 Task: Explore Airbnb accommodation in Point Cook, Australia from 1st December, 2023 to 5th December, 2023 for 1 adult.1  bedroom having 1 bed and 1 bathroom. Property type can be flat. Amenities needed are: wifi, washing machine, kitchen. Look for 3 properties as per requirement.
Action: Mouse moved to (533, 116)
Screenshot: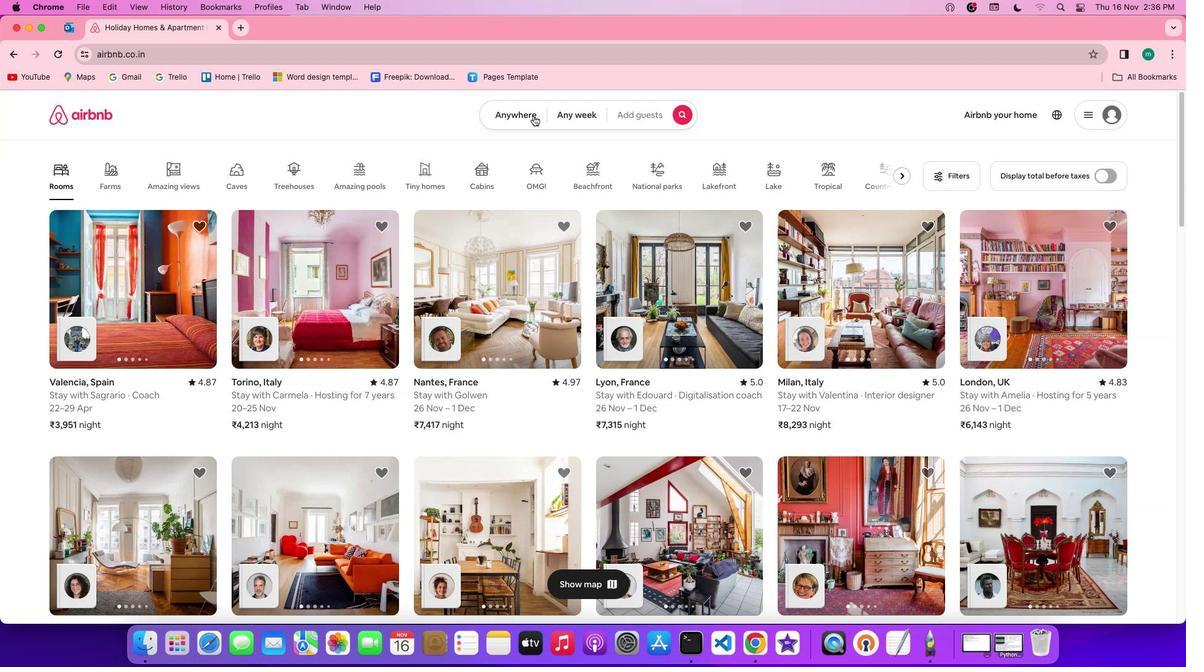 
Action: Mouse pressed left at (533, 116)
Screenshot: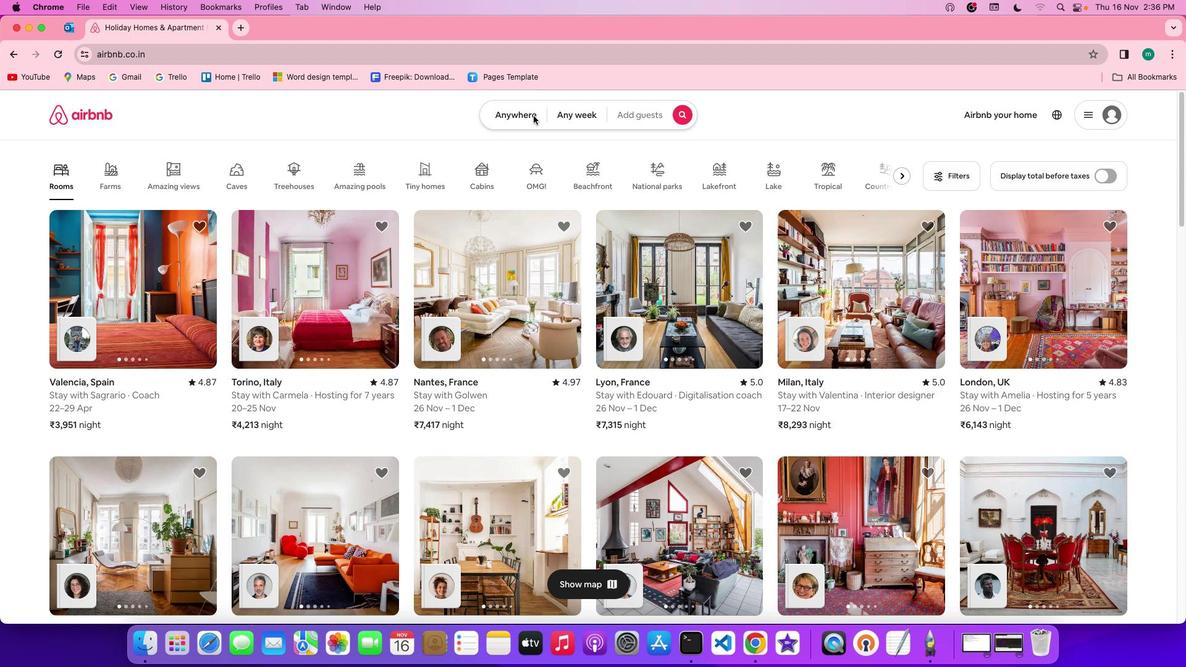
Action: Mouse moved to (407, 164)
Screenshot: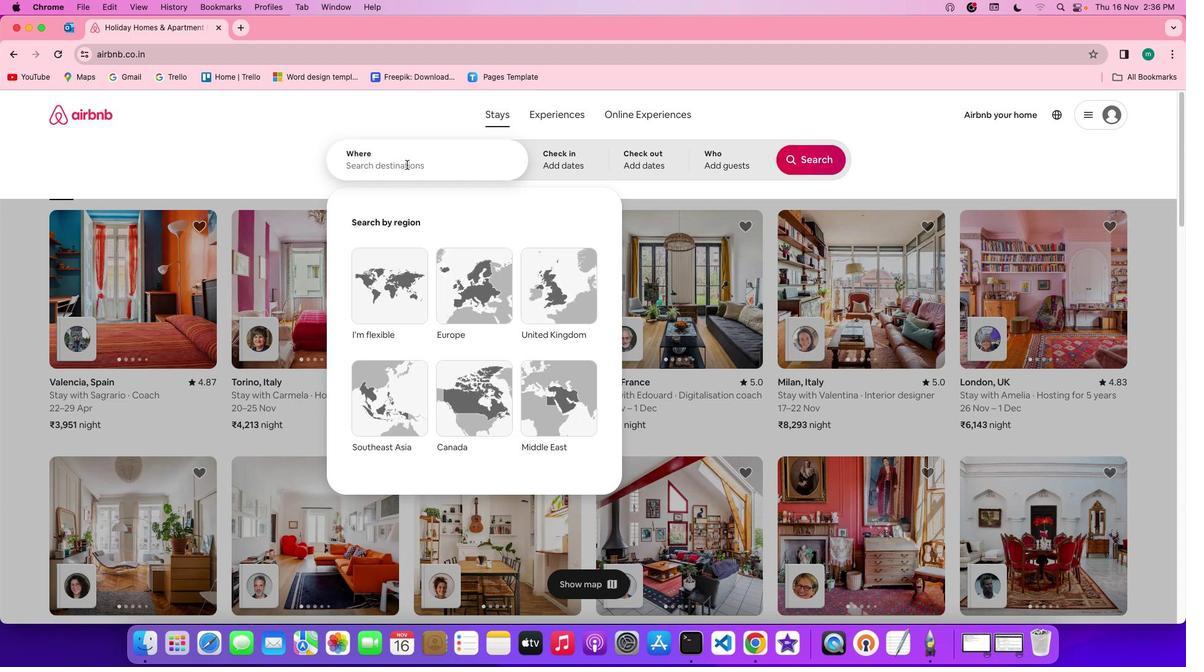 
Action: Mouse pressed left at (407, 164)
Screenshot: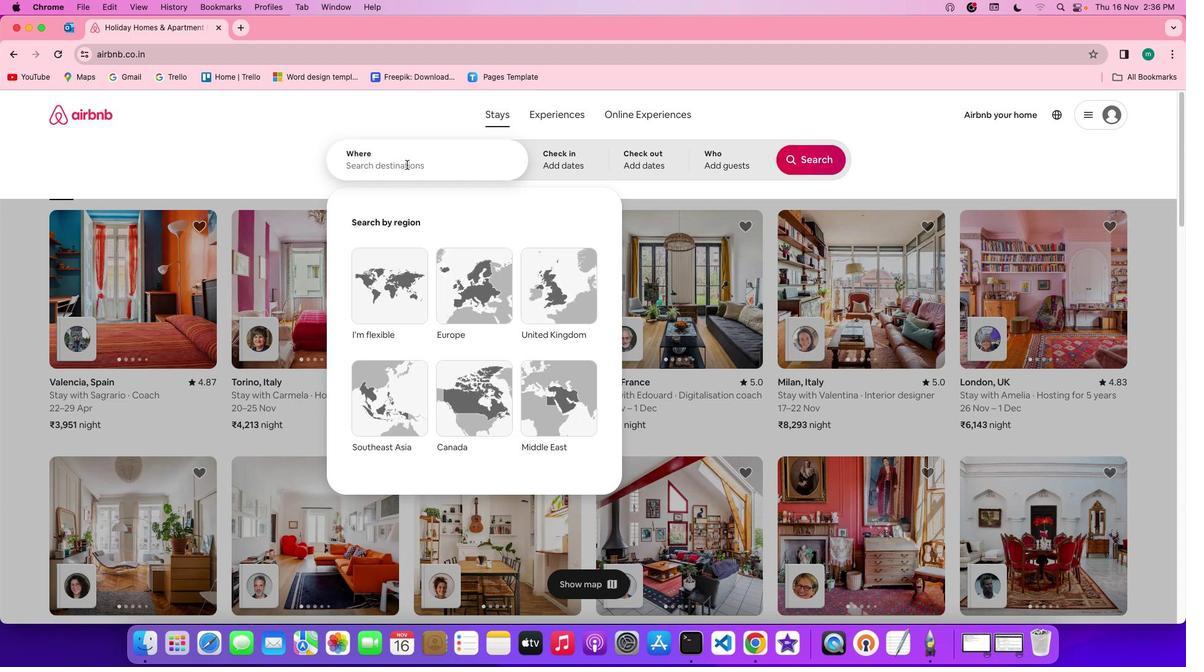 
Action: Key pressed Key.spaceKey.shiftKey.shift'P''o''i''n''t'Key.spaceKey.shift'C''o''o''k'','Key.spaceKey.shift'A''u''s''t''r''a''l''i''a'
Screenshot: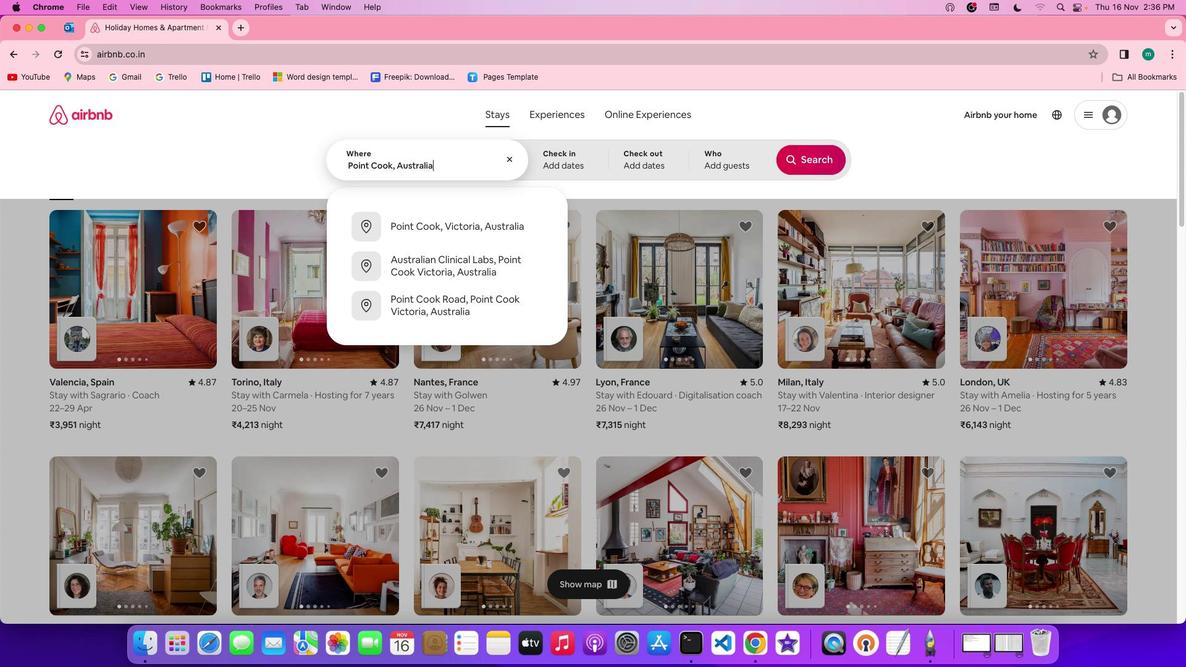 
Action: Mouse moved to (581, 160)
Screenshot: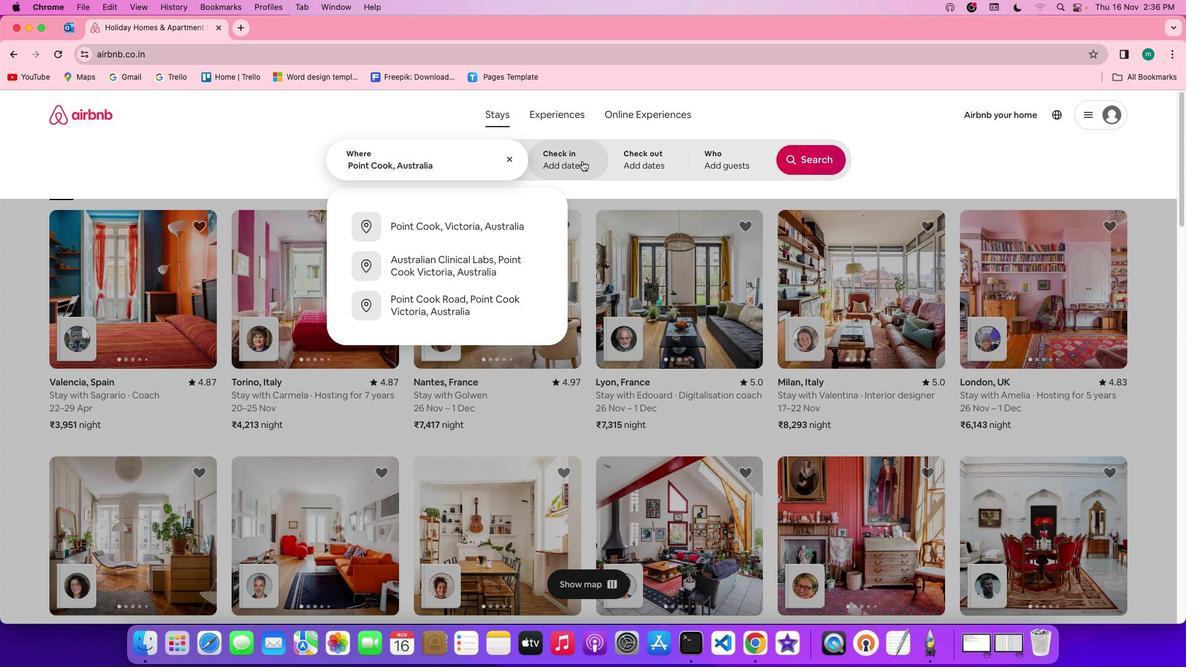 
Action: Mouse pressed left at (581, 160)
Screenshot: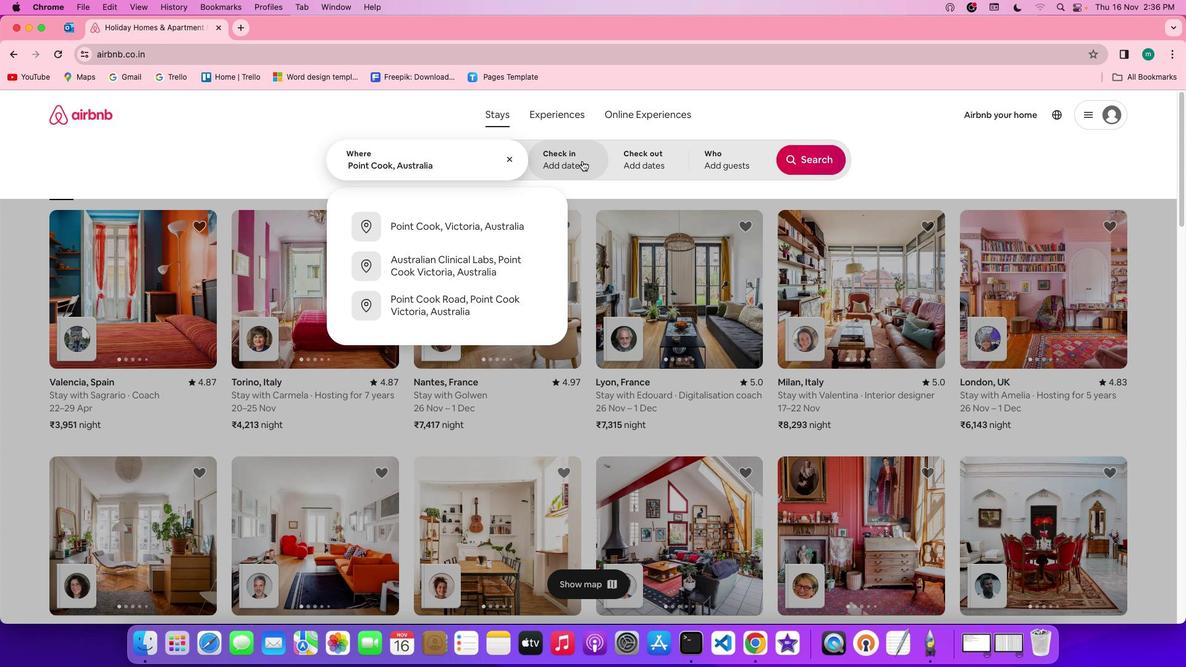 
Action: Mouse moved to (773, 306)
Screenshot: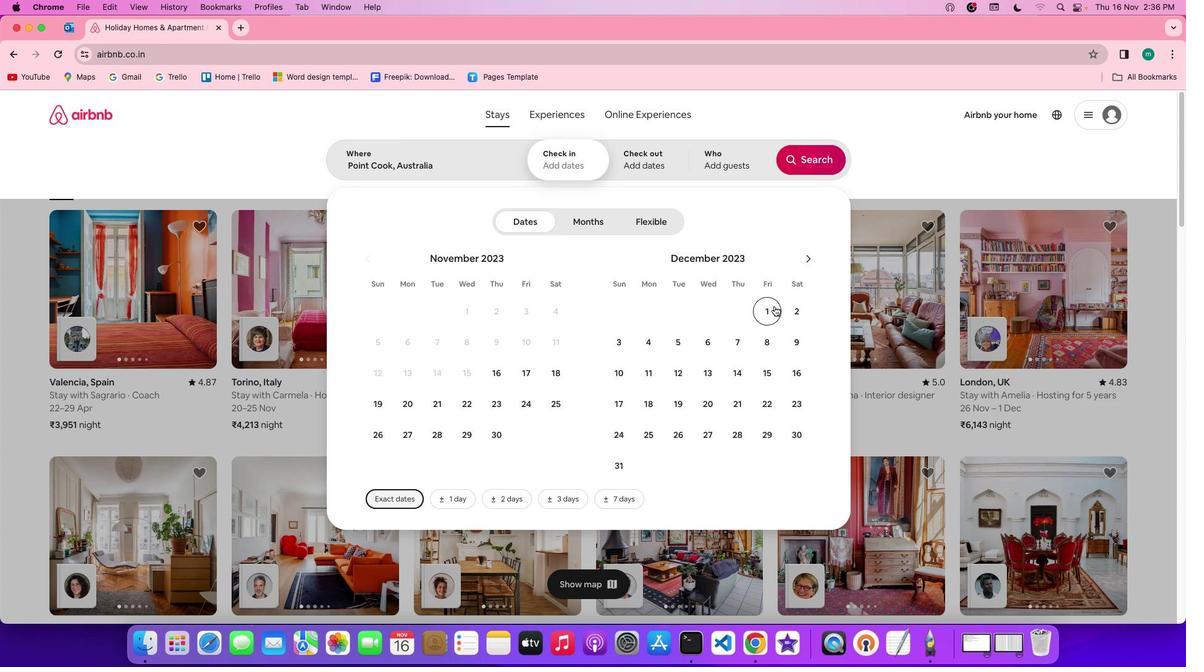 
Action: Mouse pressed left at (773, 306)
Screenshot: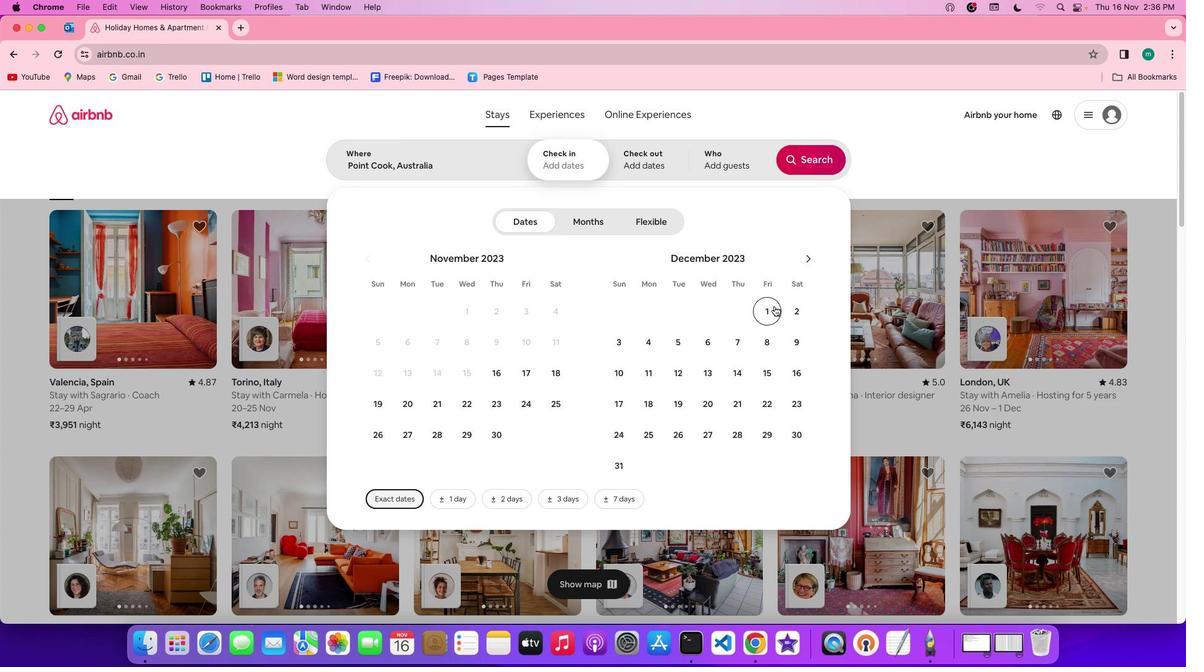 
Action: Mouse moved to (682, 345)
Screenshot: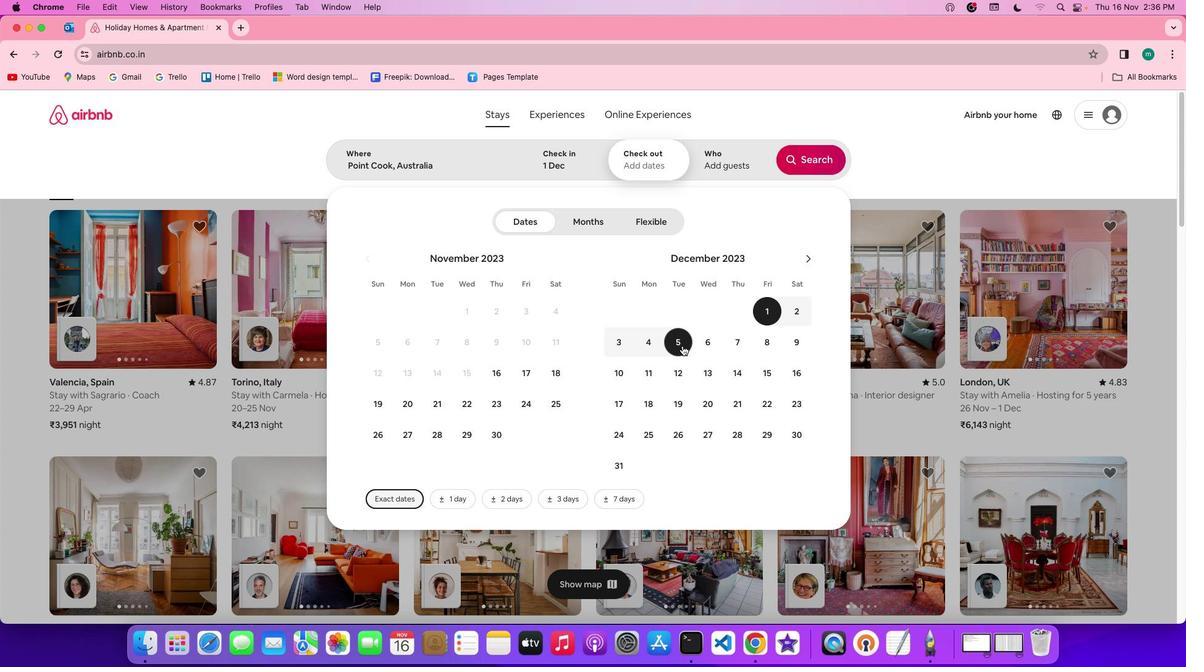 
Action: Mouse pressed left at (682, 345)
Screenshot: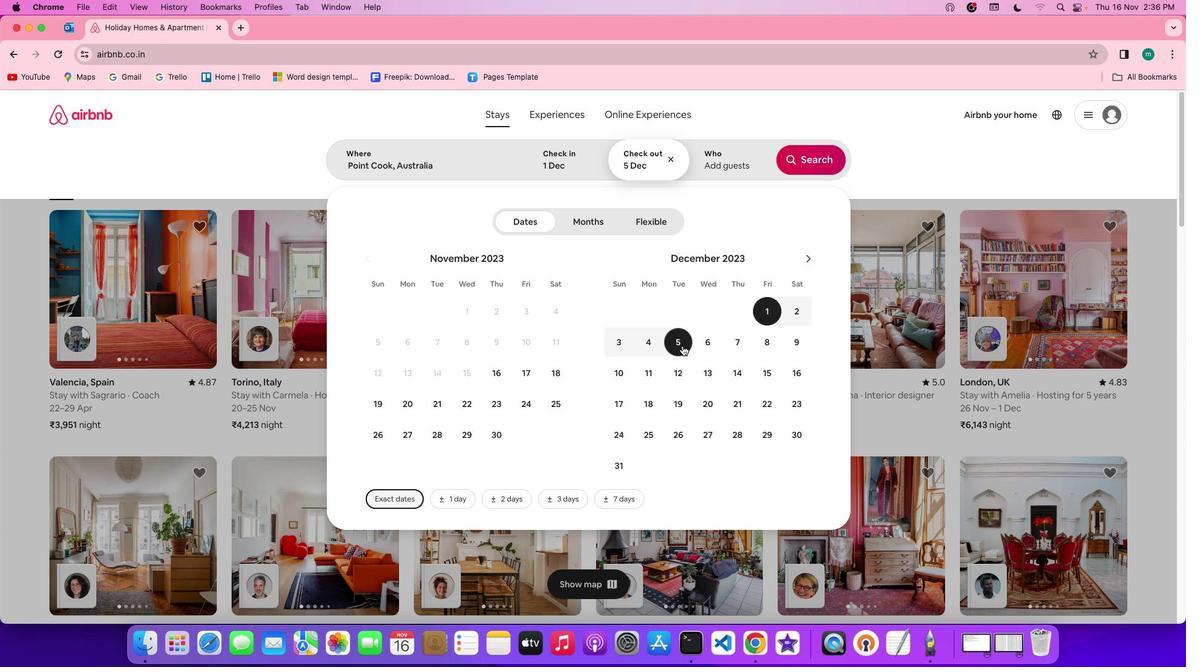 
Action: Mouse moved to (702, 156)
Screenshot: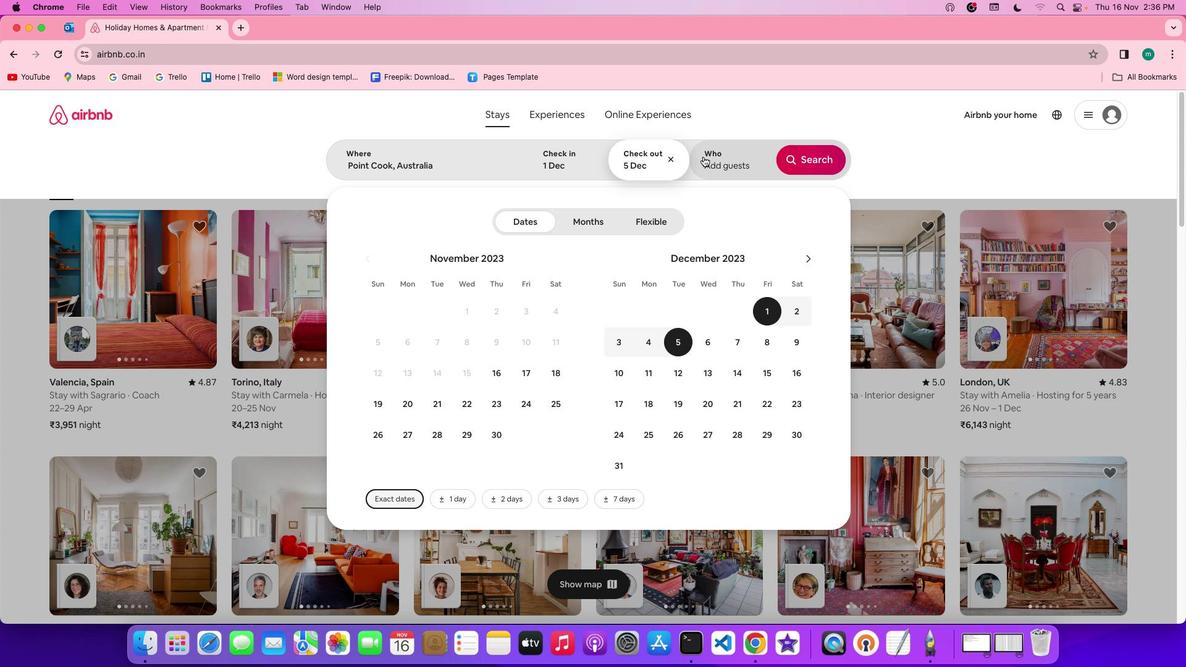 
Action: Mouse pressed left at (702, 156)
Screenshot: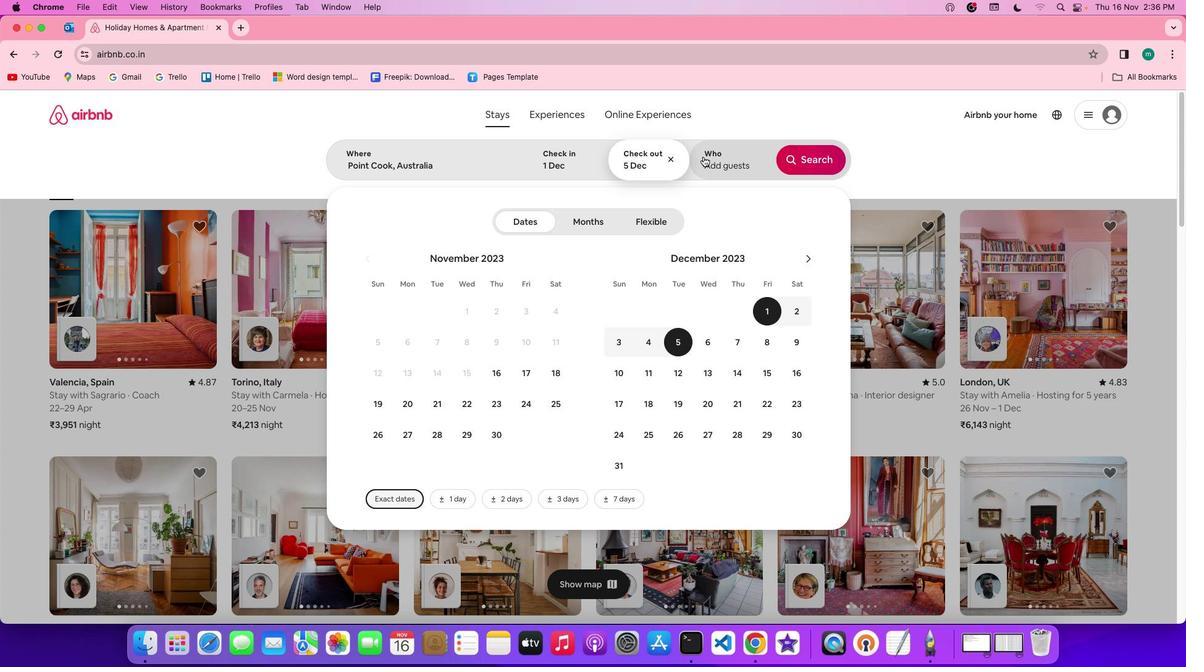 
Action: Mouse moved to (818, 228)
Screenshot: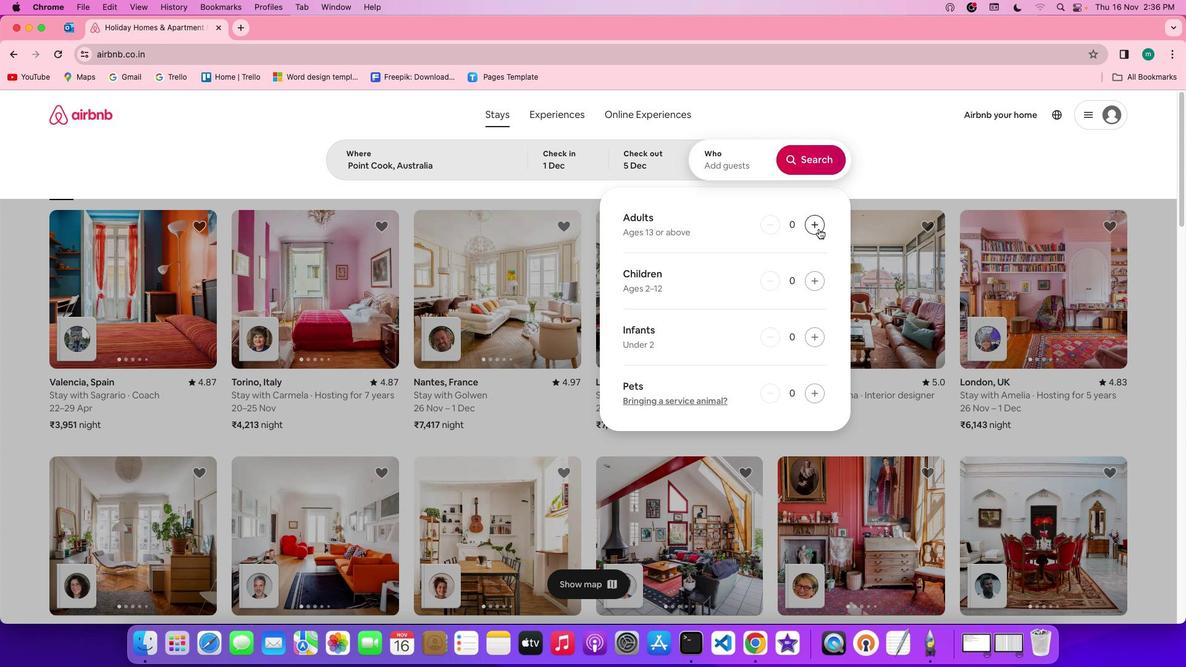 
Action: Mouse pressed left at (818, 228)
Screenshot: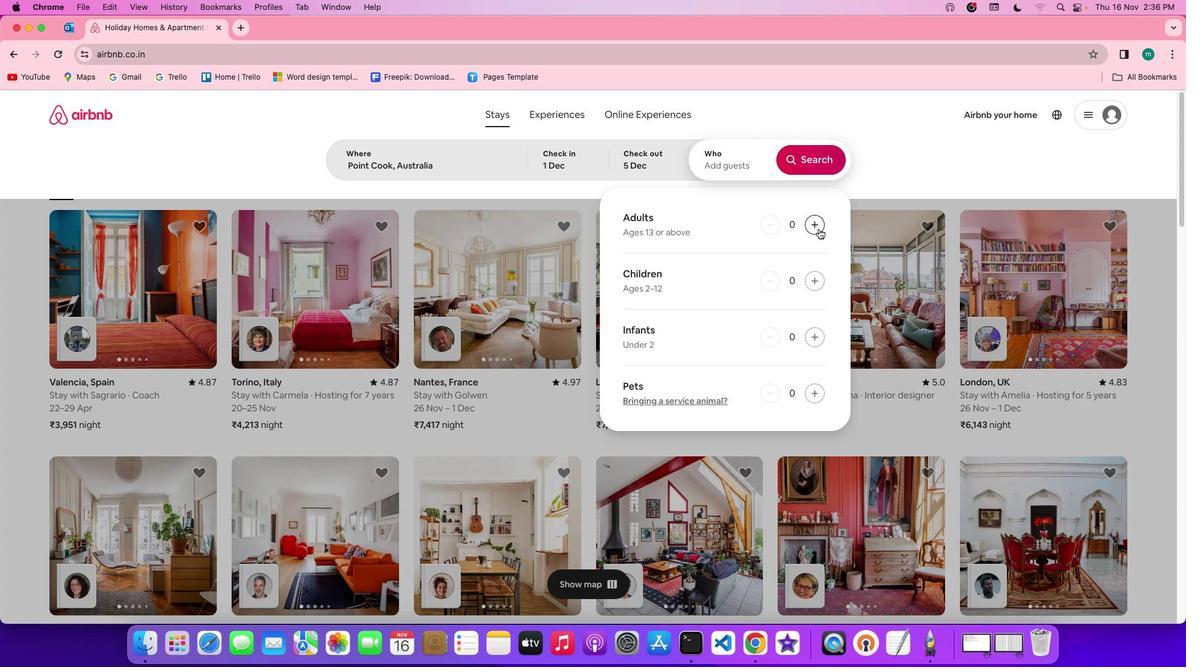 
Action: Mouse moved to (796, 162)
Screenshot: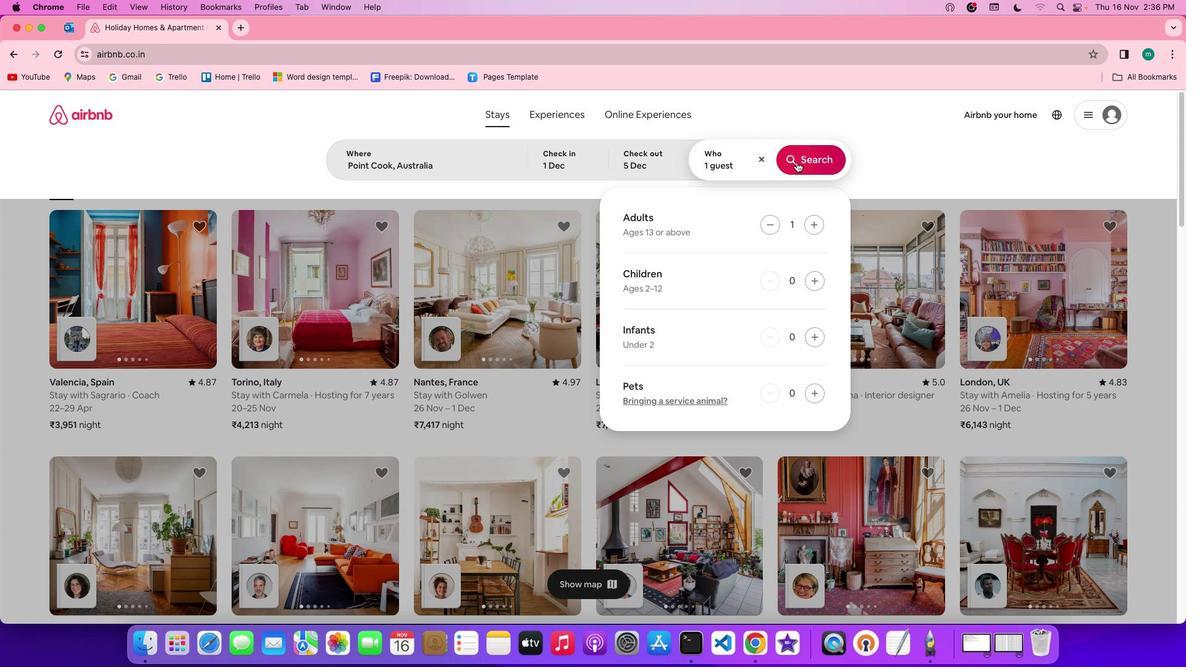 
Action: Mouse pressed left at (796, 162)
Screenshot: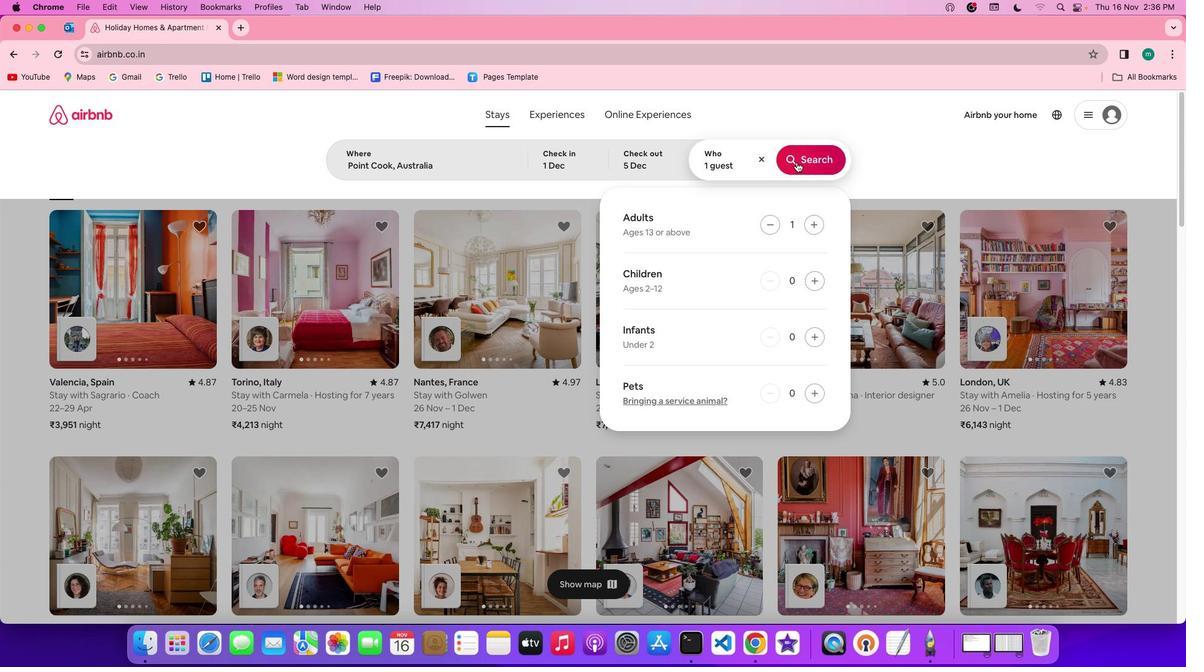 
Action: Mouse moved to (975, 163)
Screenshot: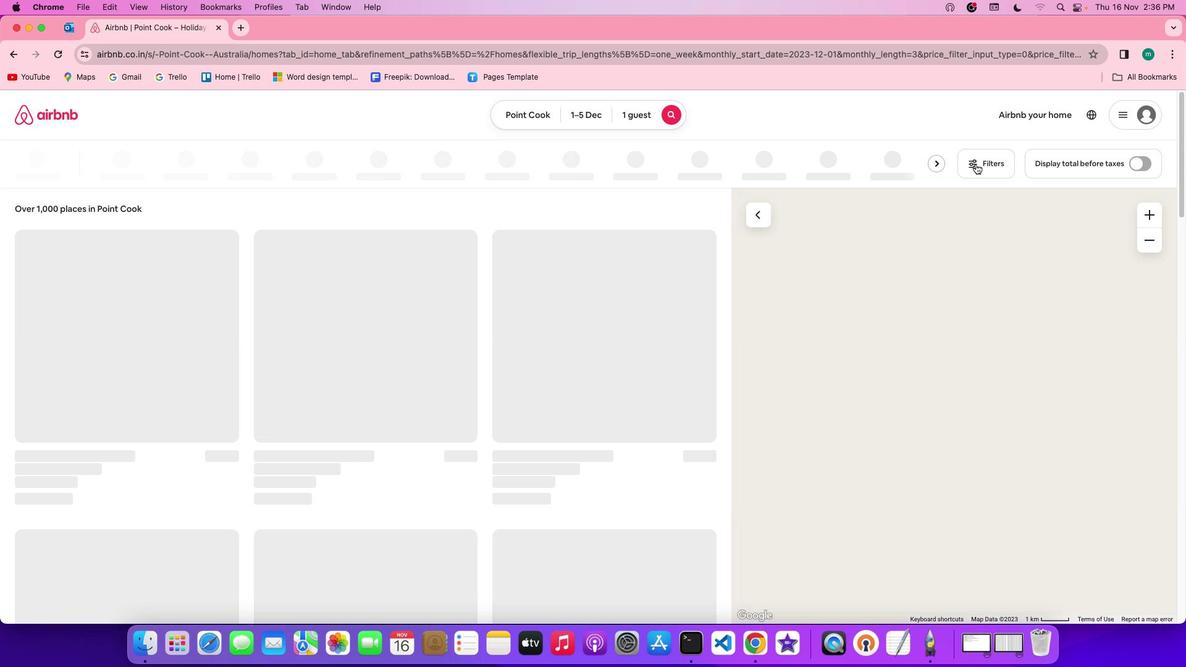 
Action: Mouse pressed left at (975, 163)
Screenshot: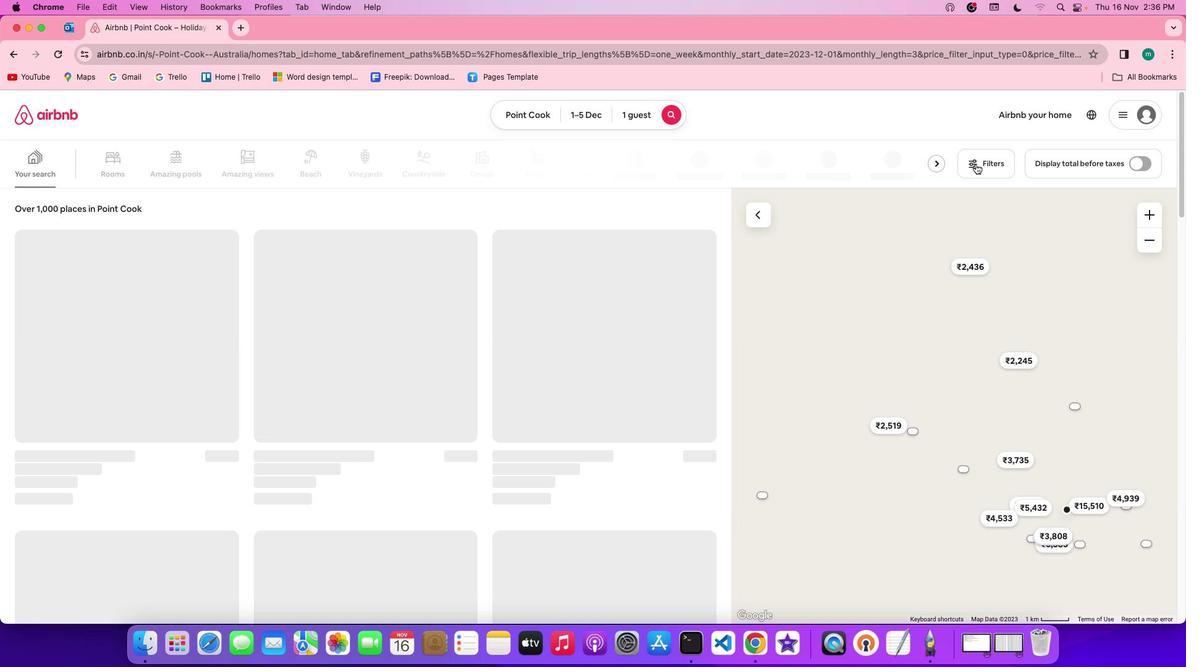 
Action: Mouse moved to (522, 372)
Screenshot: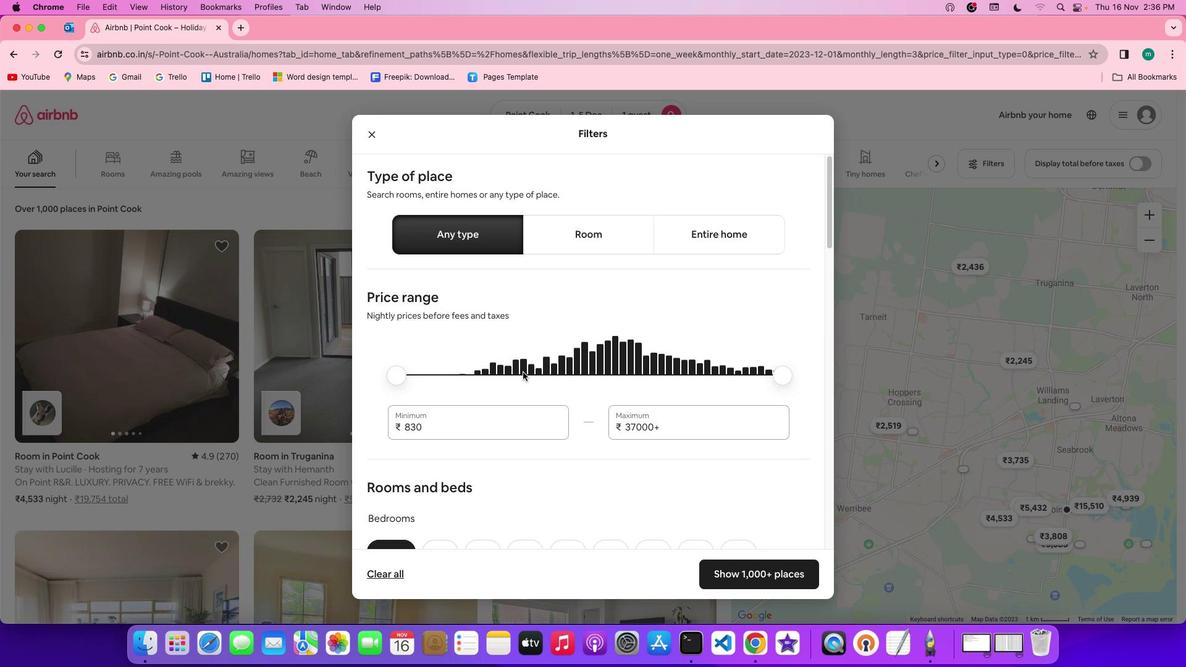 
Action: Mouse scrolled (522, 372) with delta (0, 0)
Screenshot: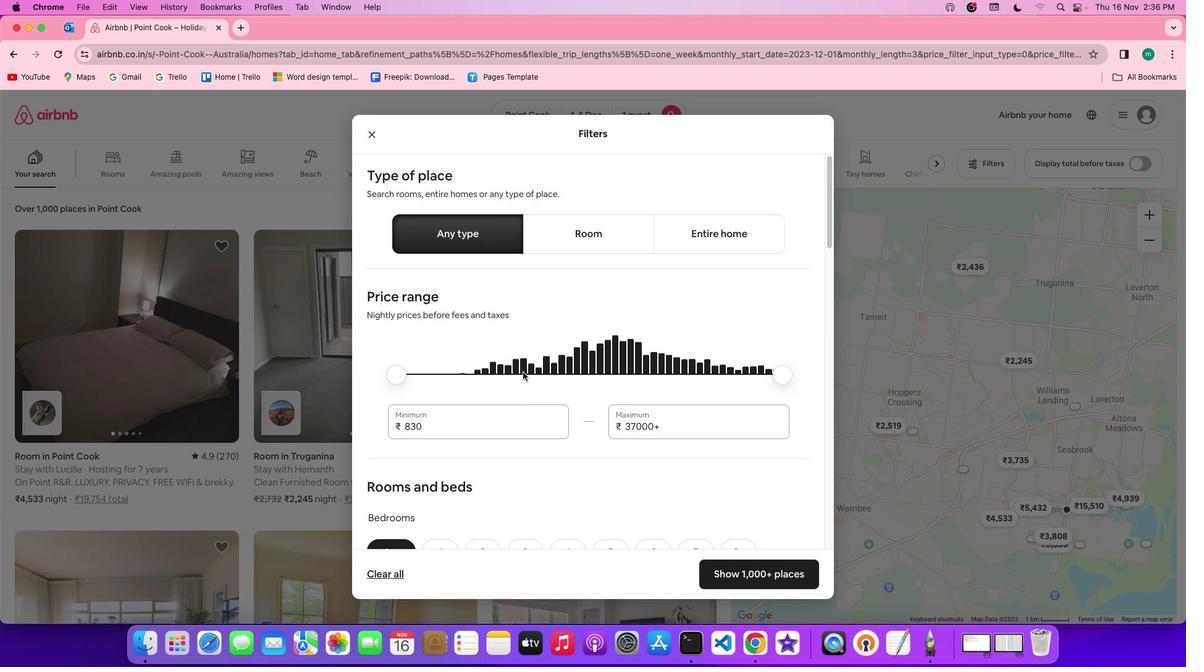 
Action: Mouse scrolled (522, 372) with delta (0, 0)
Screenshot: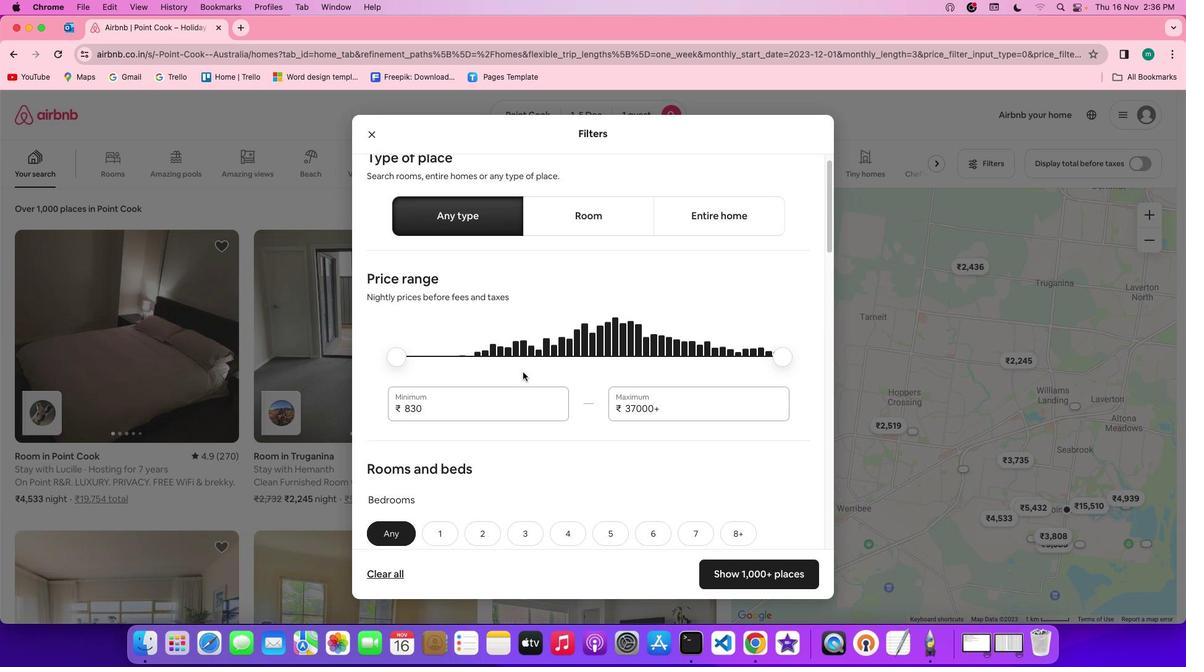 
Action: Mouse scrolled (522, 372) with delta (0, -1)
Screenshot: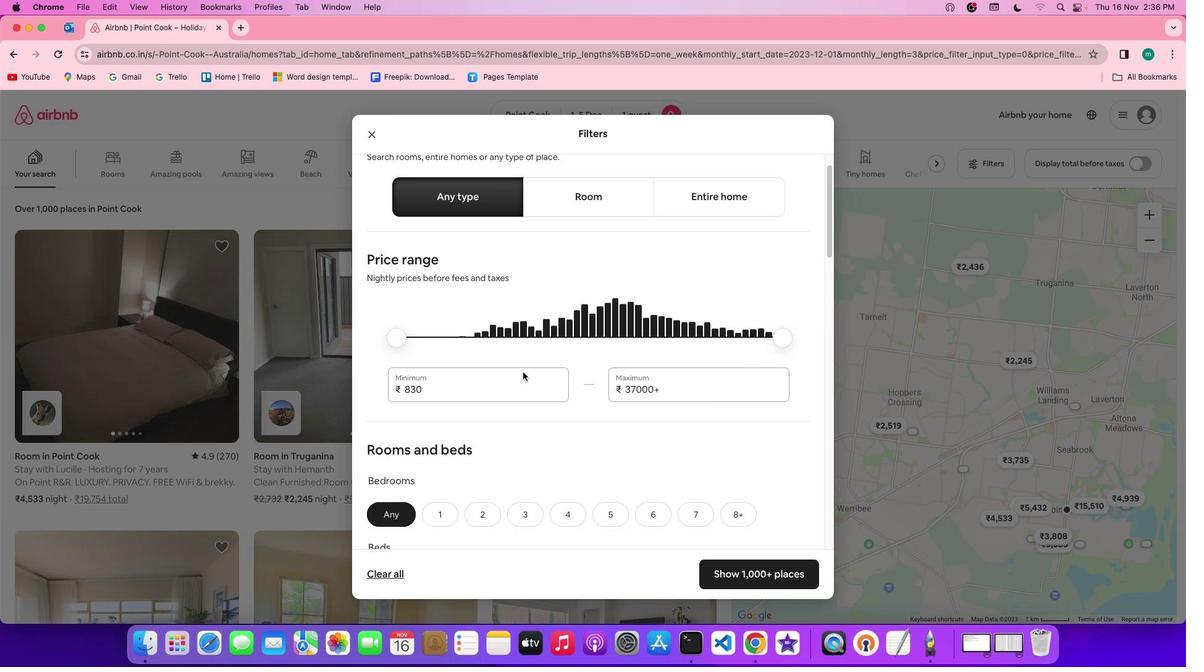 
Action: Mouse scrolled (522, 372) with delta (0, -1)
Screenshot: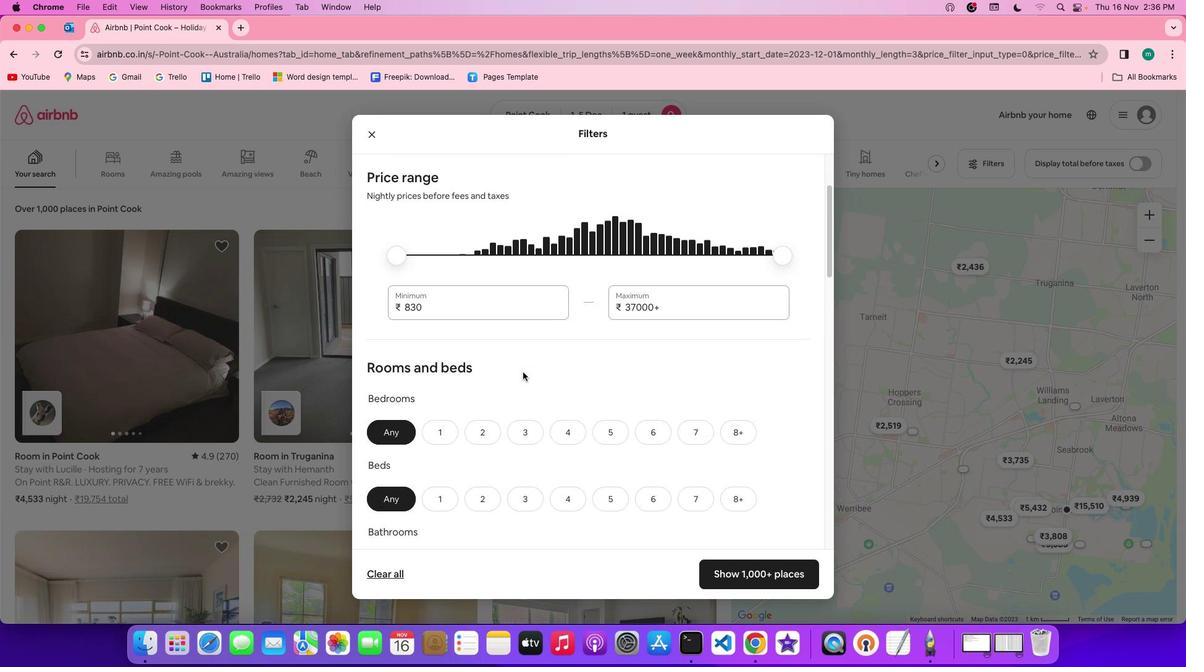 
Action: Mouse scrolled (522, 372) with delta (0, 0)
Screenshot: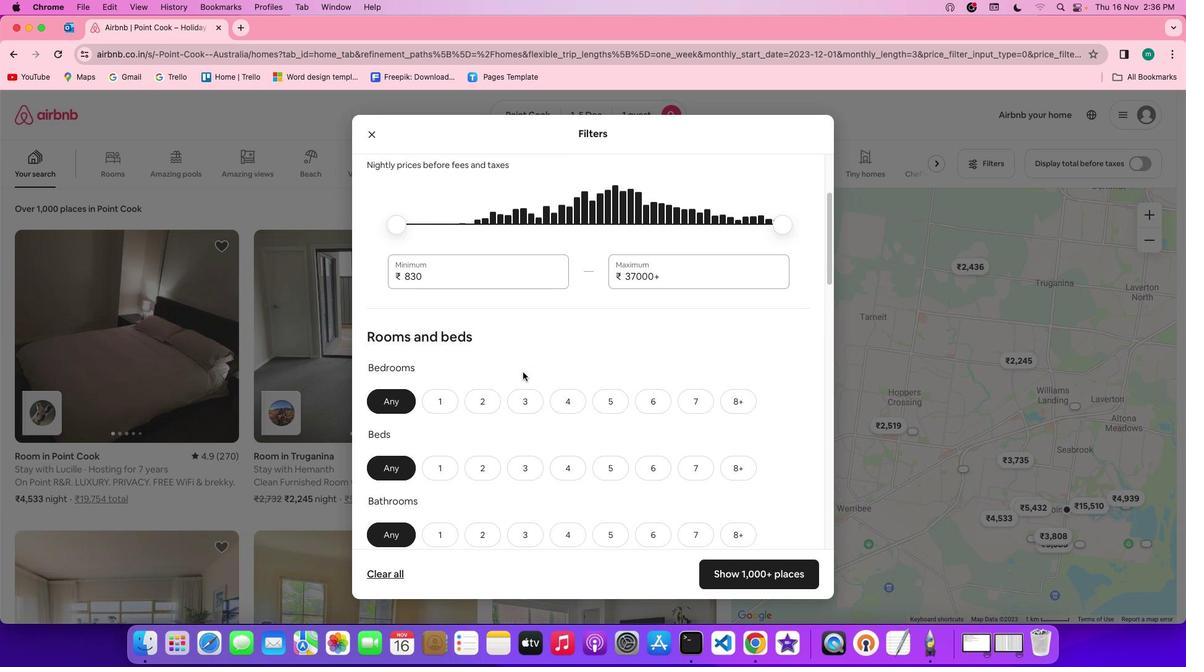 
Action: Mouse scrolled (522, 372) with delta (0, 0)
Screenshot: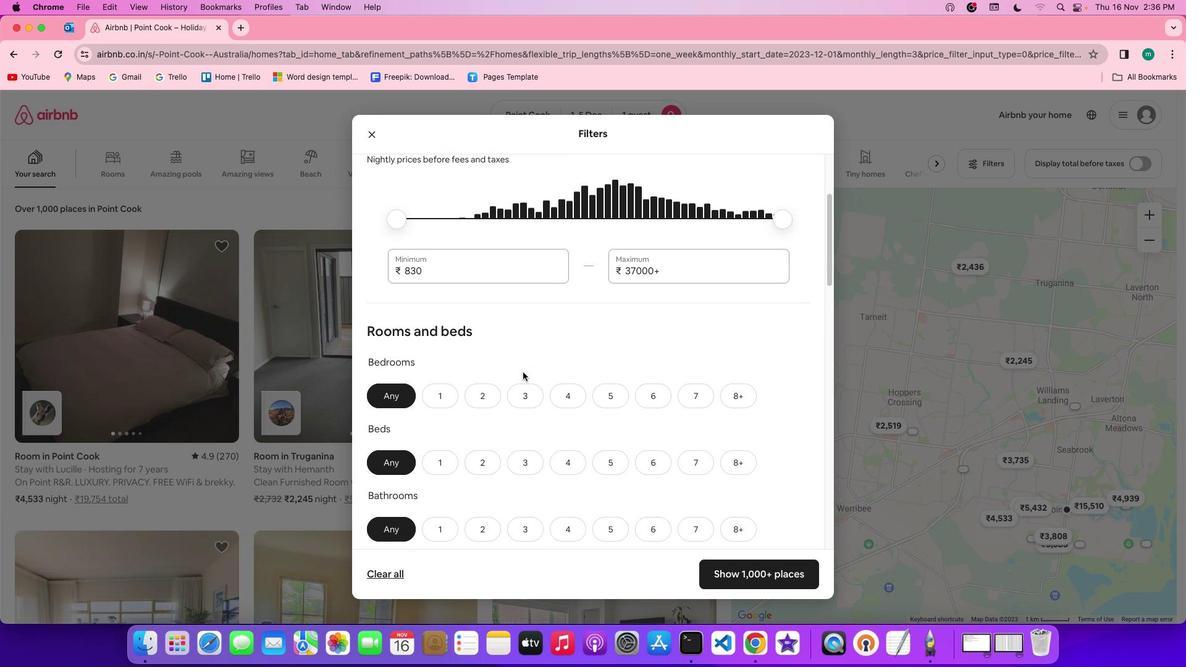 
Action: Mouse scrolled (522, 372) with delta (0, -1)
Screenshot: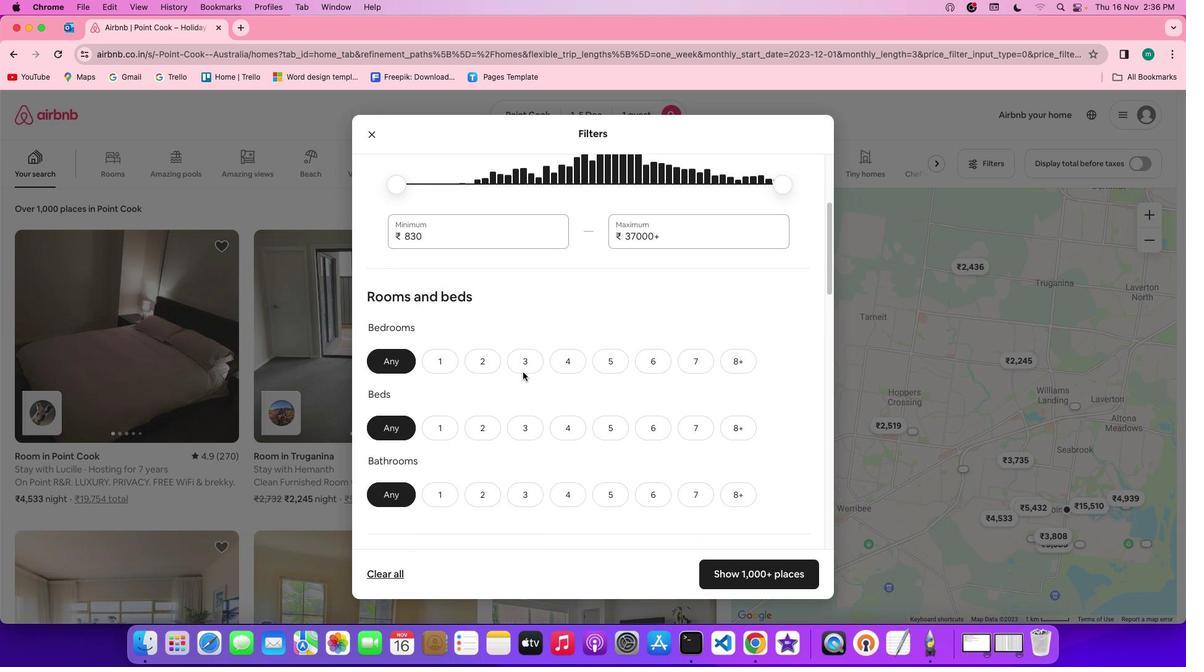
Action: Mouse scrolled (522, 372) with delta (0, 0)
Screenshot: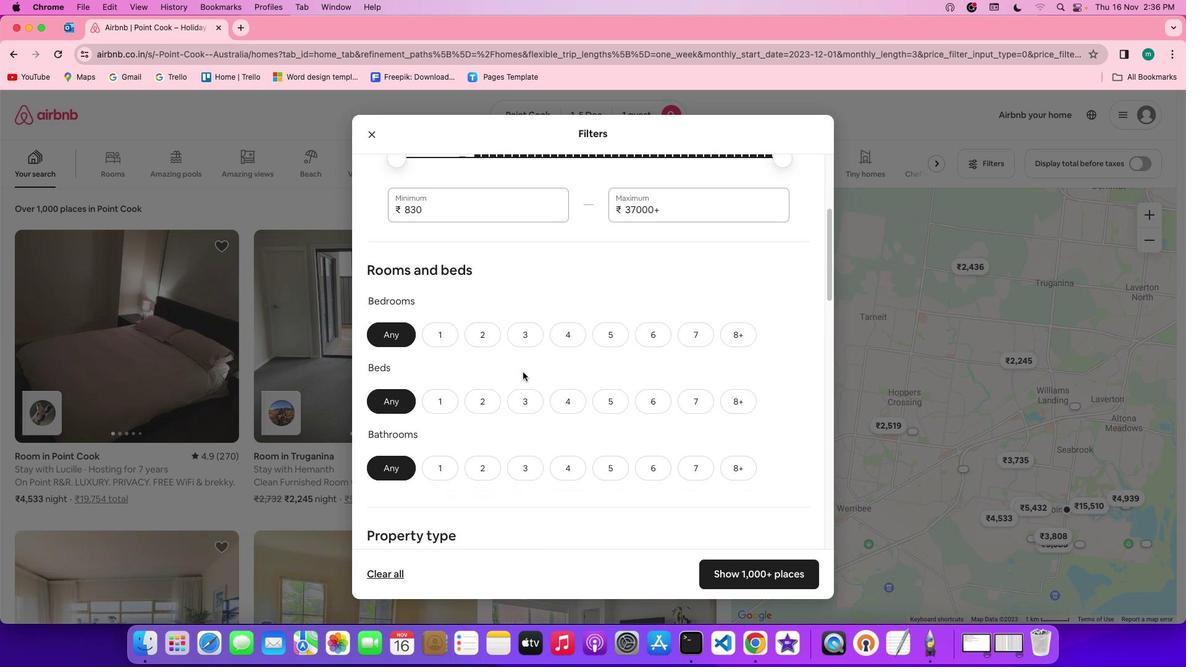 
Action: Mouse moved to (450, 339)
Screenshot: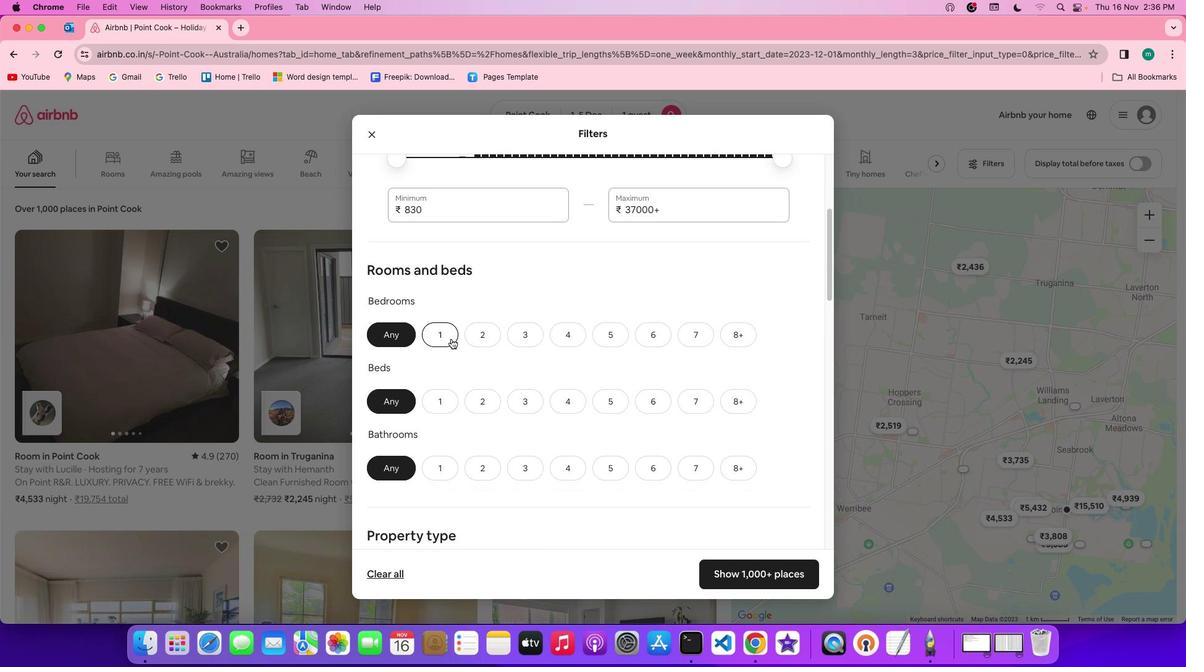 
Action: Mouse pressed left at (450, 339)
Screenshot: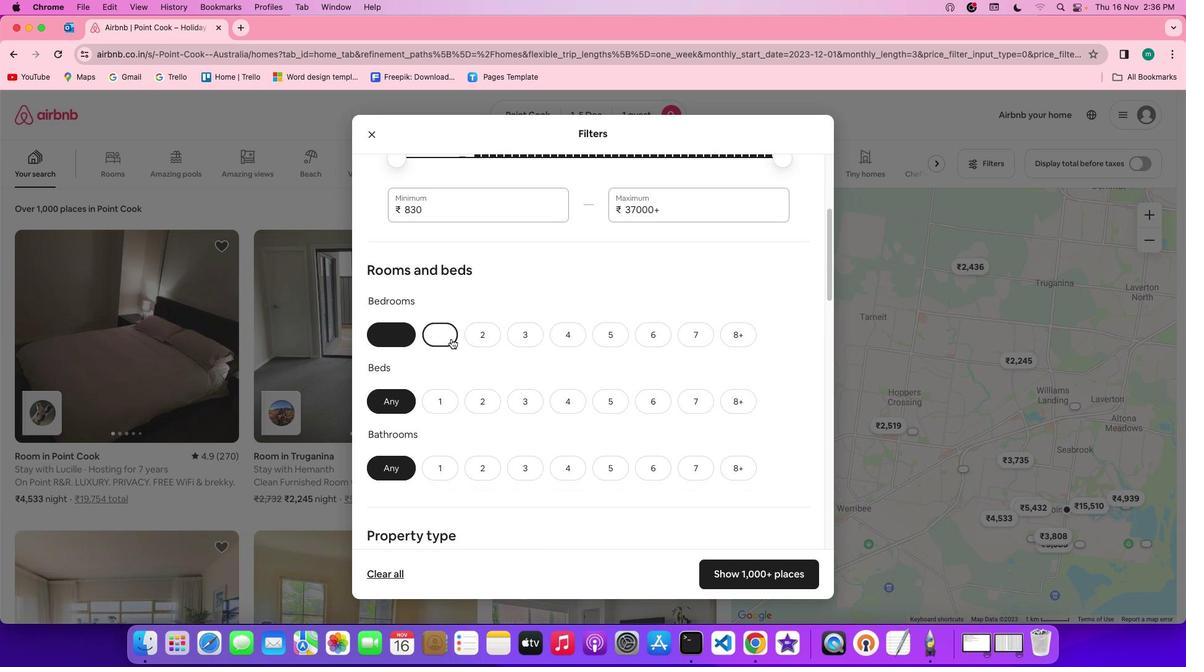 
Action: Mouse moved to (443, 404)
Screenshot: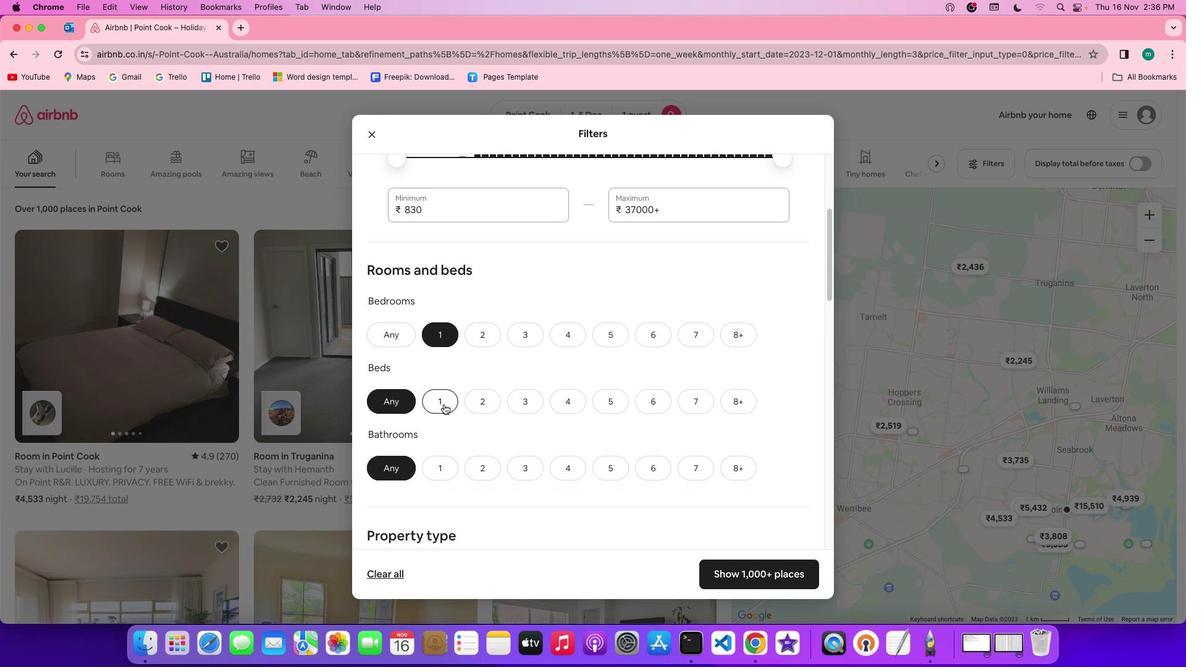 
Action: Mouse pressed left at (443, 404)
Screenshot: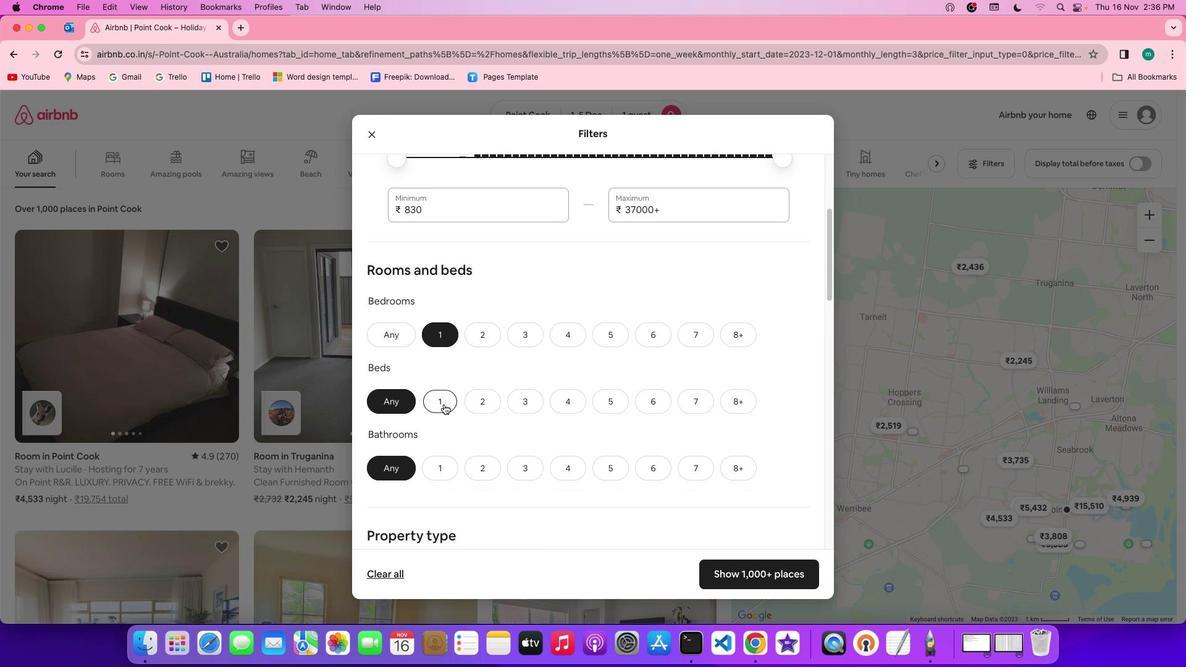 
Action: Mouse moved to (441, 473)
Screenshot: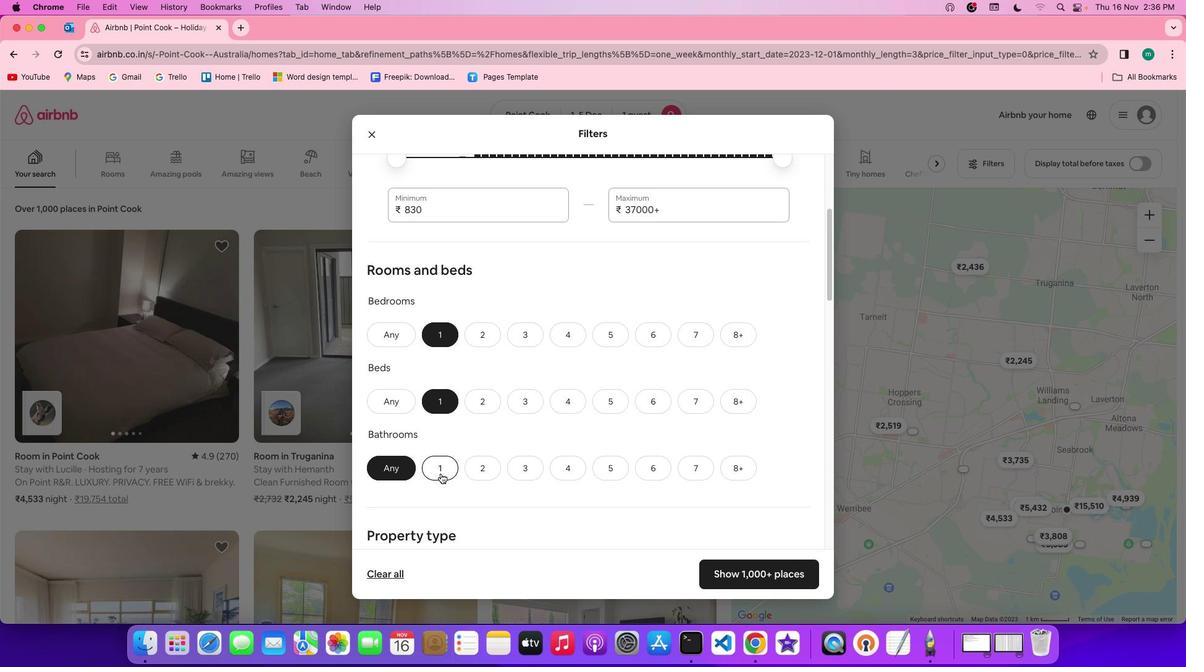 
Action: Mouse pressed left at (441, 473)
Screenshot: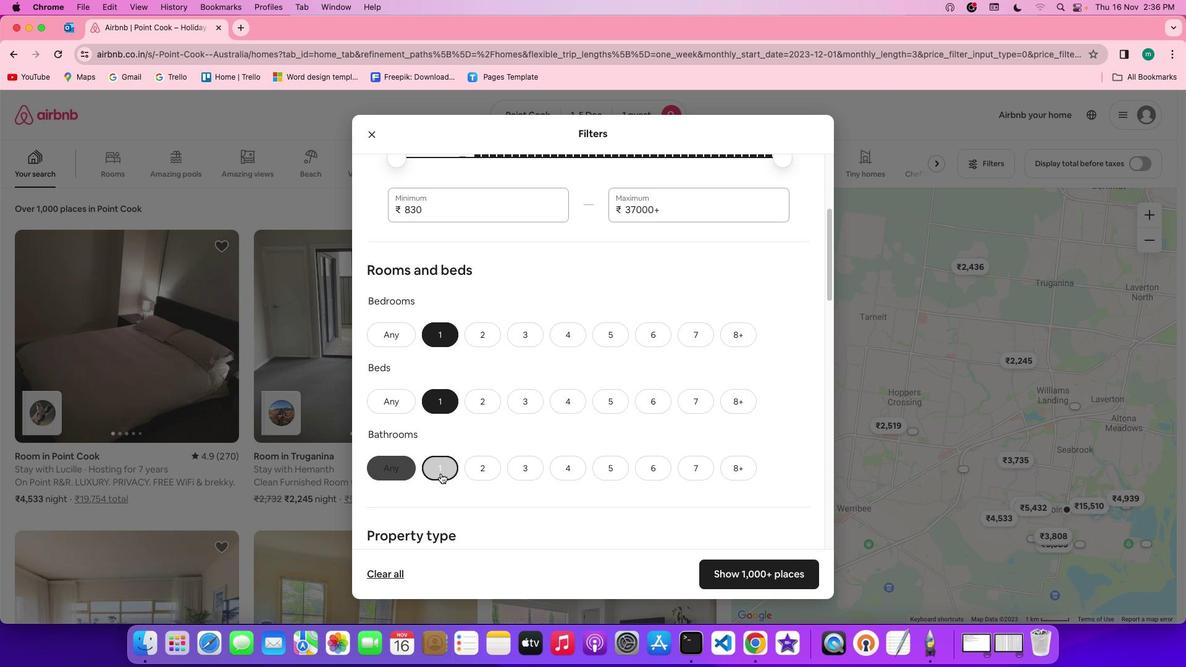 
Action: Mouse moved to (634, 441)
Screenshot: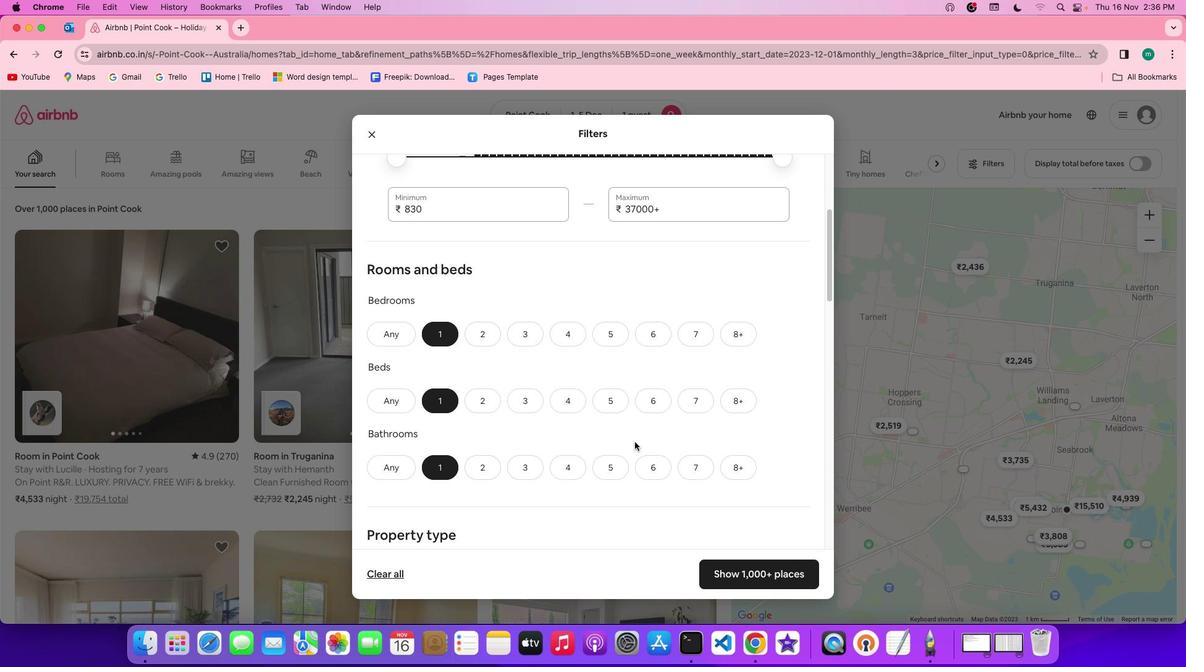 
Action: Mouse scrolled (634, 441) with delta (0, 0)
Screenshot: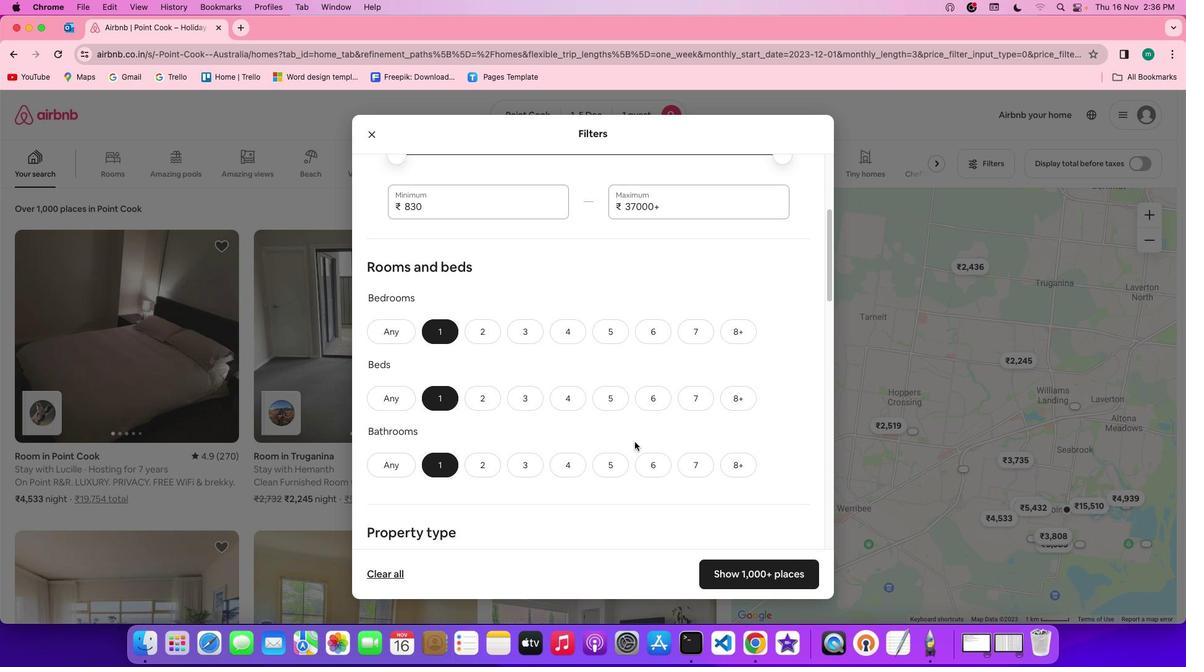 
Action: Mouse moved to (634, 441)
Screenshot: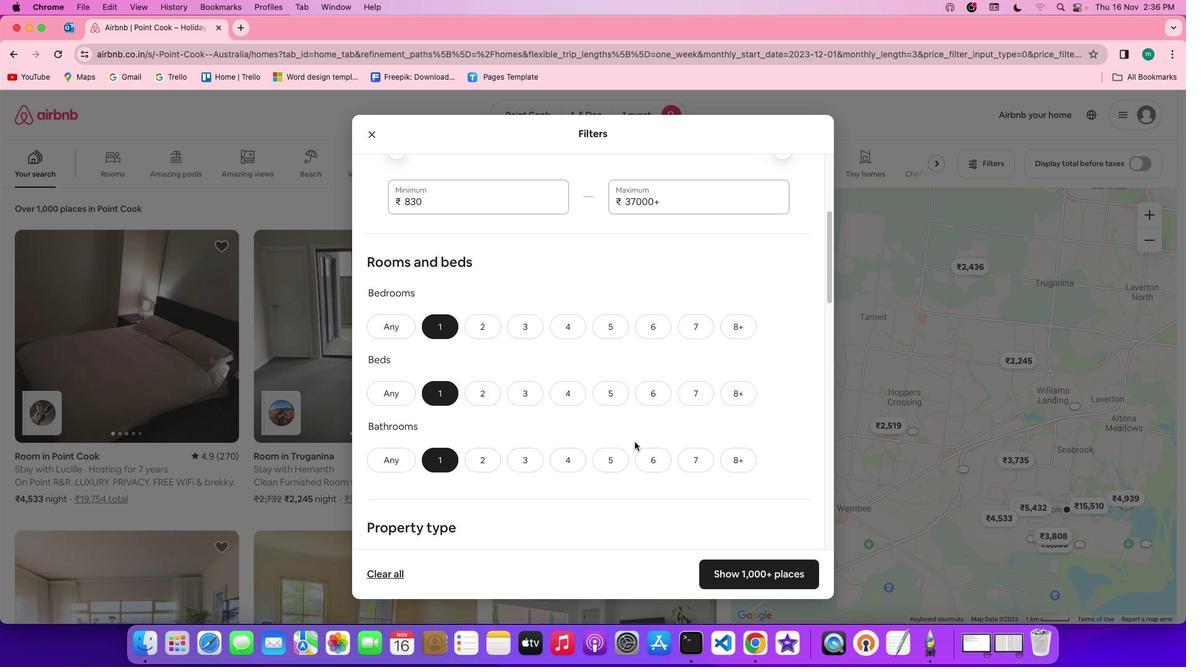
Action: Mouse scrolled (634, 441) with delta (0, 0)
Screenshot: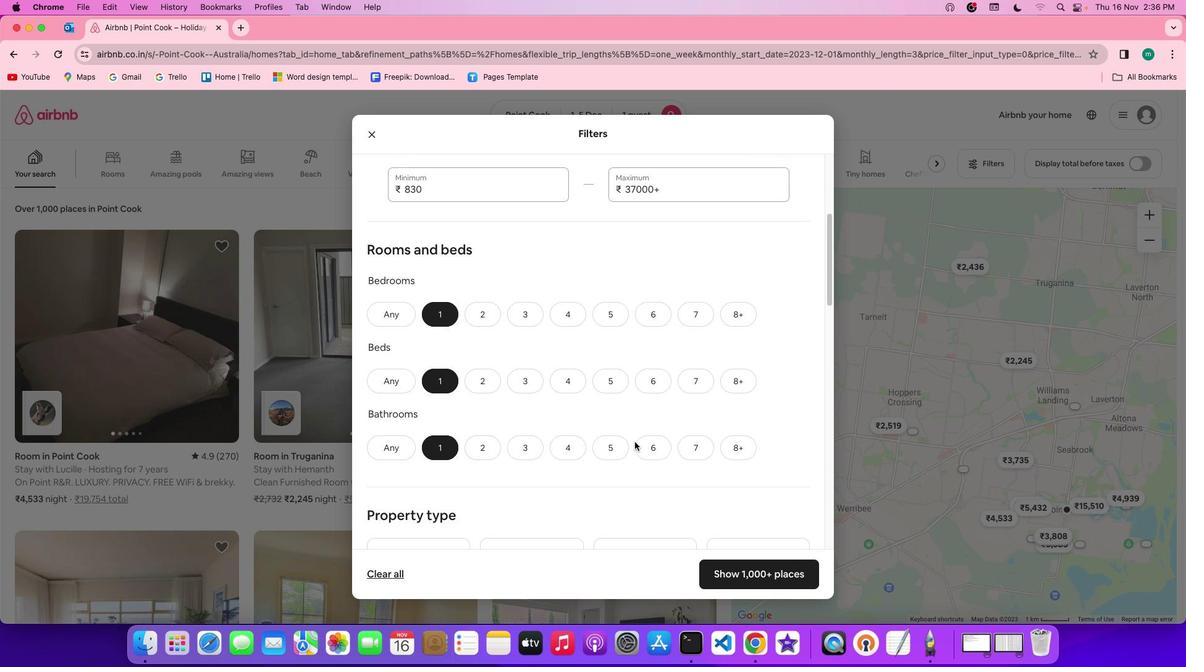 
Action: Mouse scrolled (634, 441) with delta (0, -1)
Screenshot: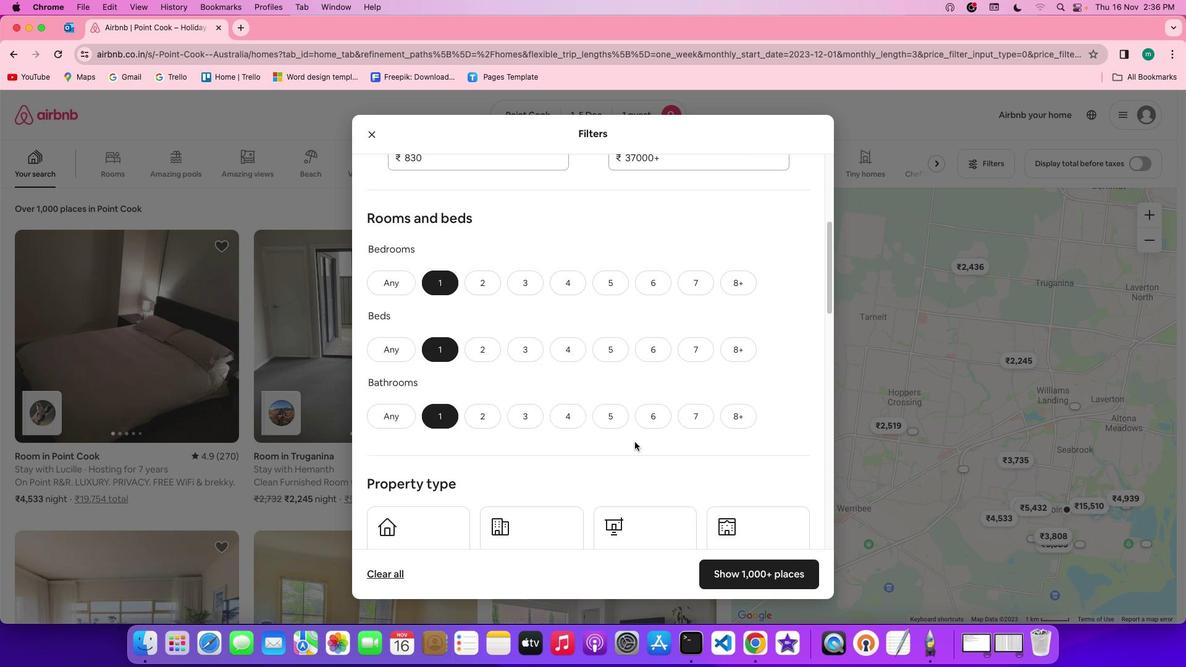 
Action: Mouse scrolled (634, 441) with delta (0, -1)
Screenshot: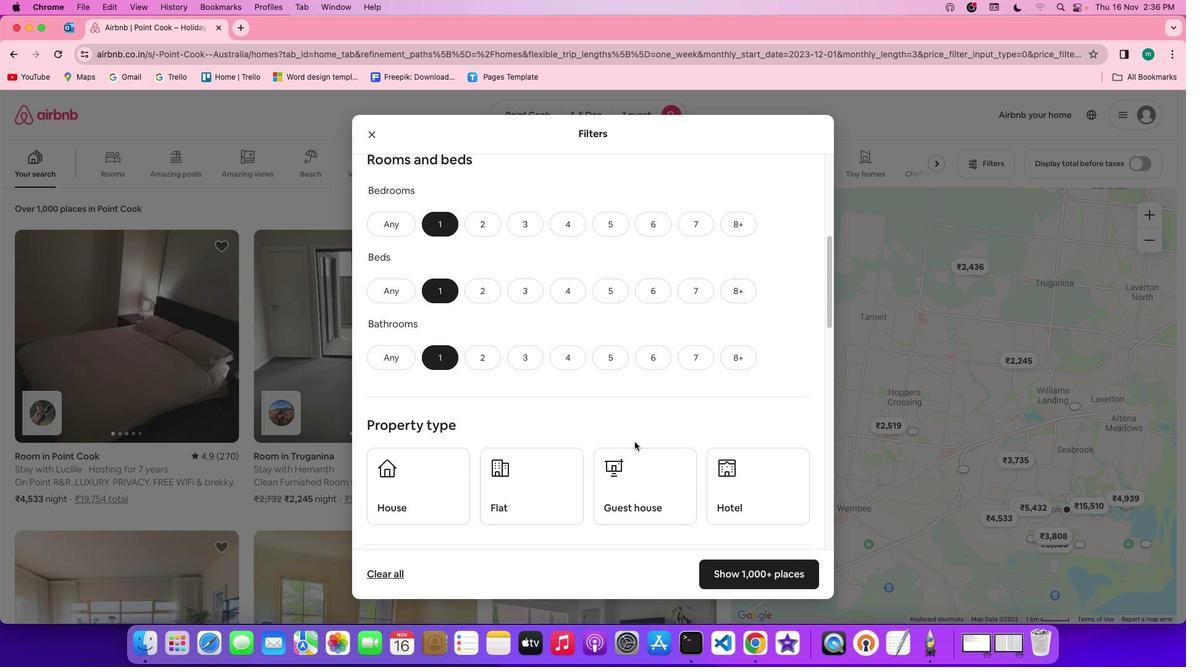 
Action: Mouse scrolled (634, 441) with delta (0, 0)
Screenshot: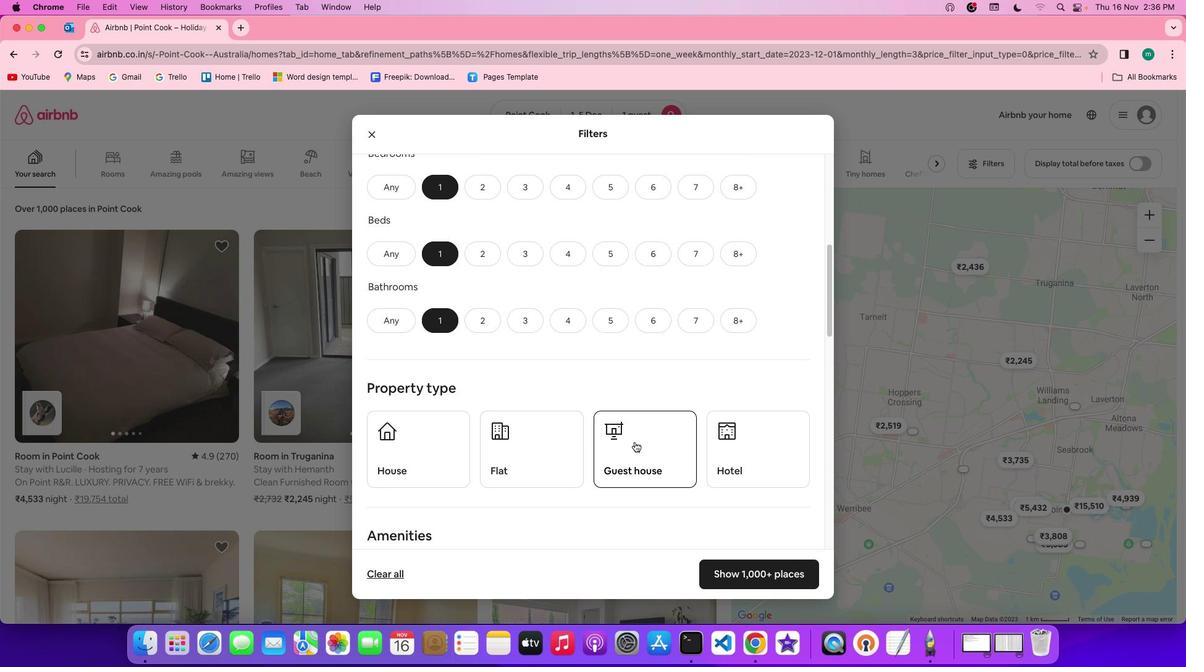 
Action: Mouse scrolled (634, 441) with delta (0, 0)
Screenshot: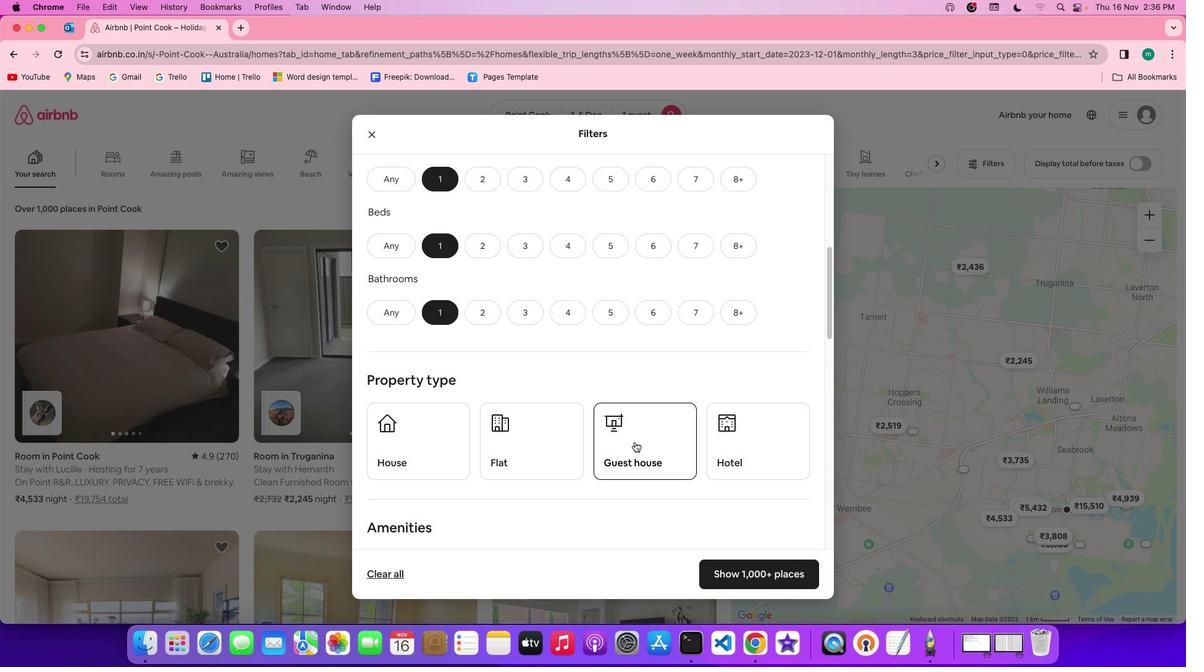 
Action: Mouse scrolled (634, 441) with delta (0, 0)
Screenshot: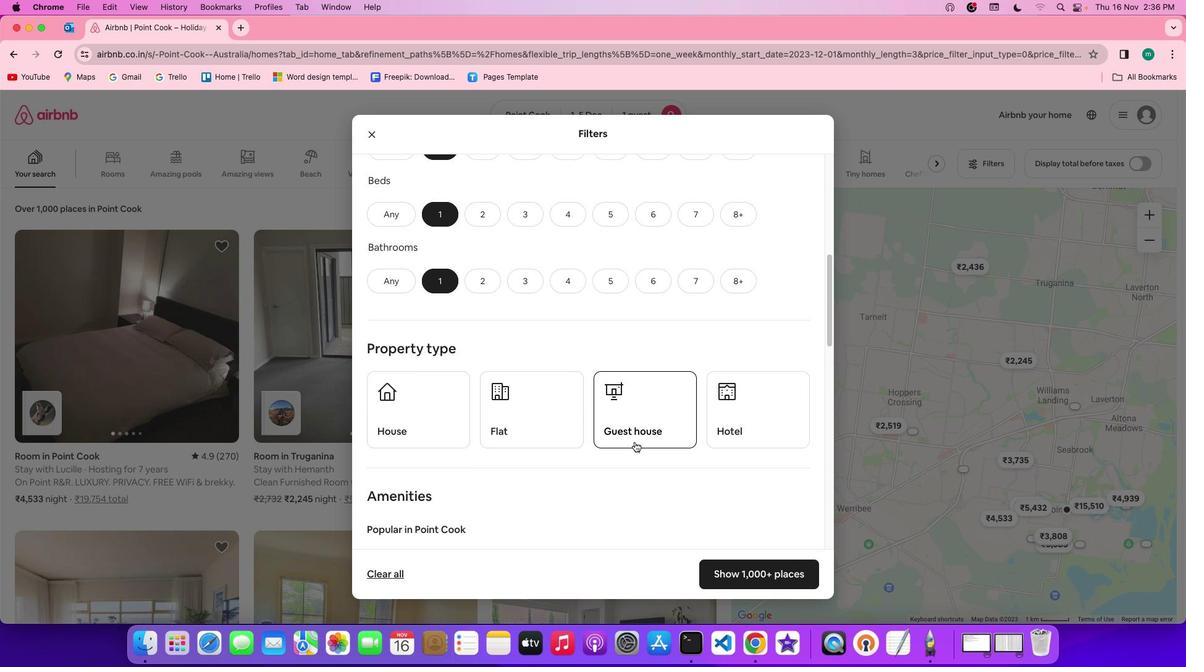 
Action: Mouse scrolled (634, 441) with delta (0, 0)
Screenshot: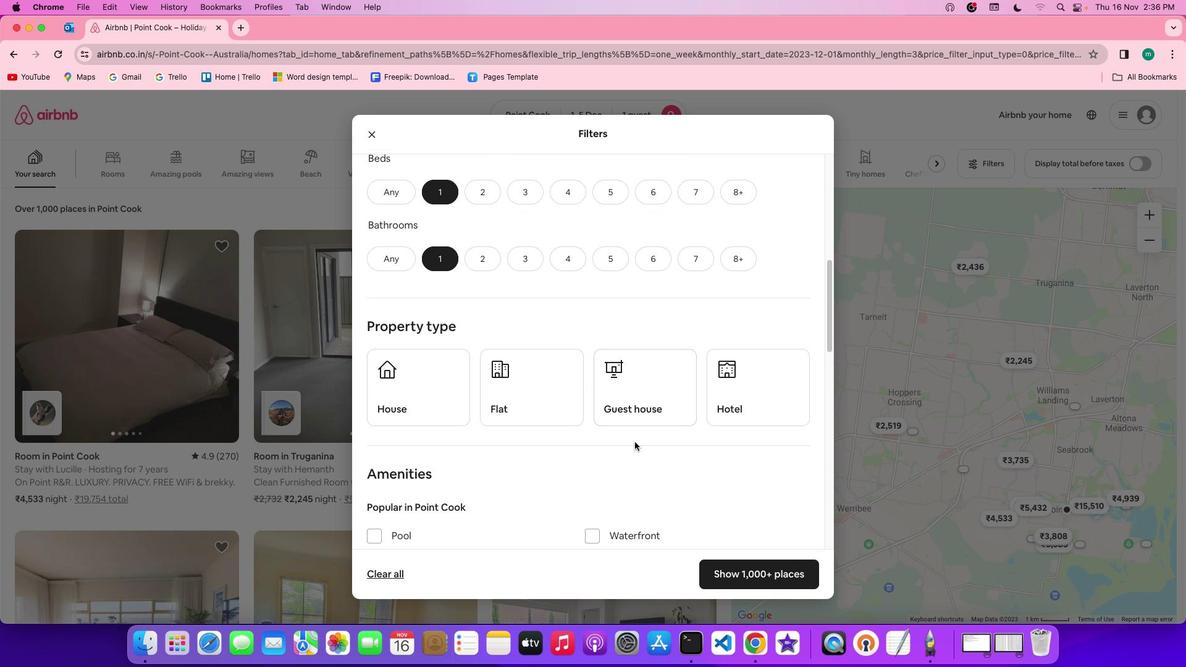 
Action: Mouse scrolled (634, 441) with delta (0, 0)
Screenshot: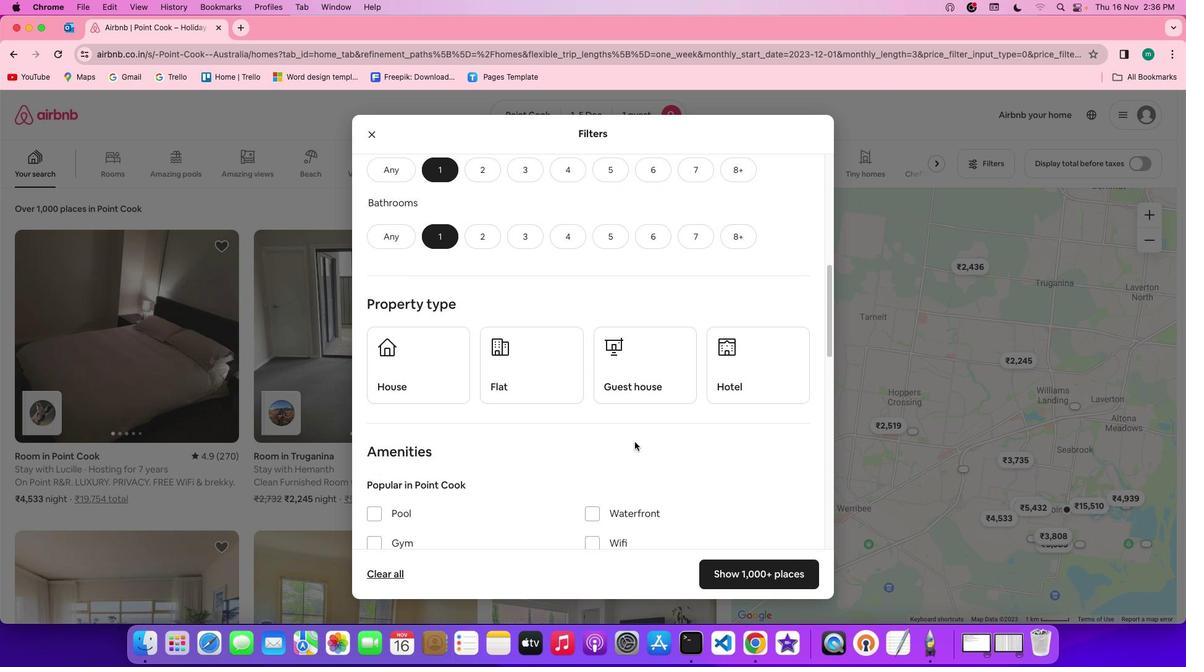 
Action: Mouse scrolled (634, 441) with delta (0, -1)
Screenshot: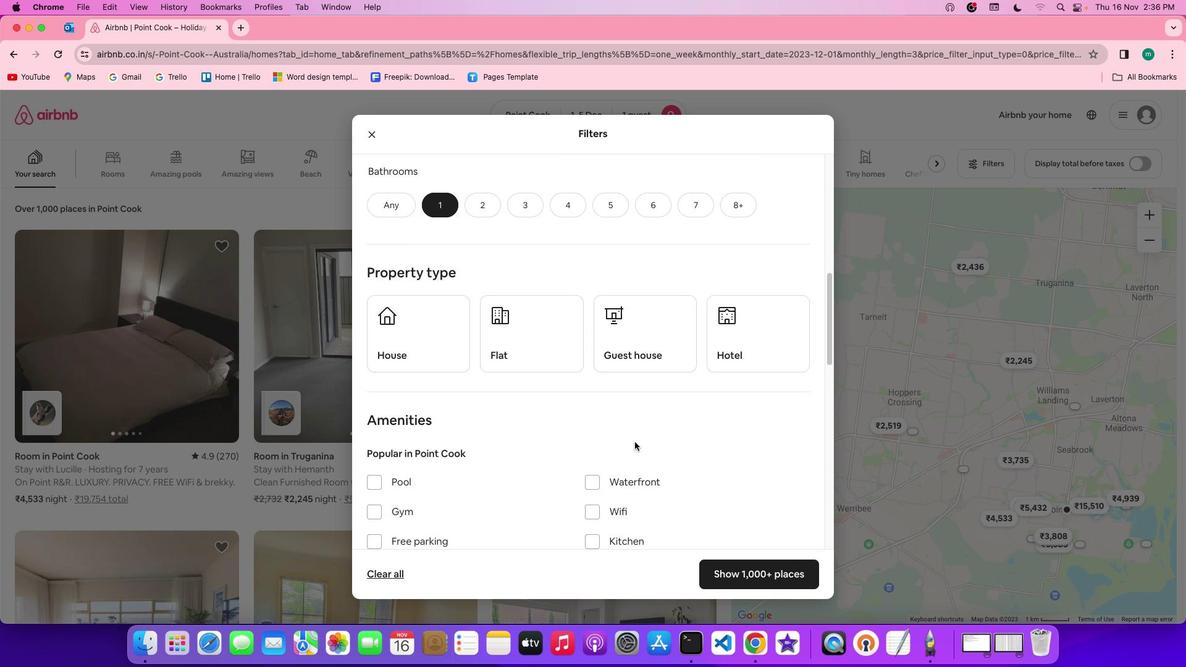 
Action: Mouse scrolled (634, 441) with delta (0, 0)
Screenshot: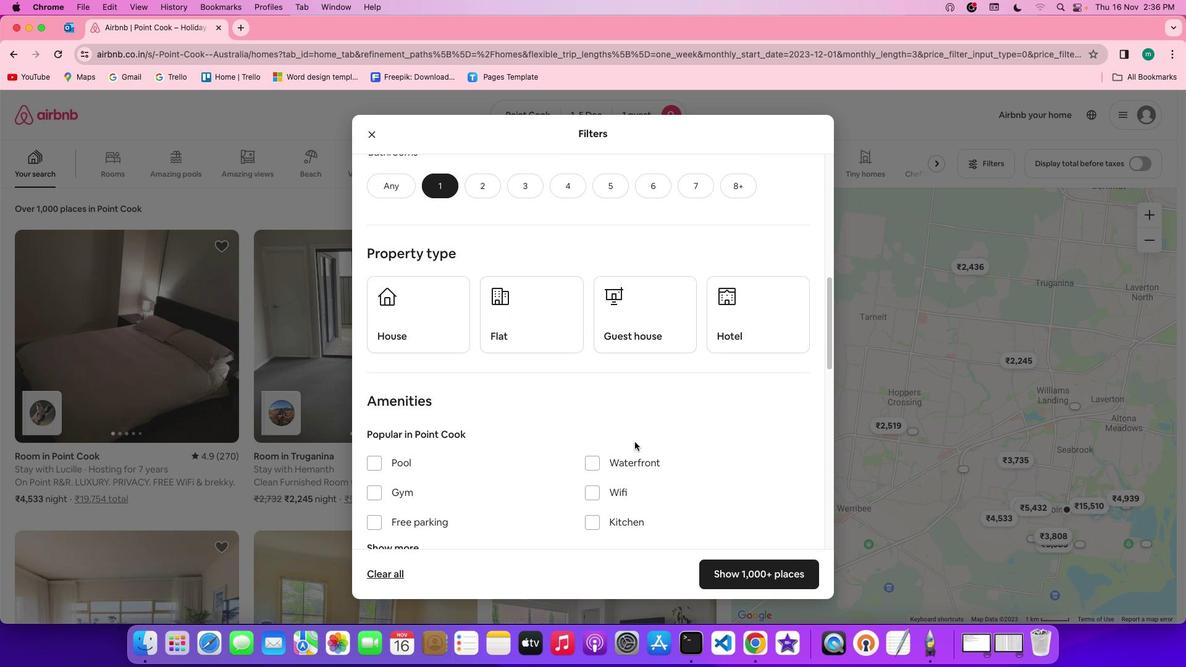 
Action: Mouse scrolled (634, 441) with delta (0, 0)
Screenshot: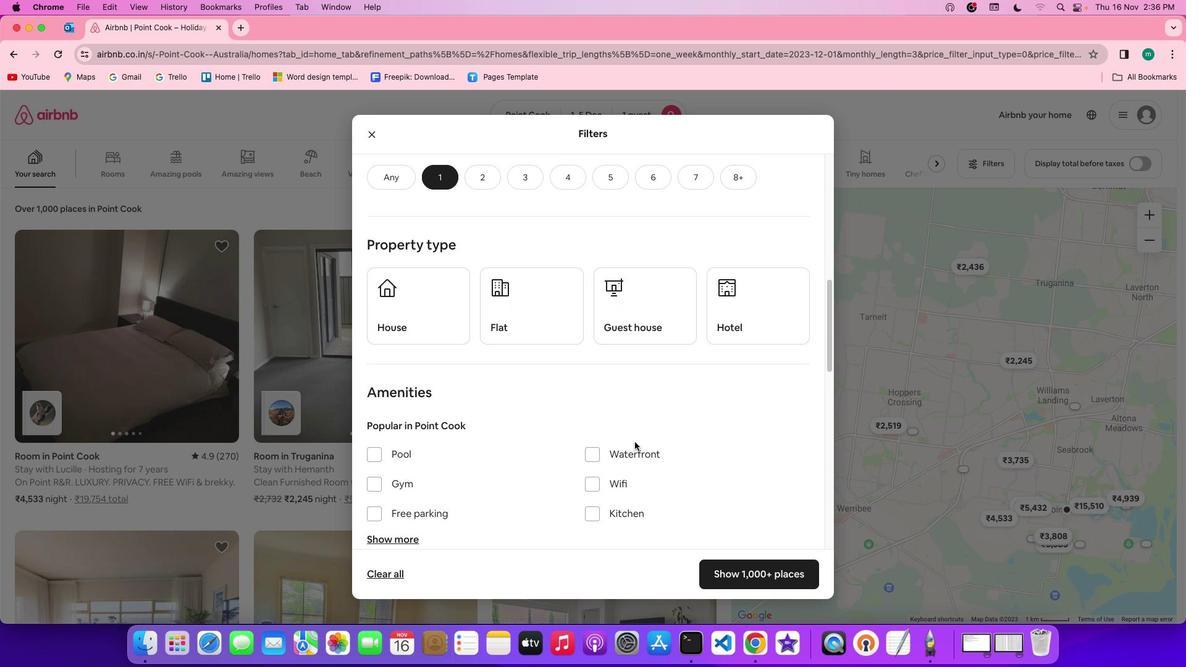
Action: Mouse scrolled (634, 441) with delta (0, 0)
Screenshot: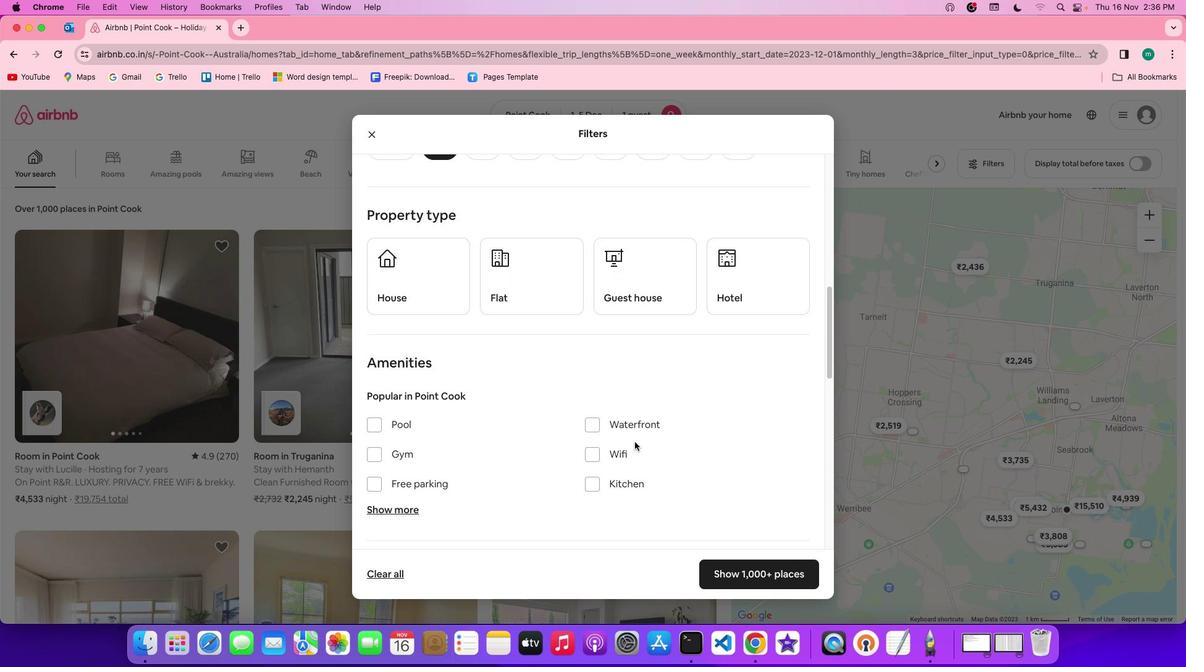 
Action: Mouse moved to (539, 278)
Screenshot: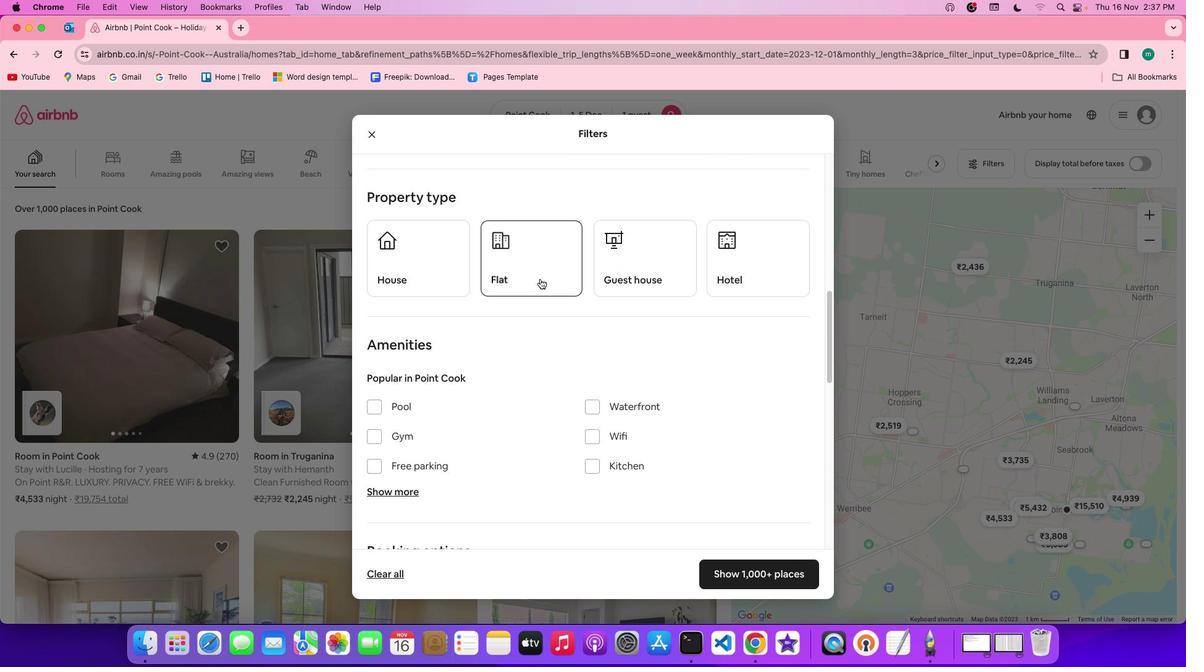 
Action: Mouse pressed left at (539, 278)
Screenshot: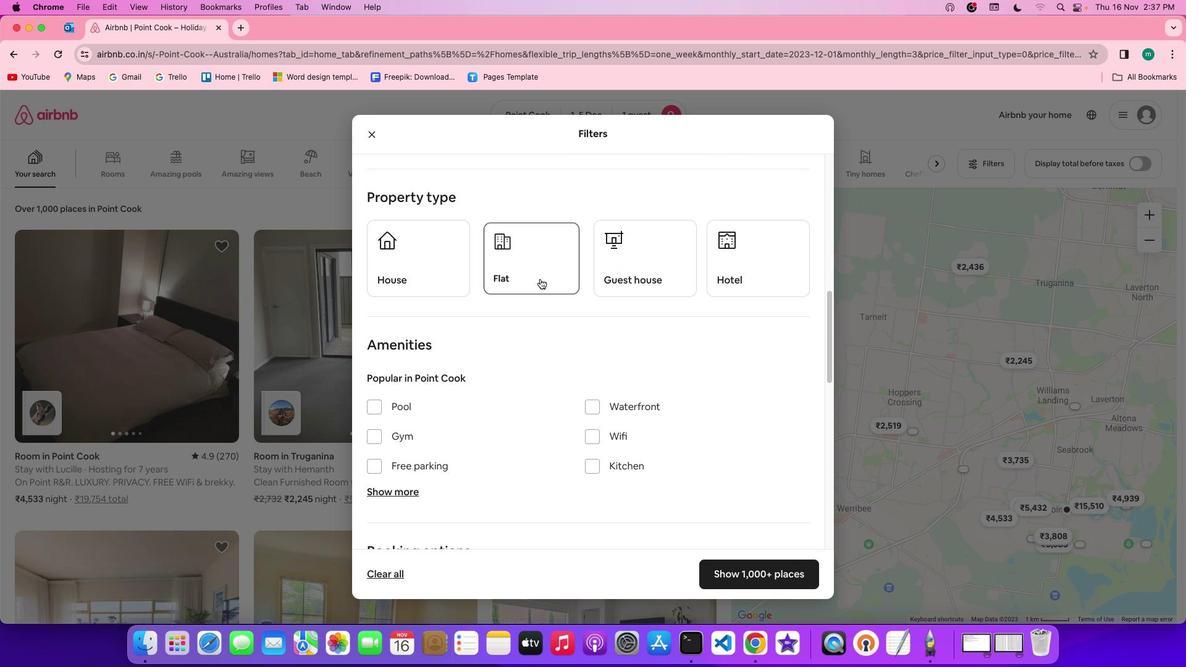 
Action: Mouse moved to (659, 400)
Screenshot: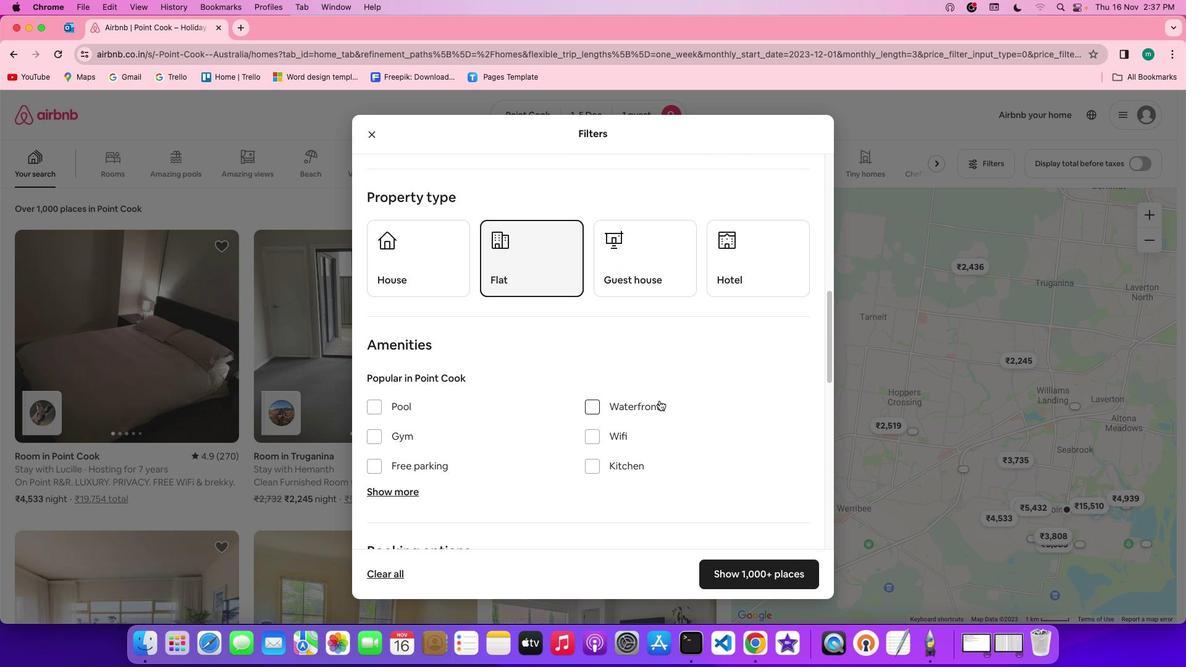 
Action: Mouse scrolled (659, 400) with delta (0, 0)
Screenshot: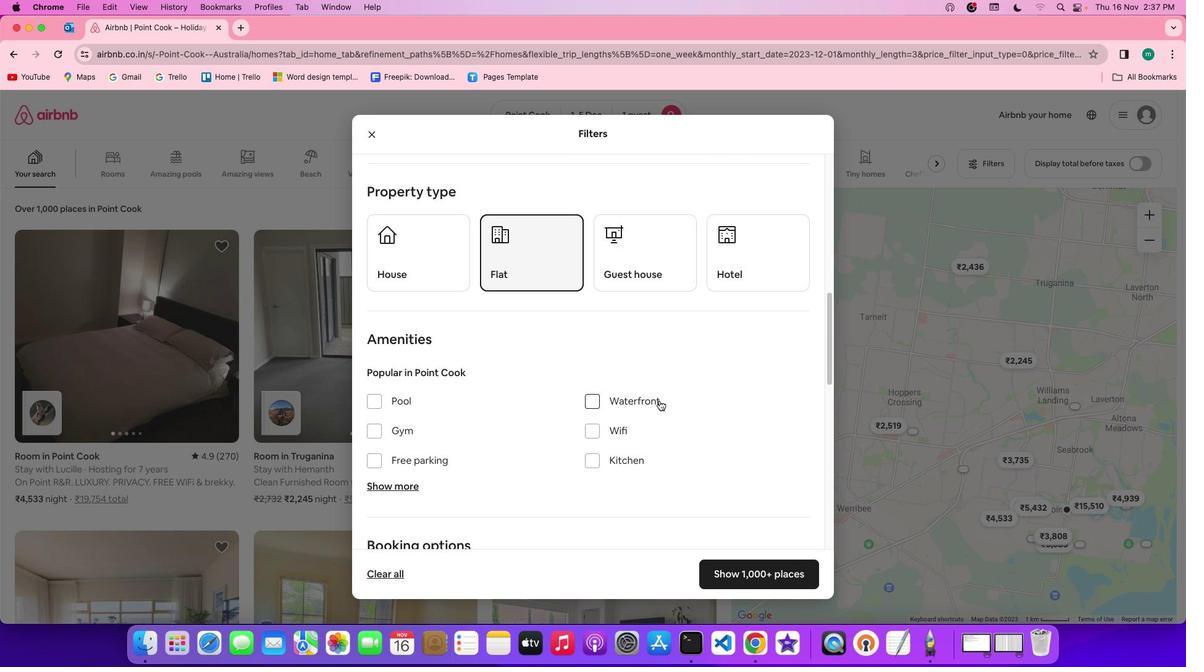 
Action: Mouse scrolled (659, 400) with delta (0, 0)
Screenshot: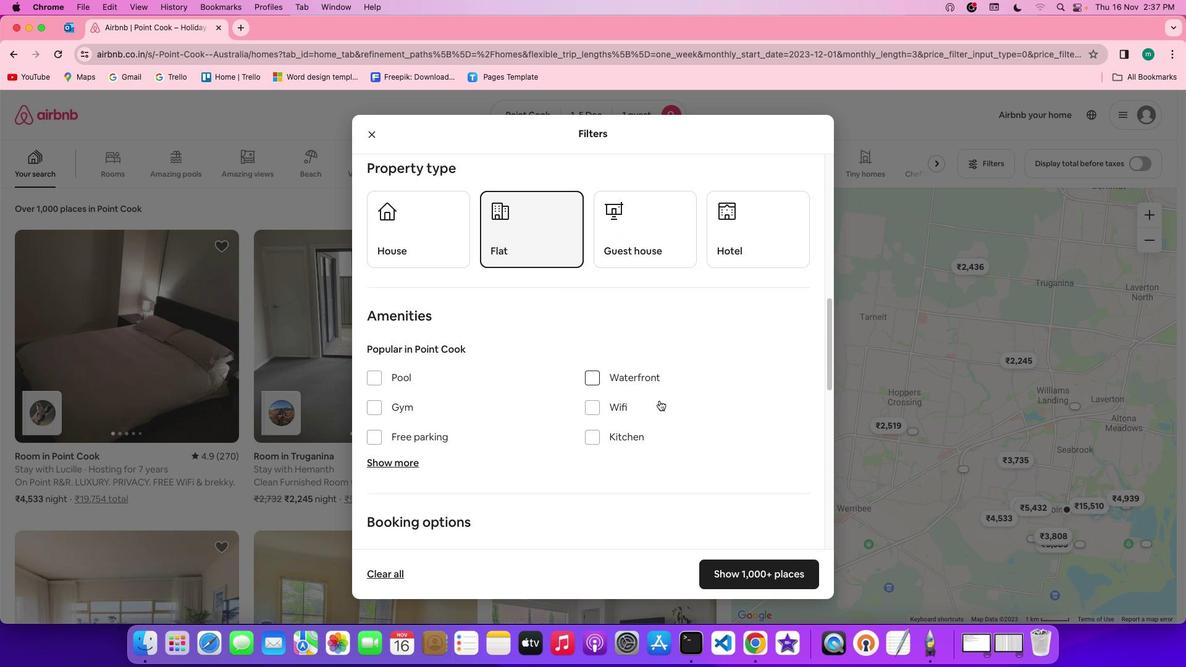 
Action: Mouse scrolled (659, 400) with delta (0, -1)
Screenshot: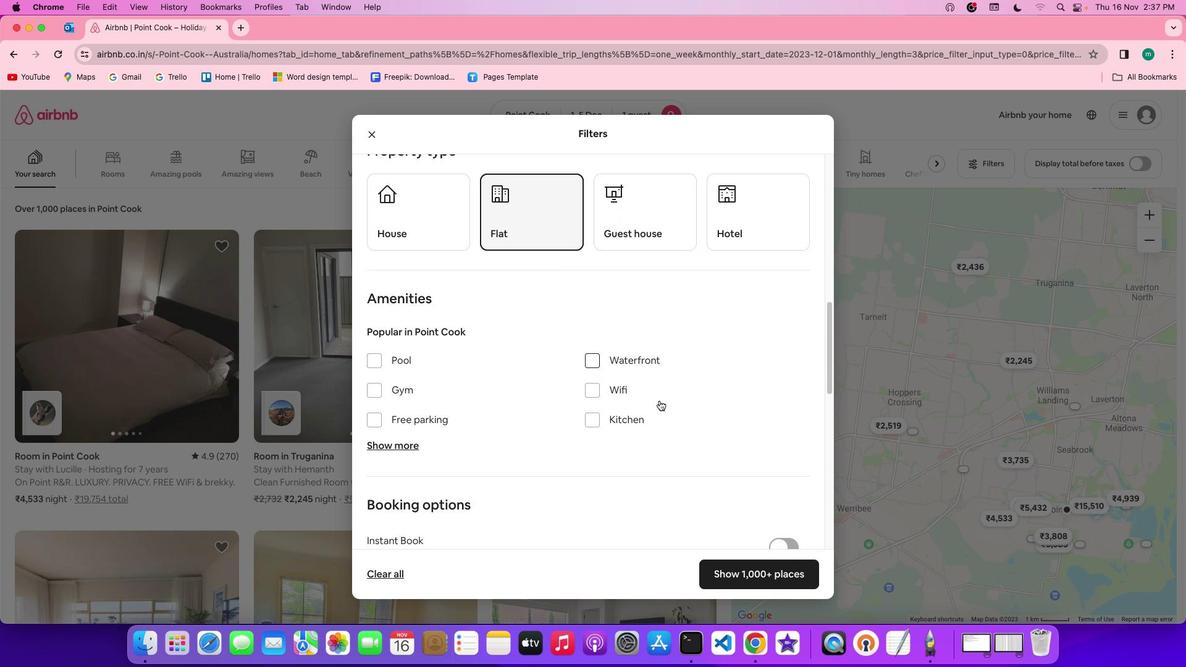 
Action: Mouse scrolled (659, 400) with delta (0, 0)
Screenshot: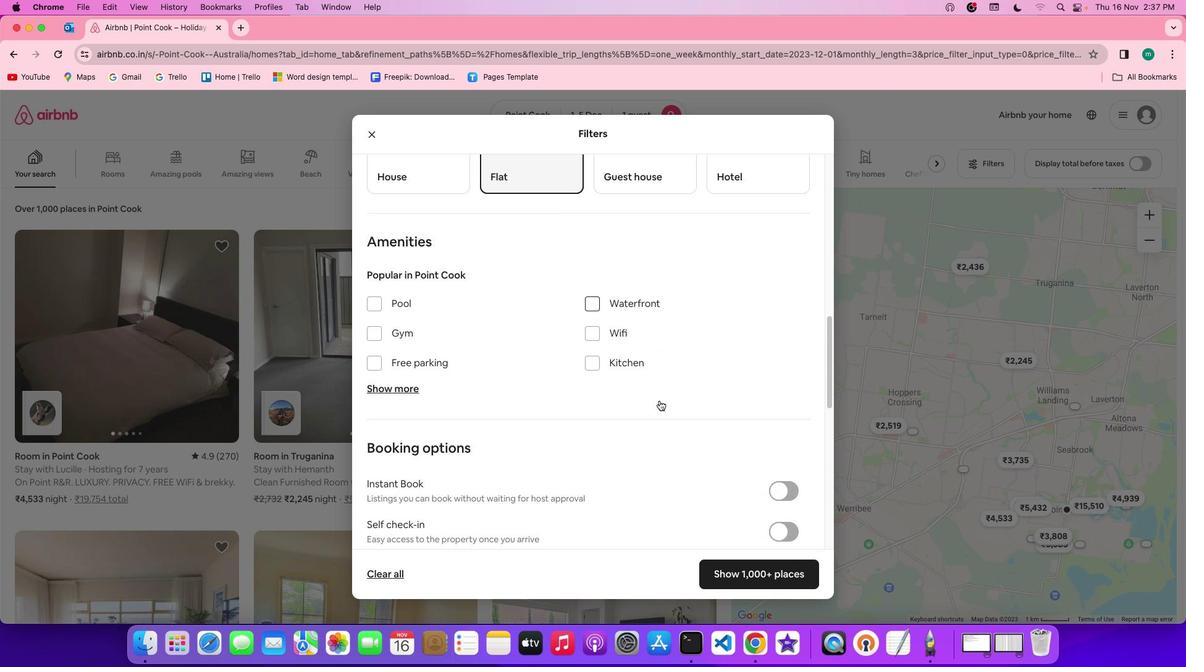 
Action: Mouse moved to (659, 399)
Screenshot: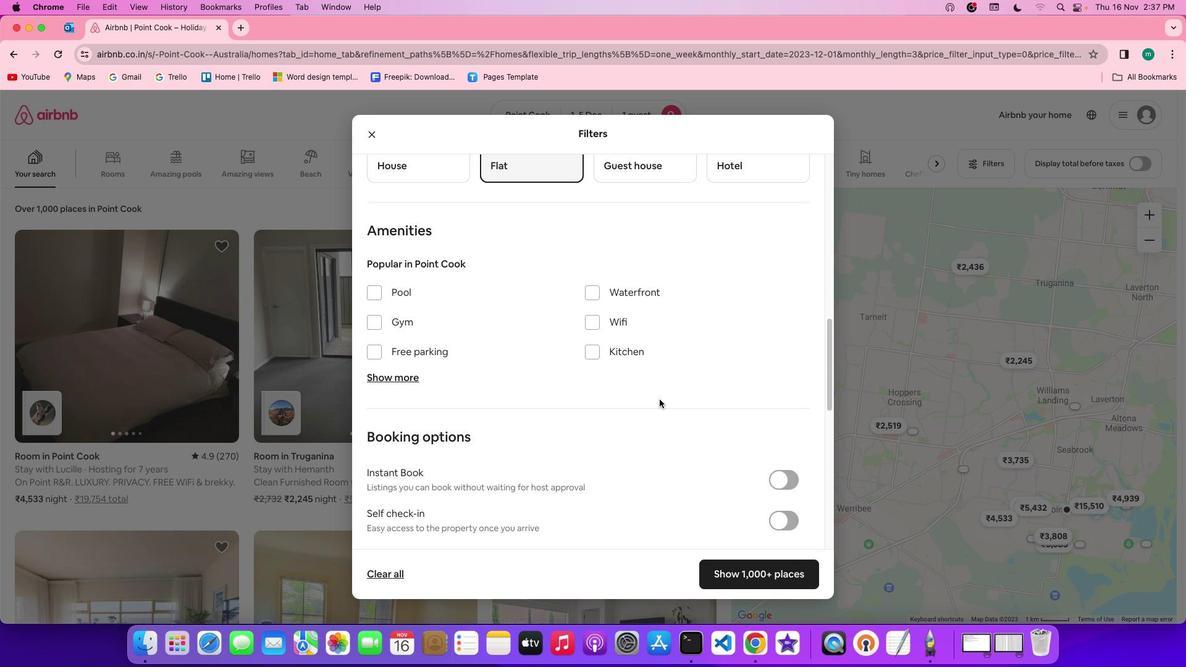 
Action: Mouse scrolled (659, 399) with delta (0, 0)
Screenshot: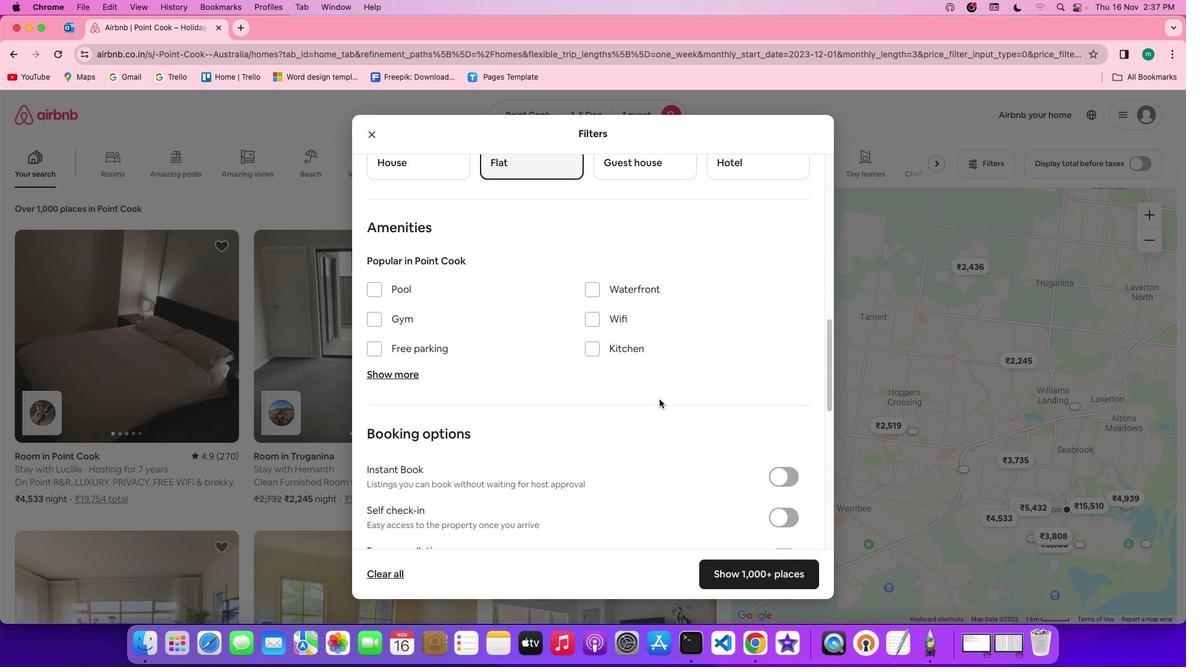 
Action: Mouse scrolled (659, 399) with delta (0, 0)
Screenshot: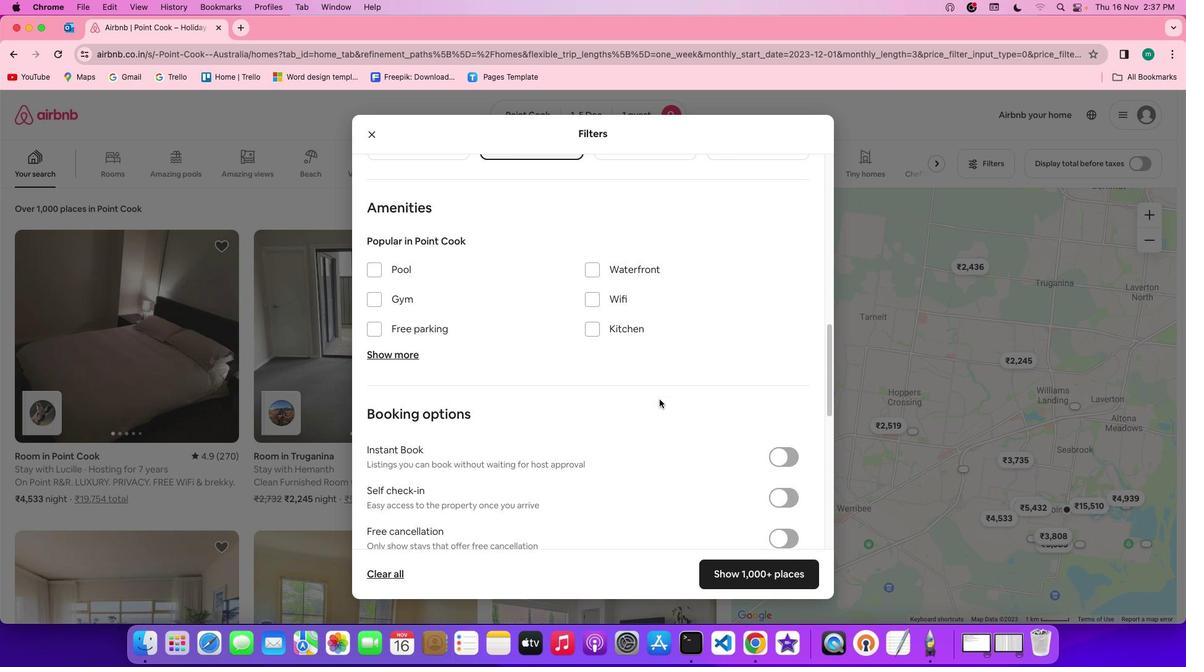
Action: Mouse scrolled (659, 399) with delta (0, 0)
Screenshot: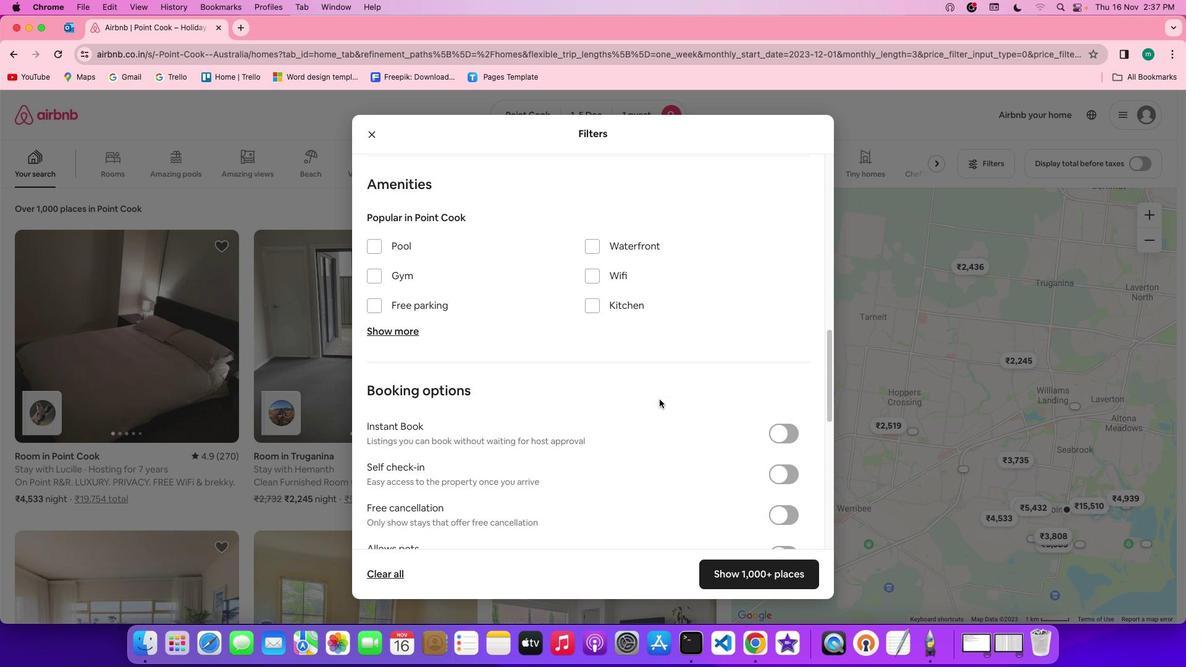 
Action: Mouse scrolled (659, 399) with delta (0, 0)
Screenshot: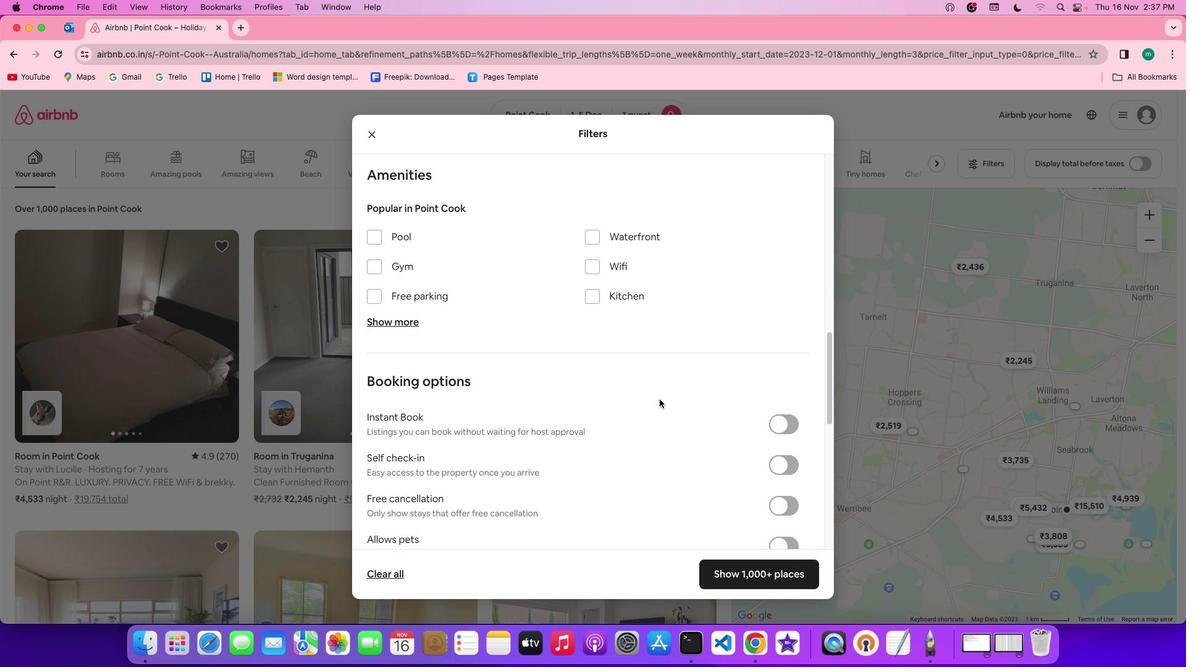 
Action: Mouse moved to (617, 369)
Screenshot: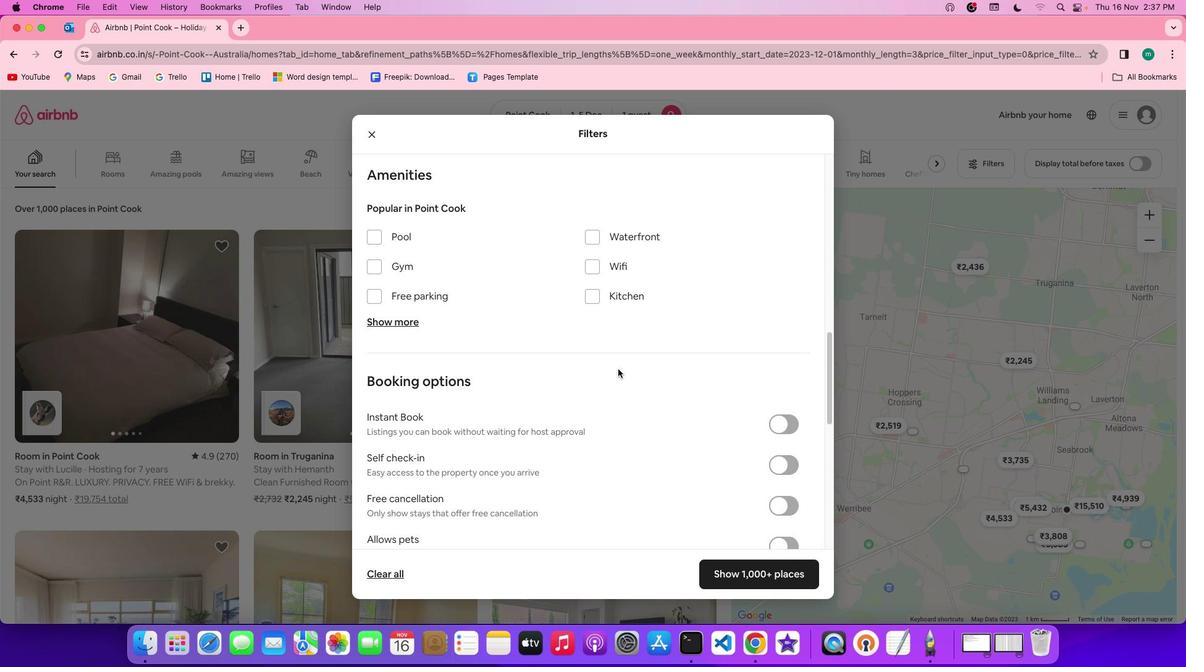 
Action: Mouse scrolled (617, 369) with delta (0, 0)
Screenshot: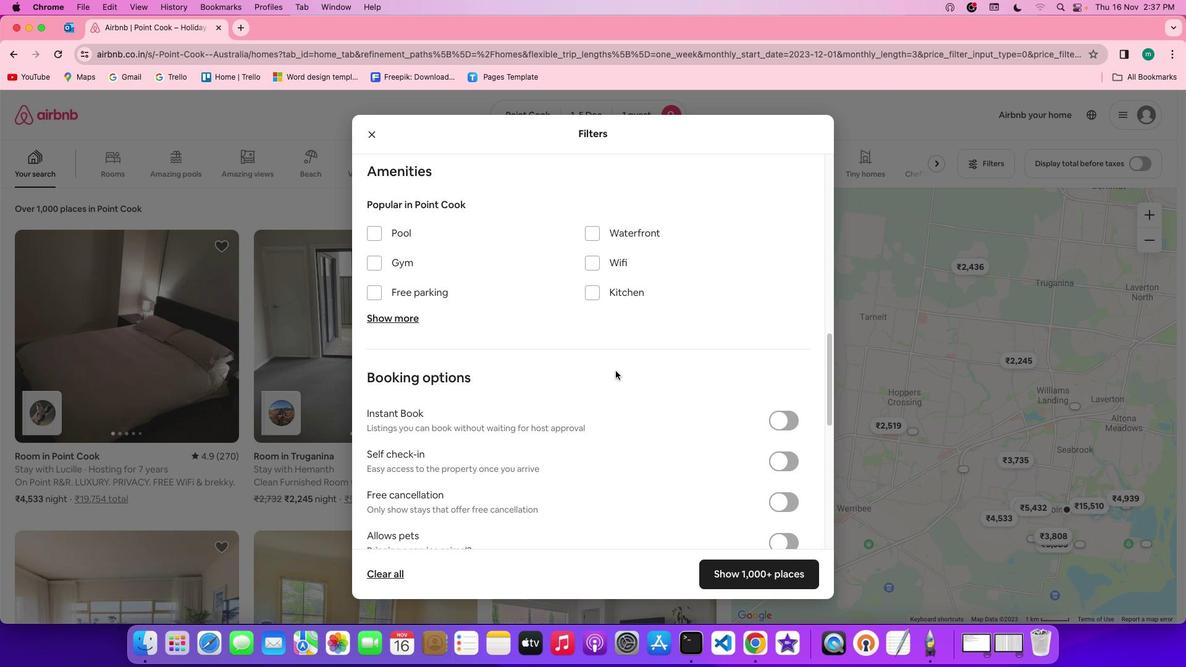 
Action: Mouse moved to (615, 370)
Screenshot: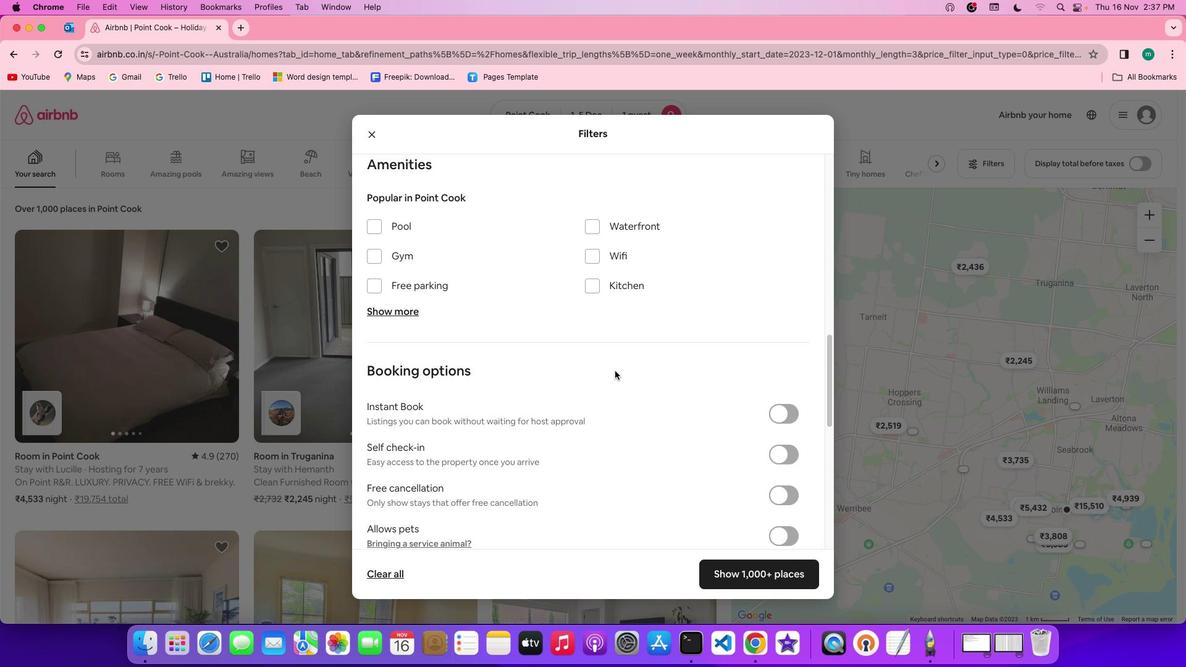 
Action: Mouse scrolled (615, 370) with delta (0, 0)
Screenshot: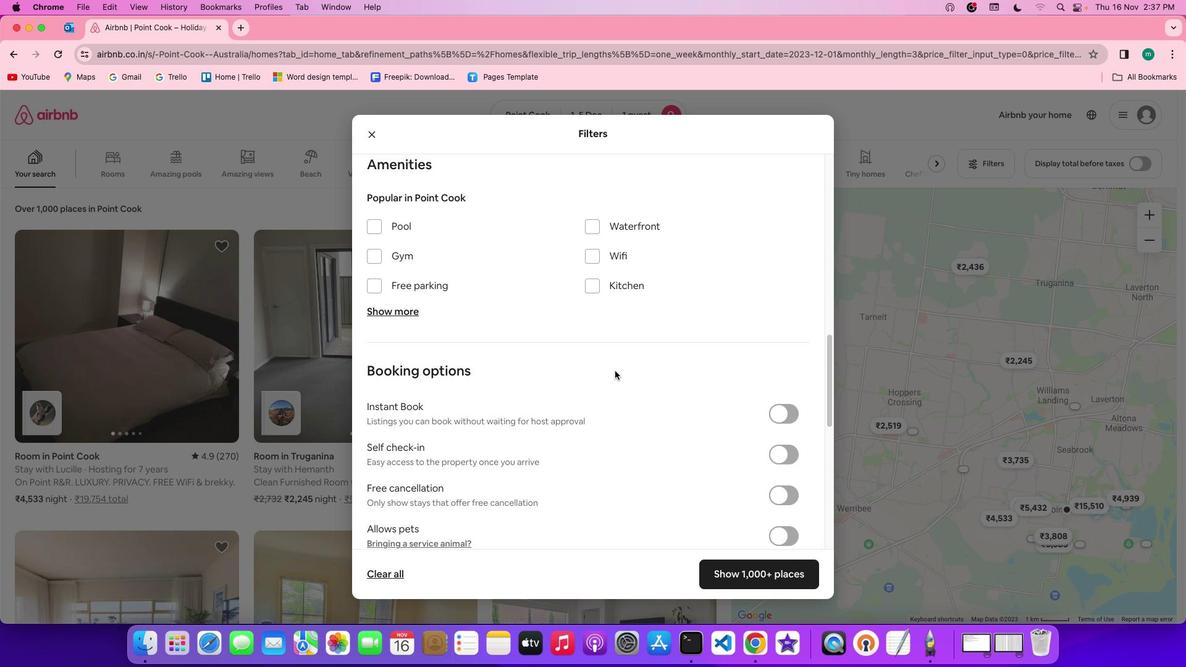 
Action: Mouse moved to (615, 371)
Screenshot: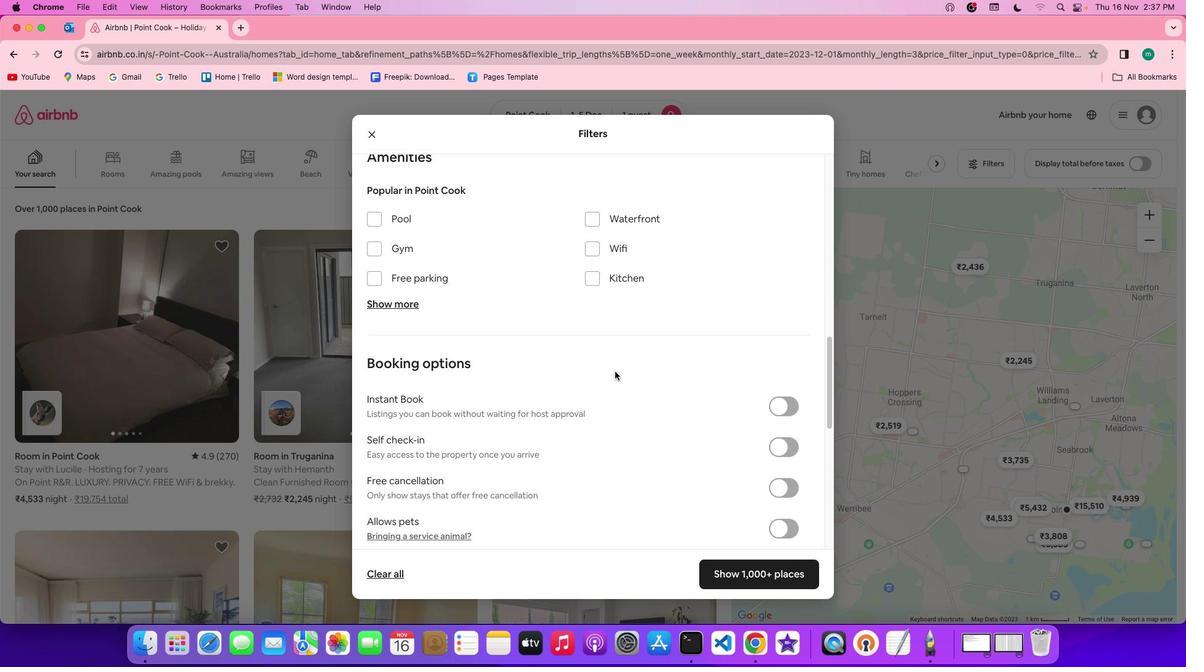 
Action: Mouse scrolled (615, 371) with delta (0, 0)
Screenshot: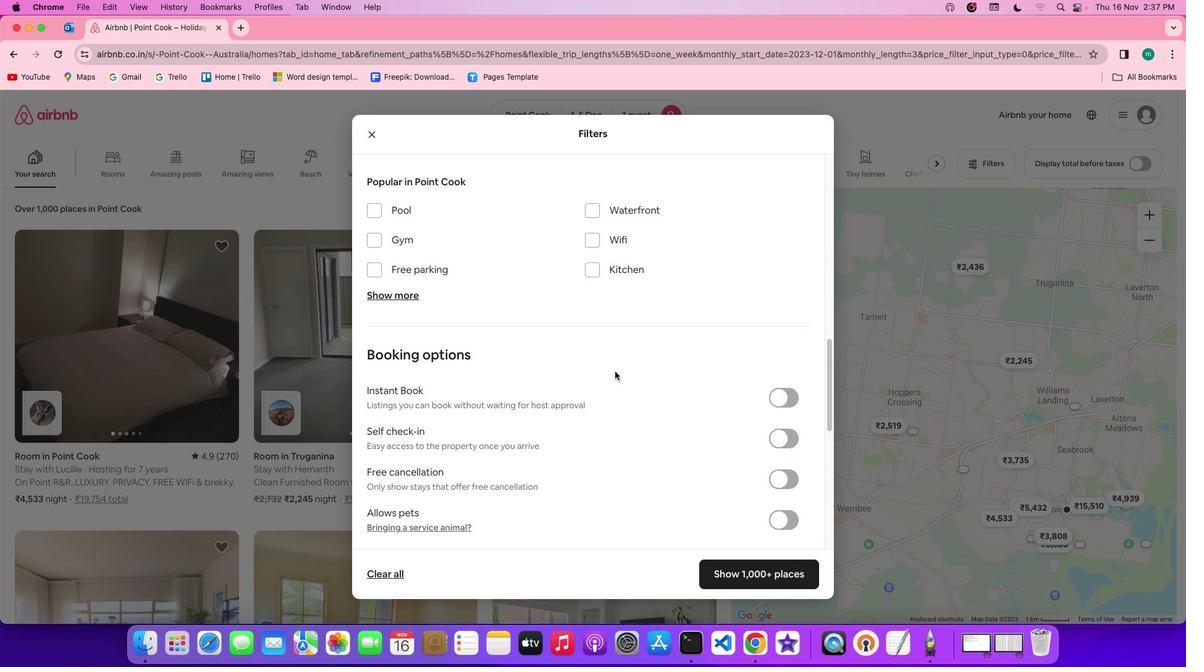 
Action: Mouse moved to (407, 292)
Screenshot: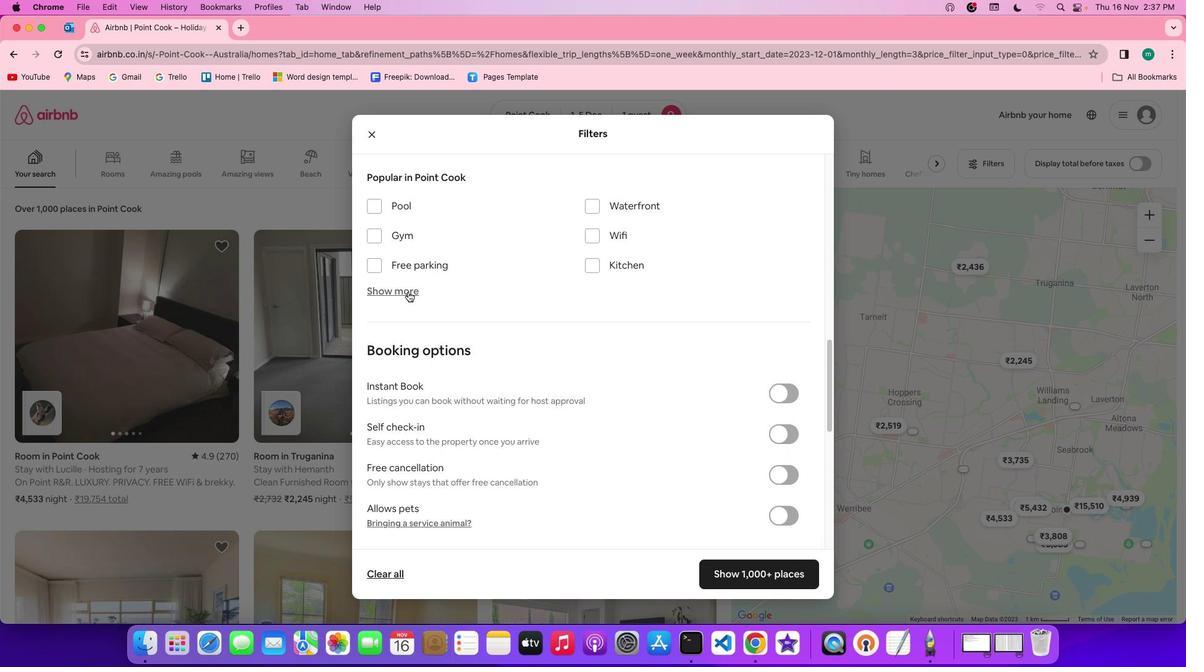 
Action: Mouse pressed left at (407, 292)
Screenshot: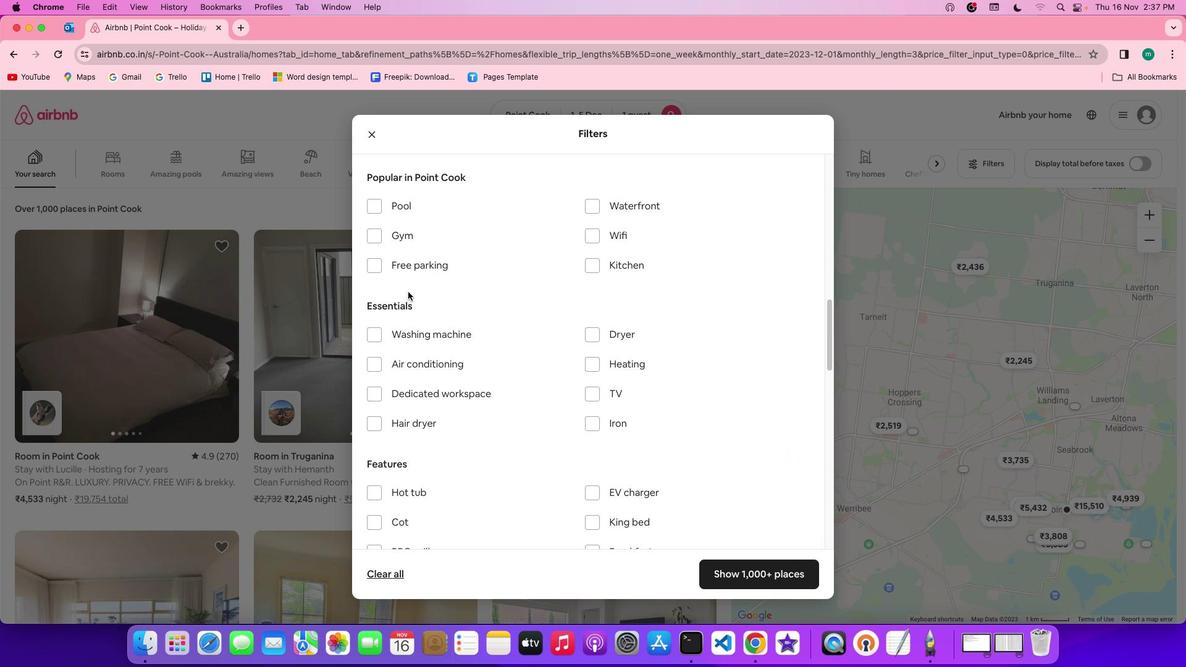 
Action: Mouse moved to (596, 238)
Screenshot: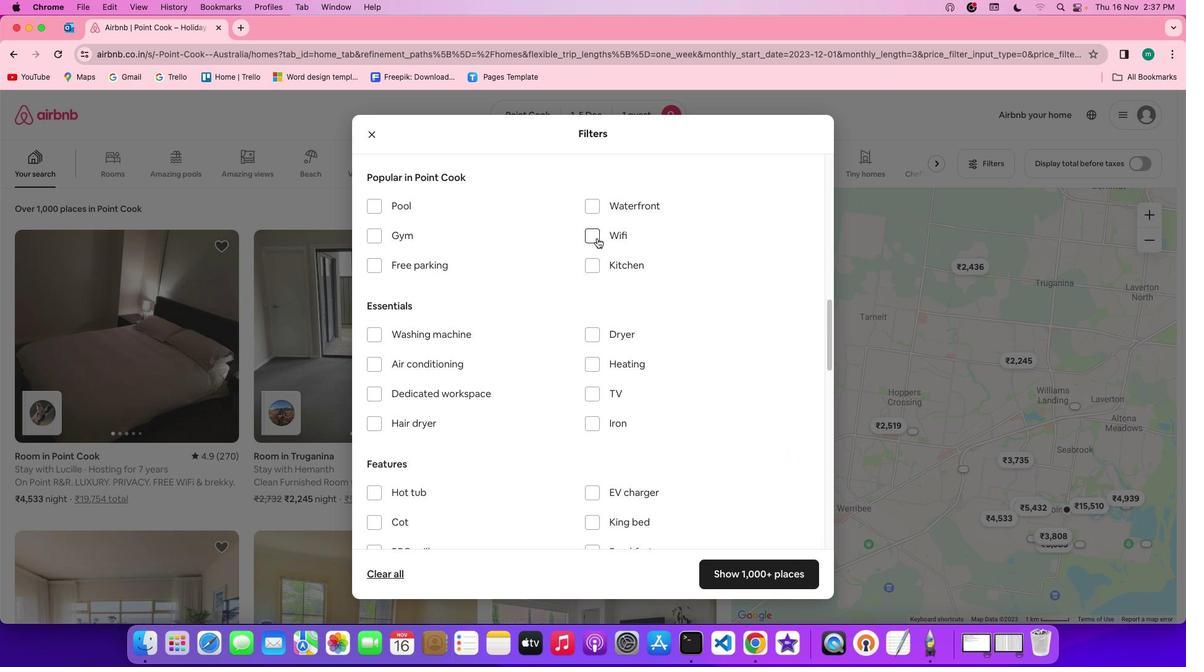 
Action: Mouse pressed left at (596, 238)
Screenshot: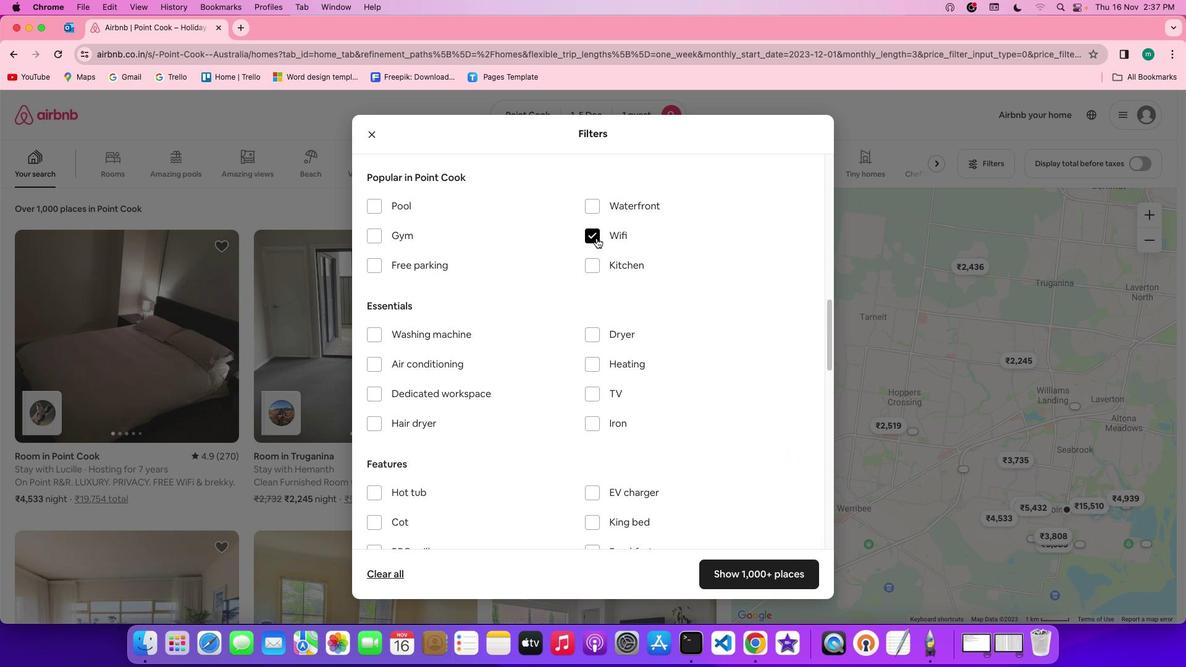 
Action: Mouse moved to (622, 371)
Screenshot: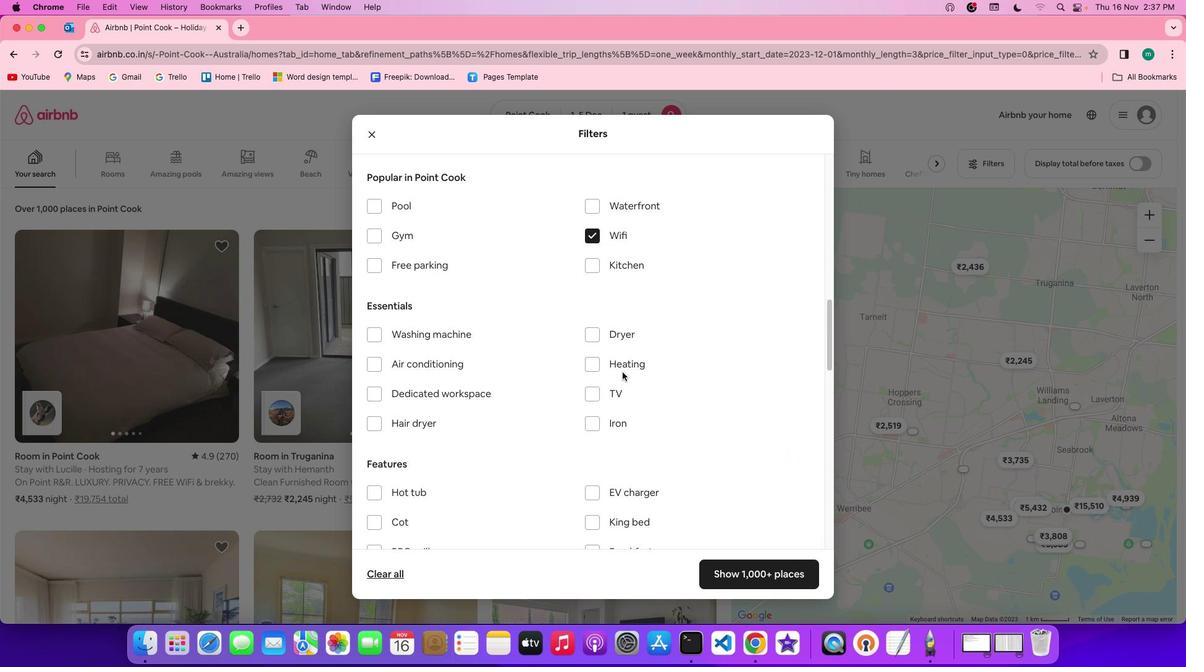 
Action: Mouse scrolled (622, 371) with delta (0, 0)
Screenshot: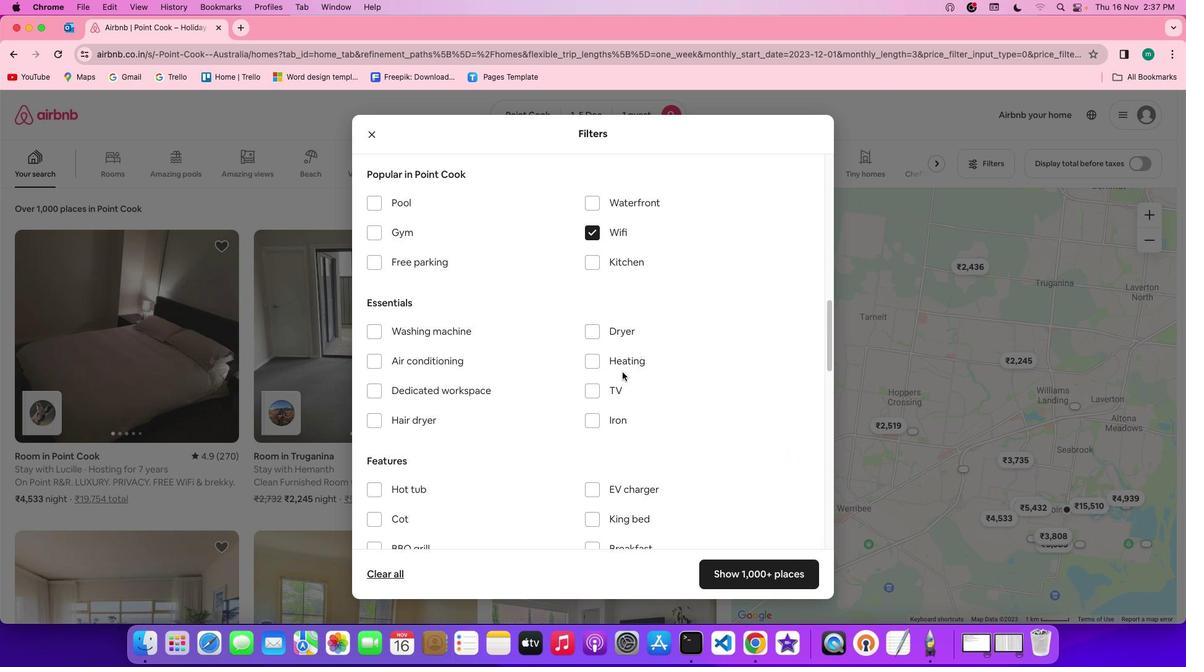 
Action: Mouse scrolled (622, 371) with delta (0, 0)
Screenshot: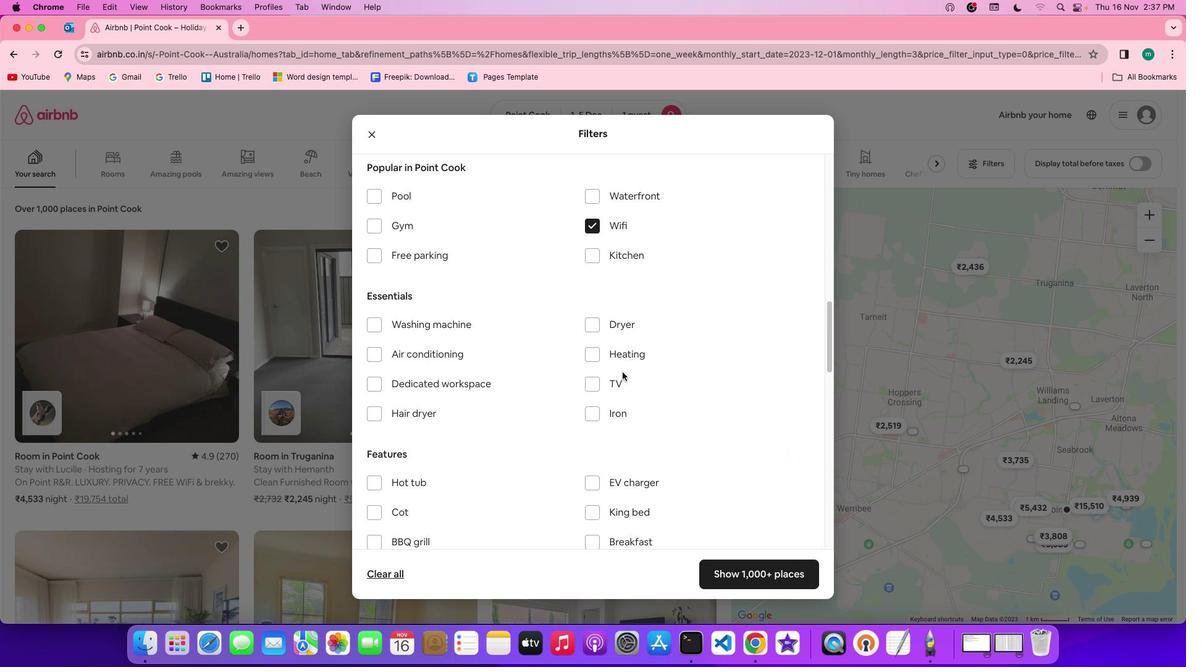 
Action: Mouse scrolled (622, 371) with delta (0, 0)
Screenshot: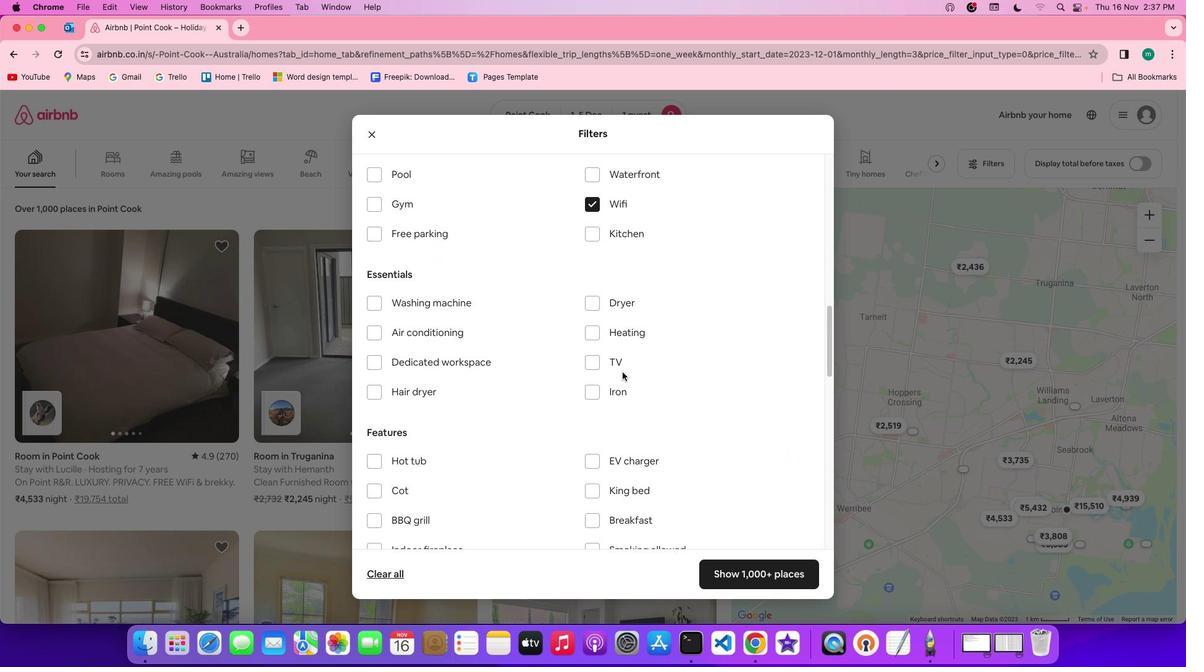 
Action: Mouse moved to (622, 372)
Screenshot: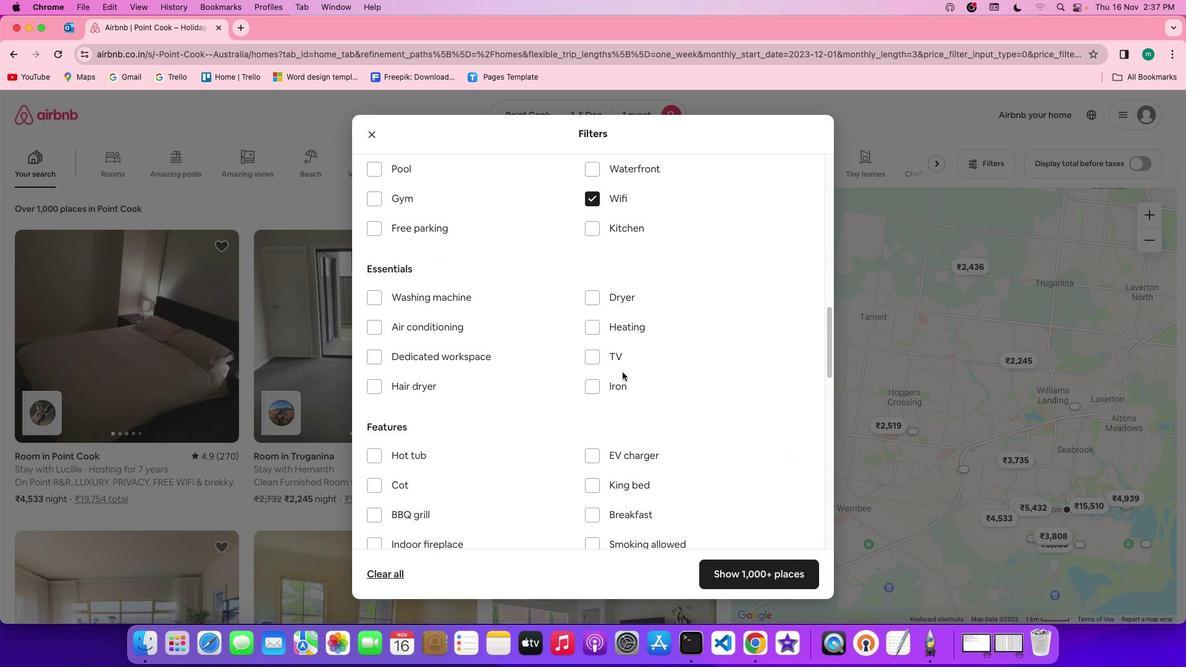 
Action: Mouse scrolled (622, 372) with delta (0, 0)
Screenshot: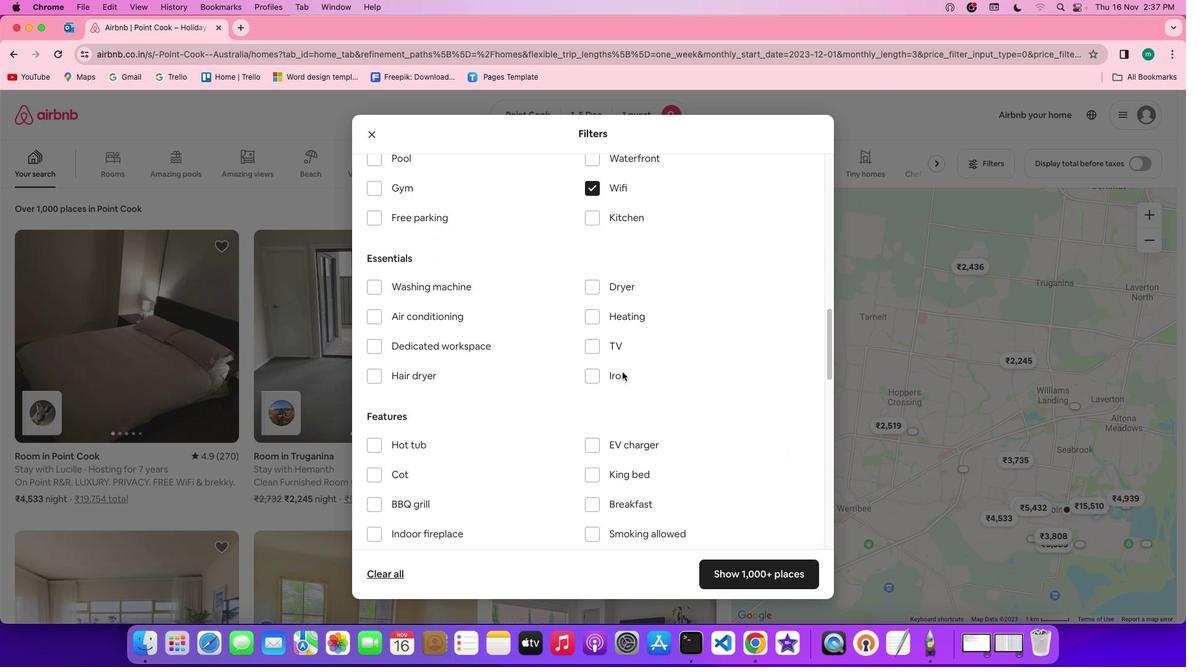 
Action: Mouse scrolled (622, 372) with delta (0, 0)
Screenshot: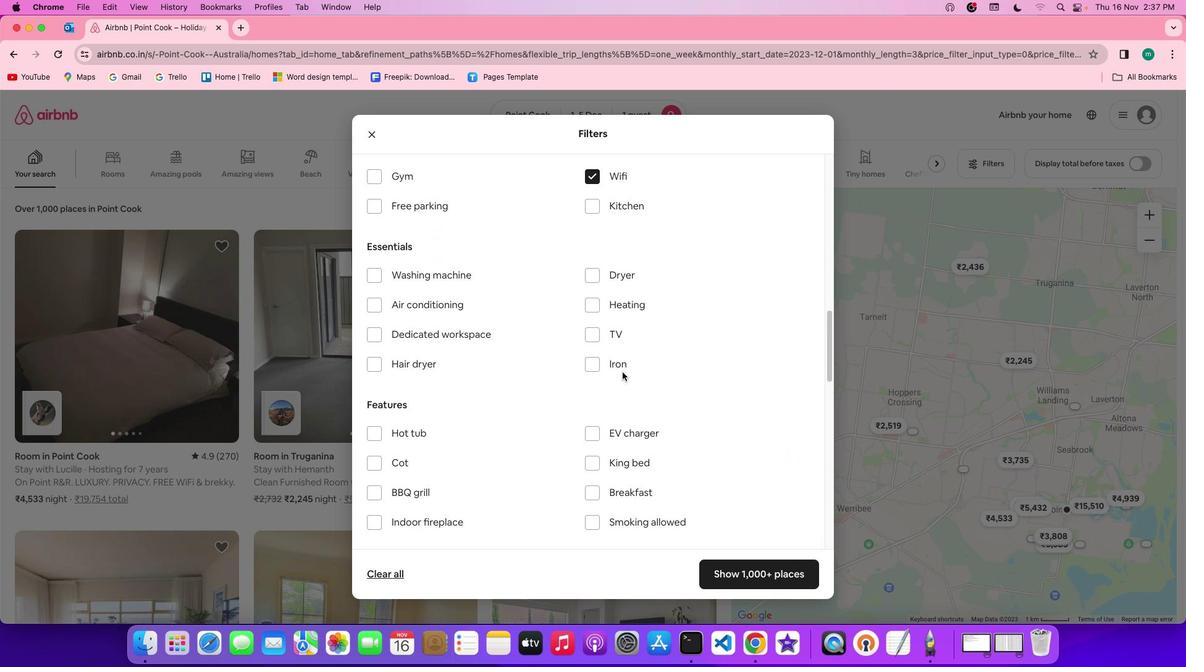 
Action: Mouse scrolled (622, 372) with delta (0, -1)
Screenshot: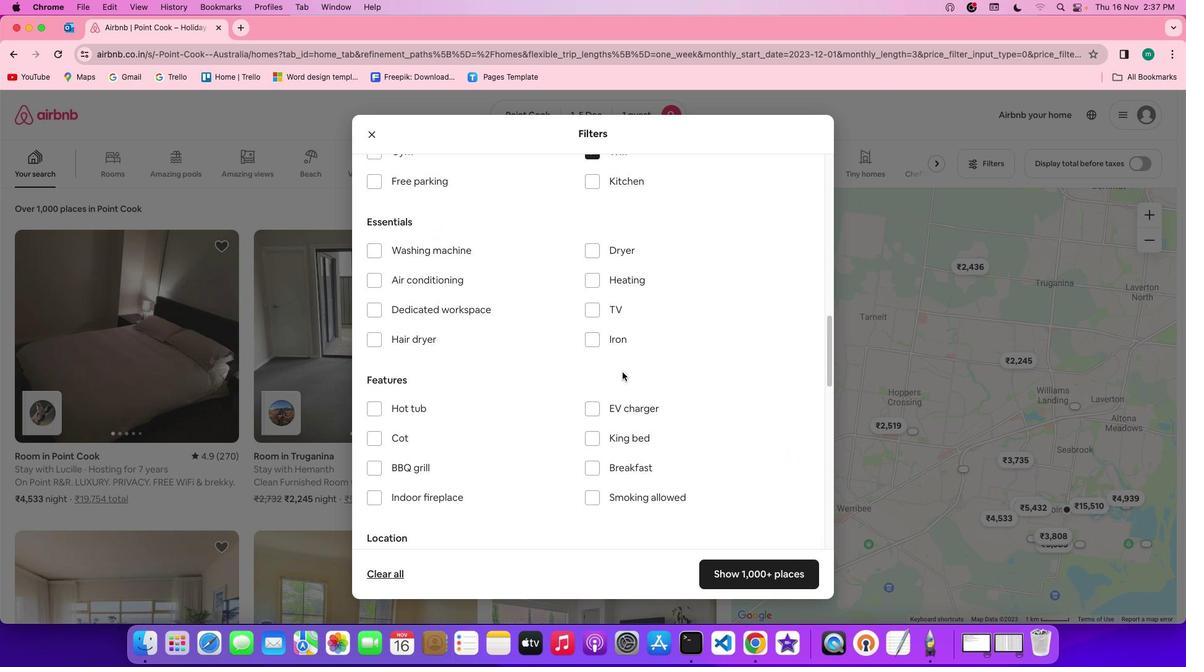 
Action: Mouse moved to (431, 223)
Screenshot: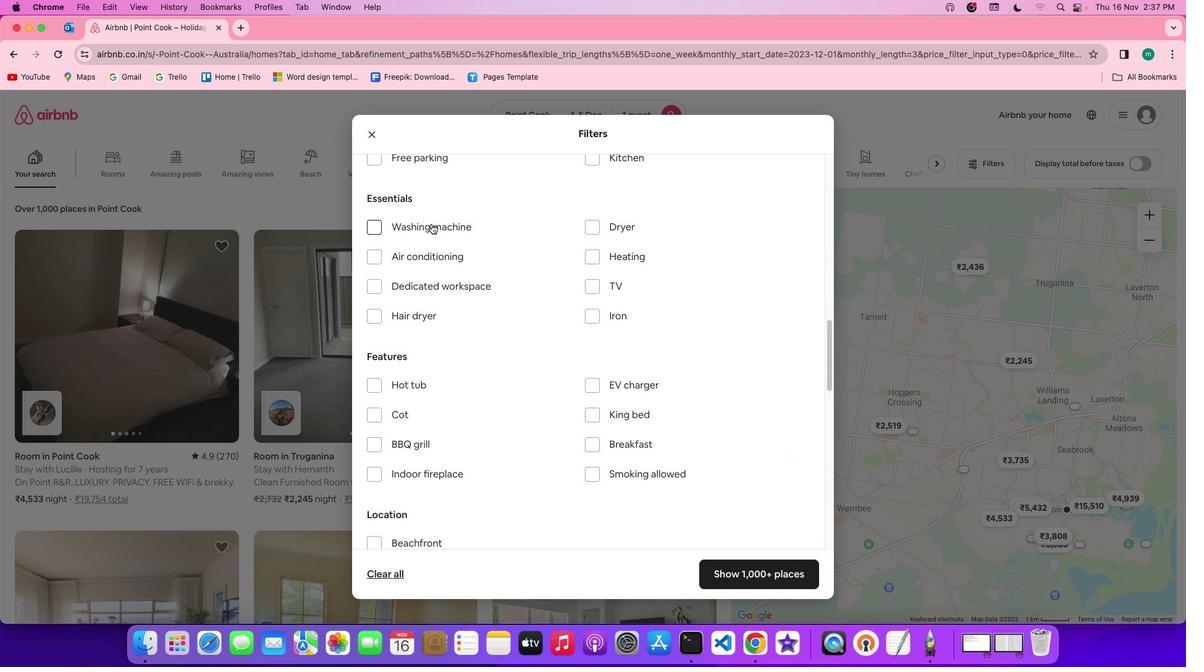 
Action: Mouse pressed left at (431, 223)
Screenshot: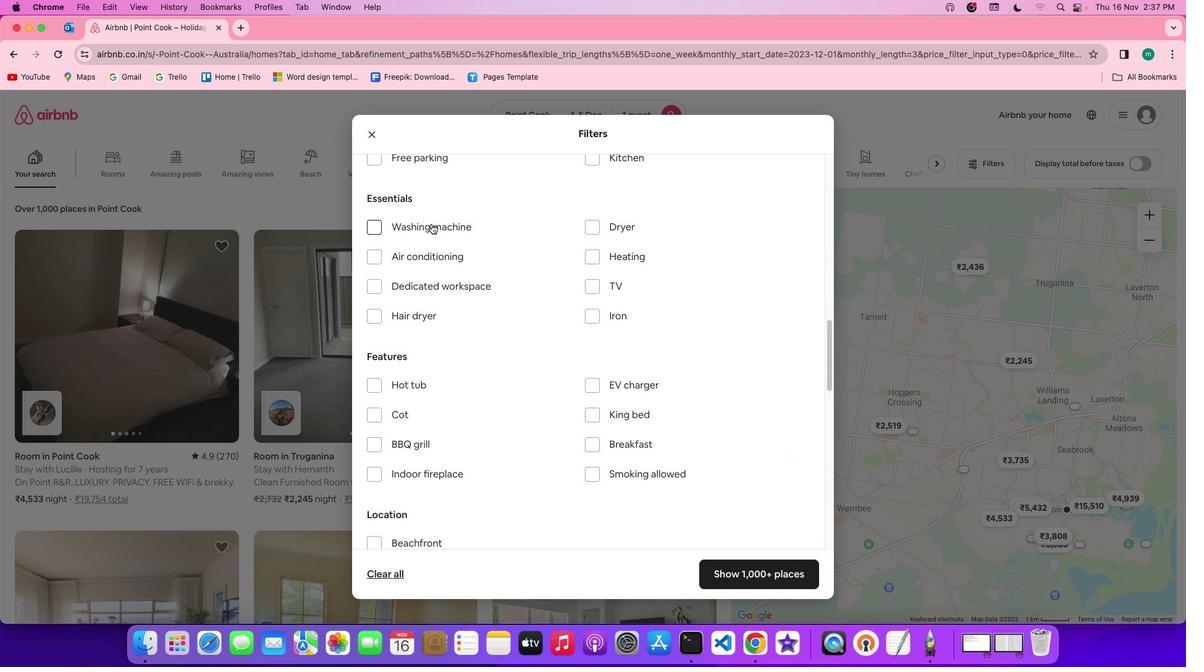 
Action: Mouse moved to (549, 337)
Screenshot: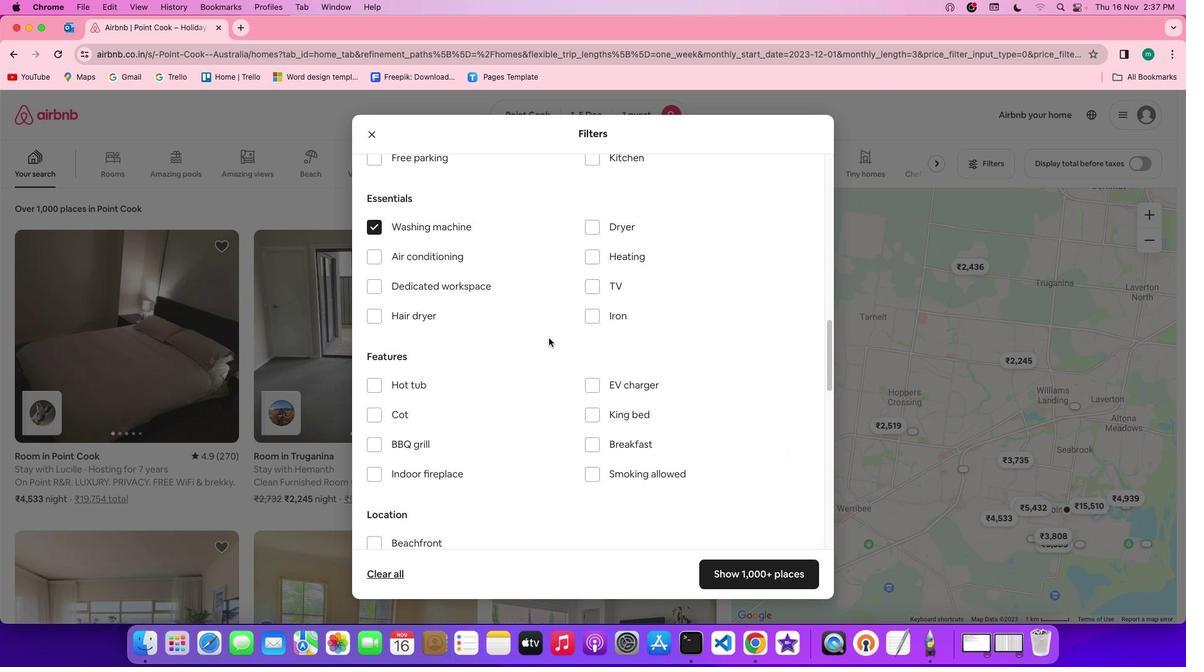 
Action: Mouse scrolled (549, 337) with delta (0, 0)
Screenshot: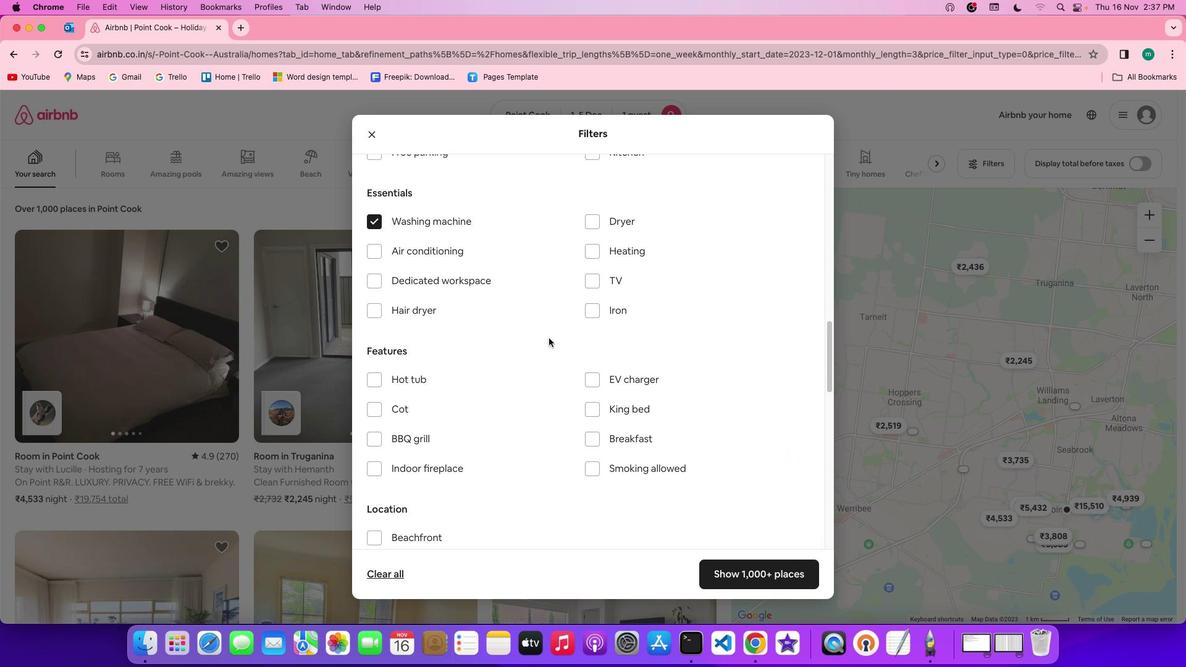 
Action: Mouse scrolled (549, 337) with delta (0, 0)
Screenshot: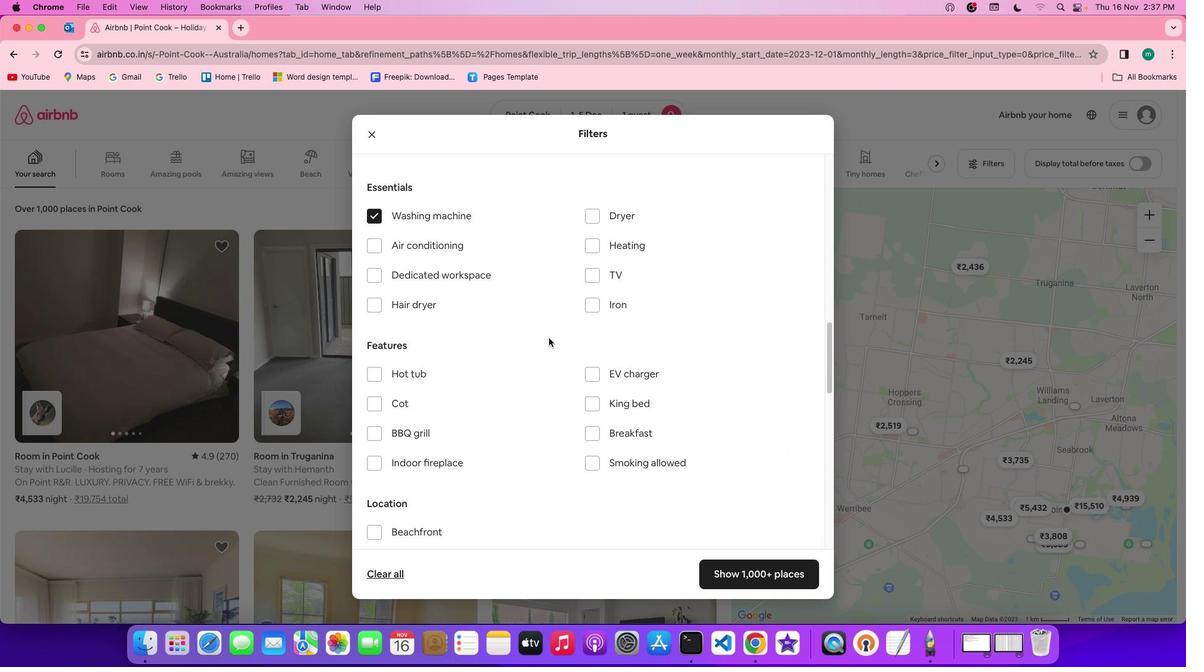 
Action: Mouse scrolled (549, 337) with delta (0, 0)
Screenshot: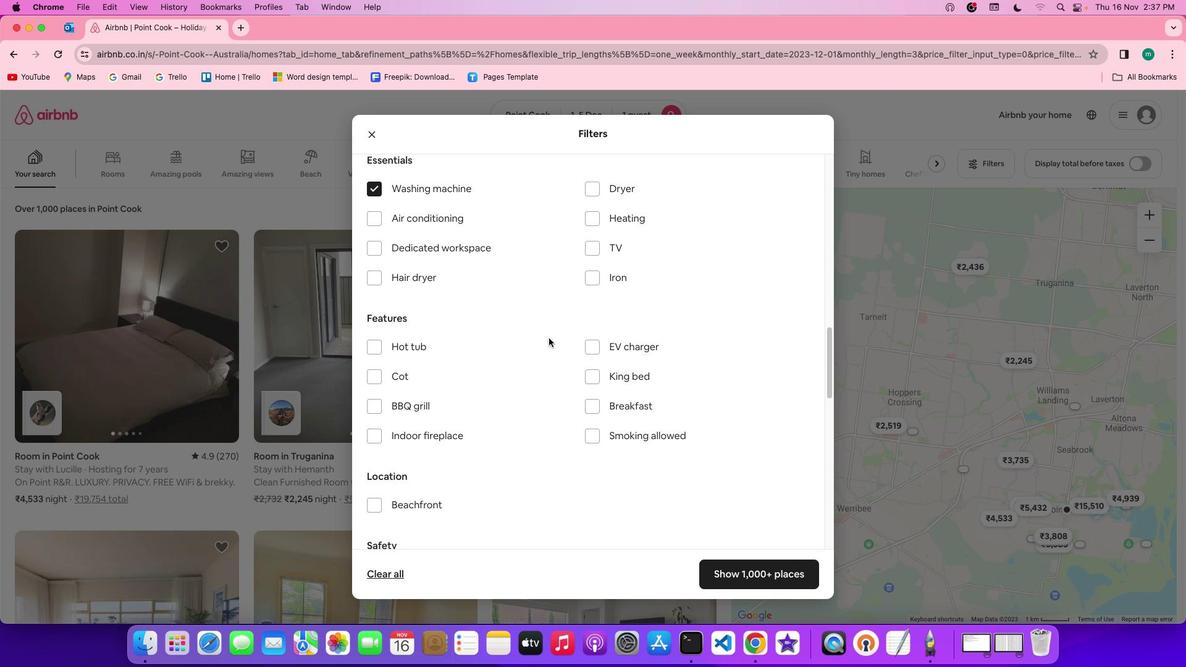 
Action: Mouse scrolled (549, 337) with delta (0, 0)
Screenshot: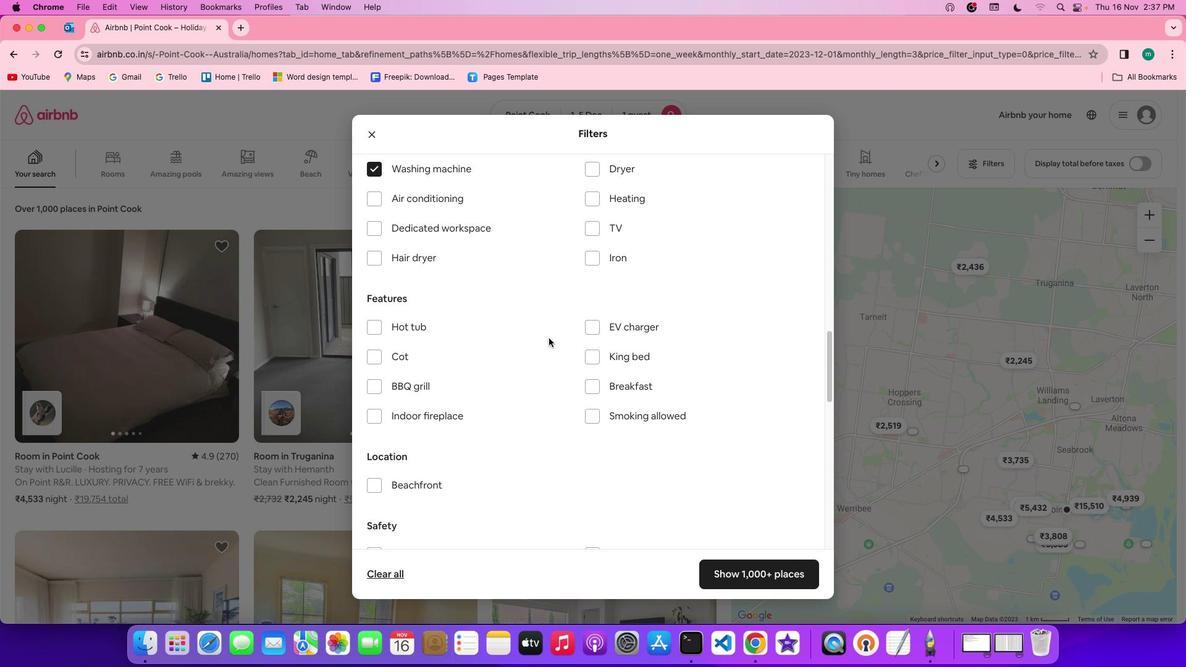 
Action: Mouse scrolled (549, 337) with delta (0, 0)
Screenshot: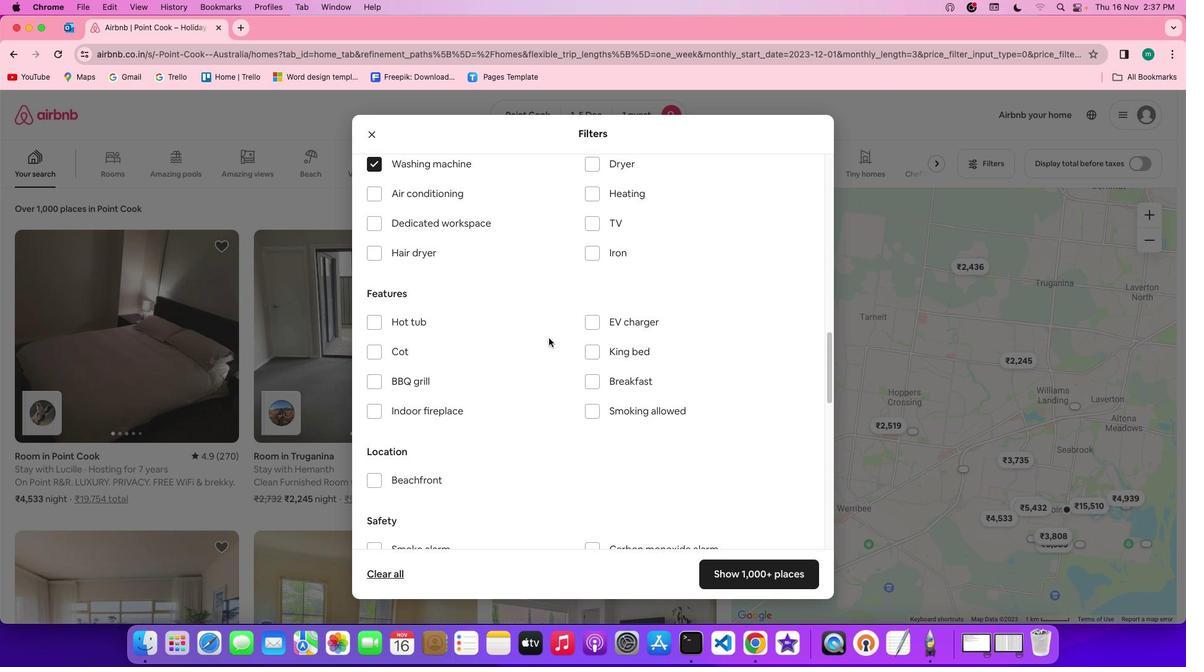 
Action: Mouse scrolled (549, 337) with delta (0, 0)
Screenshot: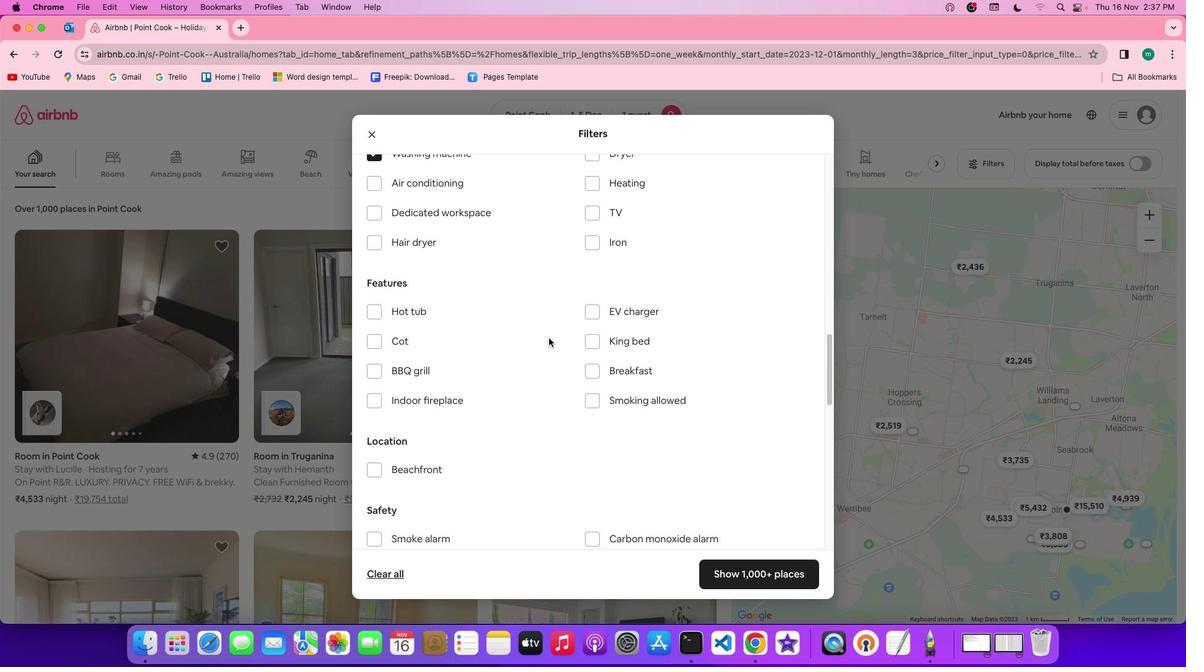 
Action: Mouse scrolled (549, 337) with delta (0, 0)
Screenshot: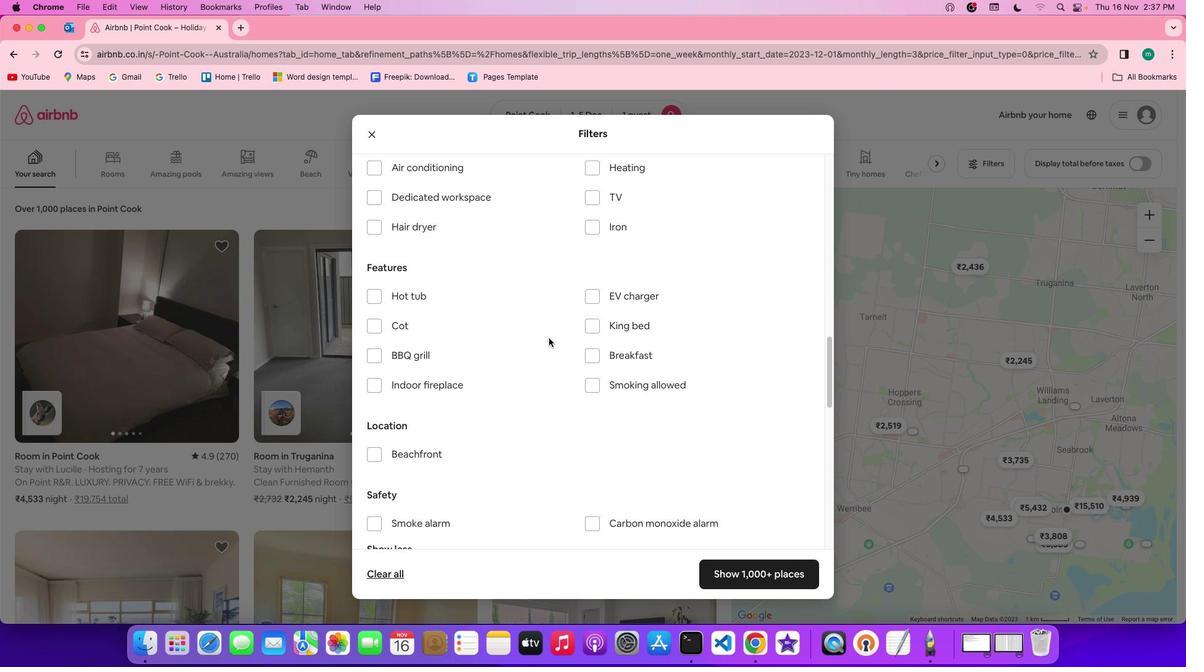 
Action: Mouse moved to (571, 302)
Screenshot: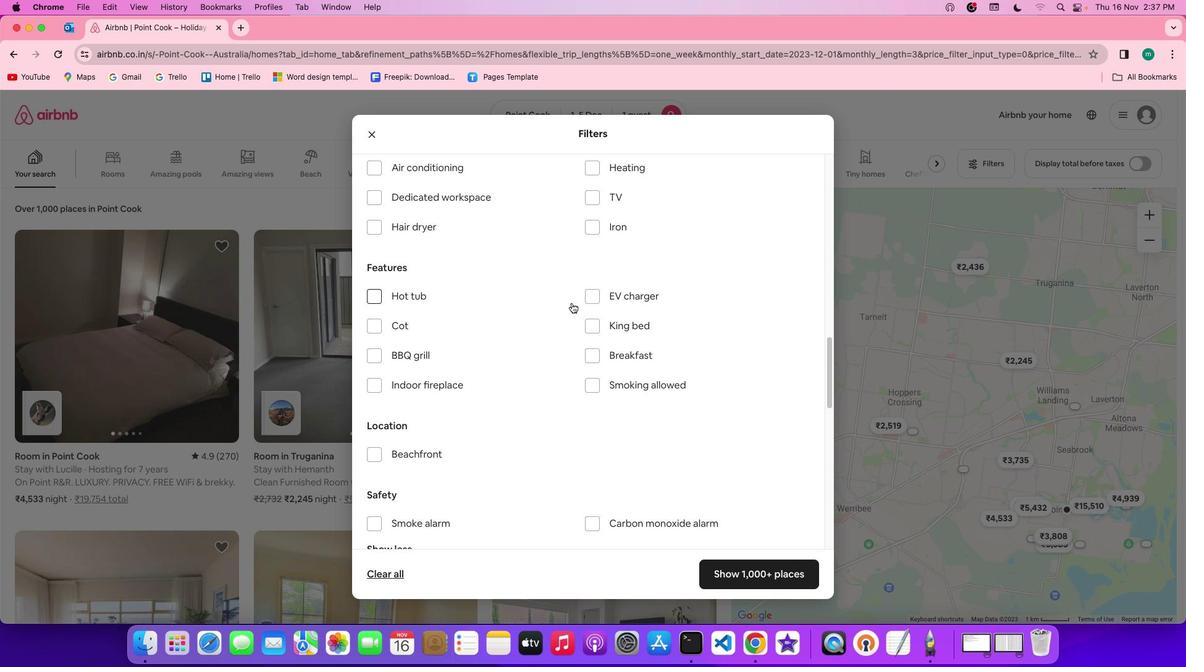 
Action: Mouse scrolled (571, 302) with delta (0, 0)
Screenshot: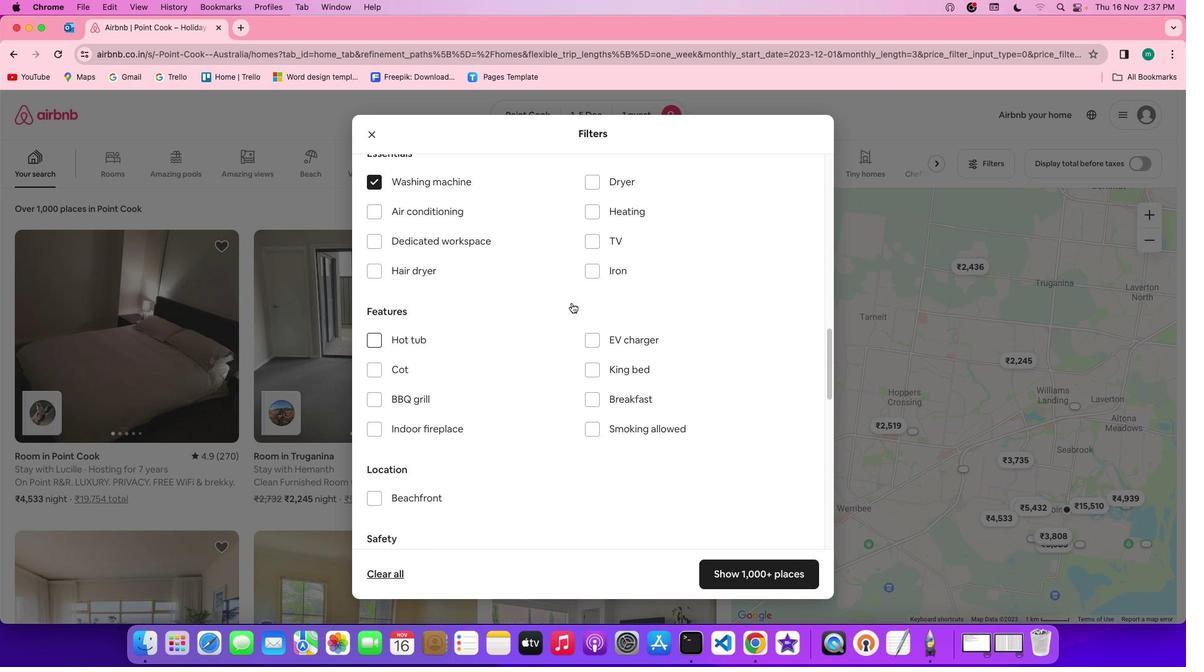 
Action: Mouse scrolled (571, 302) with delta (0, 0)
Screenshot: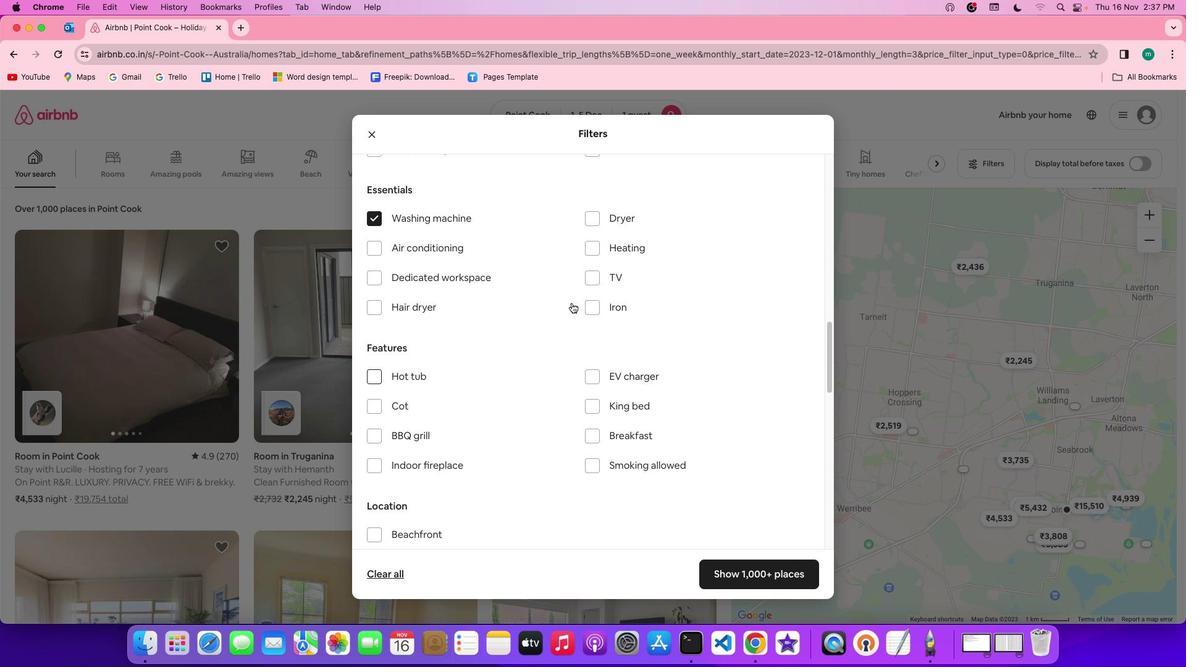
Action: Mouse scrolled (571, 302) with delta (0, 1)
Screenshot: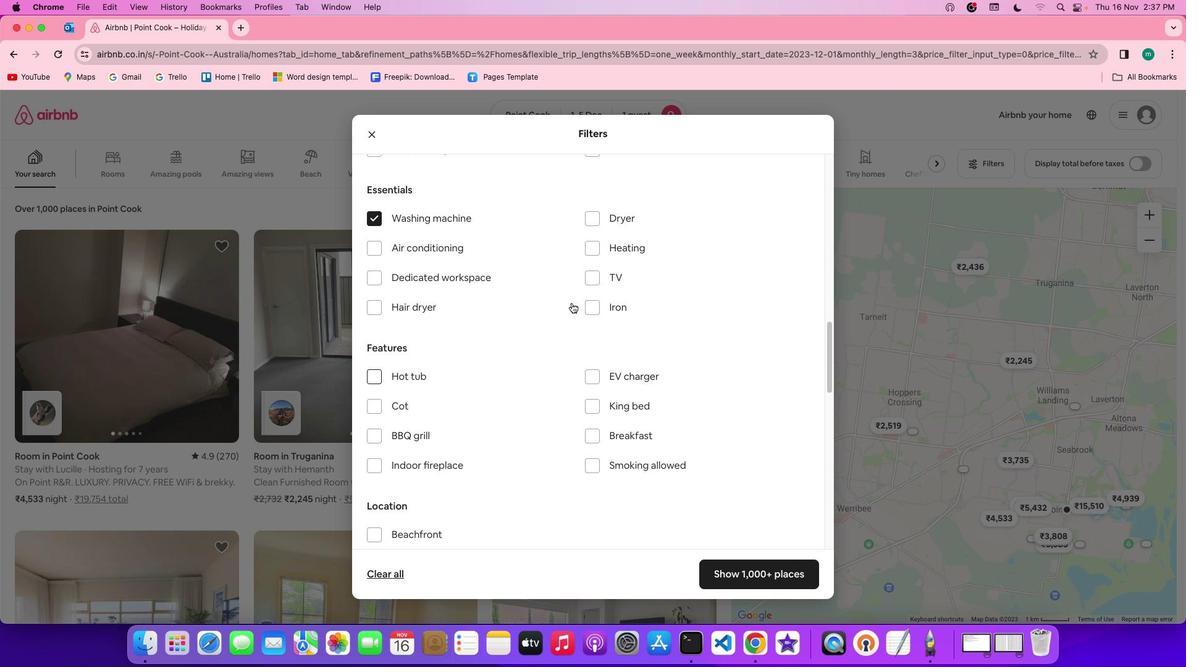 
Action: Mouse scrolled (571, 302) with delta (0, 0)
Screenshot: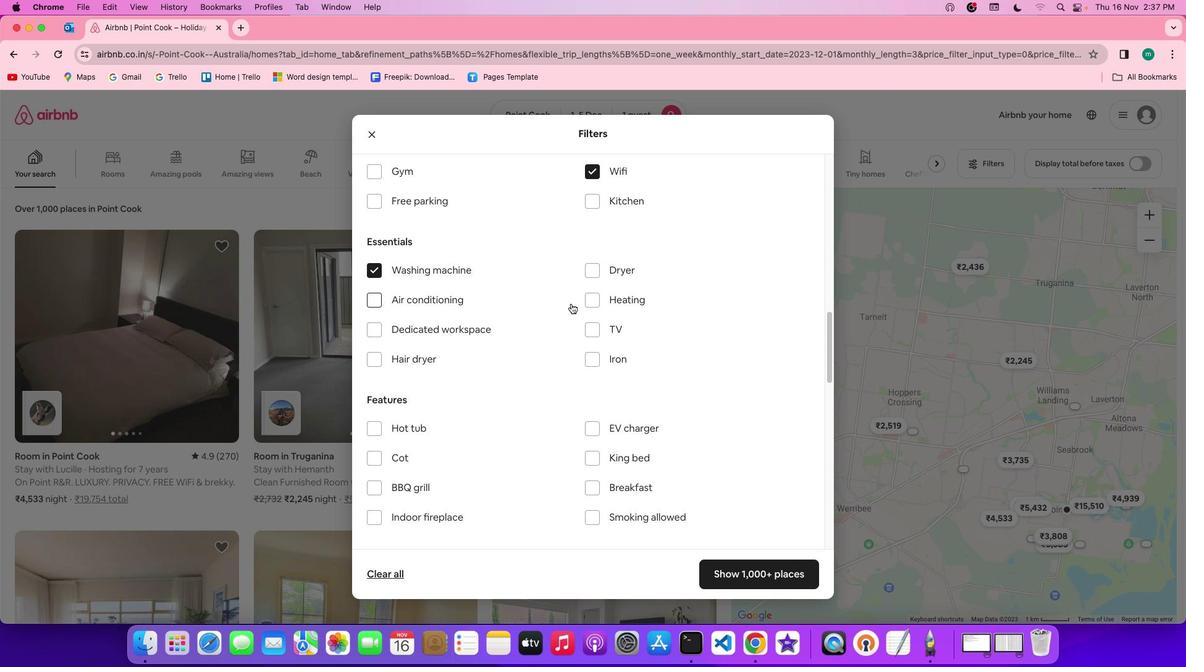 
Action: Mouse scrolled (571, 302) with delta (0, 0)
Screenshot: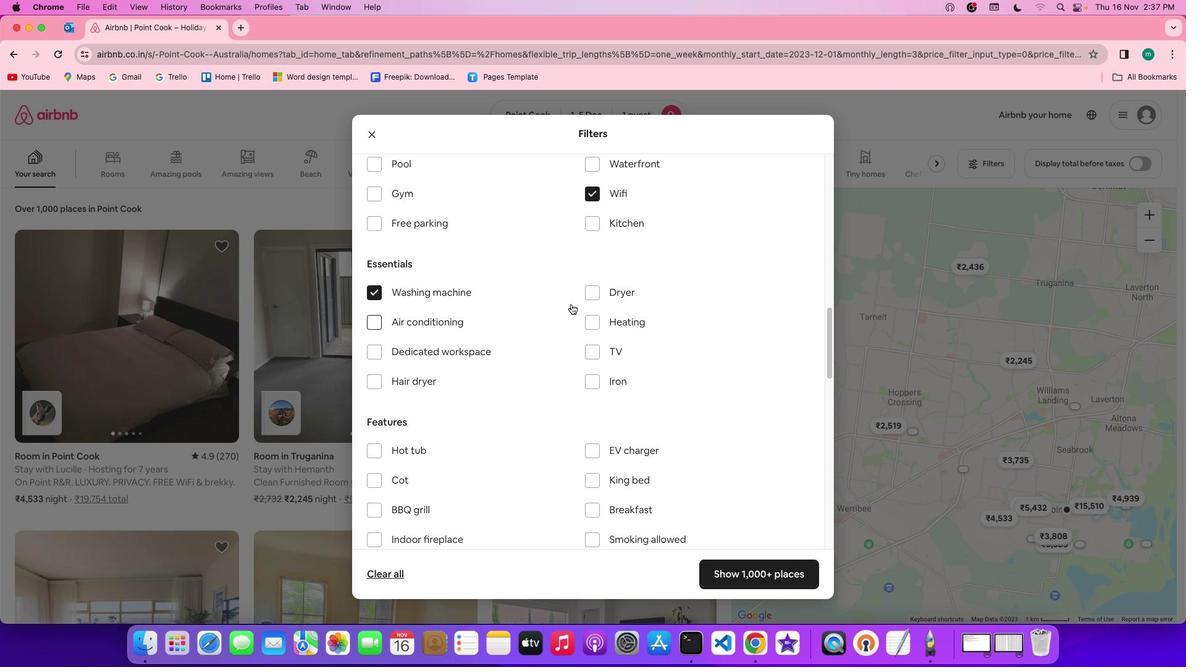 
Action: Mouse scrolled (571, 302) with delta (0, 1)
Screenshot: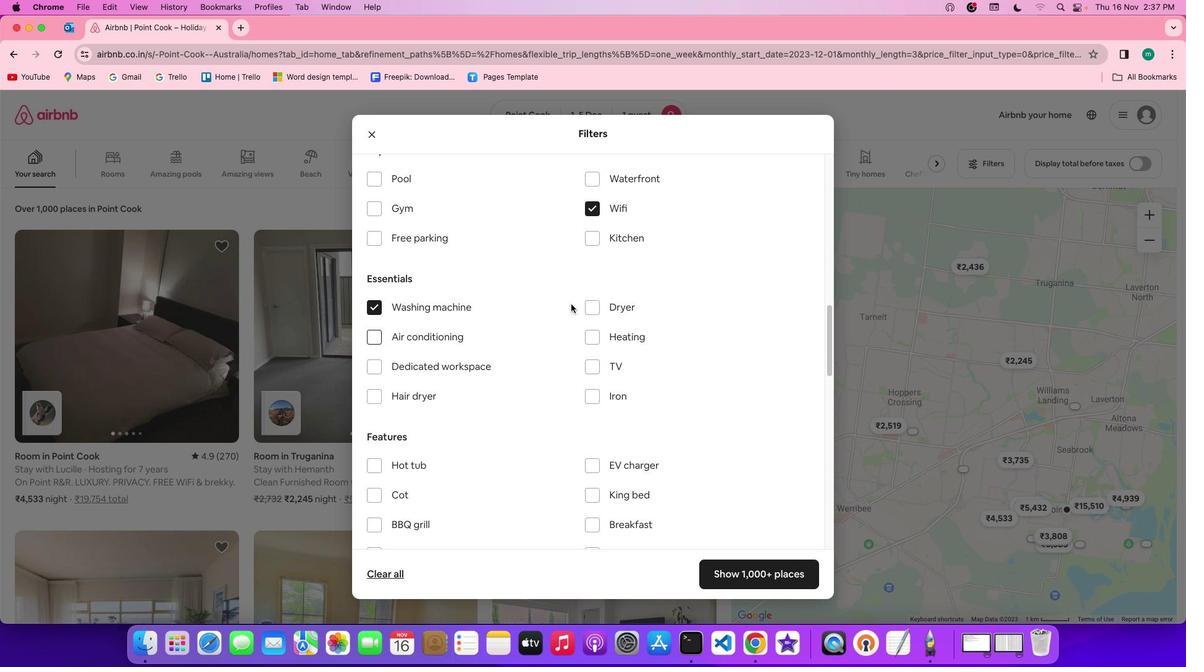 
Action: Mouse moved to (646, 352)
Screenshot: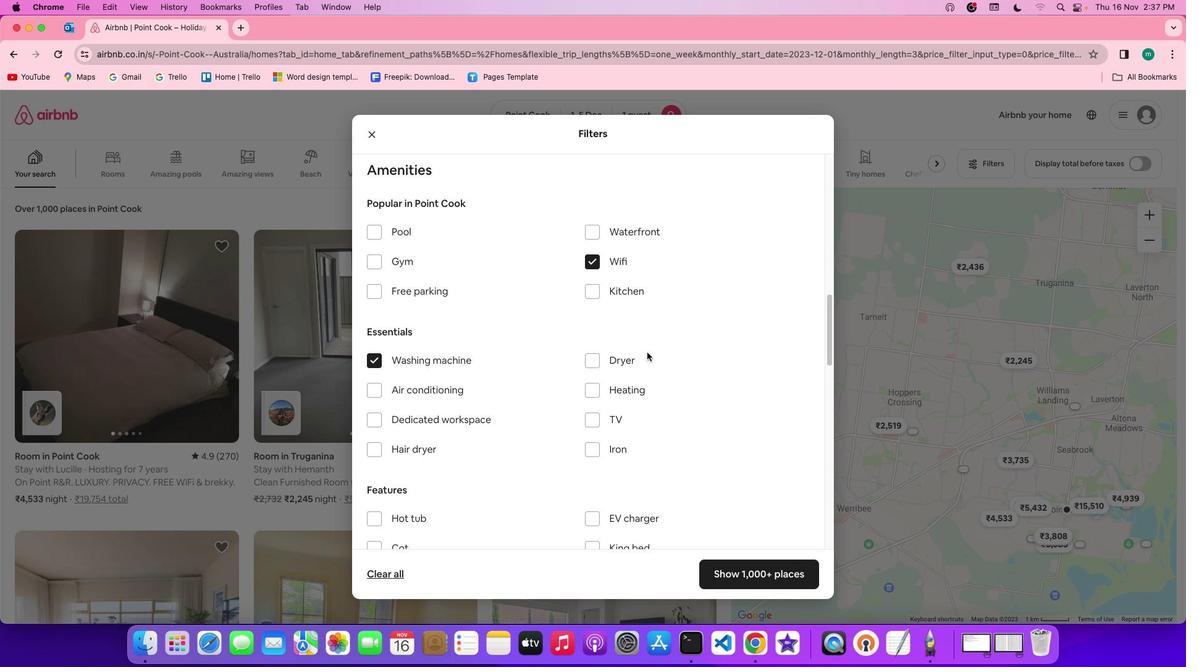 
Action: Mouse scrolled (646, 352) with delta (0, 0)
Screenshot: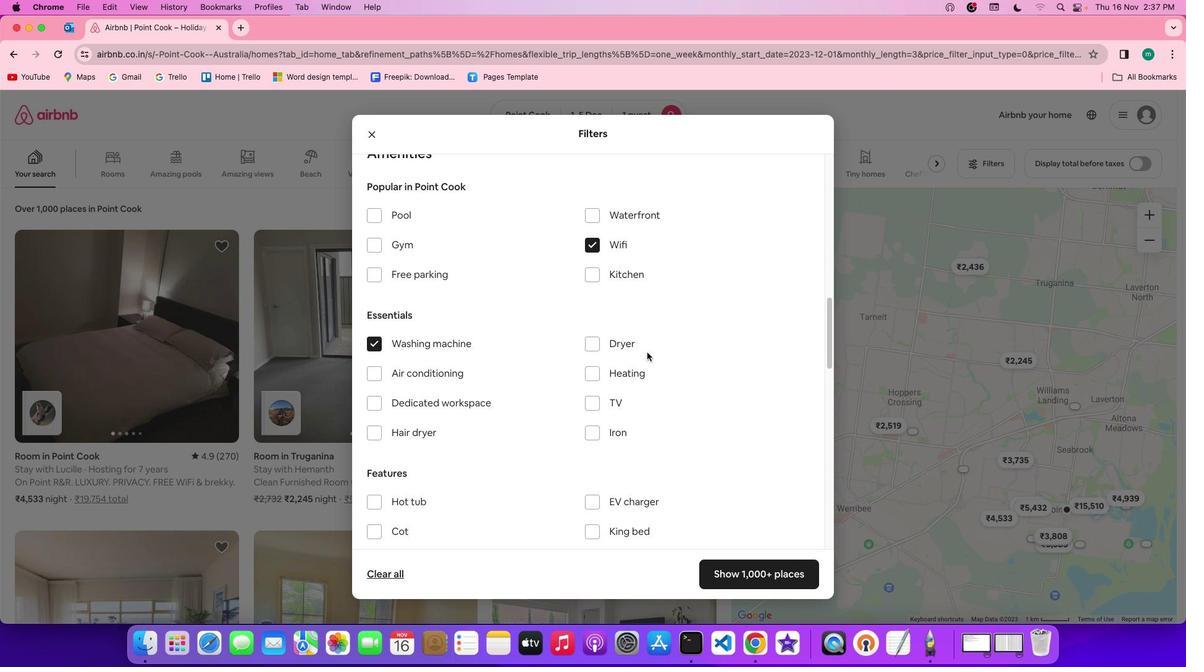 
Action: Mouse scrolled (646, 352) with delta (0, 0)
Screenshot: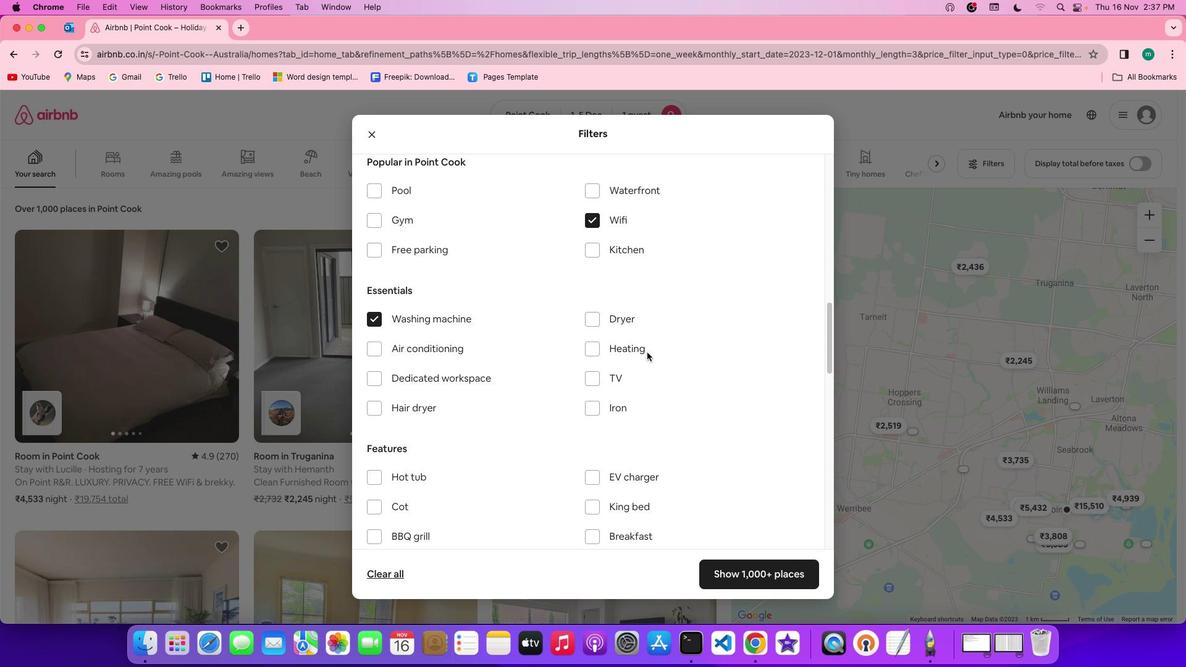 
Action: Mouse scrolled (646, 352) with delta (0, -1)
Screenshot: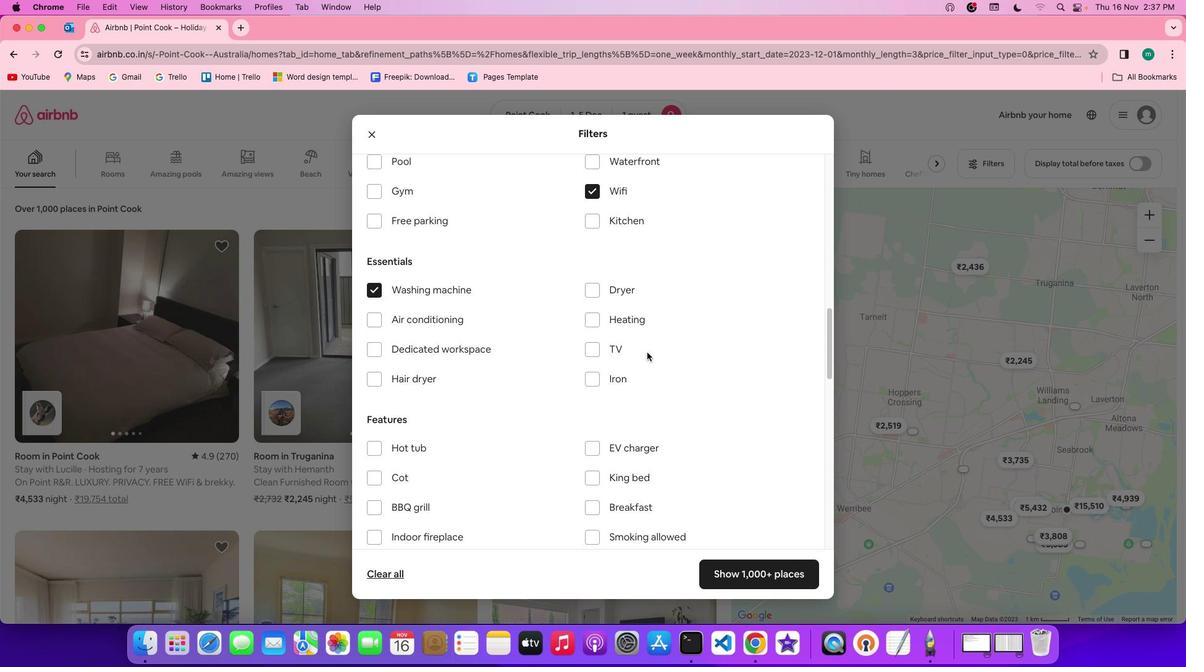 
Action: Mouse scrolled (646, 352) with delta (0, 0)
Screenshot: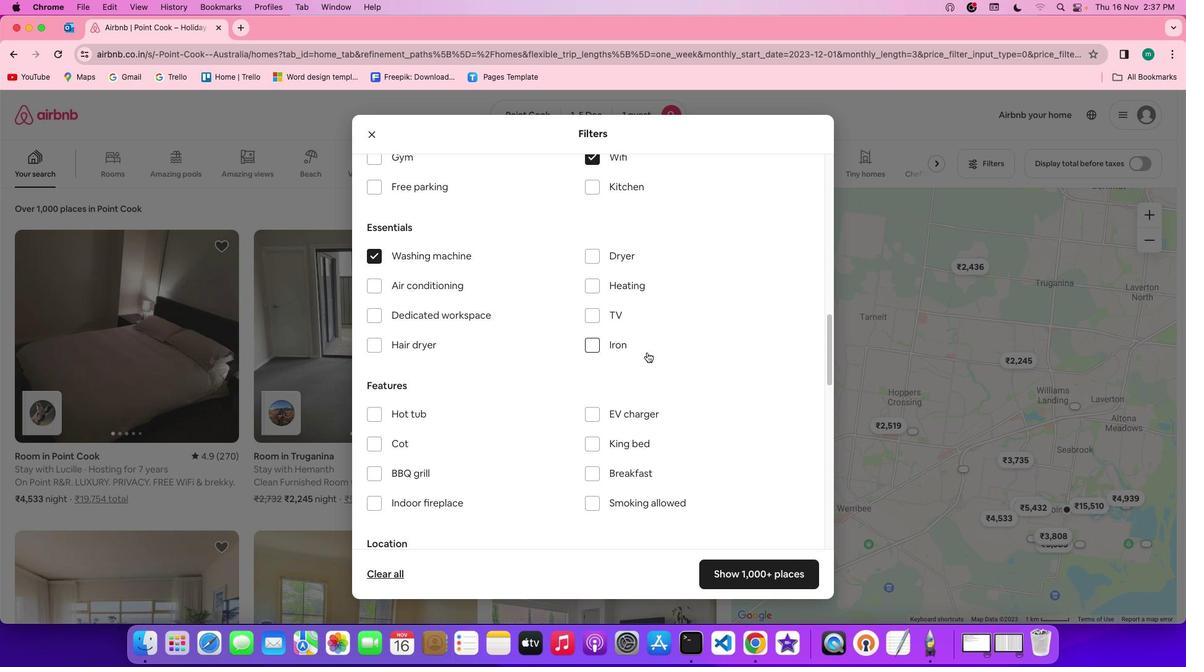 
Action: Mouse moved to (646, 352)
Screenshot: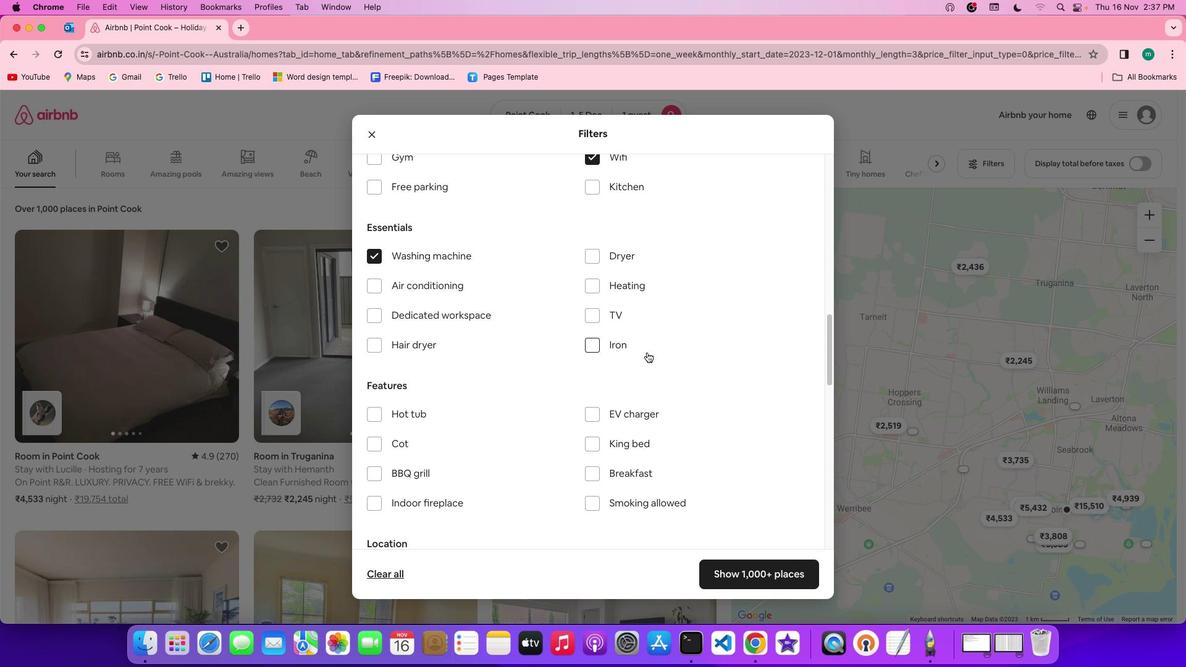 
Action: Mouse scrolled (646, 352) with delta (0, 0)
Screenshot: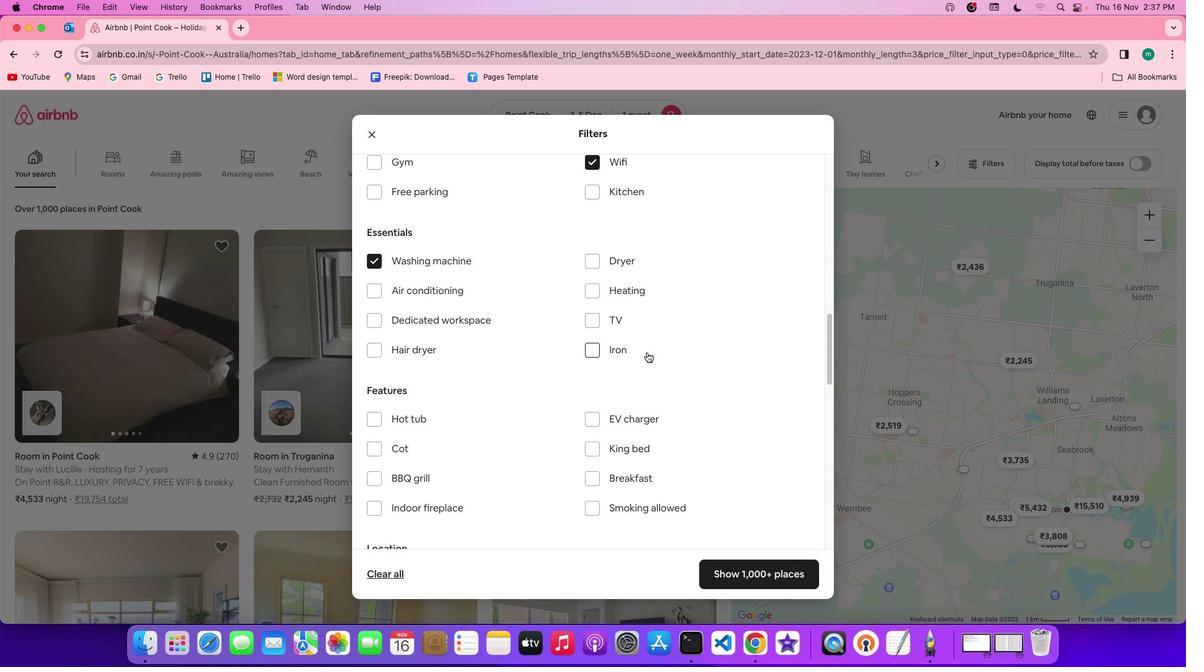 
Action: Mouse scrolled (646, 352) with delta (0, 0)
Screenshot: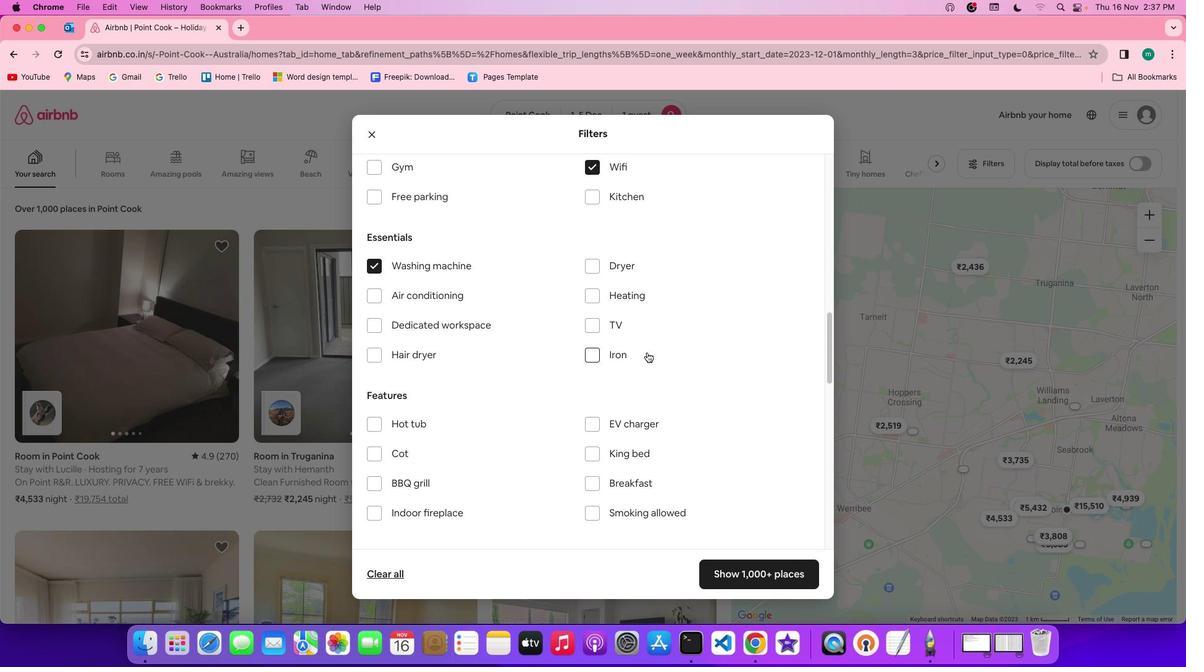 
Action: Mouse moved to (627, 206)
Screenshot: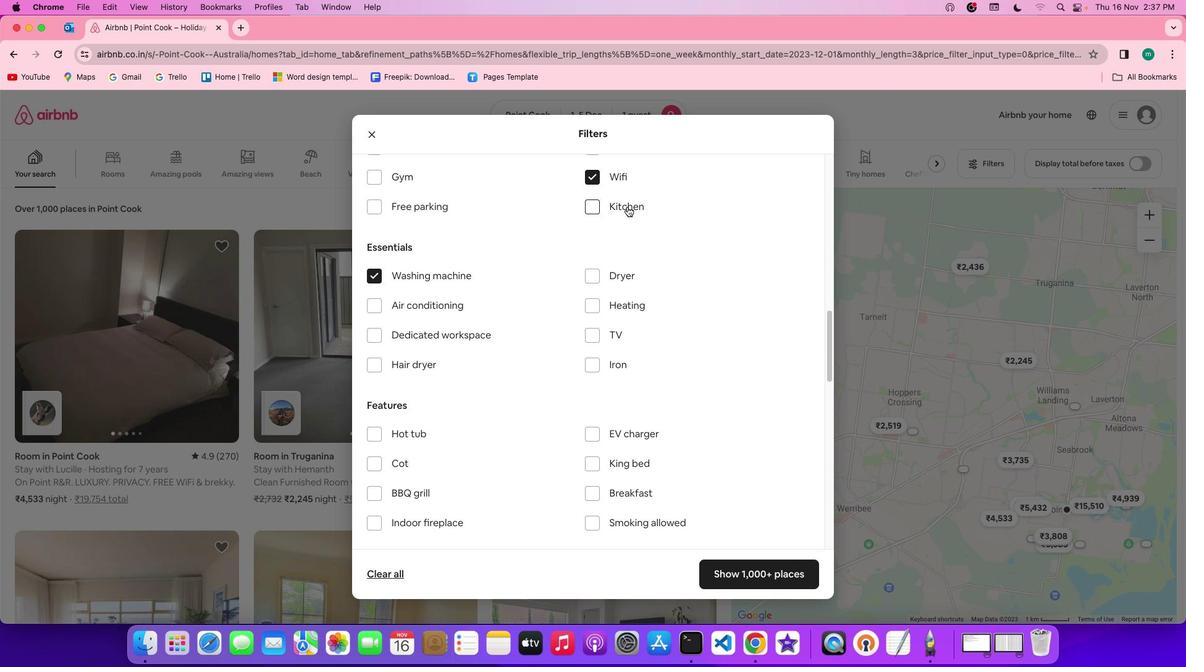 
Action: Mouse pressed left at (627, 206)
Screenshot: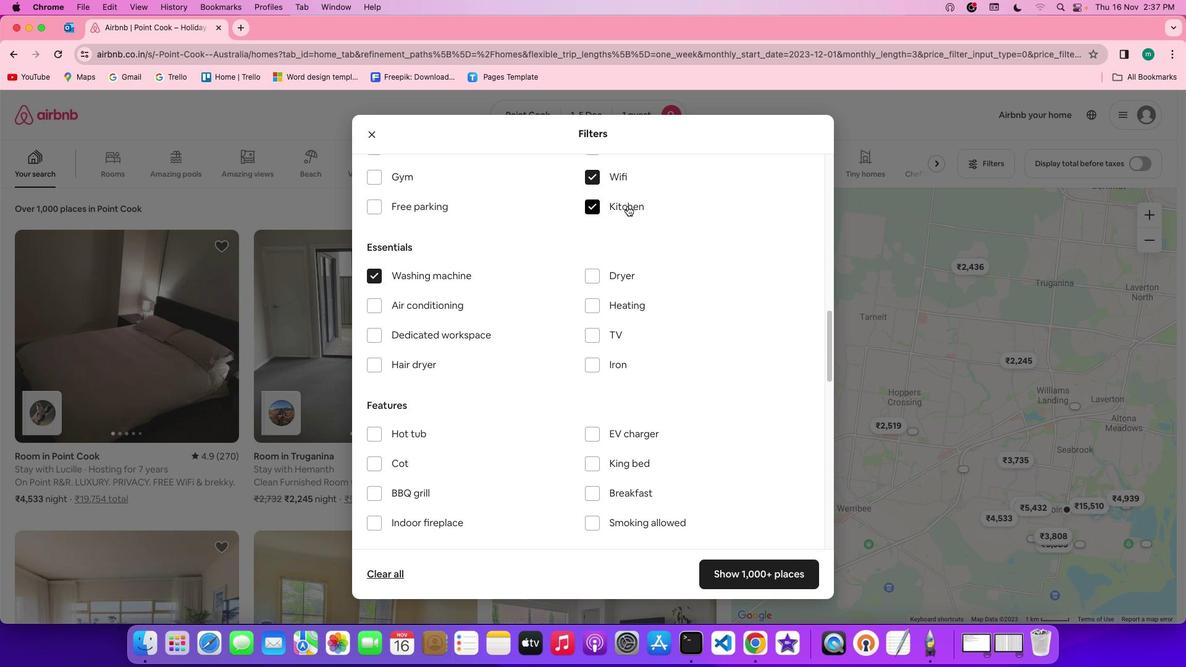 
Action: Mouse moved to (622, 387)
Screenshot: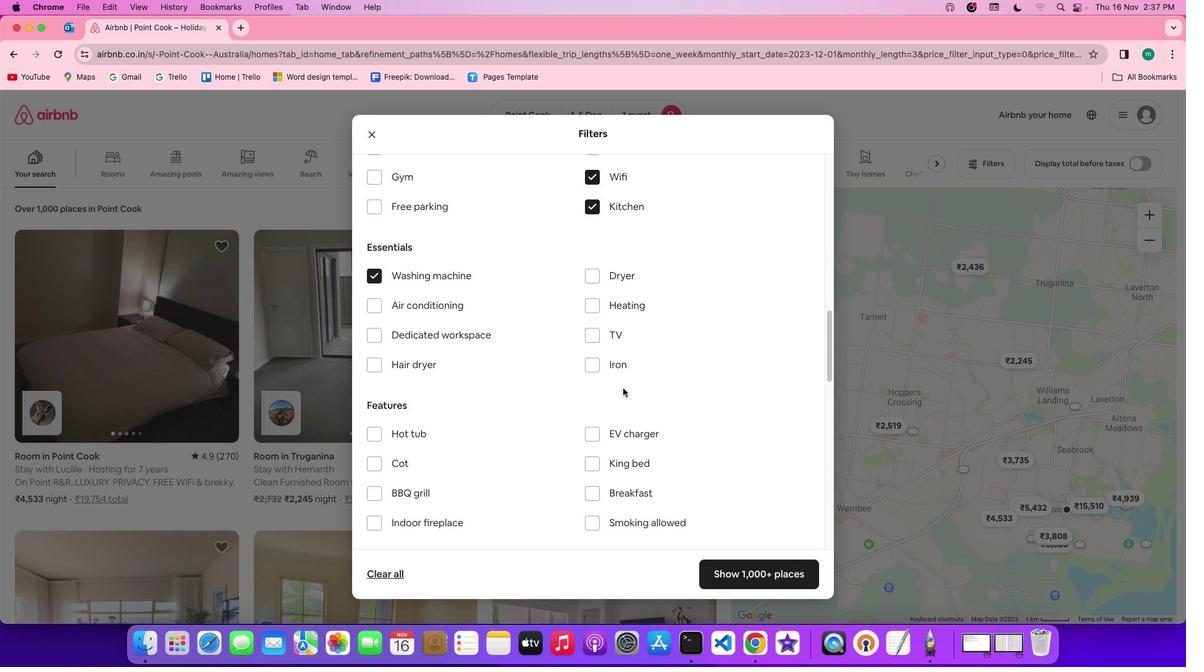 
Action: Mouse scrolled (622, 387) with delta (0, 0)
Screenshot: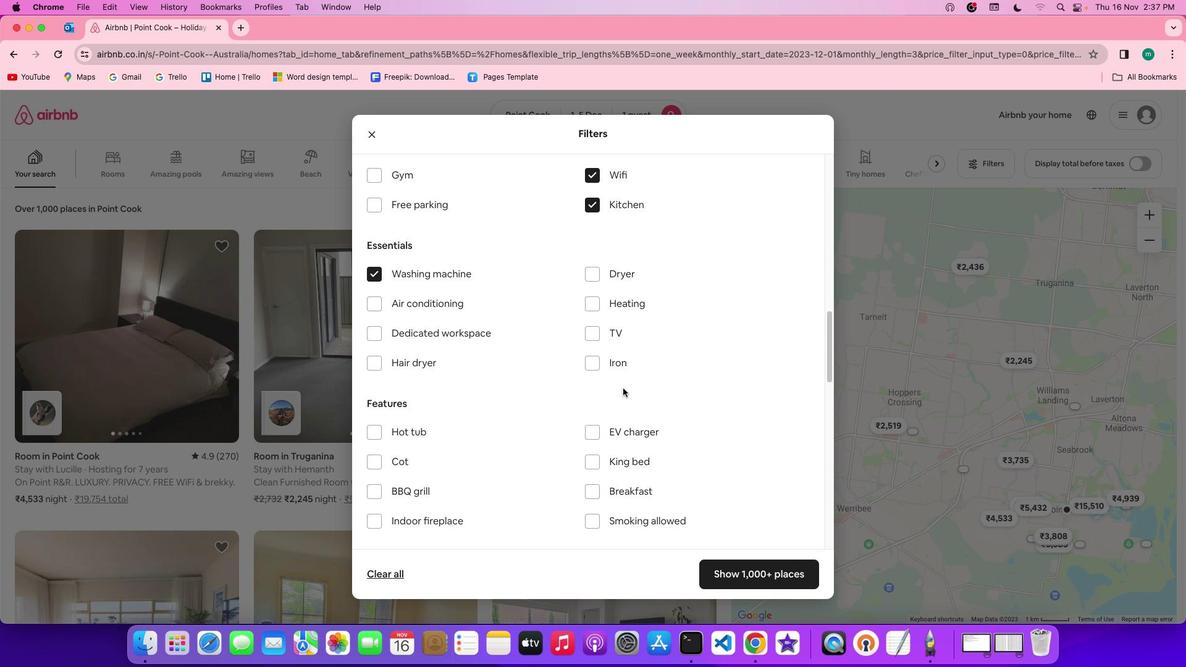
Action: Mouse scrolled (622, 387) with delta (0, 0)
Screenshot: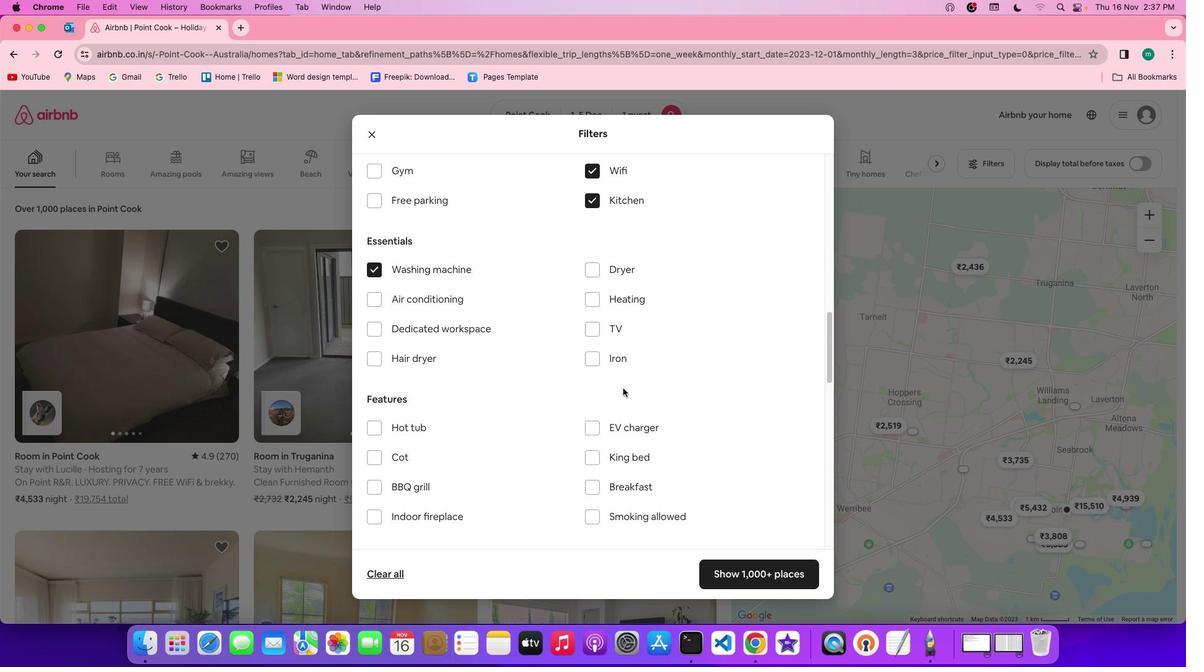 
Action: Mouse scrolled (622, 387) with delta (0, 0)
Screenshot: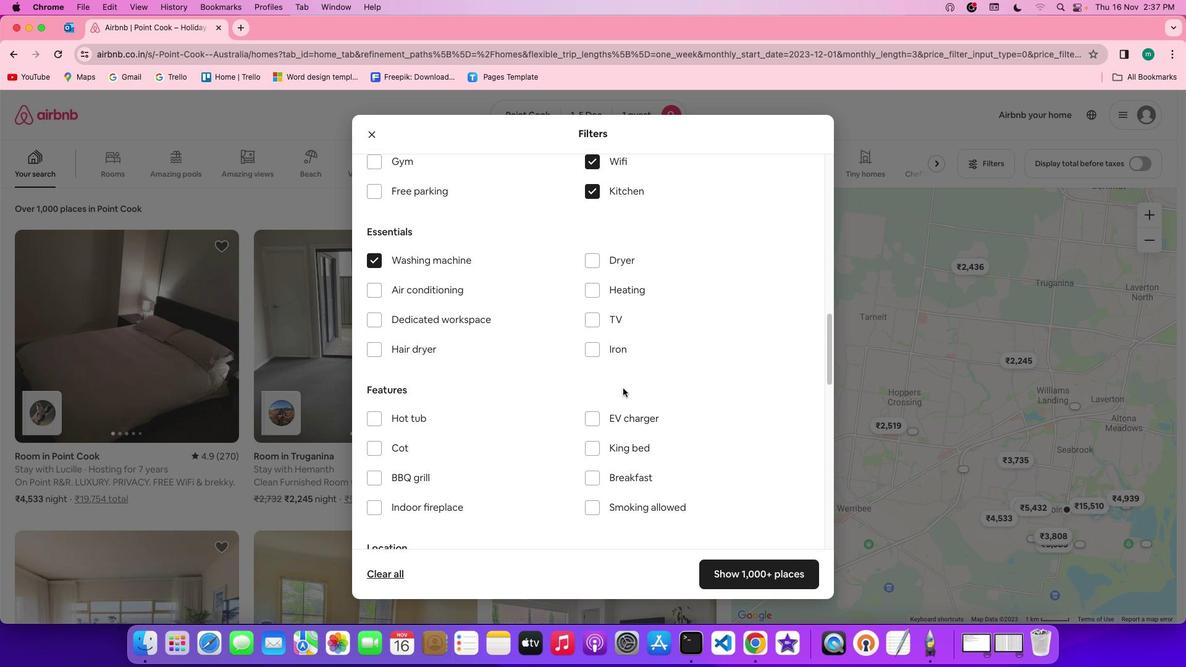 
Action: Mouse moved to (622, 387)
Screenshot: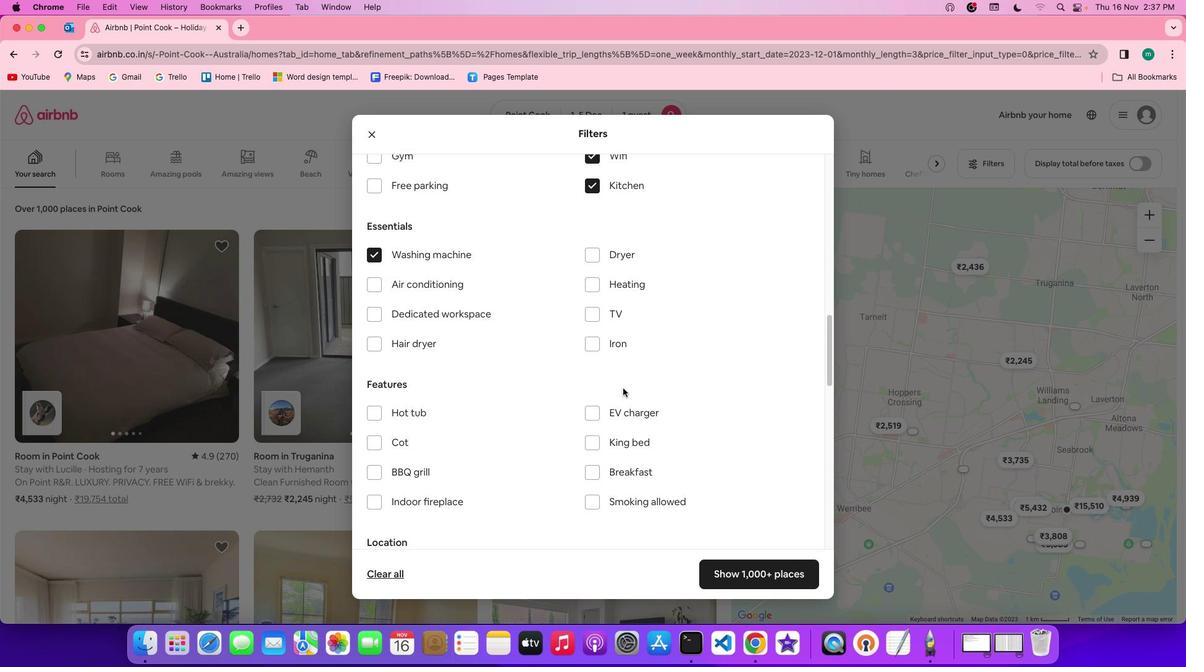 
Action: Mouse scrolled (622, 387) with delta (0, 0)
Screenshot: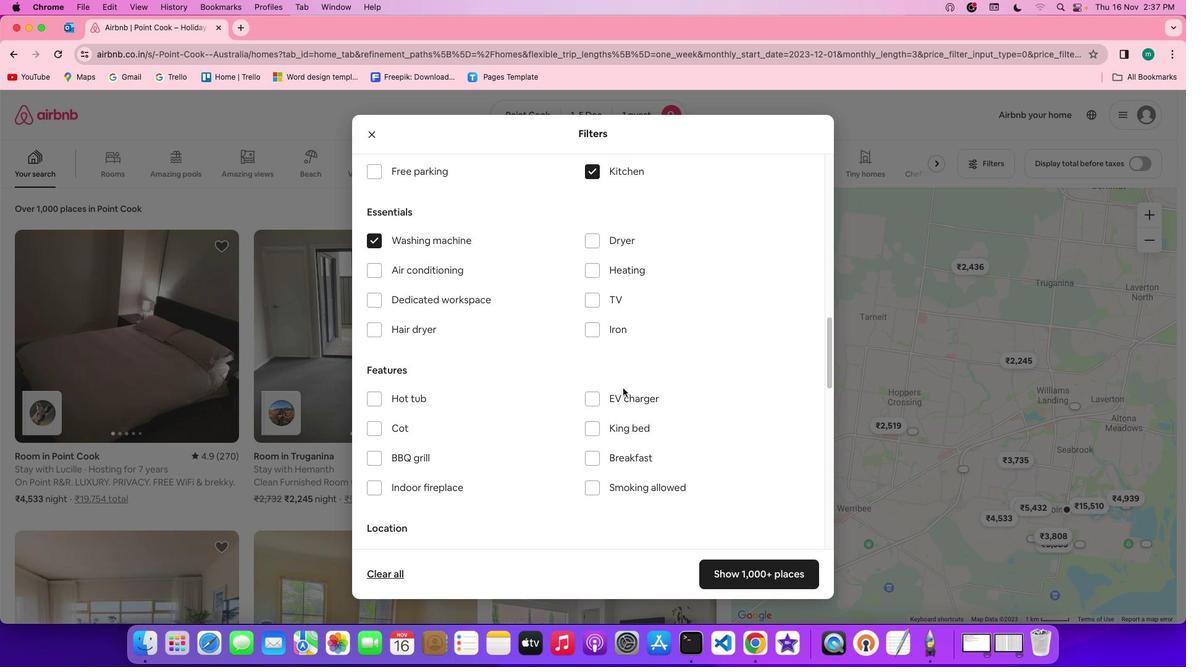 
Action: Mouse moved to (620, 389)
Screenshot: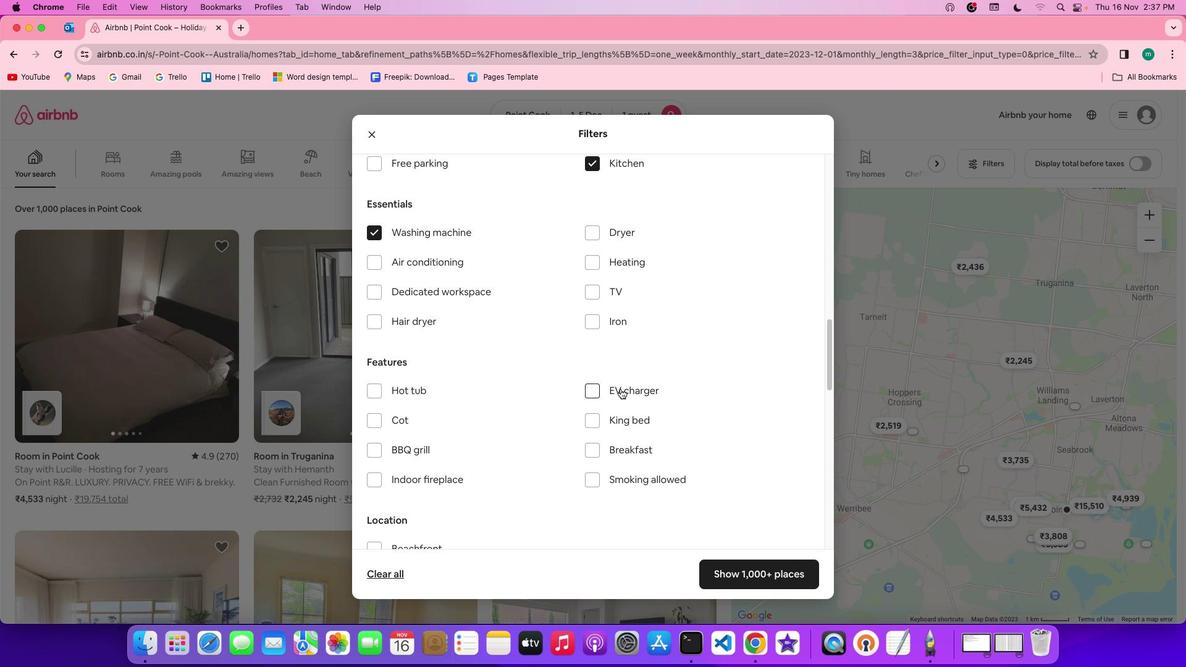 
Action: Mouse scrolled (620, 389) with delta (0, 0)
Screenshot: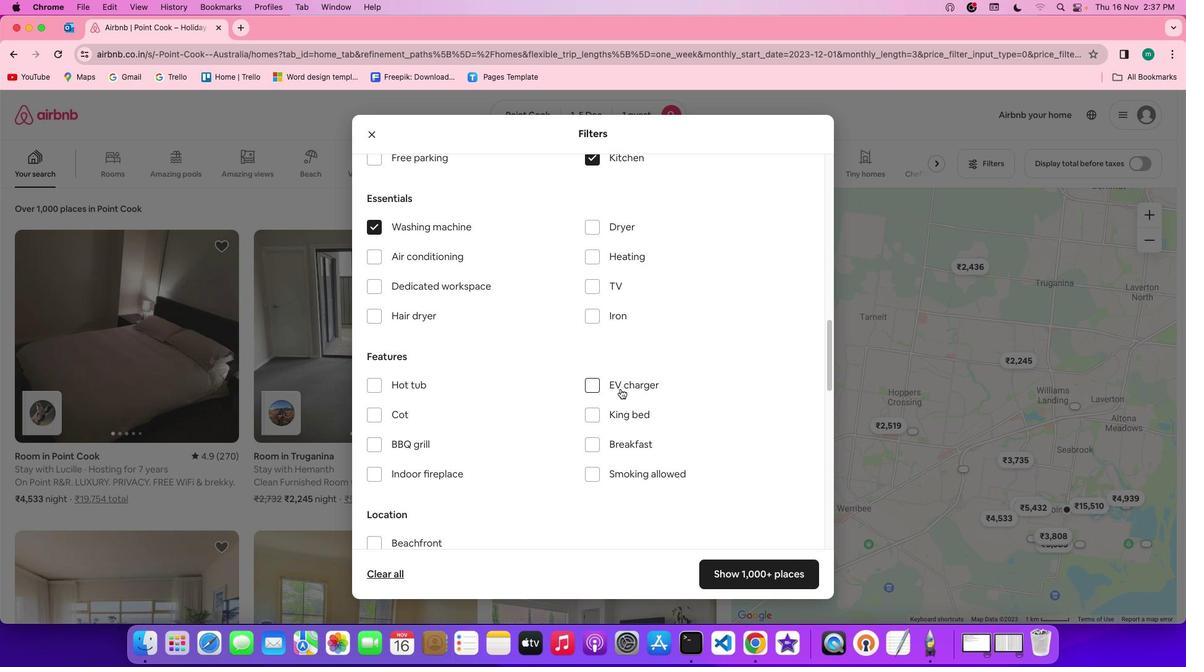 
Action: Mouse scrolled (620, 389) with delta (0, 0)
Screenshot: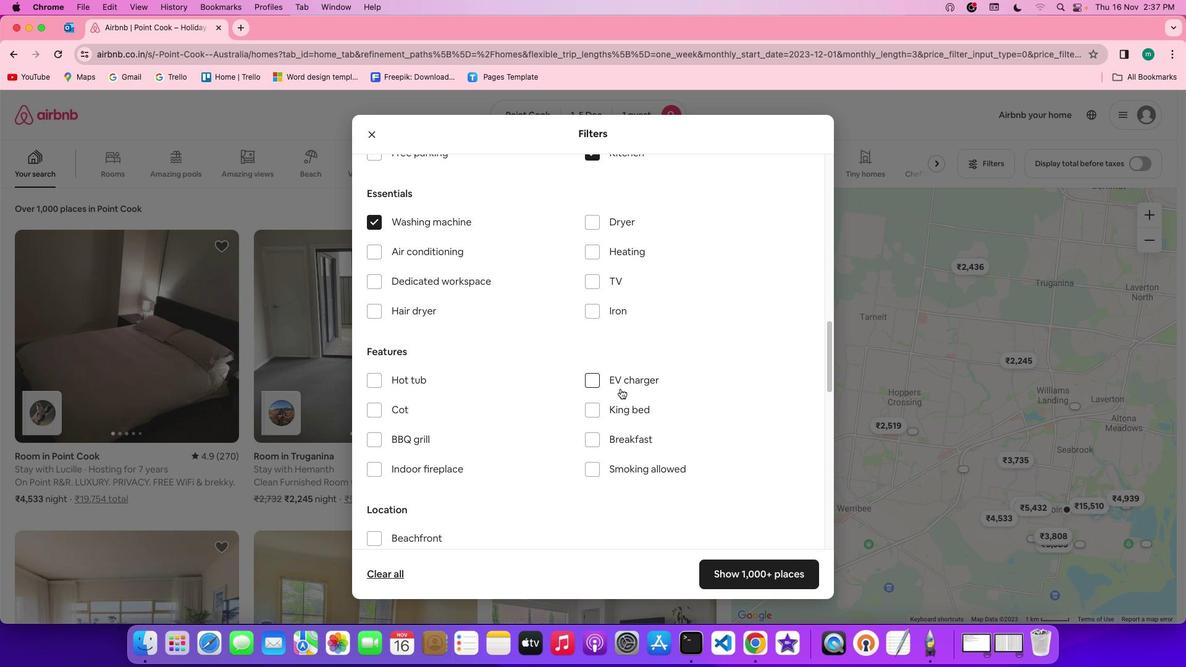 
Action: Mouse scrolled (620, 389) with delta (0, 0)
Screenshot: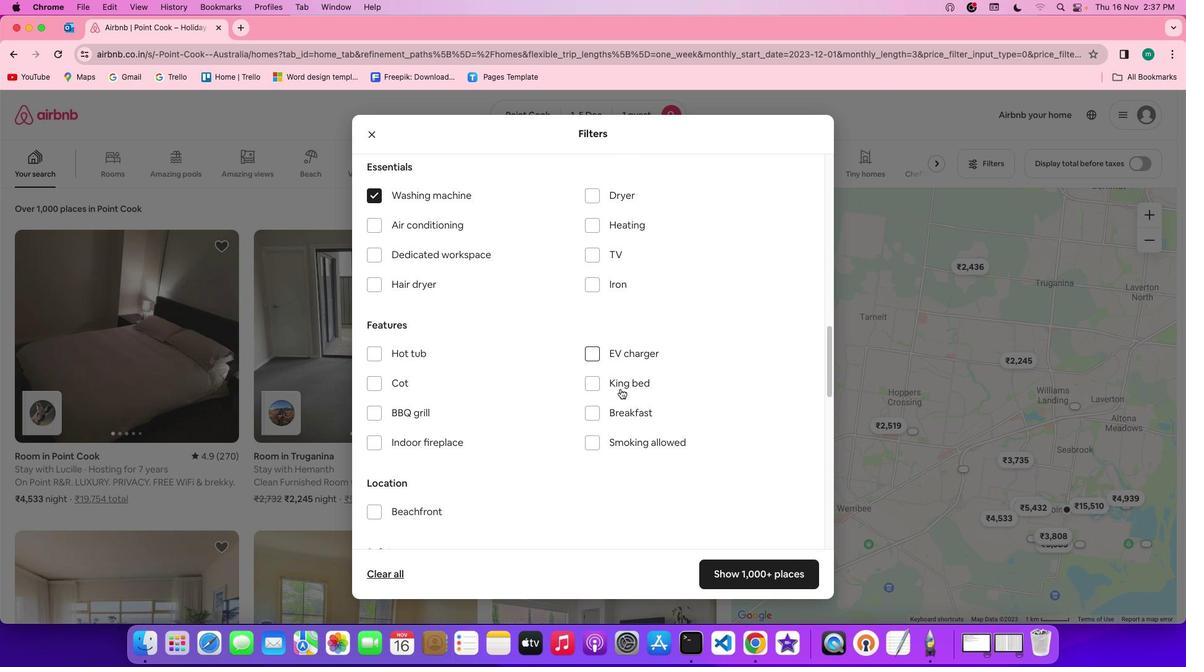 
Action: Mouse scrolled (620, 389) with delta (0, 0)
Screenshot: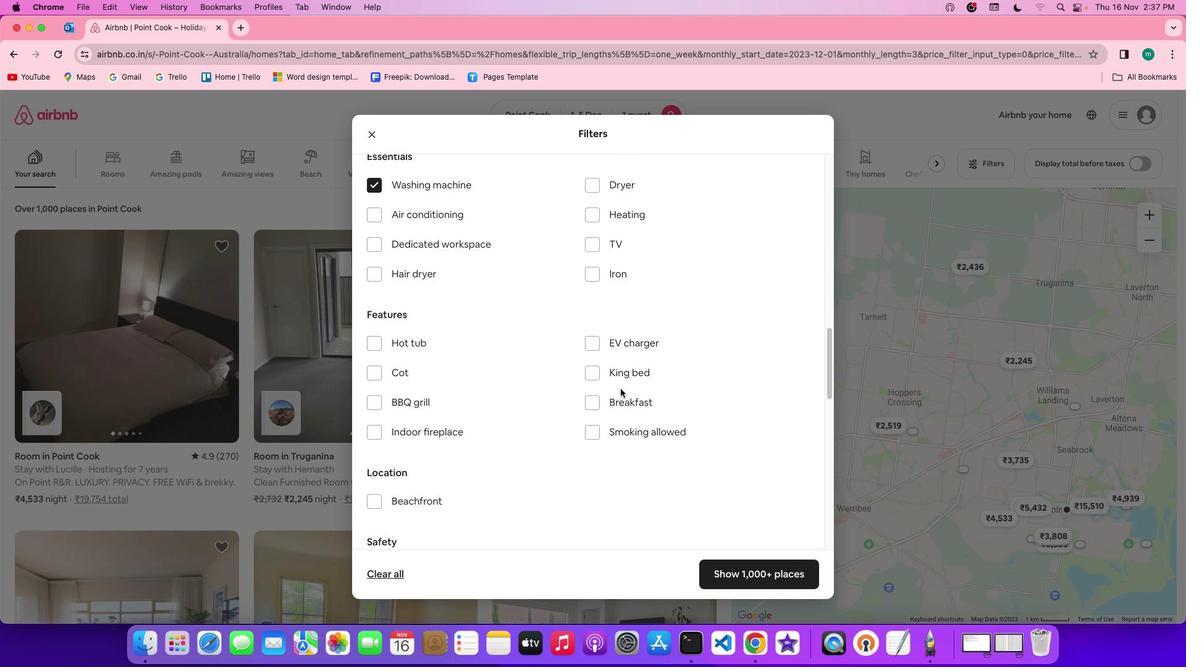 
Action: Mouse scrolled (620, 389) with delta (0, 0)
Screenshot: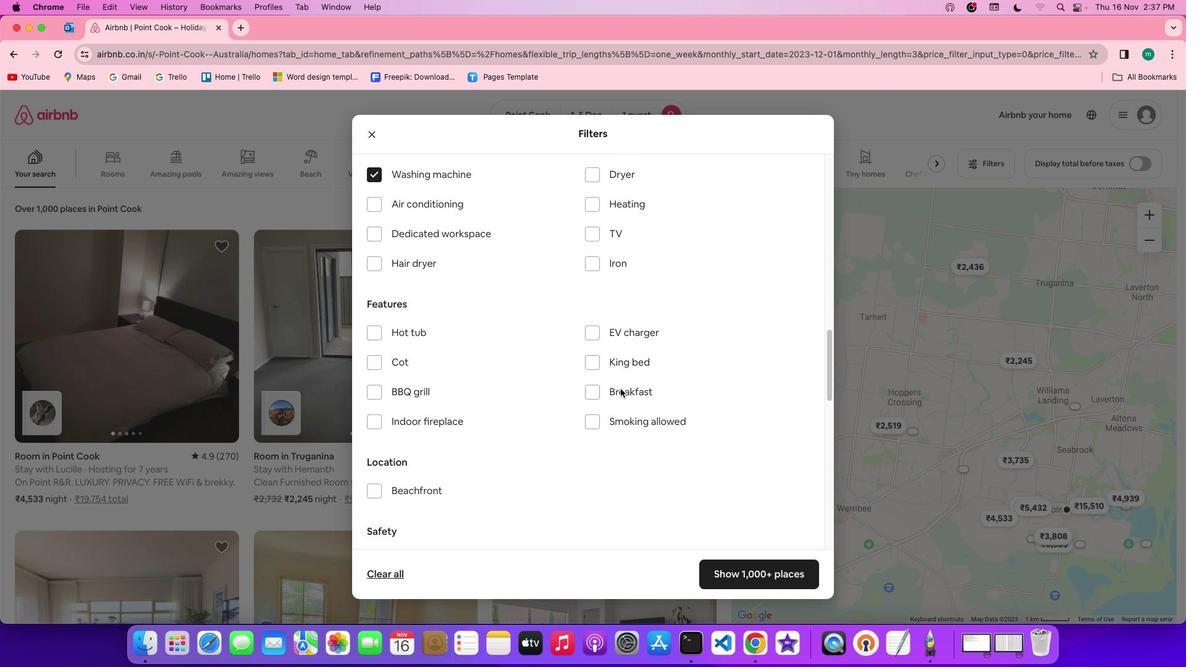 
Action: Mouse scrolled (620, 389) with delta (0, 0)
Screenshot: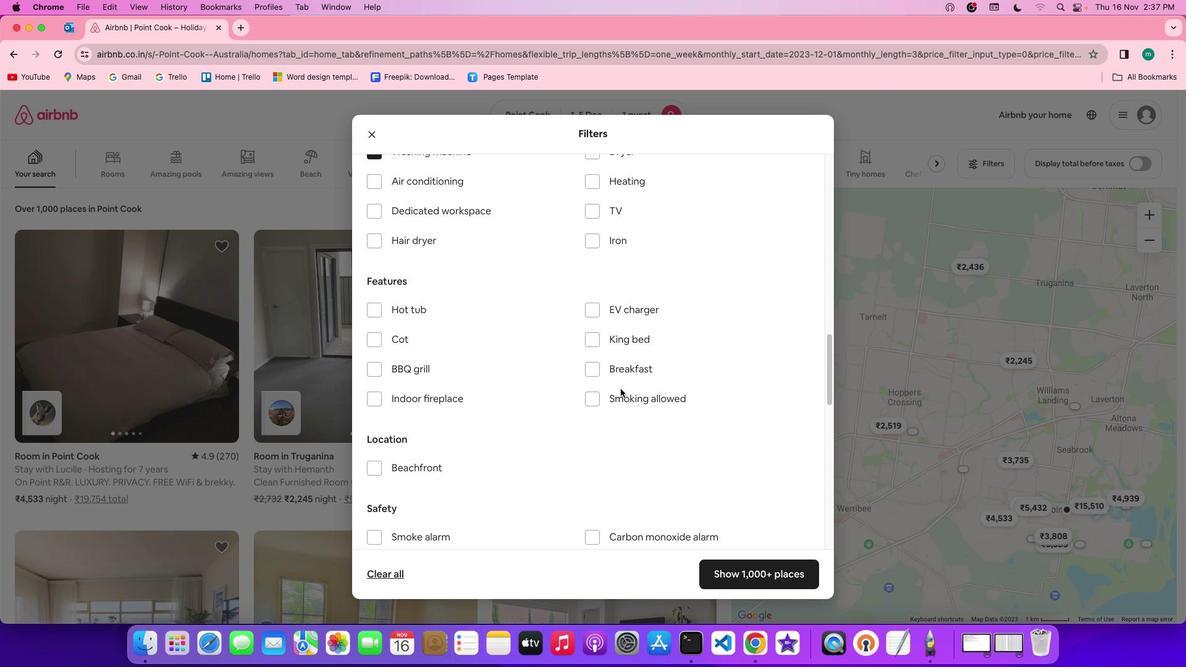 
Action: Mouse scrolled (620, 389) with delta (0, 0)
Screenshot: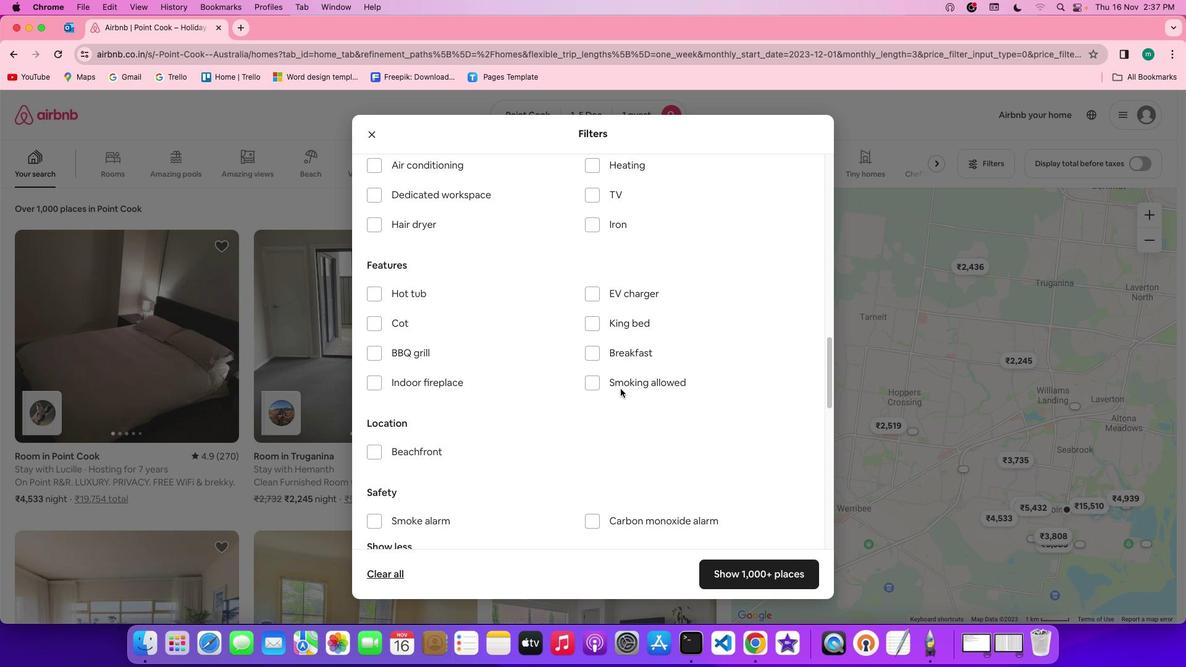 
Action: Mouse scrolled (620, 389) with delta (0, 0)
Screenshot: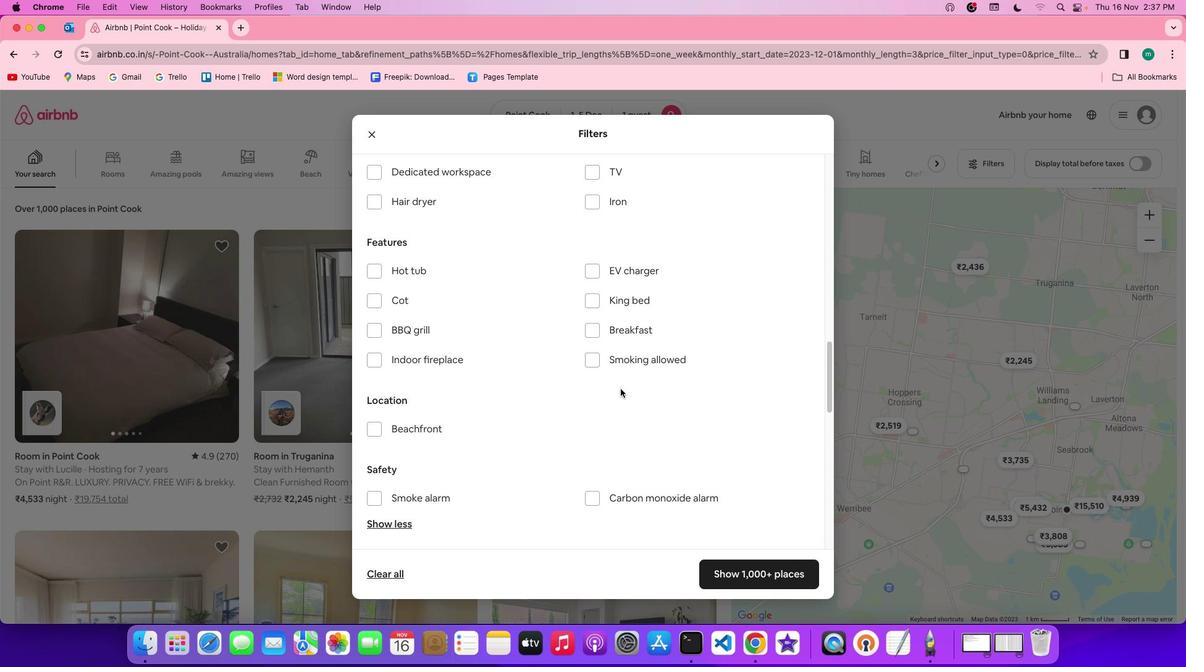 
Action: Mouse scrolled (620, 389) with delta (0, -1)
Screenshot: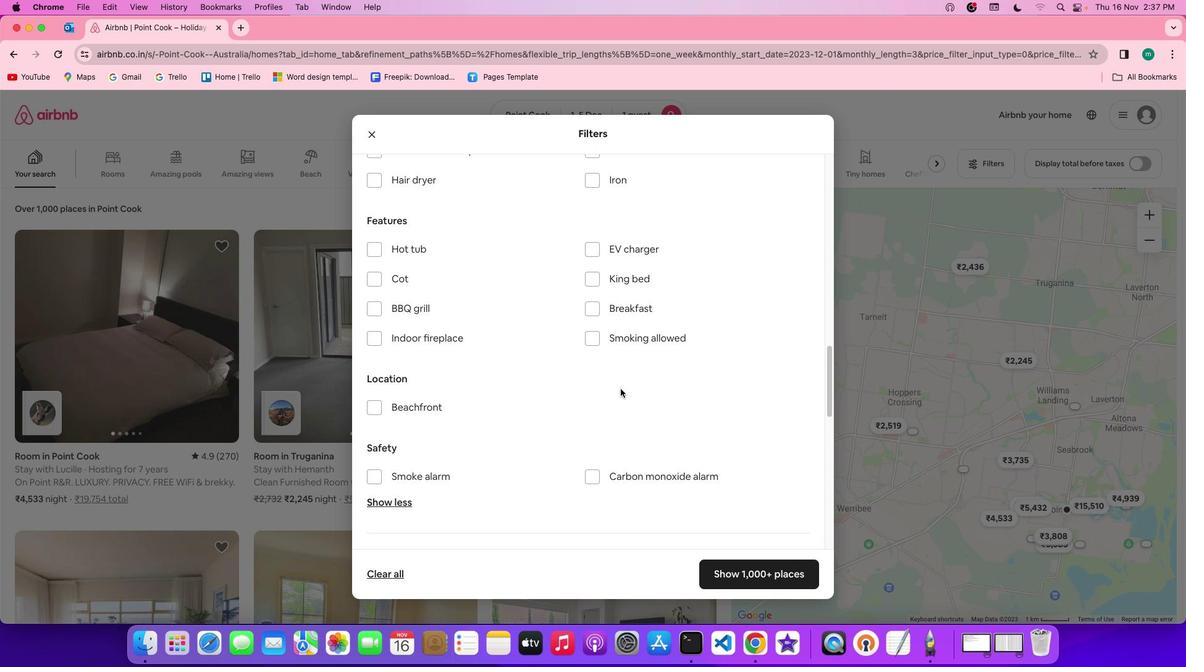 
Action: Mouse scrolled (620, 389) with delta (0, -1)
Screenshot: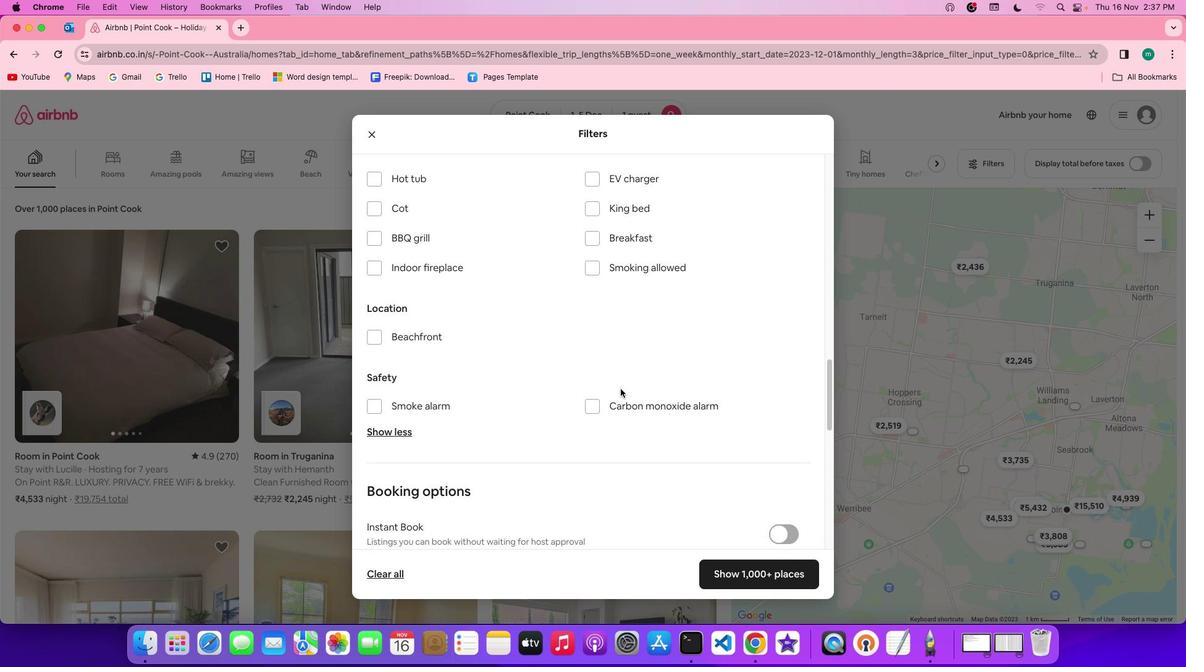 
Action: Mouse moved to (623, 393)
Screenshot: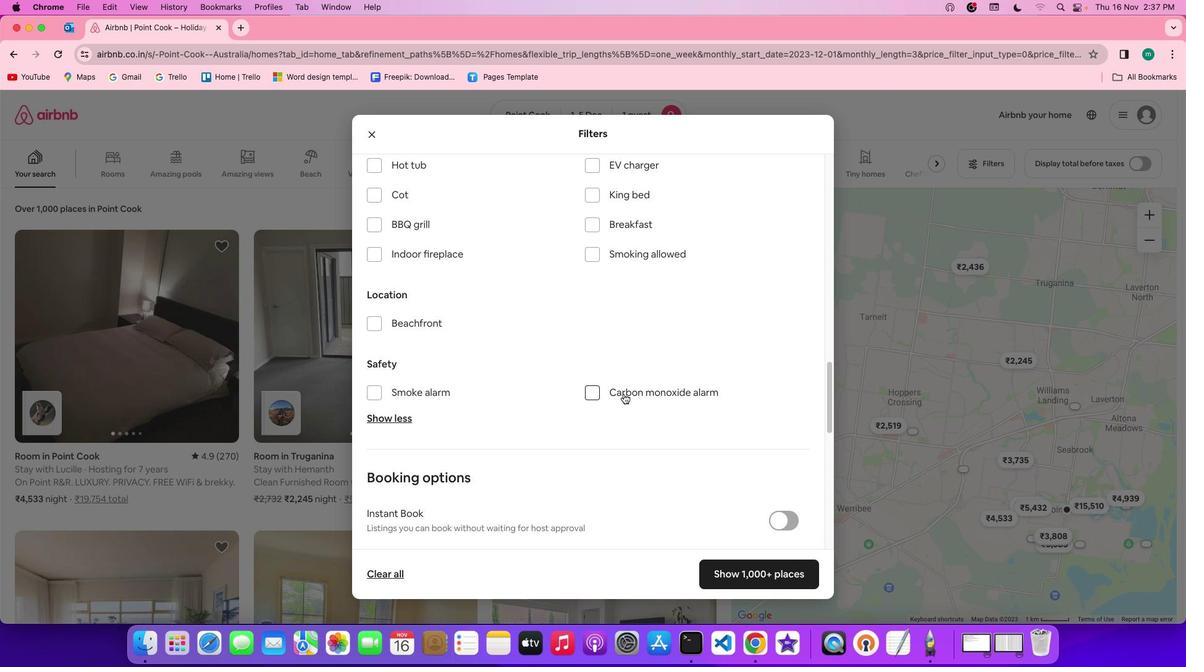 
Action: Mouse scrolled (623, 393) with delta (0, 0)
Screenshot: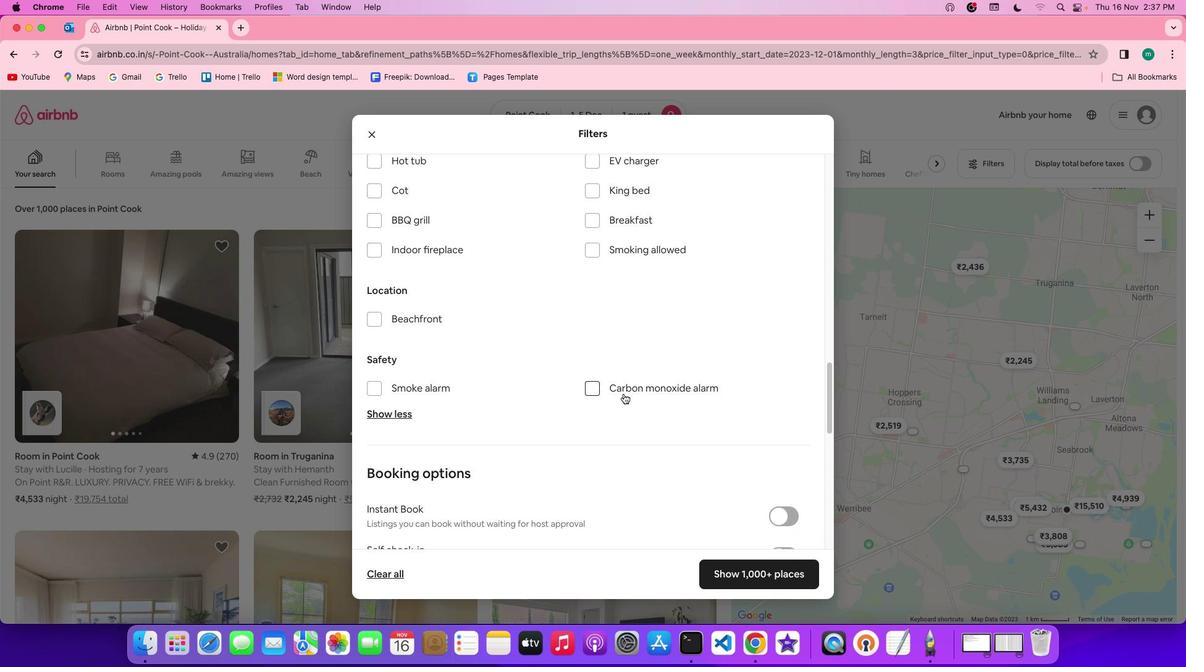 
Action: Mouse scrolled (623, 393) with delta (0, 0)
Screenshot: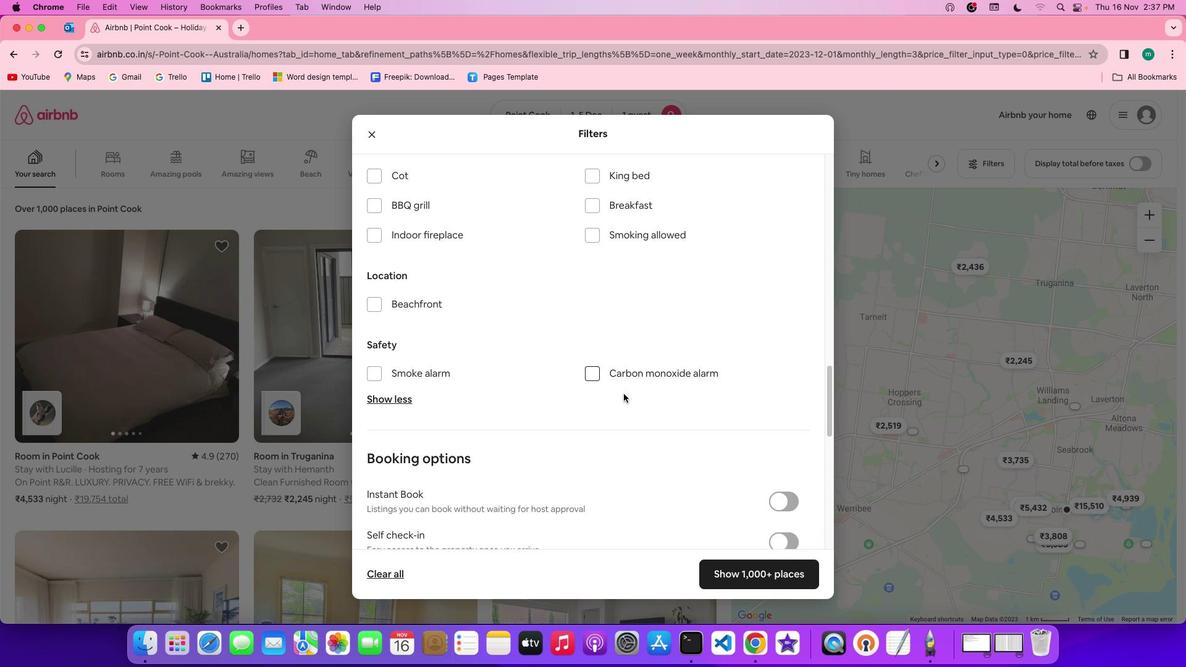 
Action: Mouse scrolled (623, 393) with delta (0, -1)
Screenshot: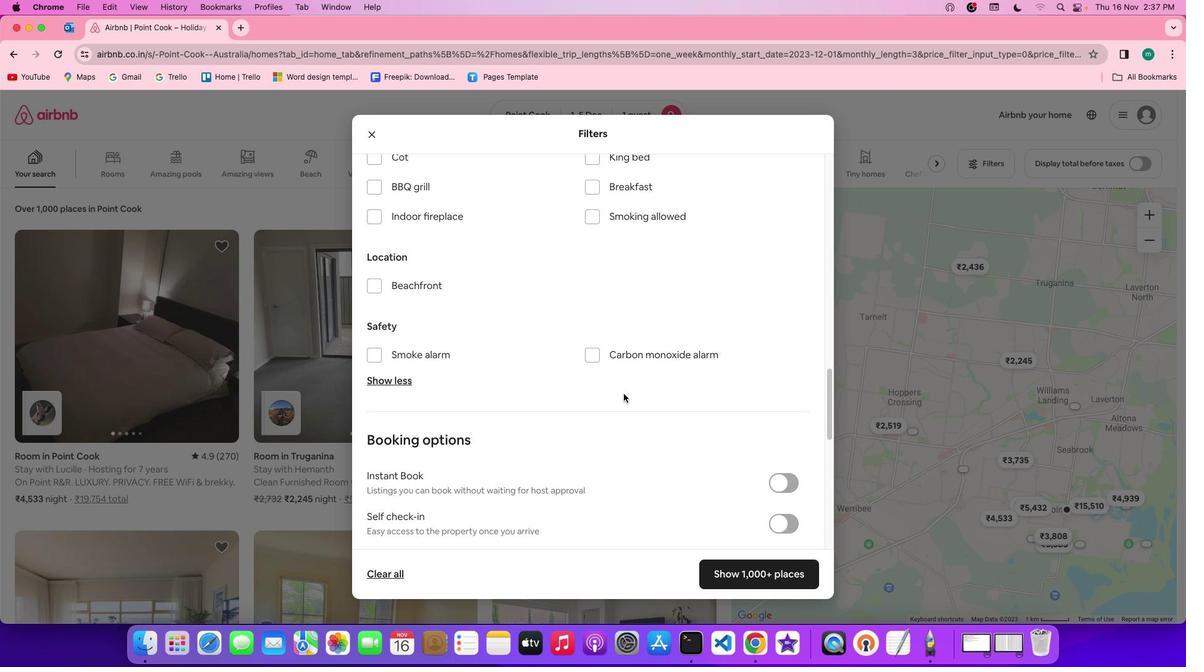 
Action: Mouse scrolled (623, 393) with delta (0, -1)
Screenshot: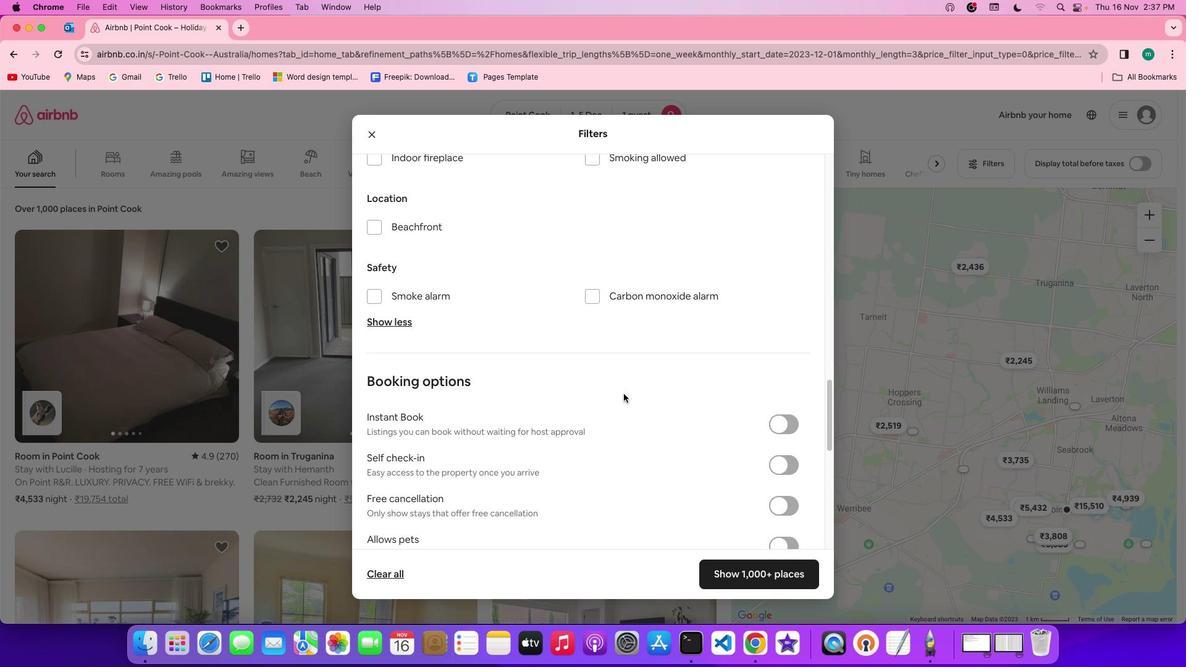 
Action: Mouse moved to (626, 398)
Screenshot: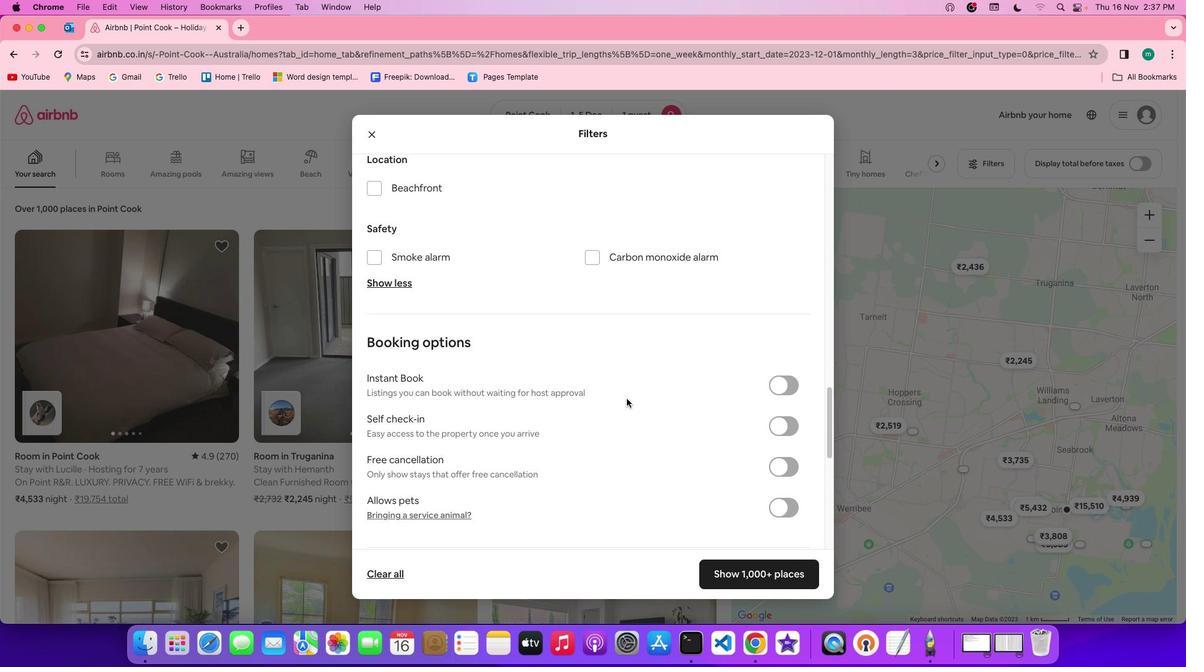 
Action: Mouse scrolled (626, 398) with delta (0, 0)
Screenshot: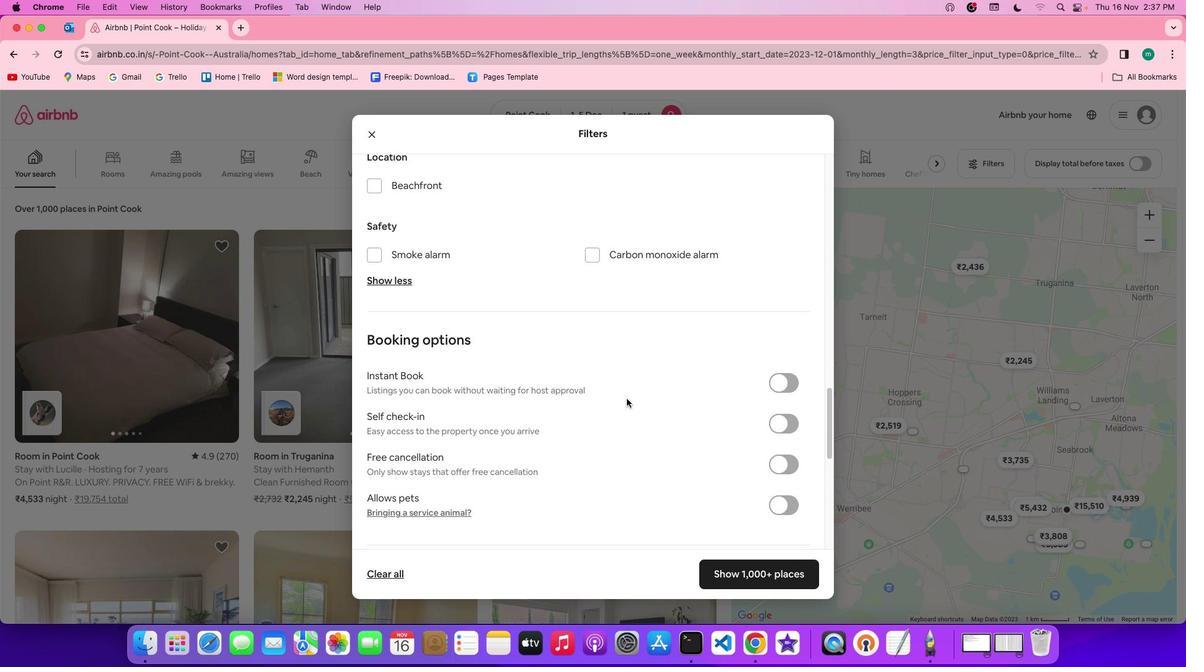 
Action: Mouse scrolled (626, 398) with delta (0, 0)
Screenshot: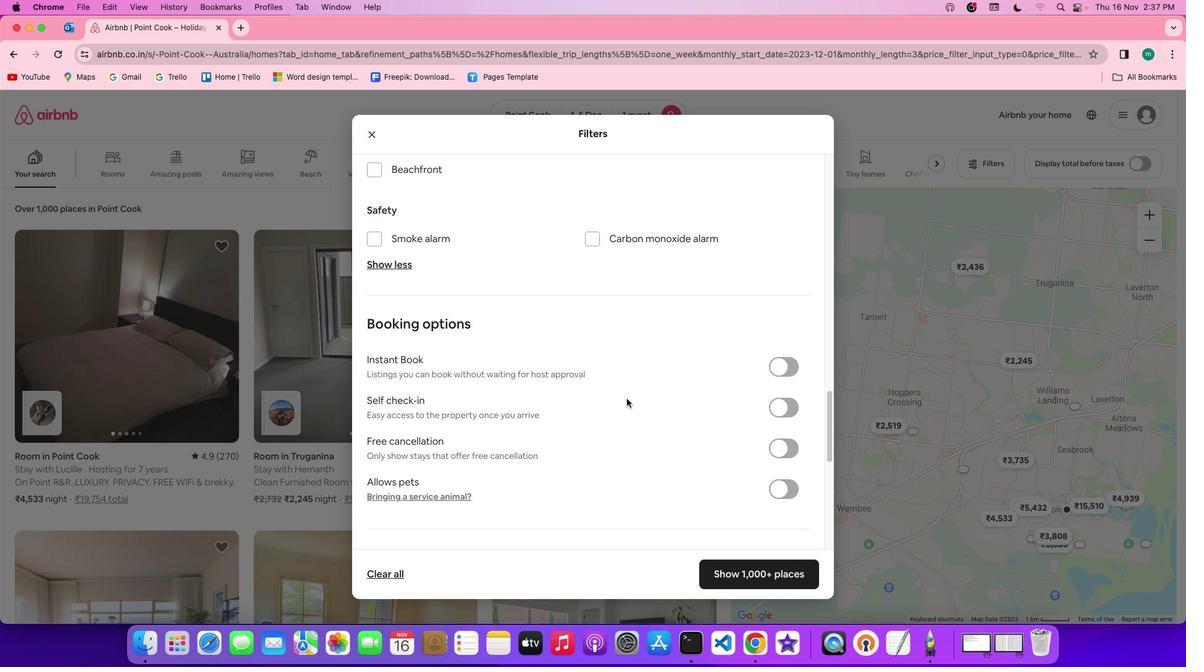 
Action: Mouse scrolled (626, 398) with delta (0, -1)
Screenshot: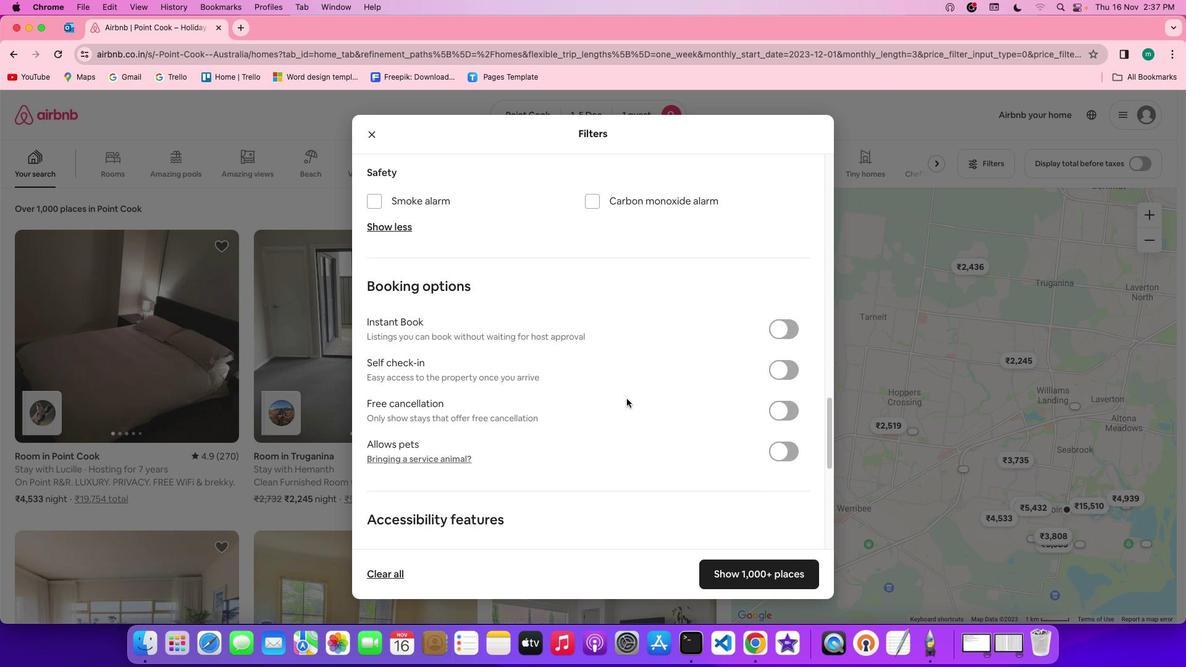 
Action: Mouse scrolled (626, 398) with delta (0, -1)
Screenshot: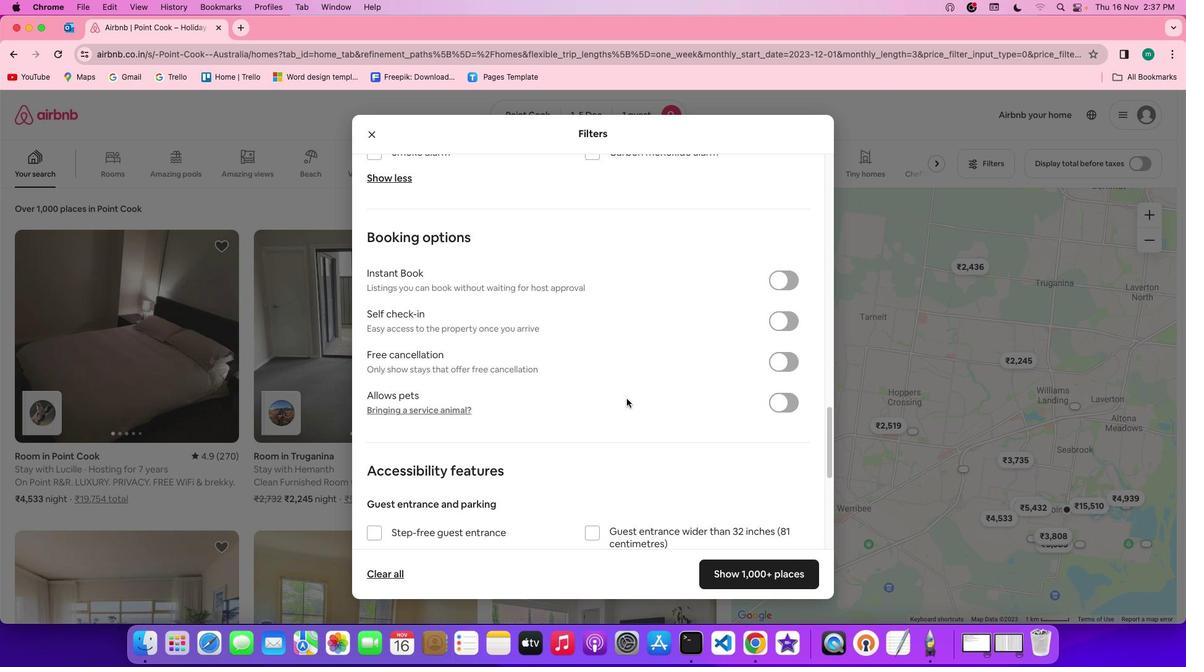 
Action: Mouse moved to (638, 403)
Screenshot: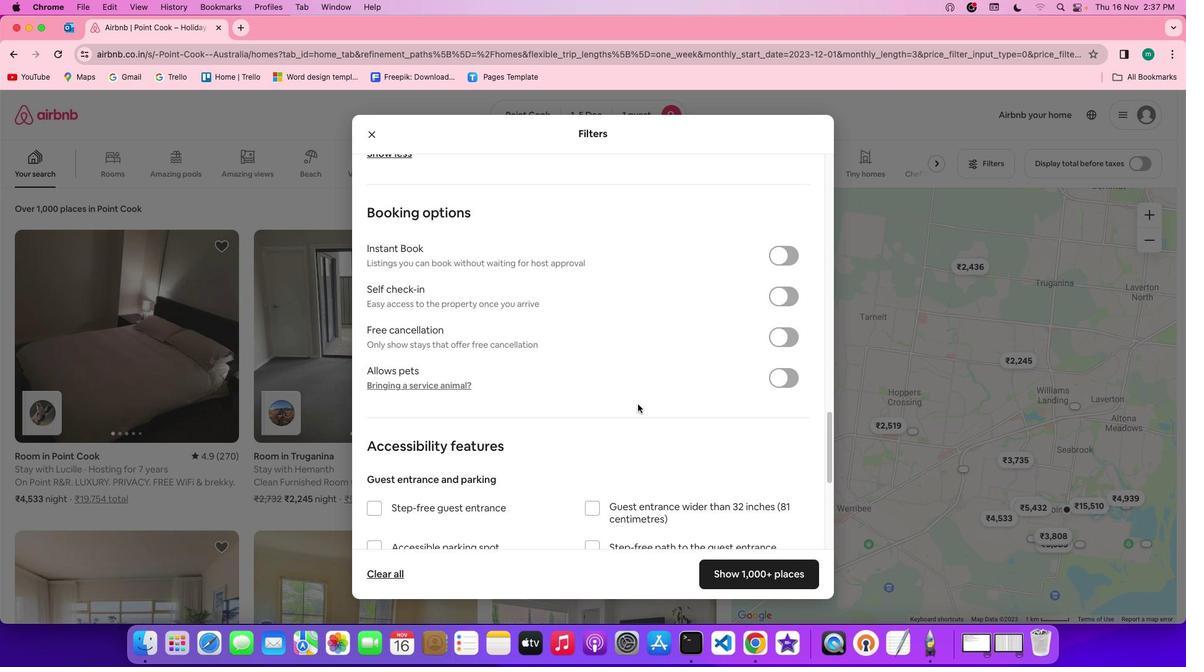 
Action: Mouse scrolled (638, 403) with delta (0, 0)
Screenshot: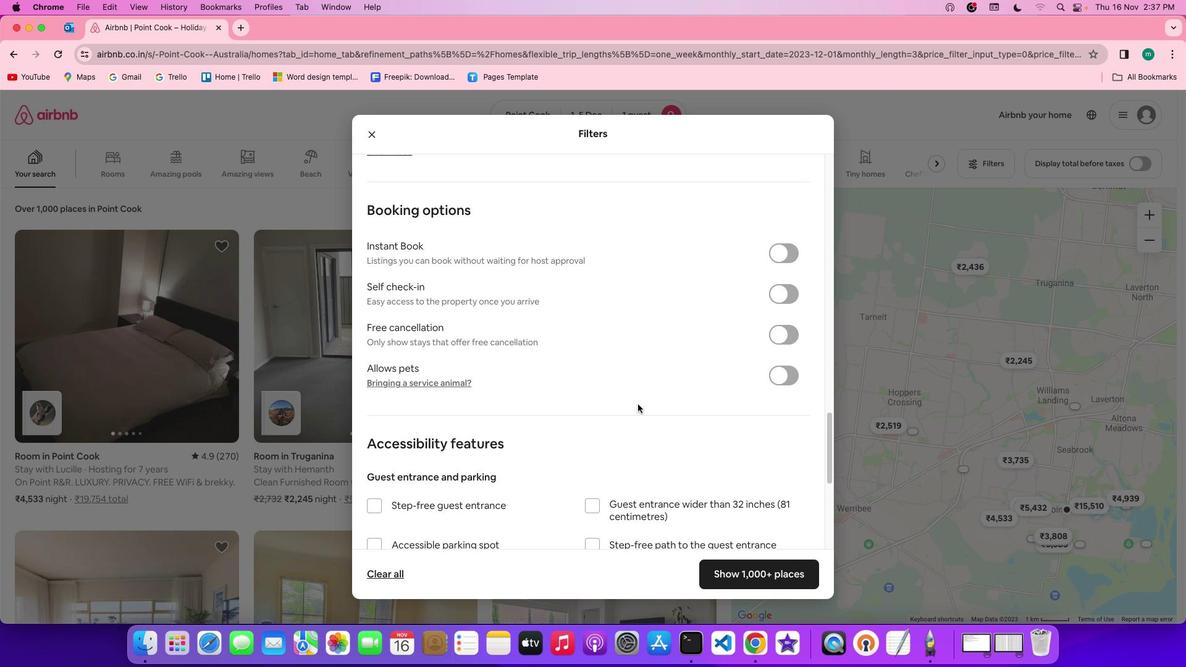 
Action: Mouse scrolled (638, 403) with delta (0, 0)
Screenshot: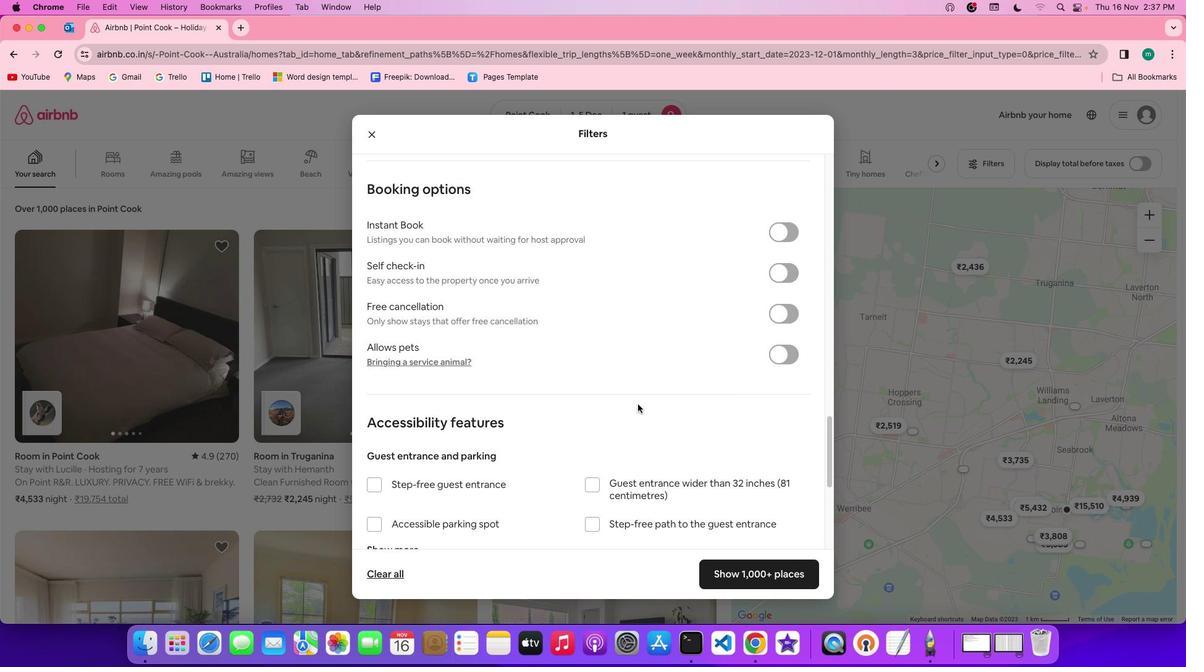 
Action: Mouse scrolled (638, 403) with delta (0, -1)
Screenshot: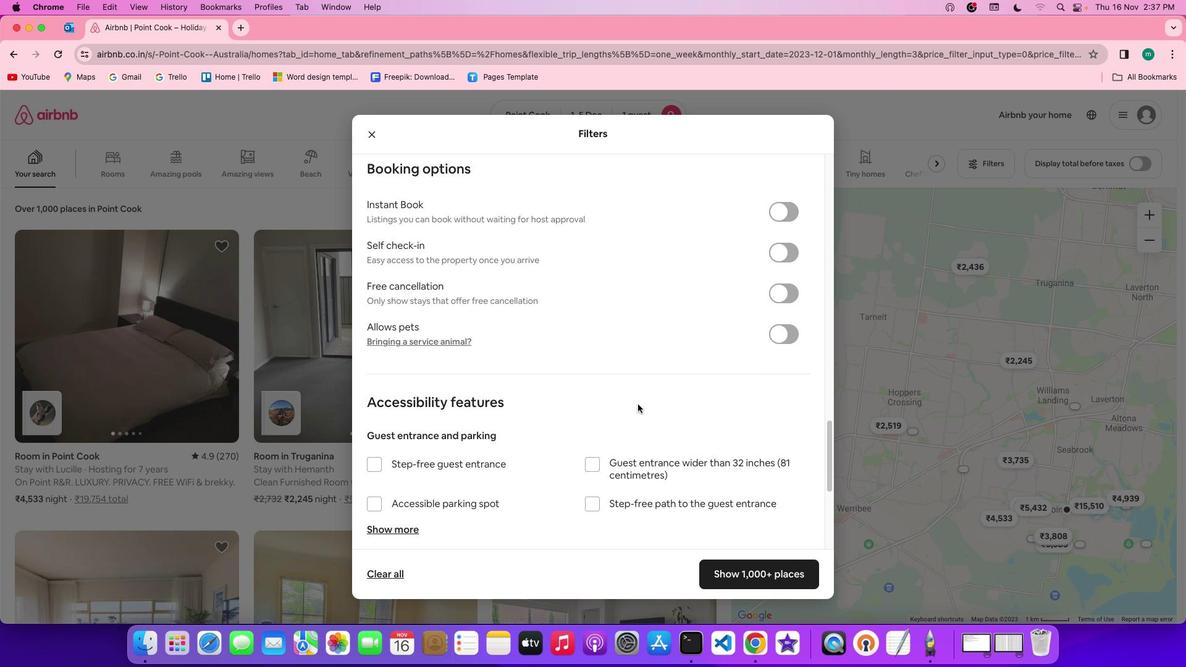 
Action: Mouse scrolled (638, 403) with delta (0, 0)
Screenshot: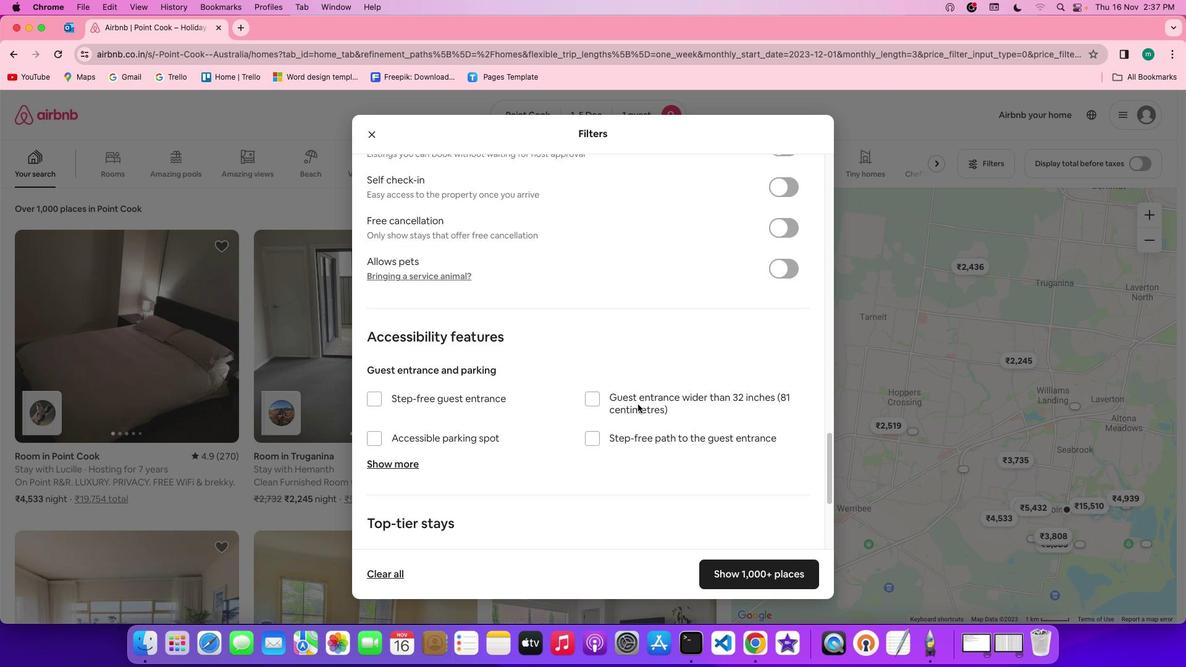 
Action: Mouse moved to (639, 403)
Screenshot: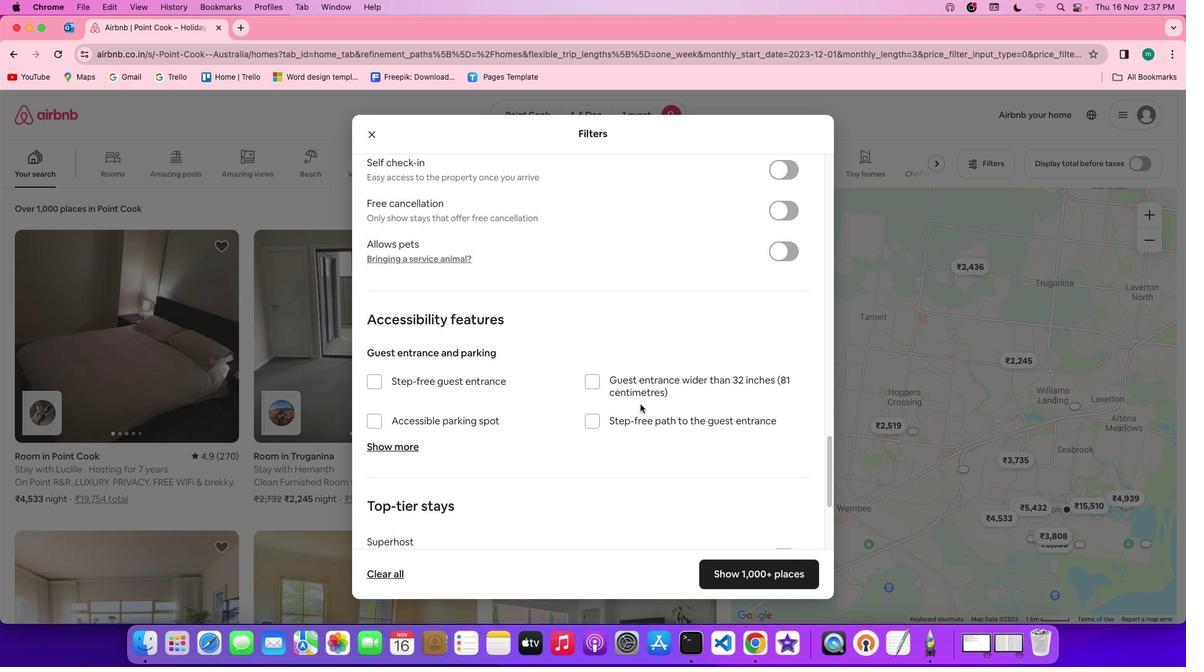 
Action: Mouse scrolled (639, 403) with delta (0, 0)
Screenshot: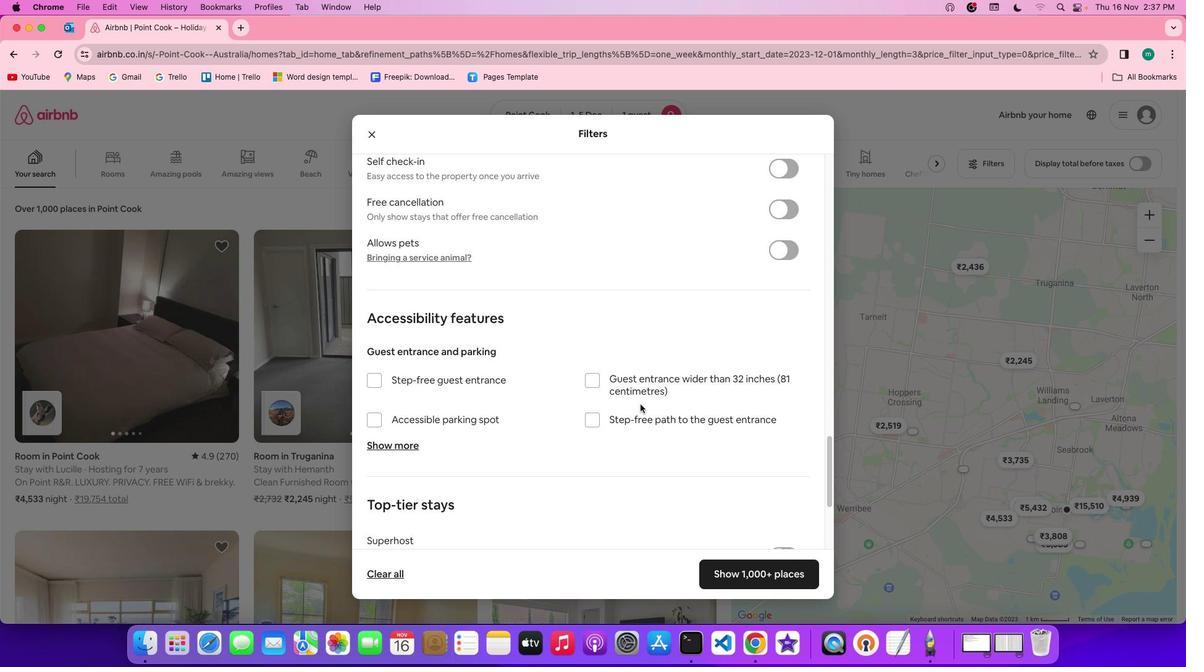 
Action: Mouse scrolled (639, 403) with delta (0, 0)
Screenshot: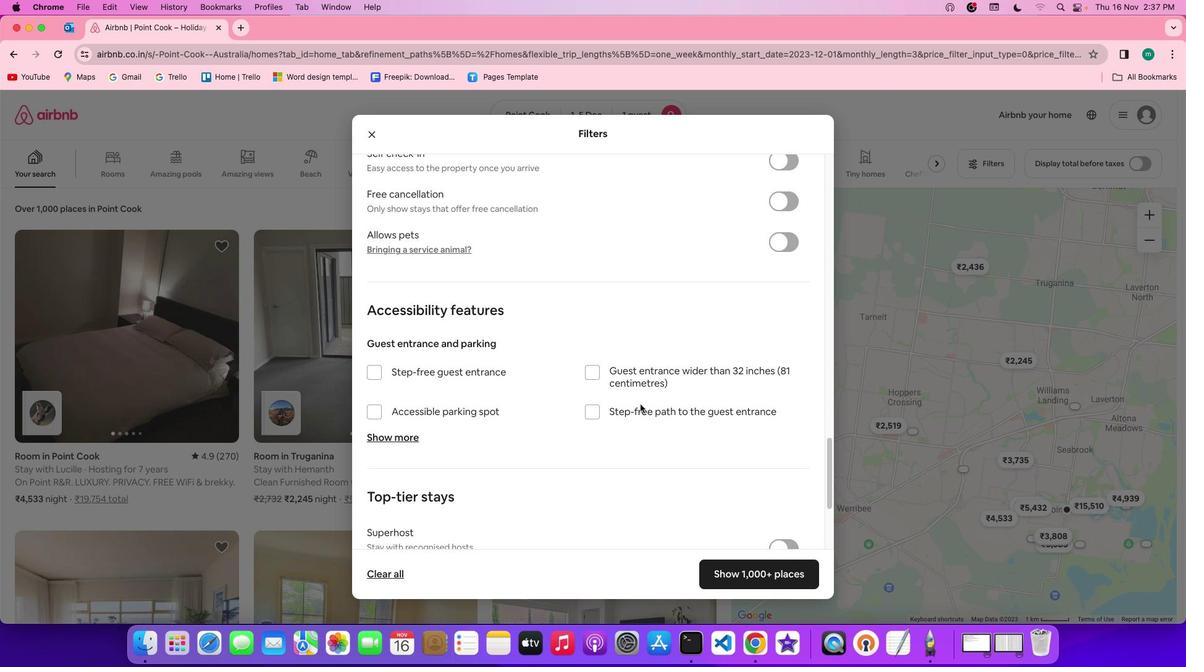 
Action: Mouse scrolled (639, 403) with delta (0, 0)
Screenshot: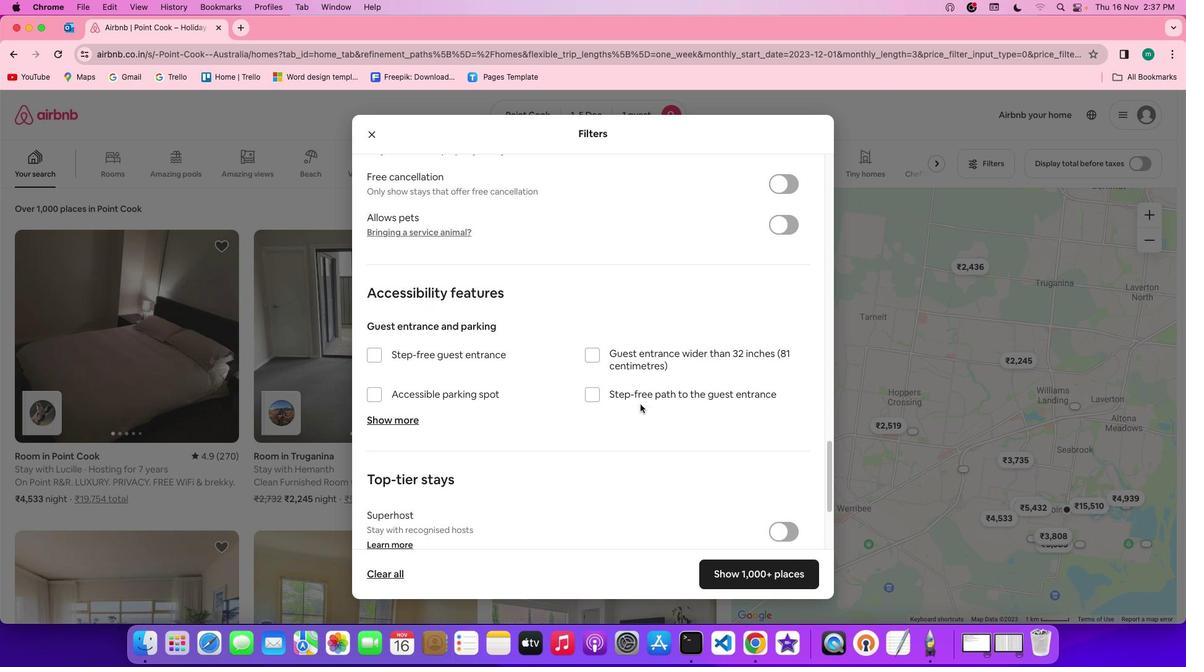 
Action: Mouse scrolled (639, 403) with delta (0, 0)
Screenshot: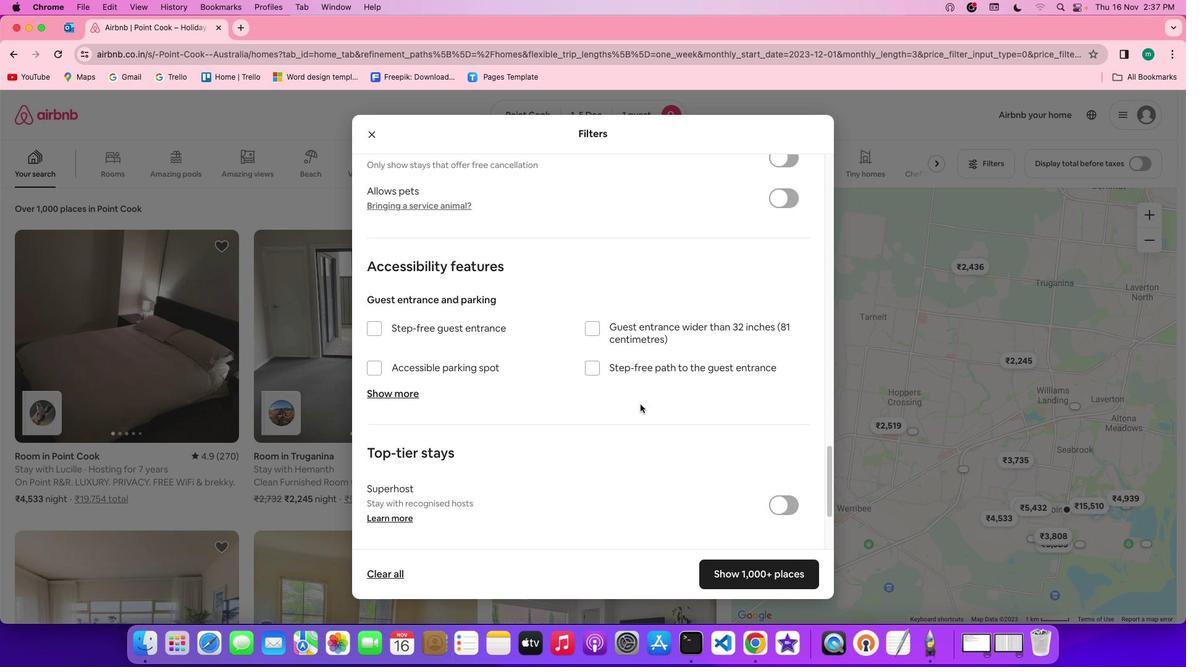 
Action: Mouse scrolled (639, 403) with delta (0, 0)
Screenshot: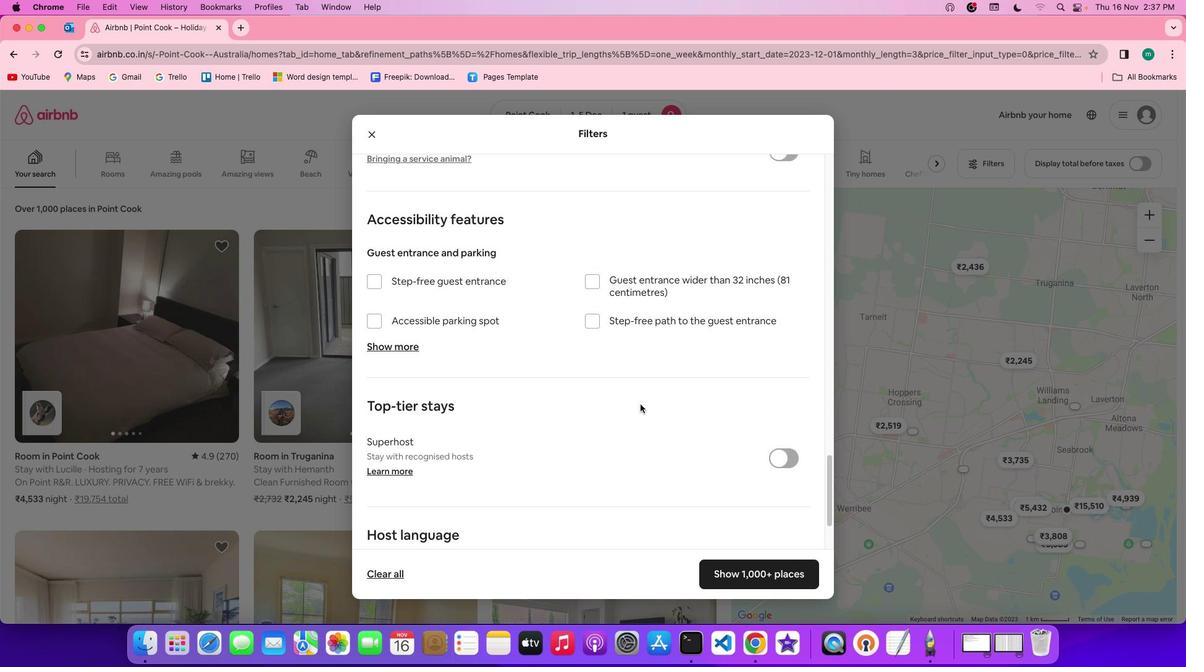 
Action: Mouse scrolled (639, 403) with delta (0, 0)
Screenshot: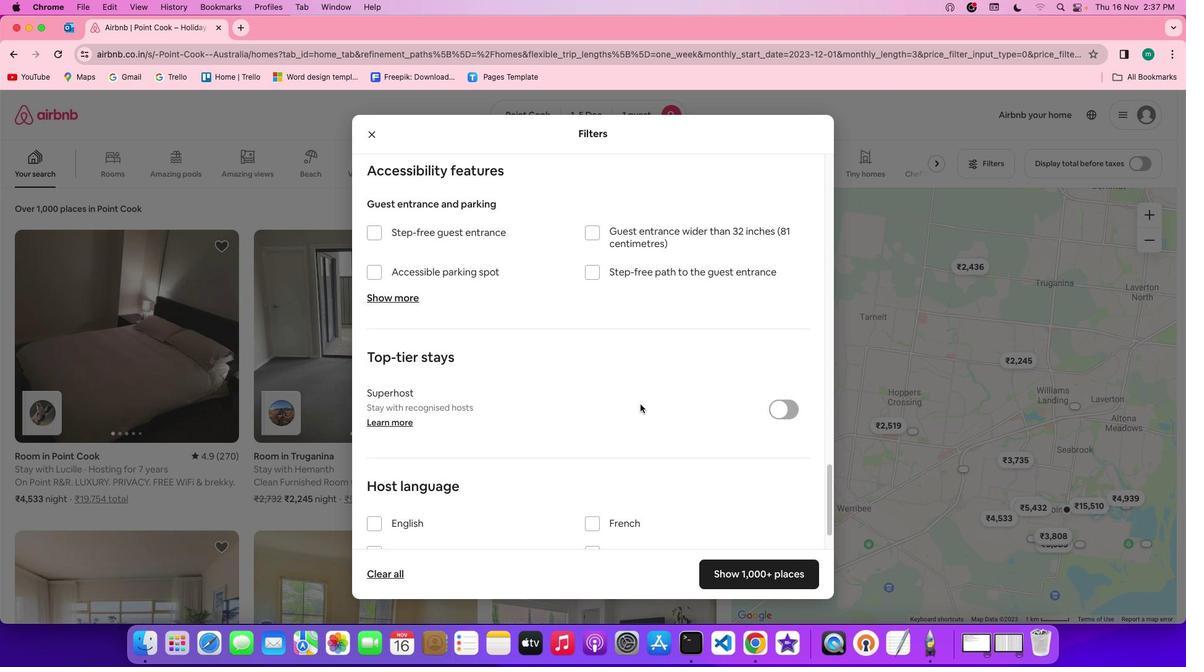 
Action: Mouse scrolled (639, 403) with delta (0, -1)
Screenshot: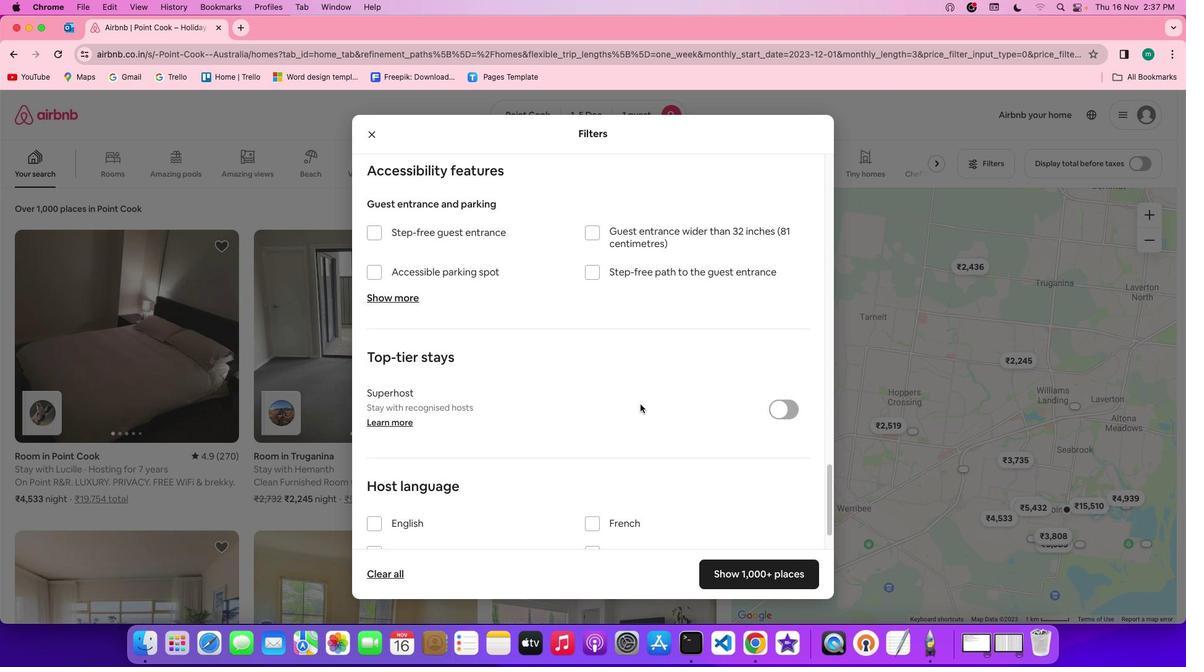 
Action: Mouse scrolled (639, 403) with delta (0, -3)
Screenshot: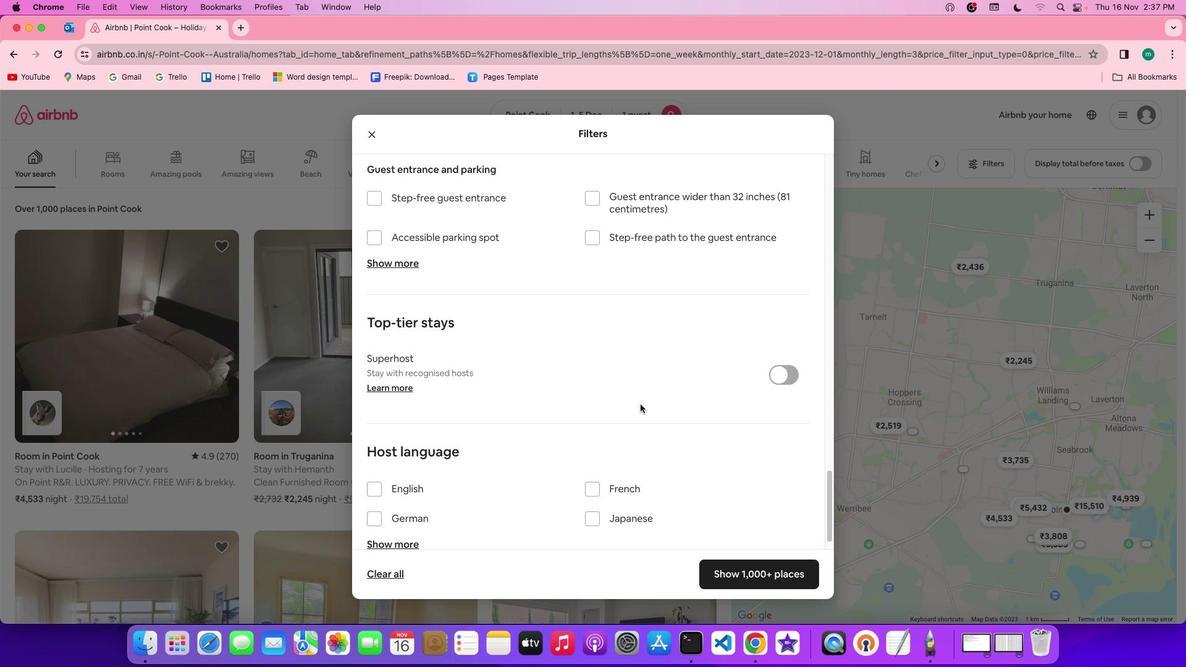 
Action: Mouse scrolled (639, 403) with delta (0, -3)
Screenshot: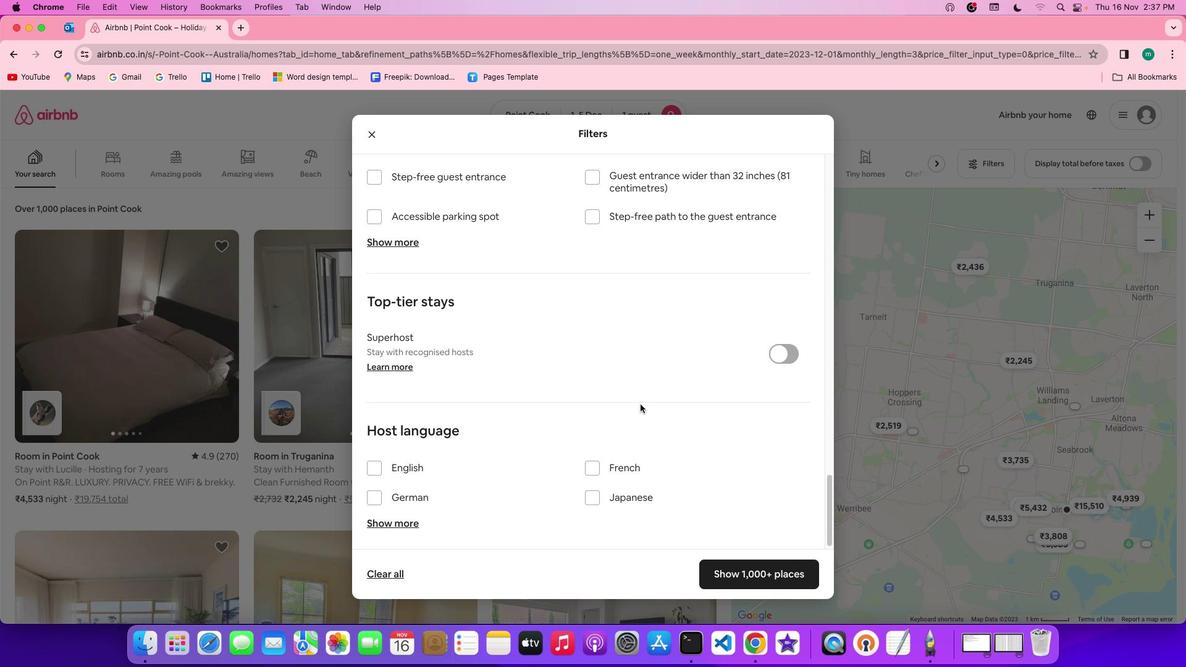 
Action: Mouse moved to (643, 404)
Screenshot: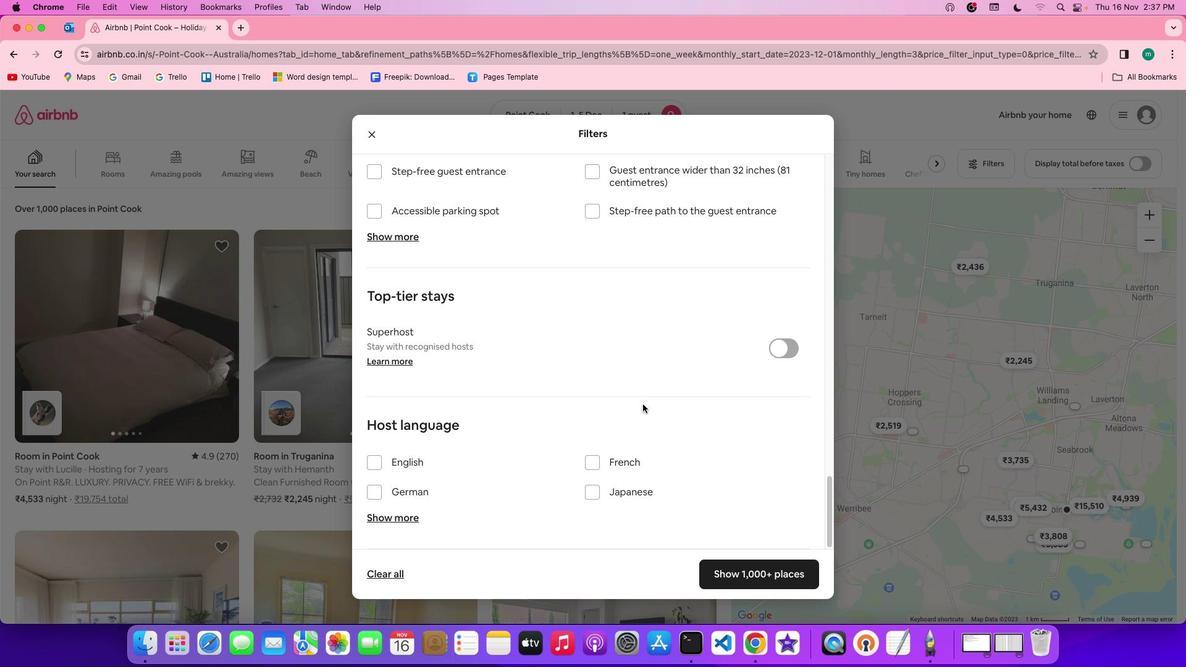 
Action: Mouse scrolled (643, 404) with delta (0, 0)
Screenshot: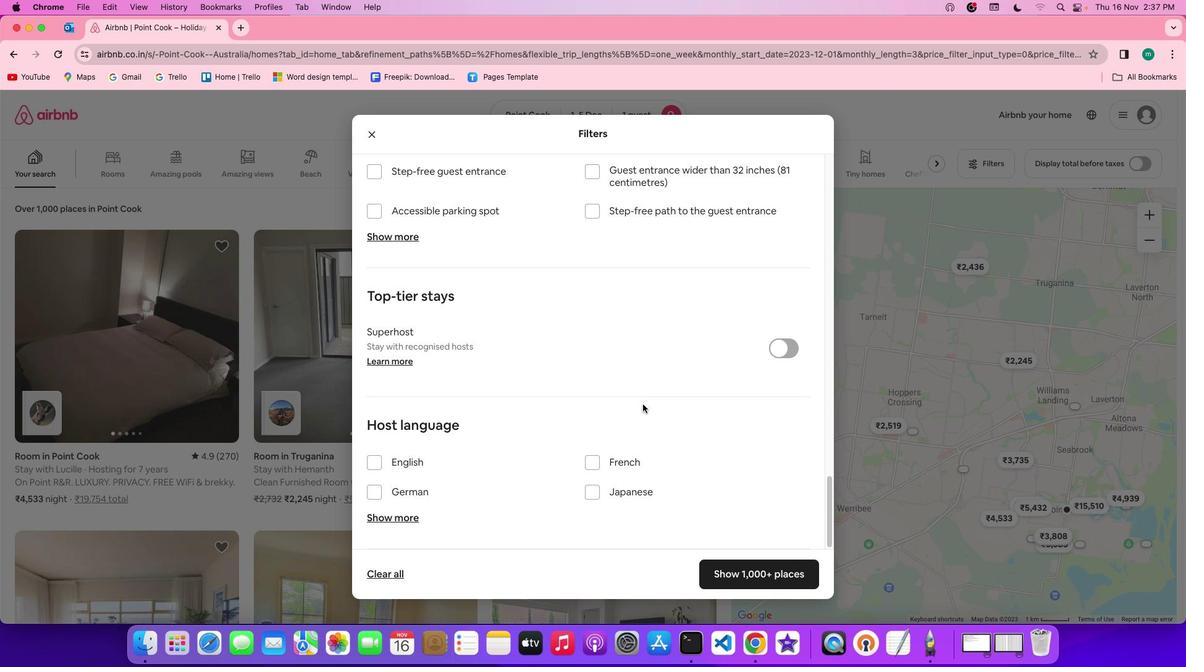 
Action: Mouse scrolled (643, 404) with delta (0, 0)
Screenshot: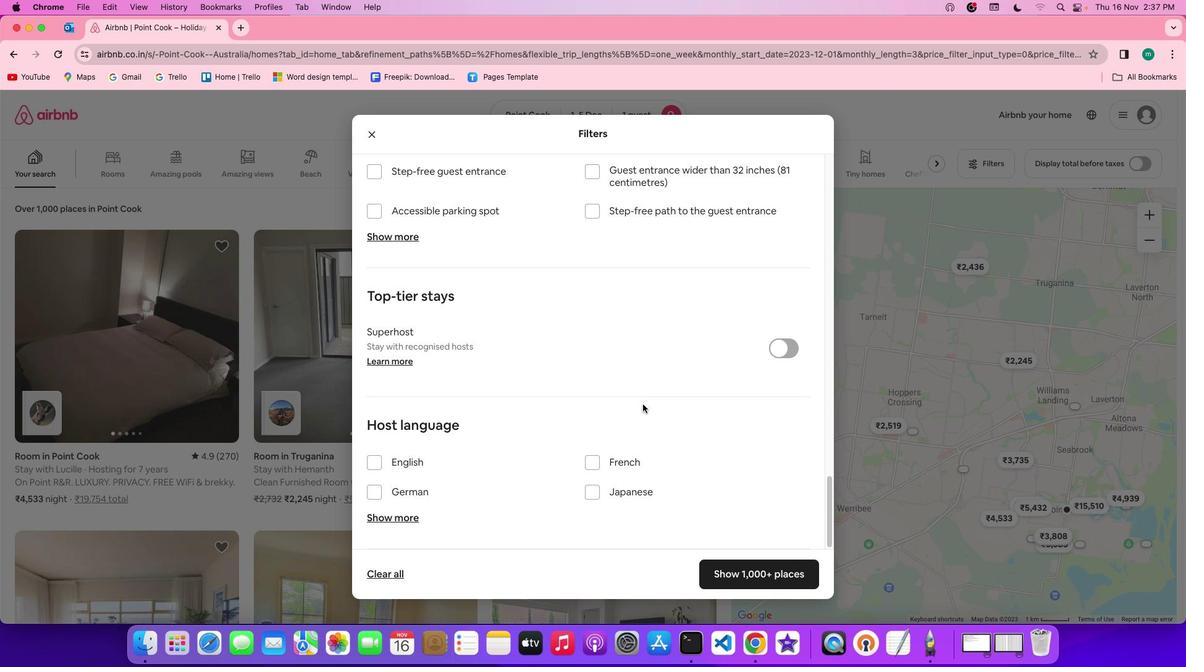 
Action: Mouse scrolled (643, 404) with delta (0, -1)
Screenshot: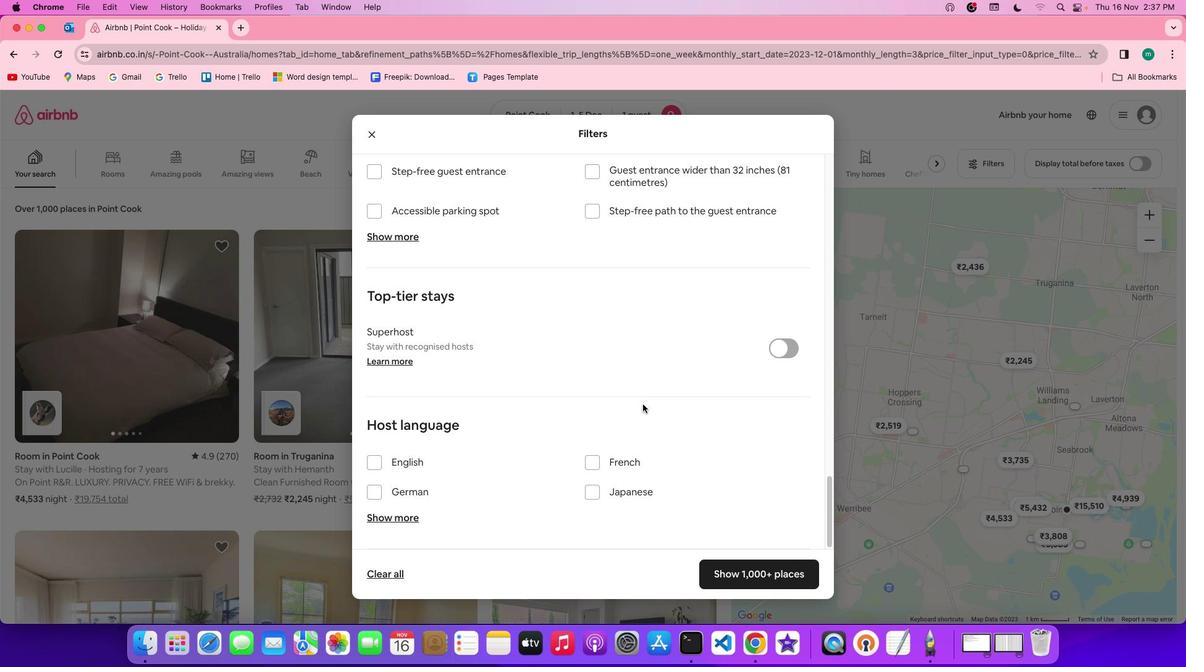 
Action: Mouse scrolled (643, 404) with delta (0, -3)
Screenshot: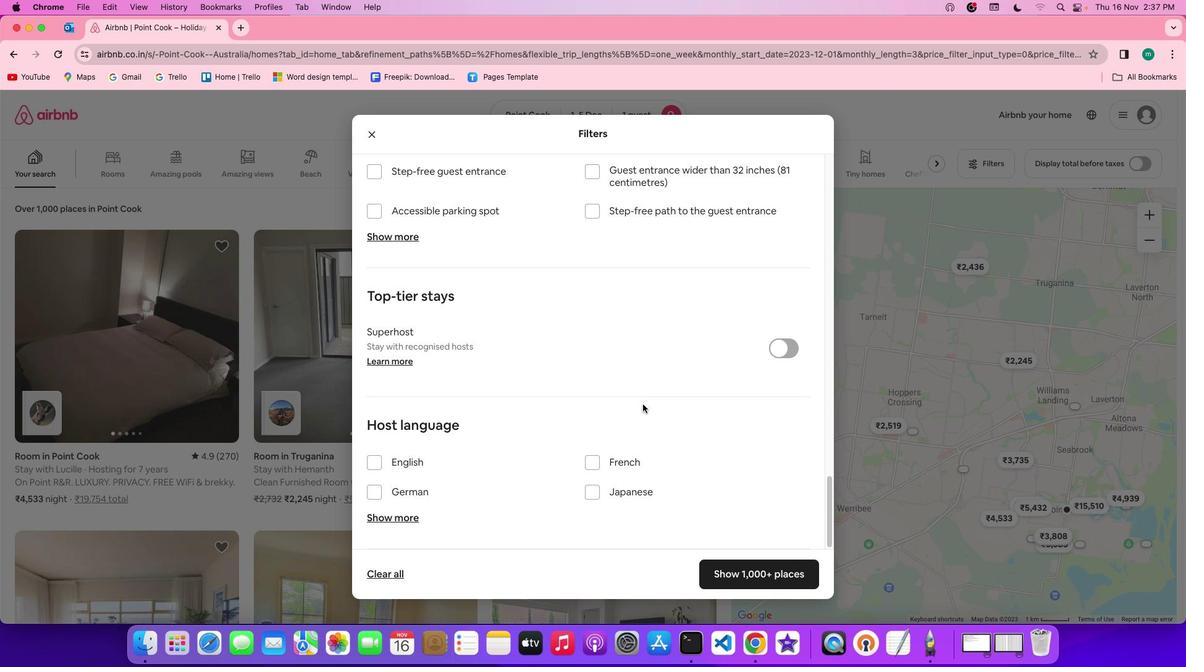
Action: Mouse scrolled (643, 404) with delta (0, -3)
Screenshot: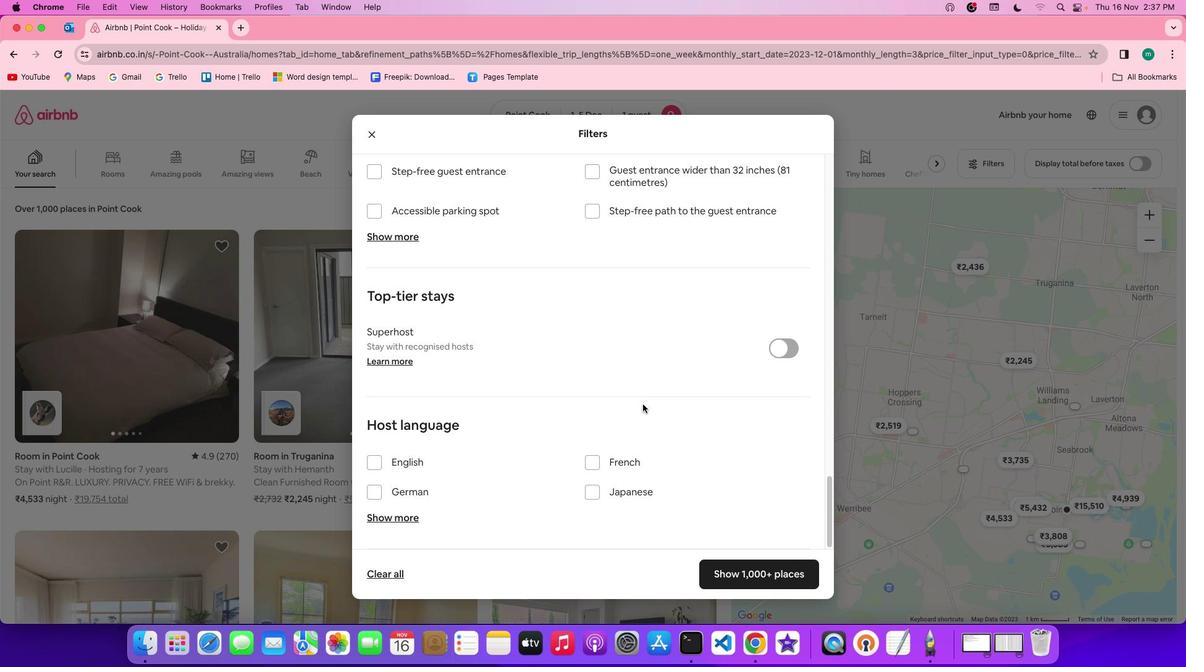 
Action: Mouse moved to (655, 408)
Screenshot: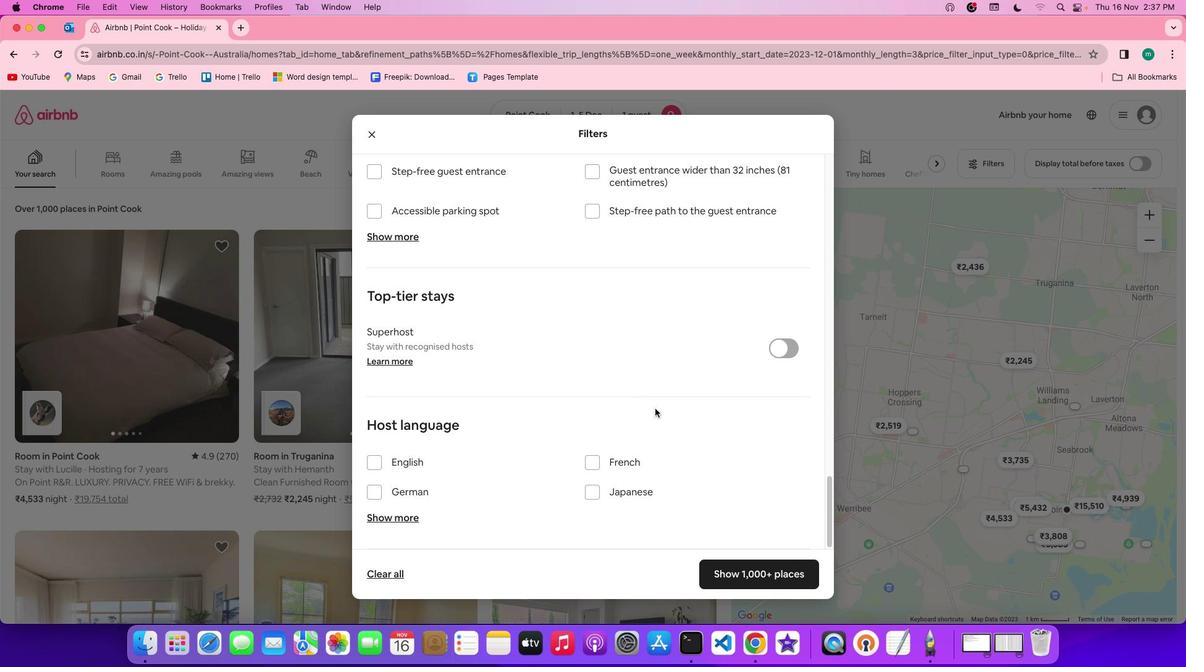
Action: Mouse scrolled (655, 408) with delta (0, 0)
Screenshot: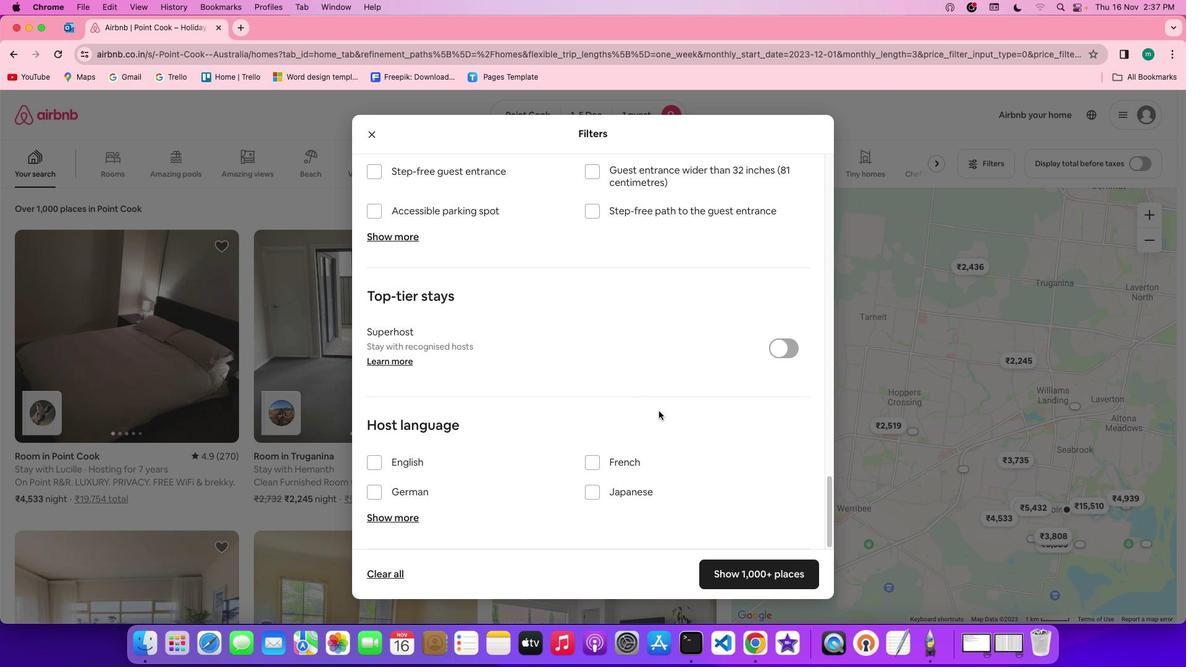 
Action: Mouse scrolled (655, 408) with delta (0, 0)
Screenshot: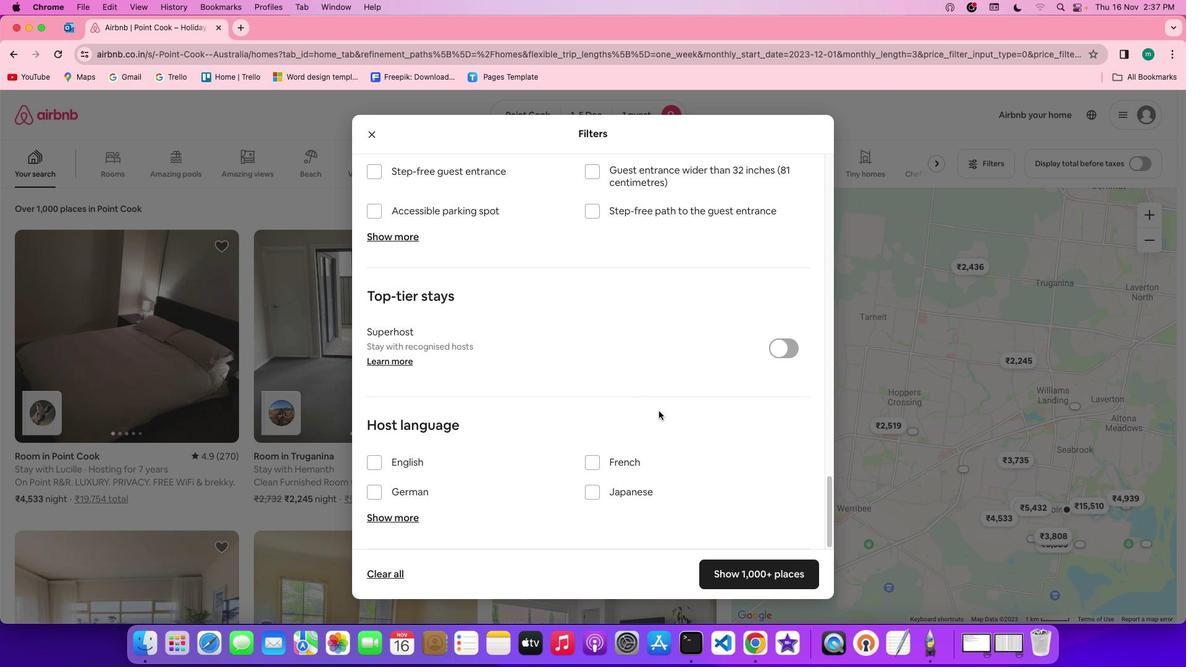 
Action: Mouse scrolled (655, 408) with delta (0, -2)
Screenshot: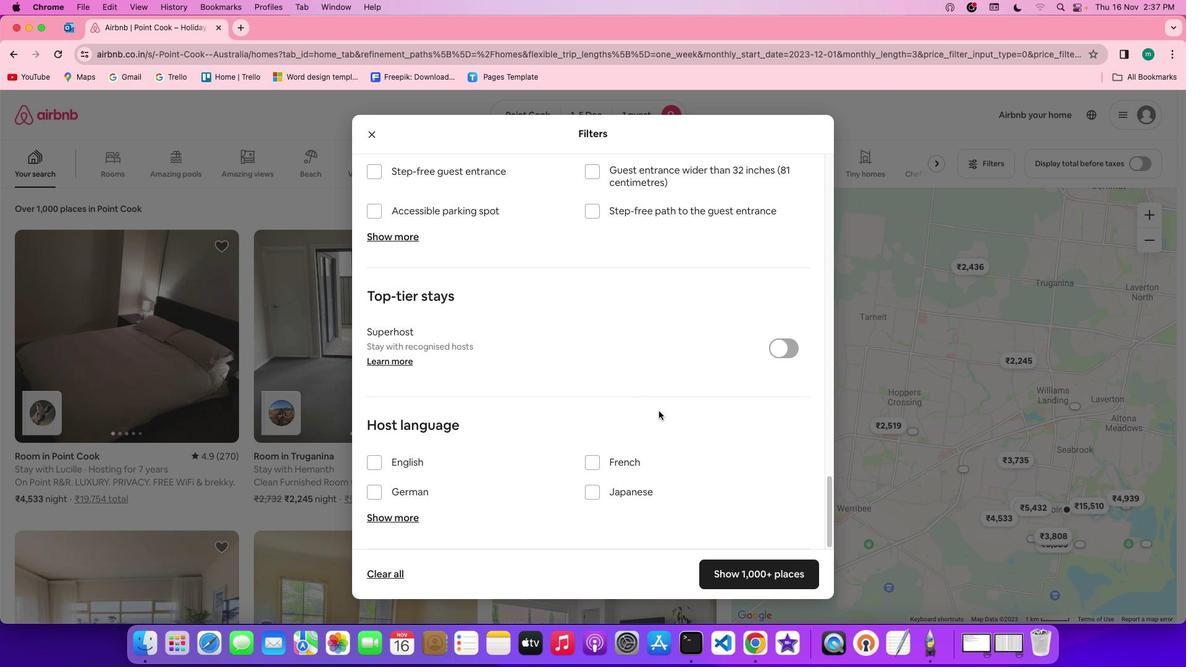 
Action: Mouse scrolled (655, 408) with delta (0, -3)
Screenshot: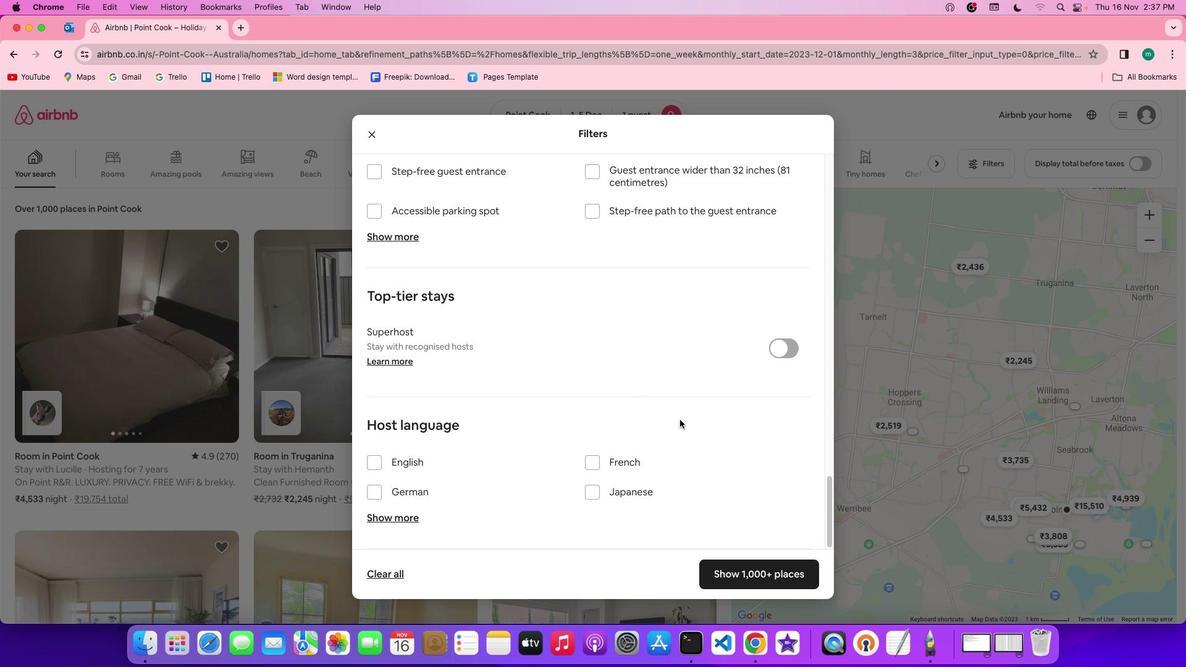 
Action: Mouse scrolled (655, 408) with delta (0, -3)
Screenshot: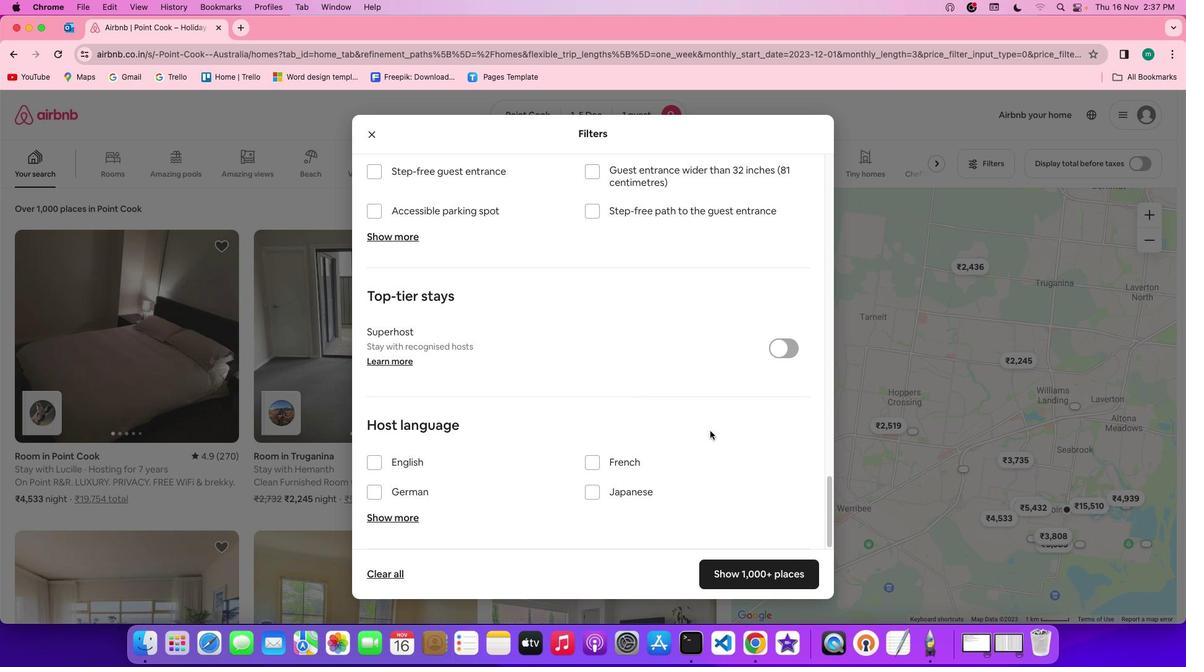 
Action: Mouse moved to (784, 572)
Screenshot: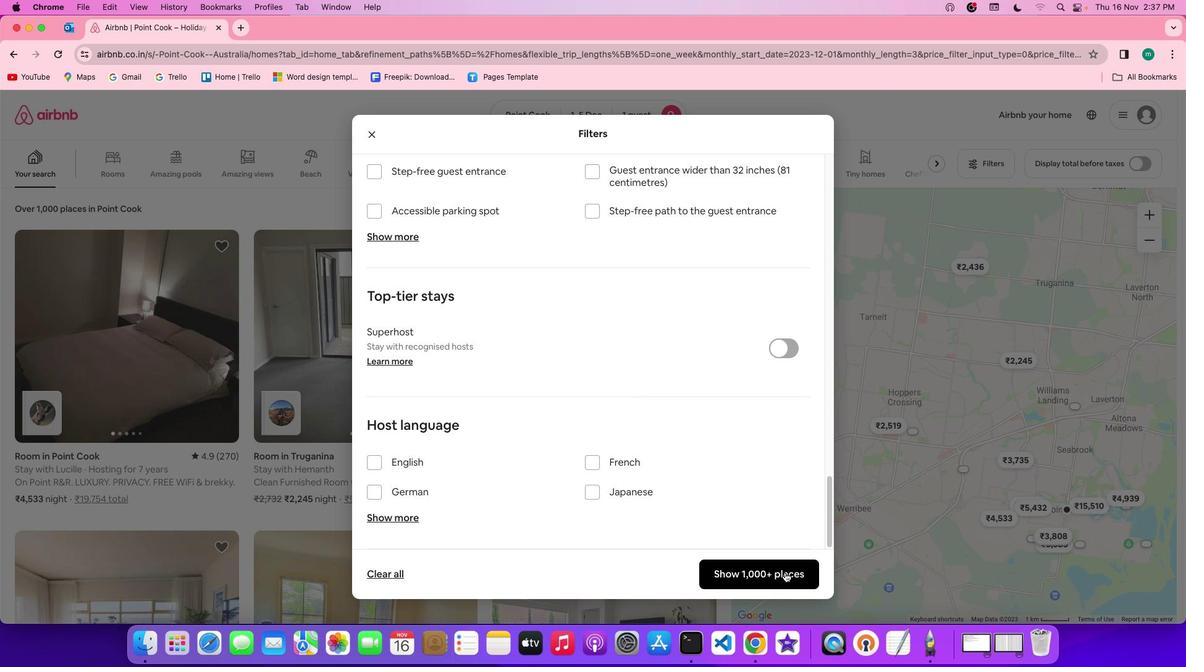
Action: Mouse pressed left at (784, 572)
Screenshot: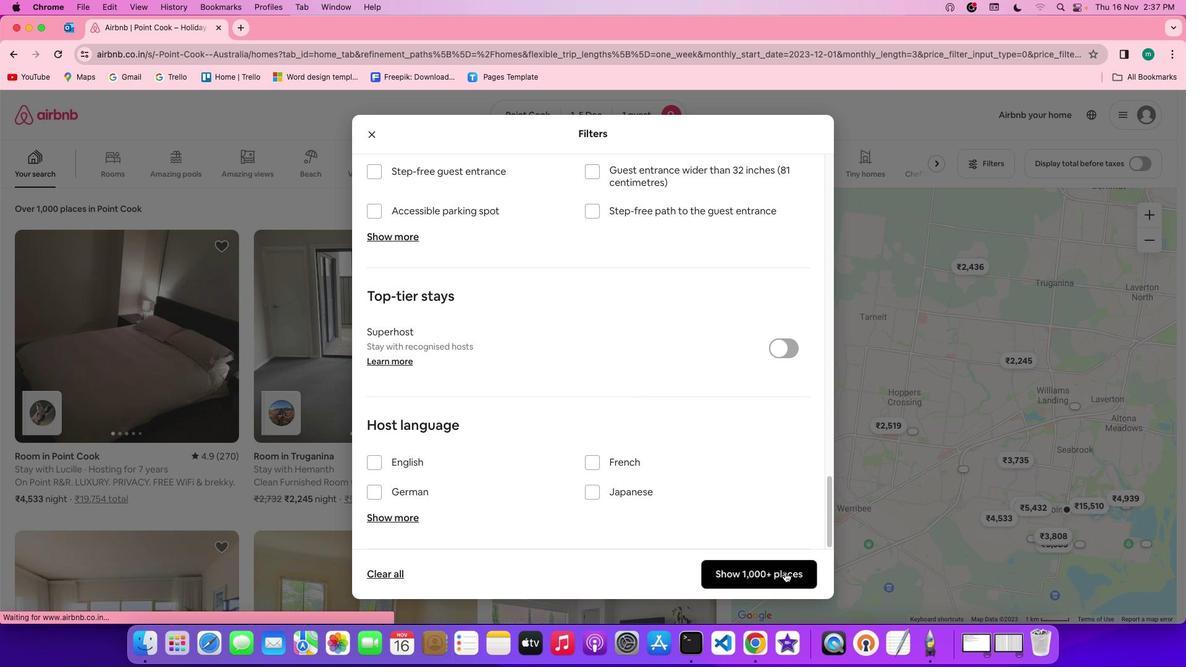 
Action: Mouse moved to (162, 350)
Screenshot: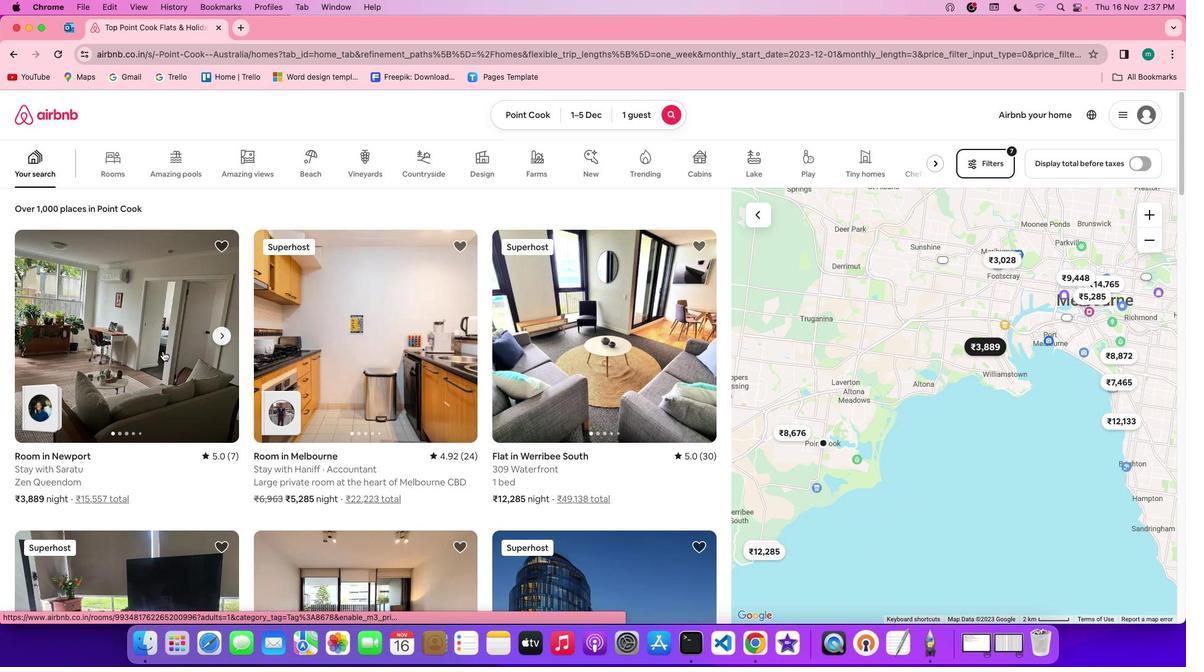 
Action: Mouse pressed left at (162, 350)
Screenshot: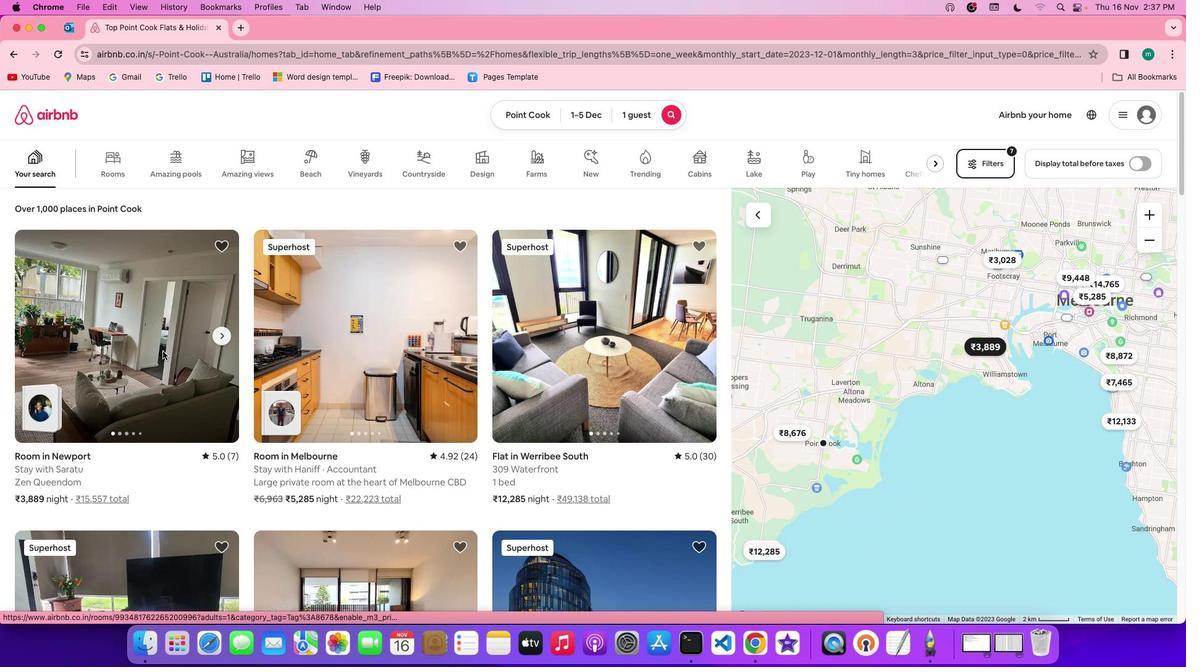 
Action: Mouse moved to (874, 462)
Screenshot: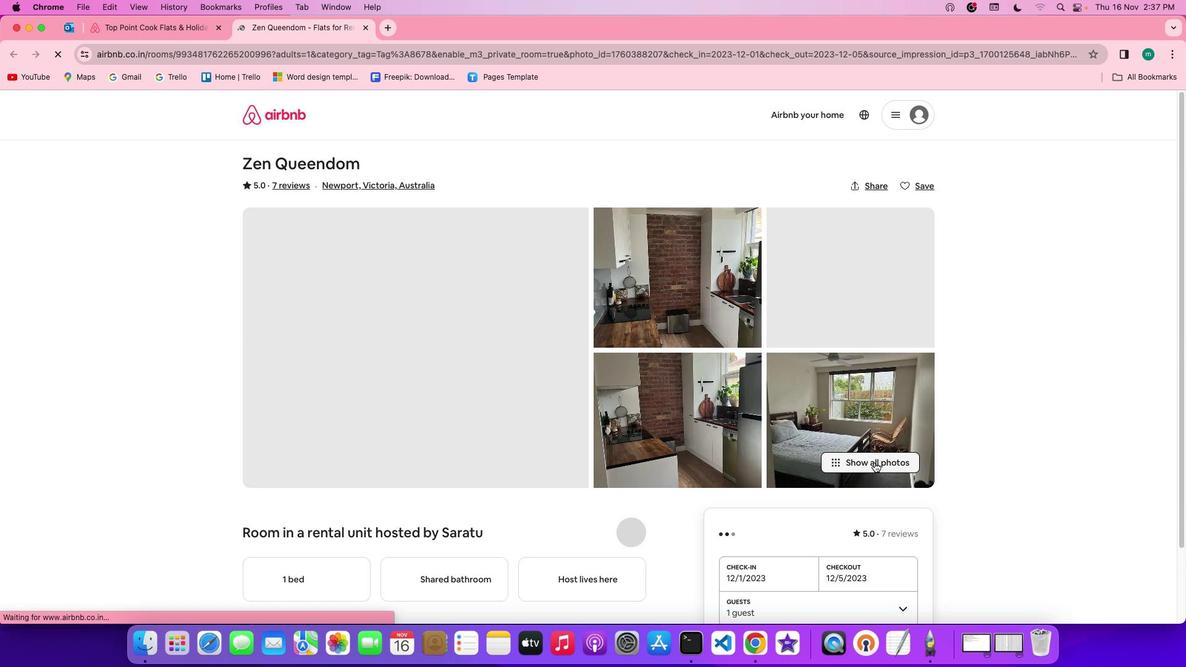
Action: Mouse pressed left at (874, 462)
Screenshot: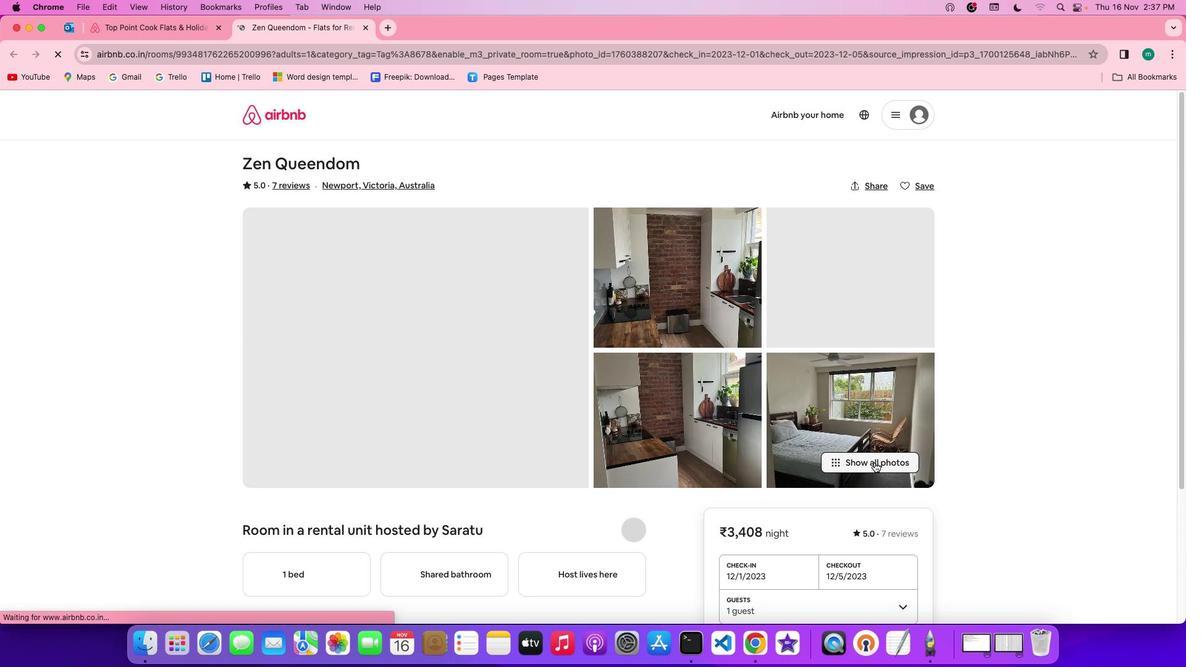 
Action: Mouse moved to (661, 422)
Screenshot: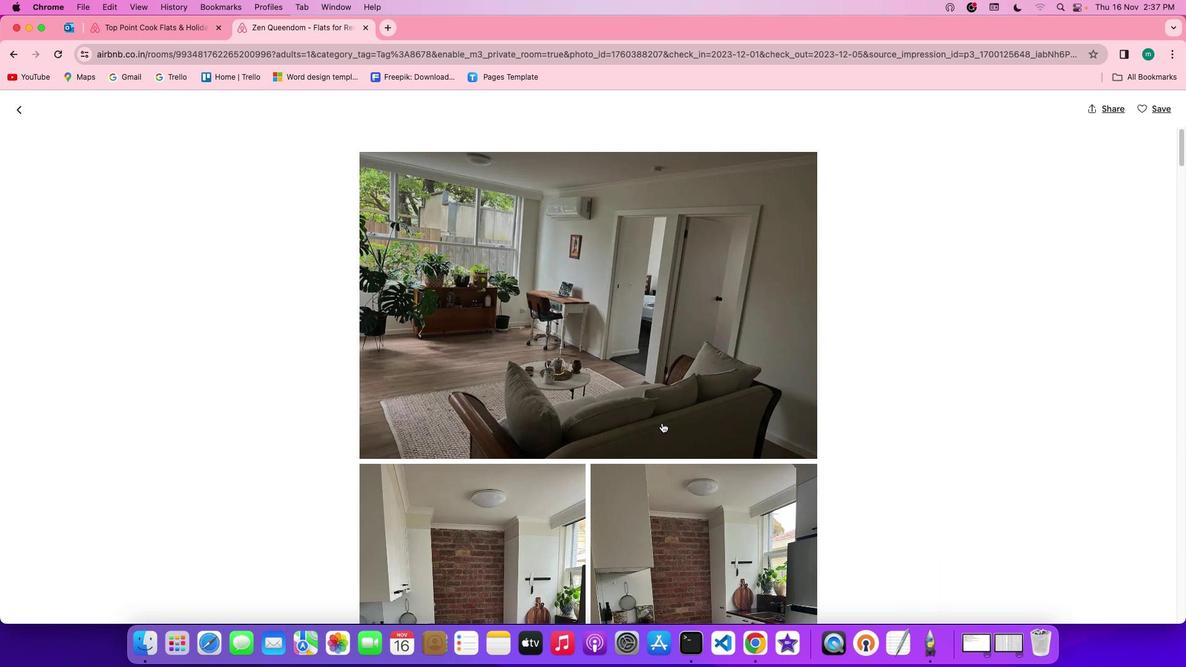 
Action: Mouse scrolled (661, 422) with delta (0, 0)
Screenshot: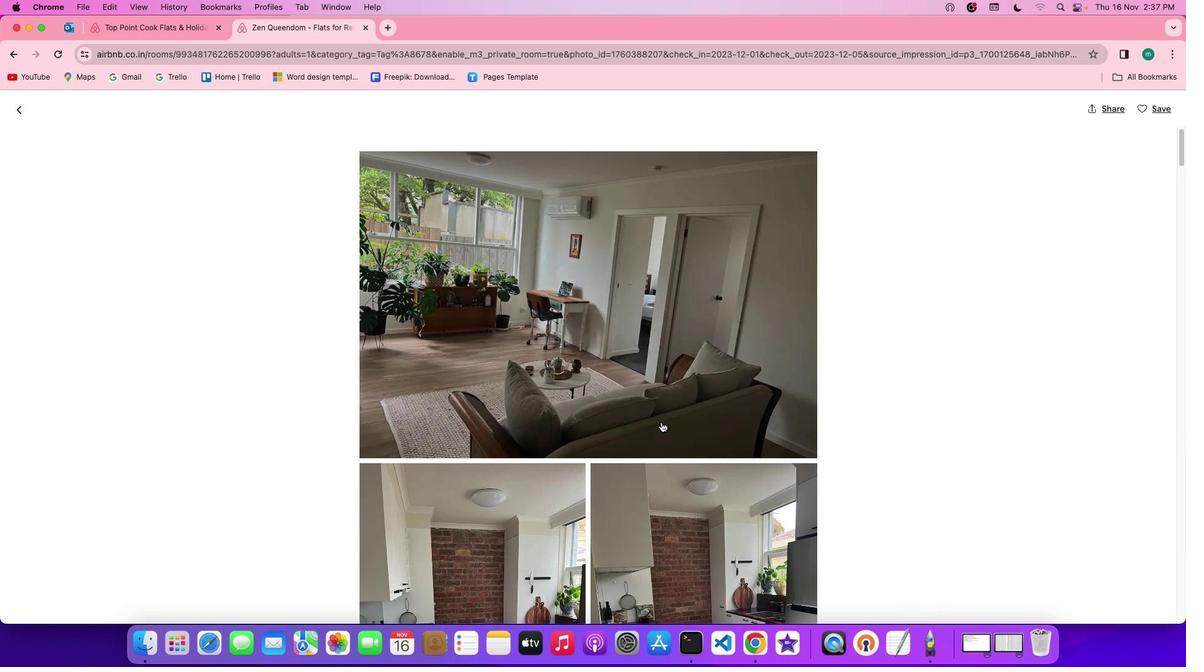 
Action: Mouse moved to (661, 422)
Screenshot: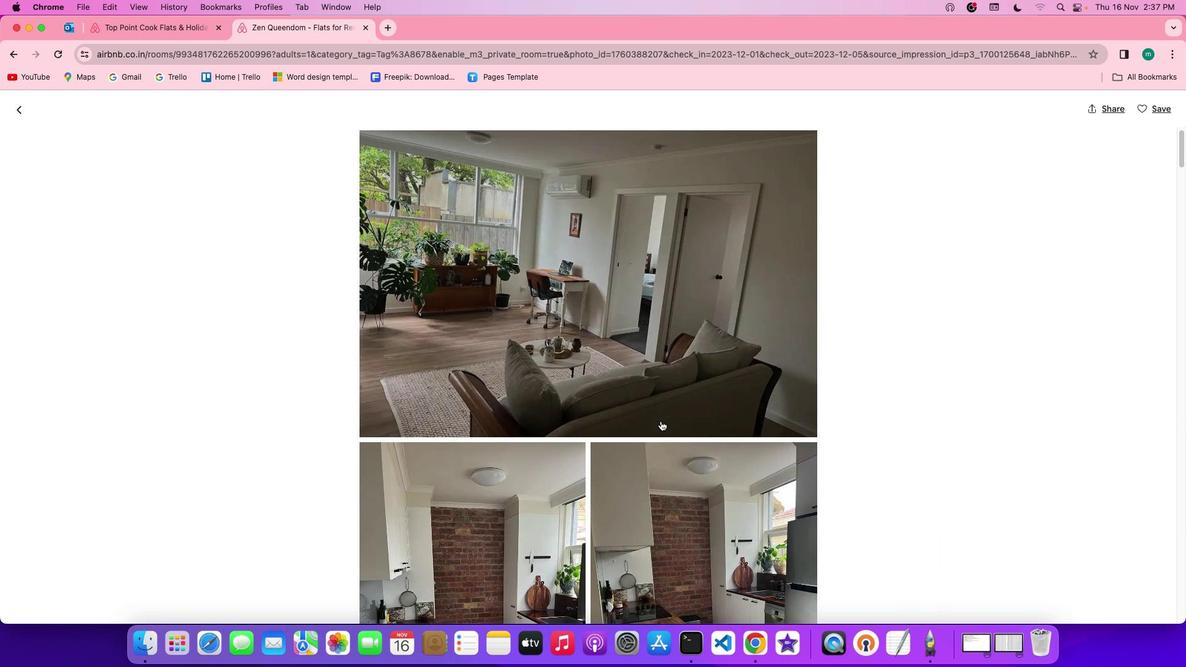 
Action: Mouse scrolled (661, 422) with delta (0, 0)
Screenshot: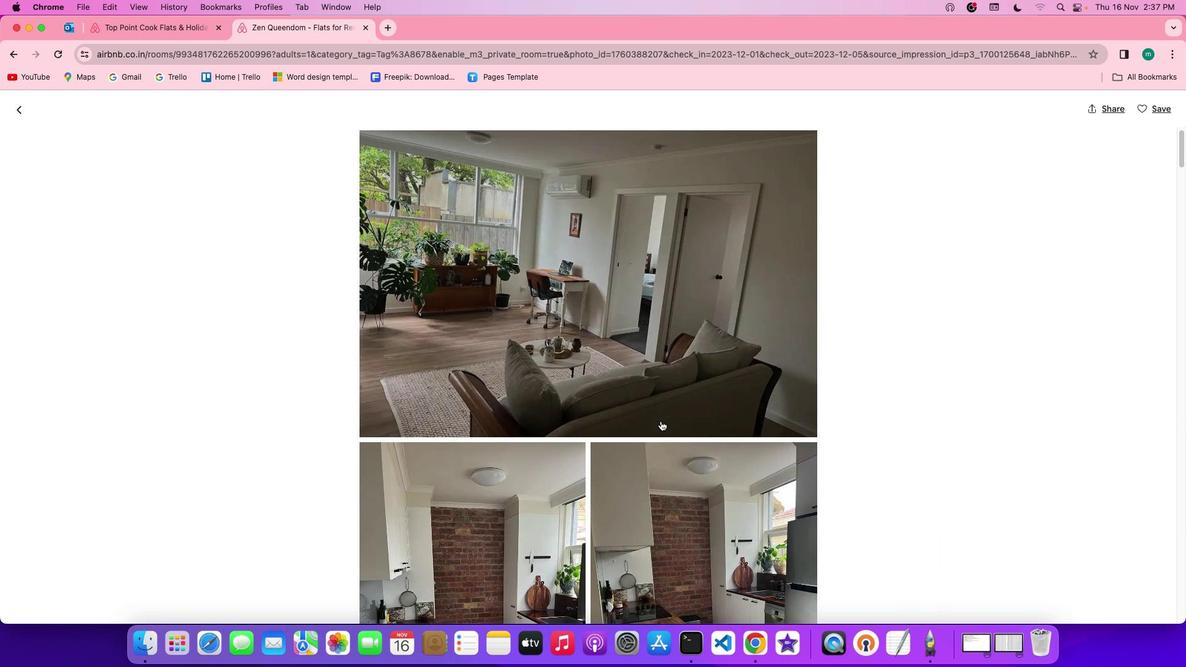 
Action: Mouse moved to (661, 422)
Screenshot: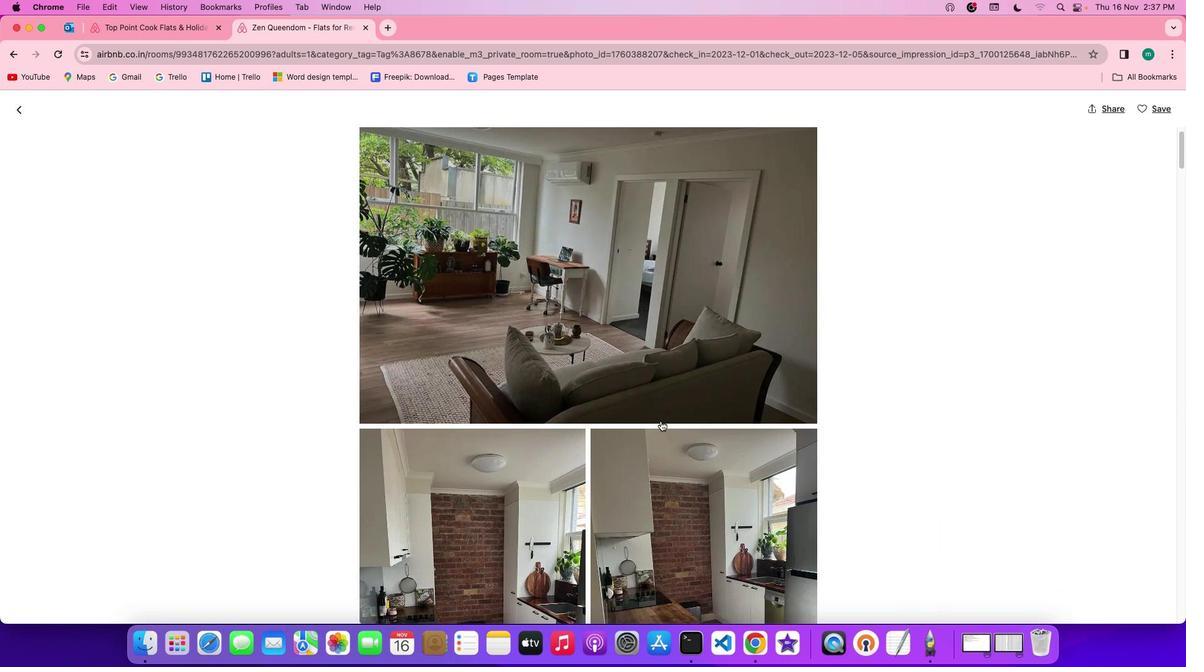 
Action: Mouse scrolled (661, 422) with delta (0, 0)
Screenshot: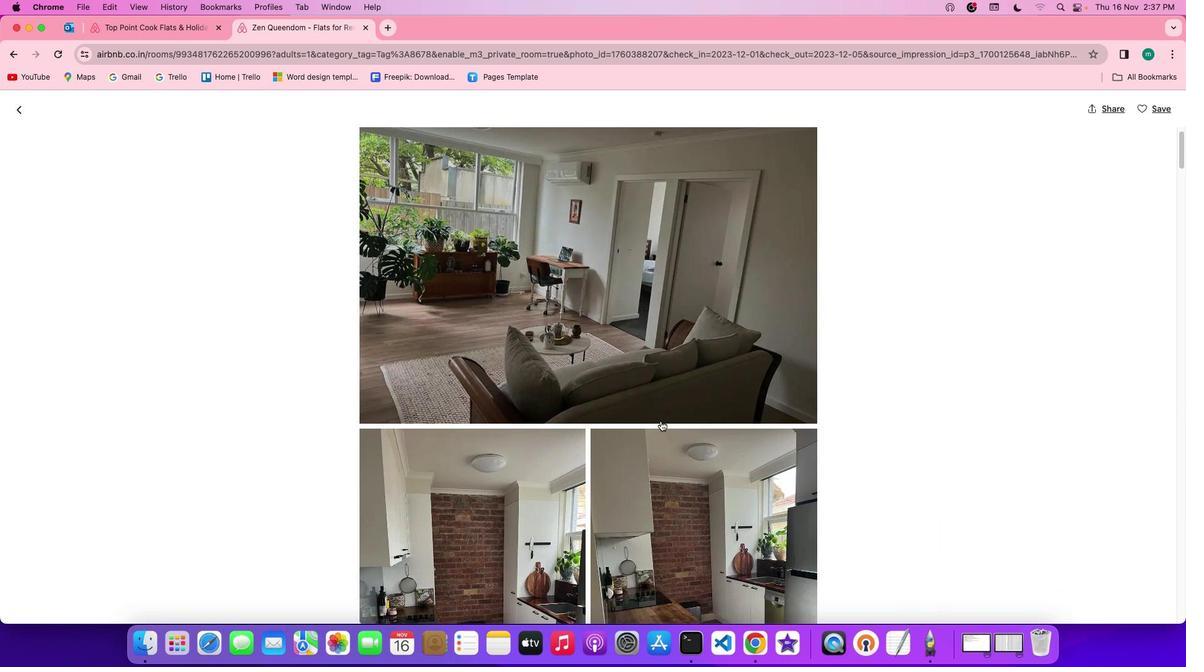 
Action: Mouse moved to (660, 421)
Screenshot: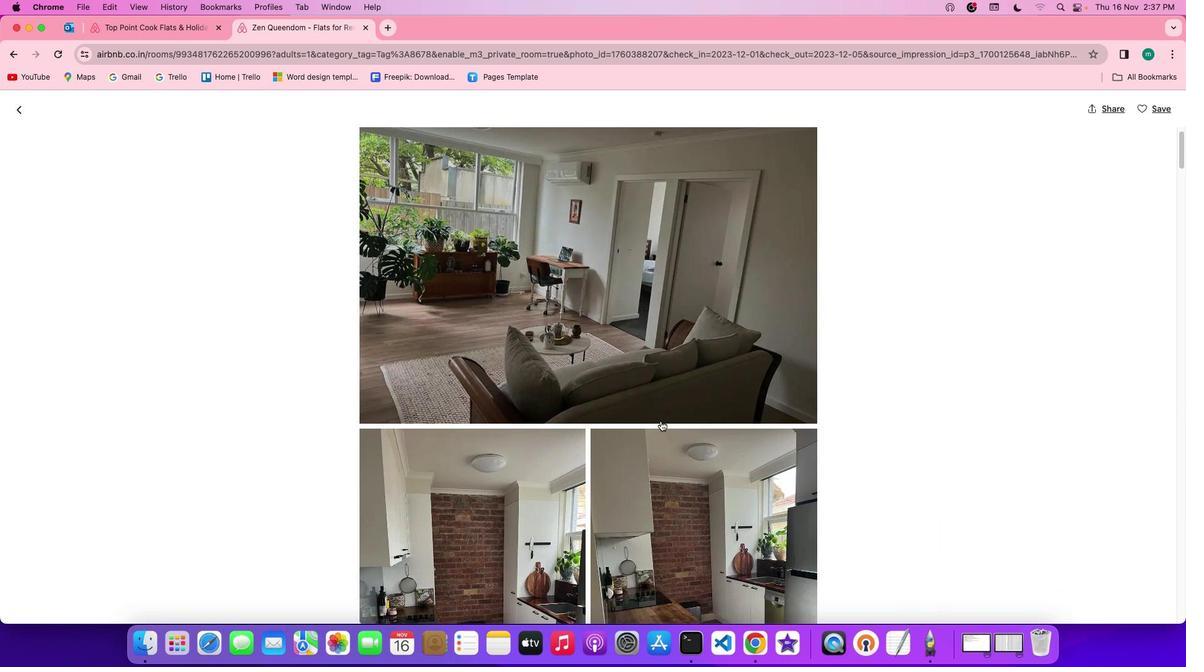 
Action: Mouse scrolled (660, 421) with delta (0, -1)
Screenshot: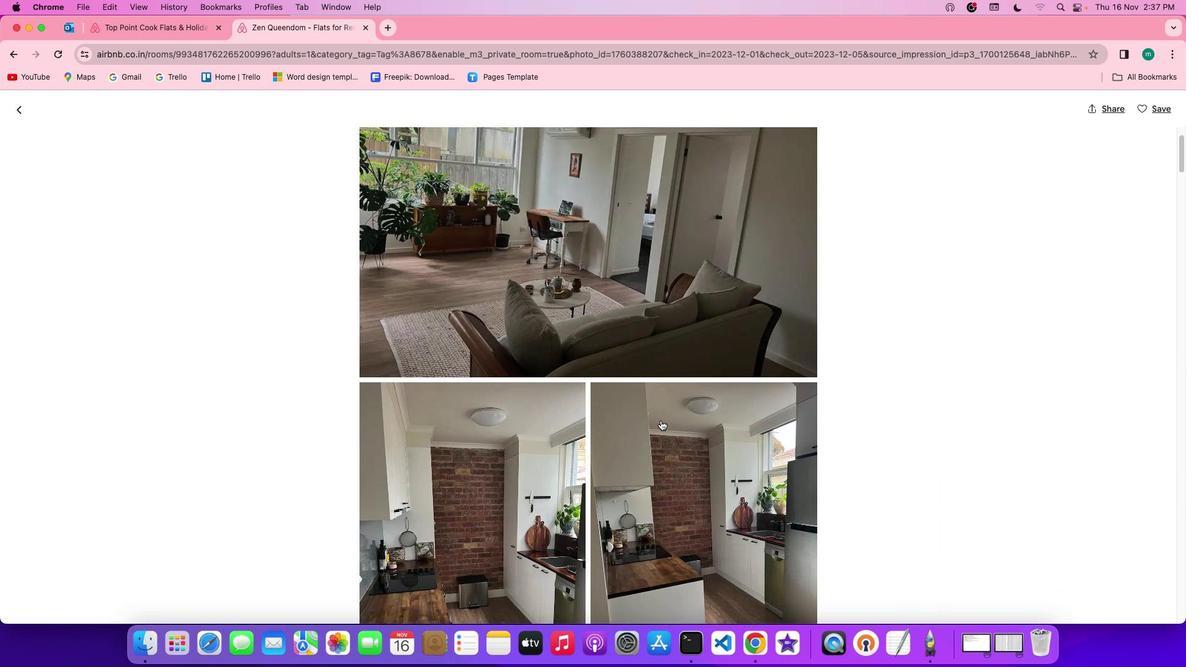
Action: Mouse moved to (660, 421)
Screenshot: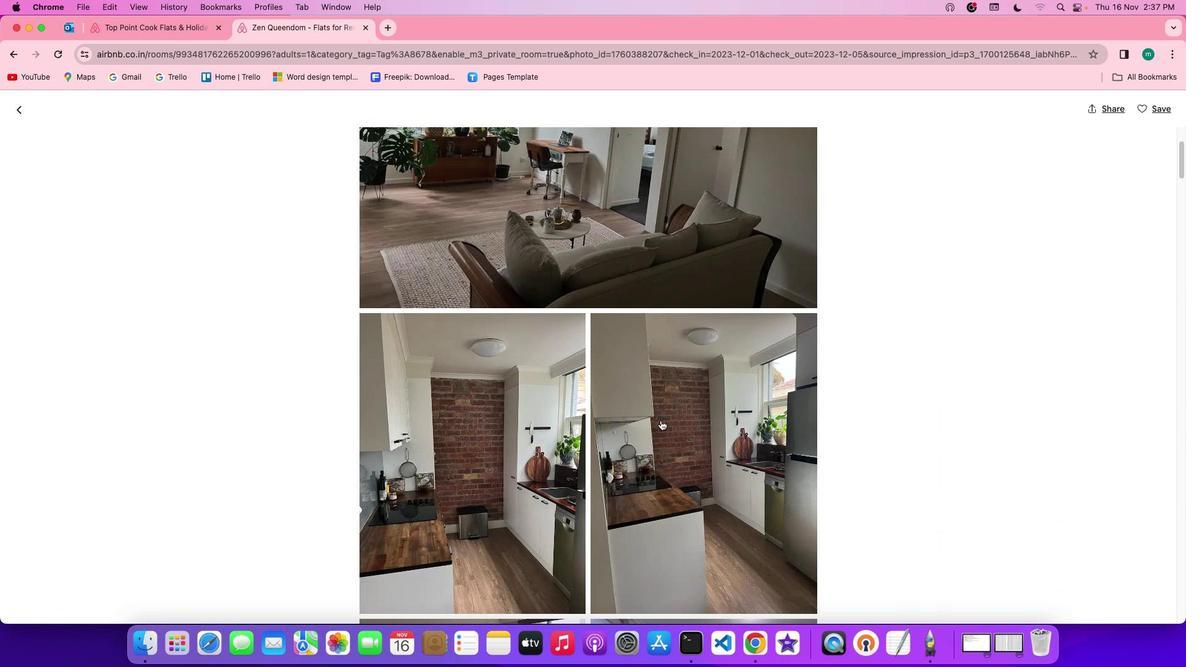 
Action: Mouse scrolled (660, 421) with delta (0, -2)
Screenshot: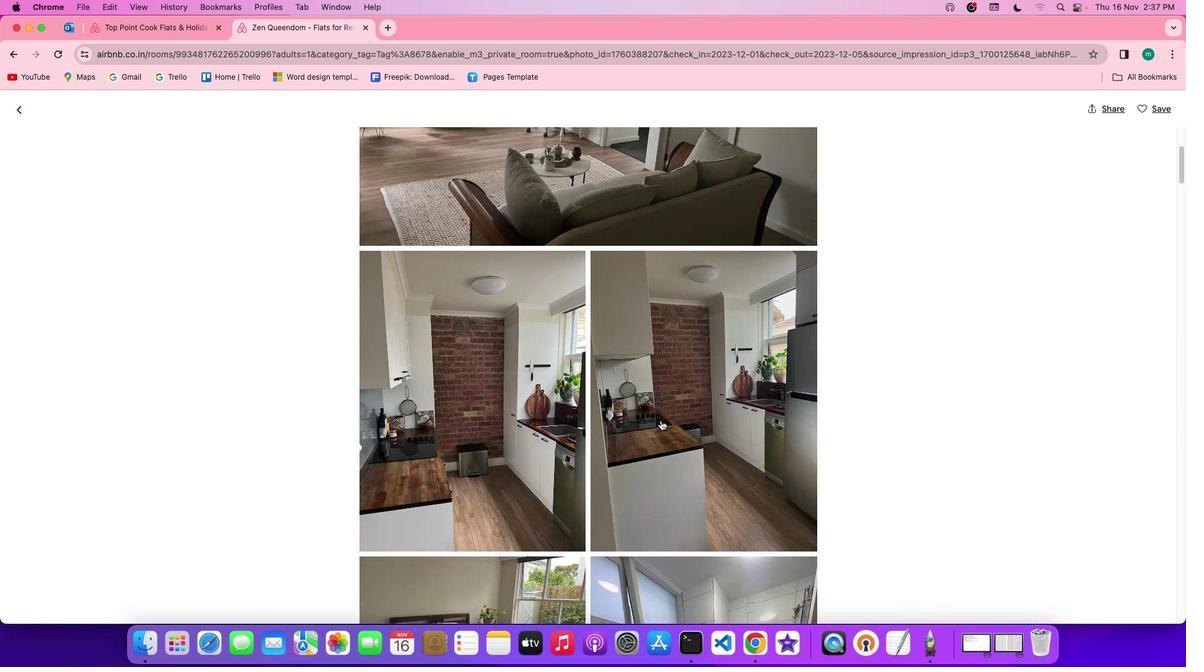 
Action: Mouse moved to (660, 405)
Screenshot: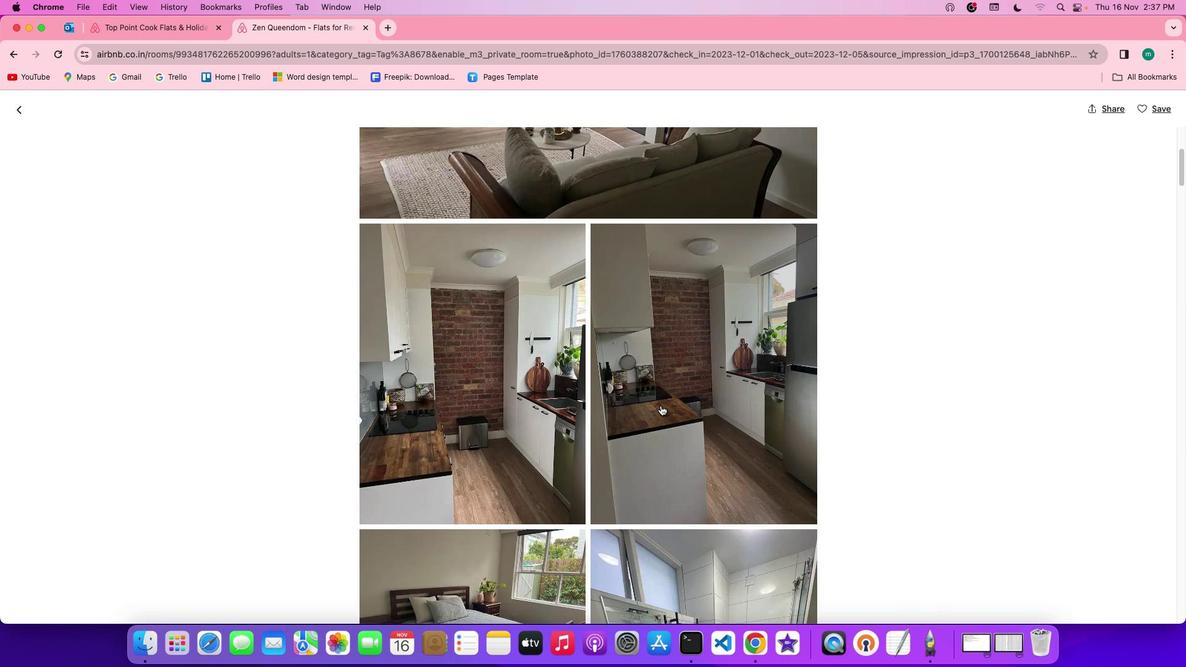 
Action: Mouse scrolled (660, 405) with delta (0, 0)
Screenshot: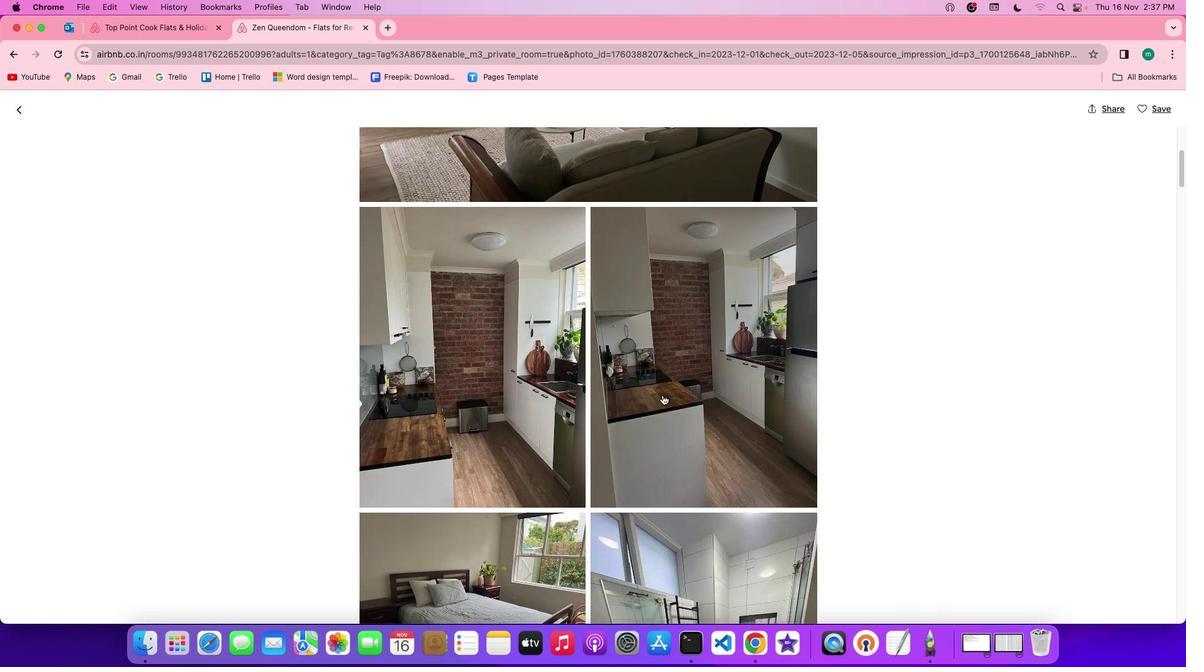 
Action: Mouse scrolled (660, 405) with delta (0, 0)
Screenshot: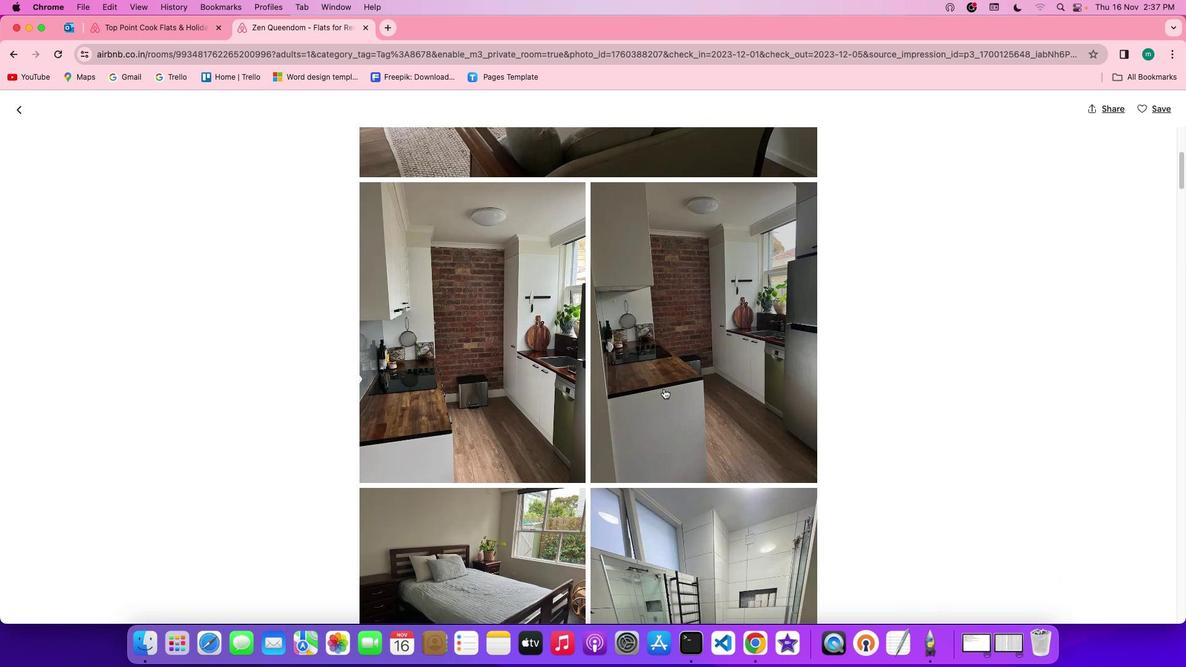 
Action: Mouse moved to (660, 401)
Screenshot: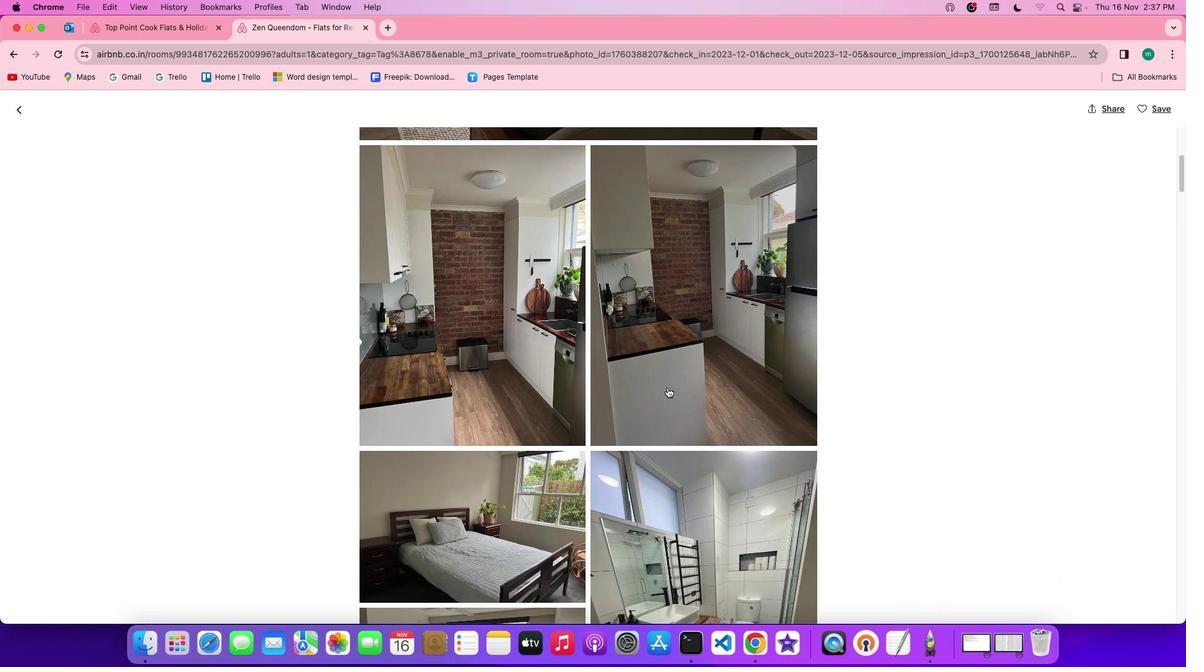 
Action: Mouse scrolled (660, 401) with delta (0, -1)
Screenshot: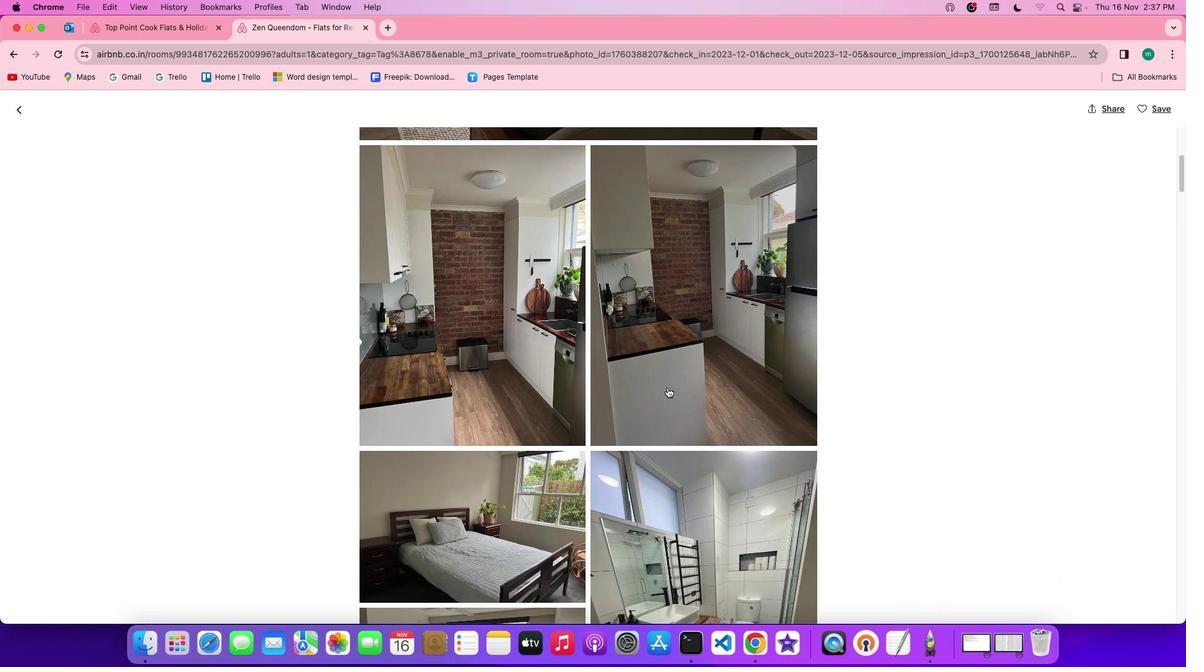 
Action: Mouse moved to (660, 400)
Screenshot: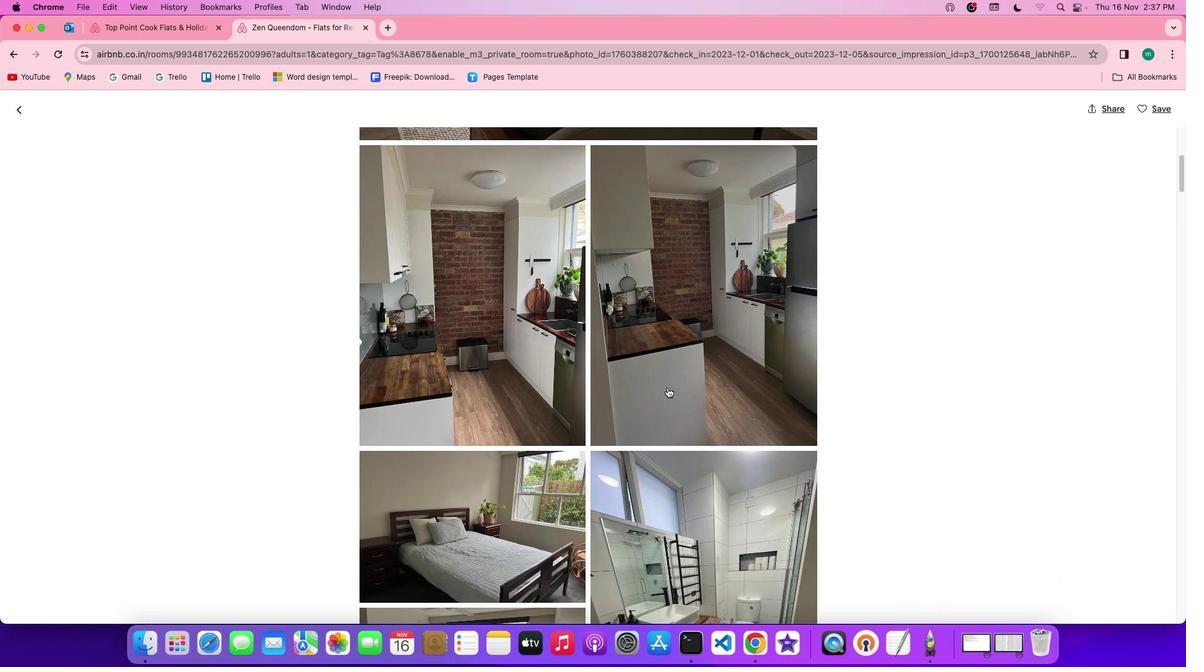 
Action: Mouse scrolled (660, 400) with delta (0, -2)
Screenshot: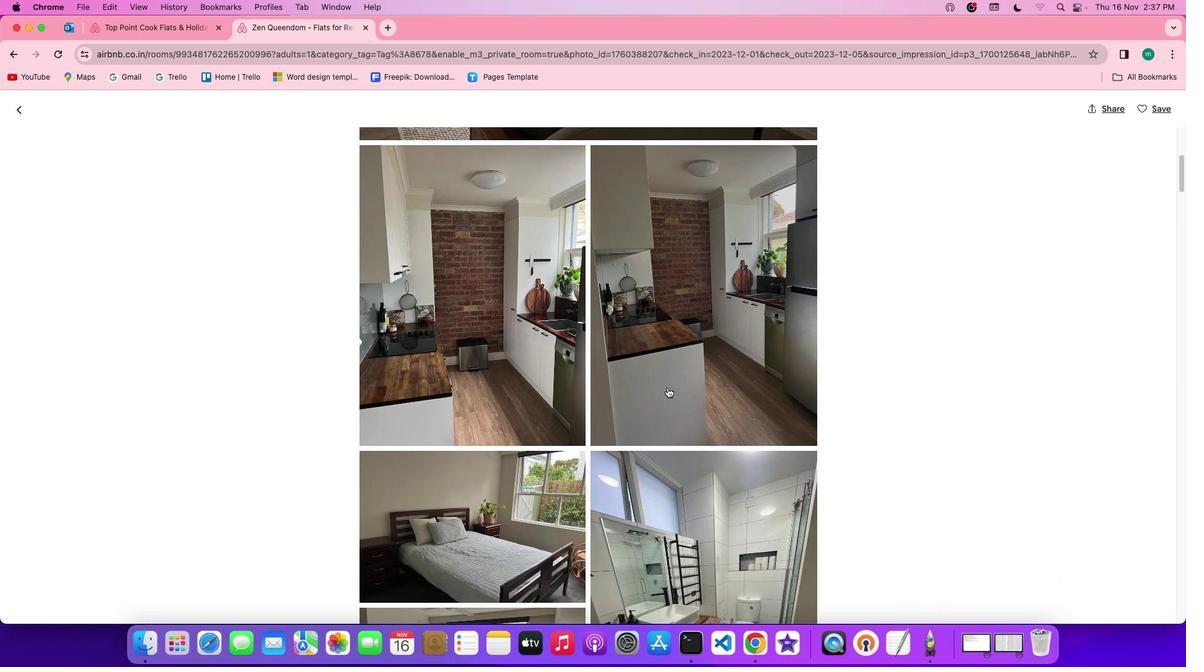 
Action: Mouse moved to (664, 389)
Screenshot: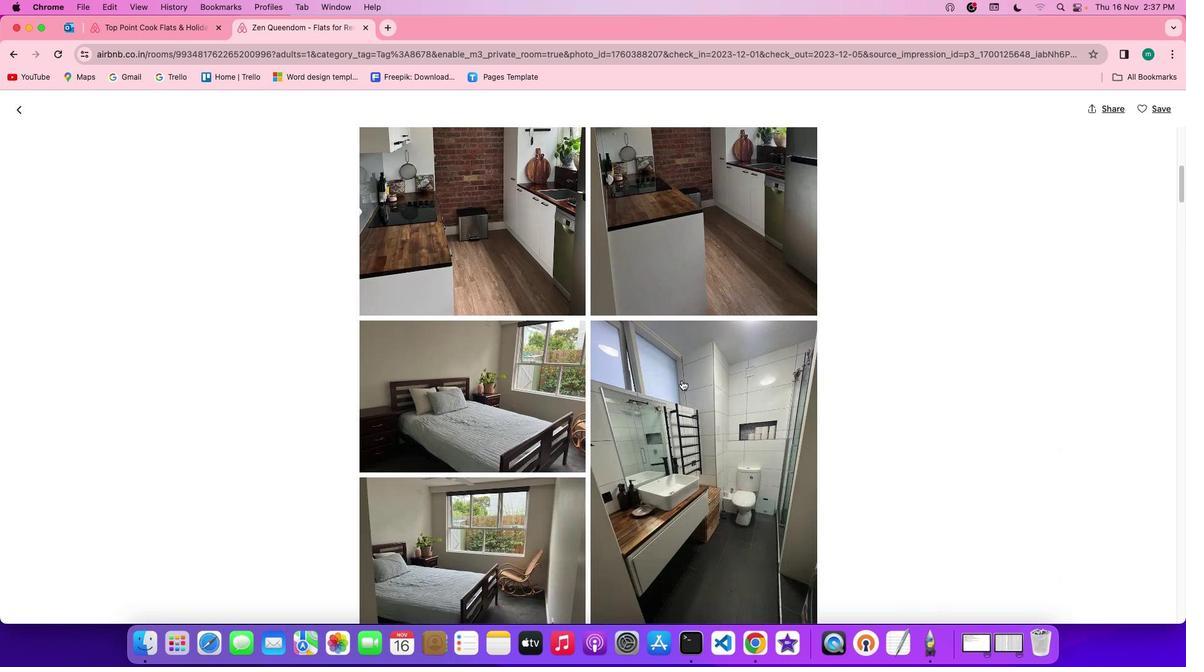 
Action: Mouse scrolled (664, 389) with delta (0, -3)
Screenshot: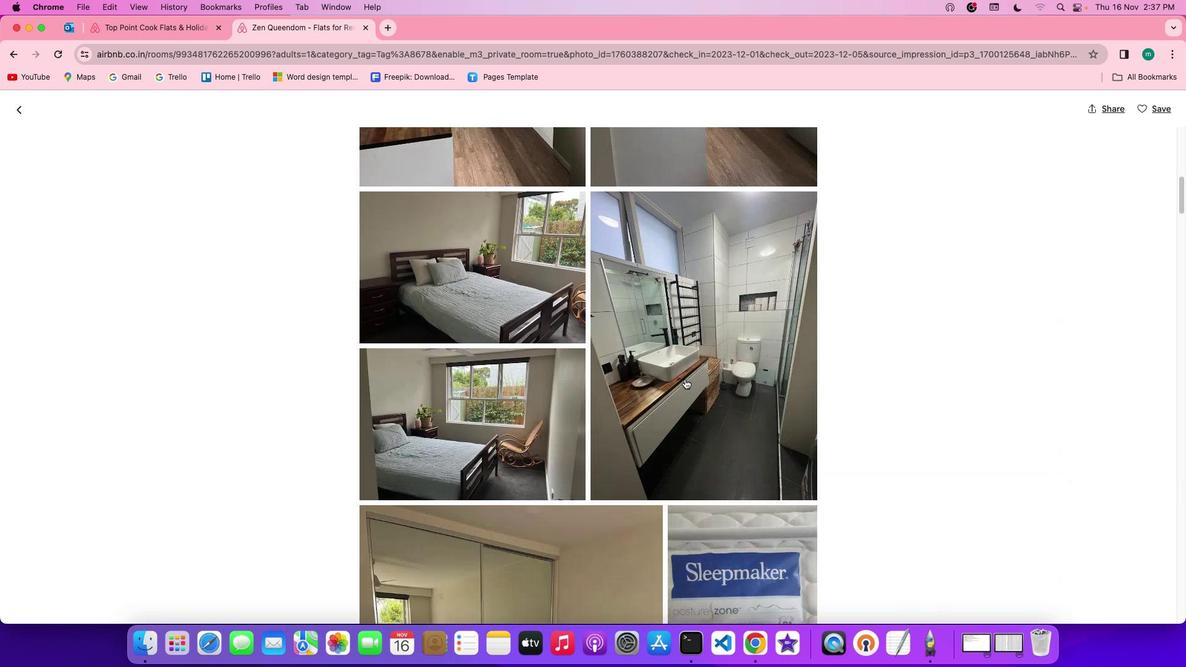 
Action: Mouse moved to (690, 405)
Screenshot: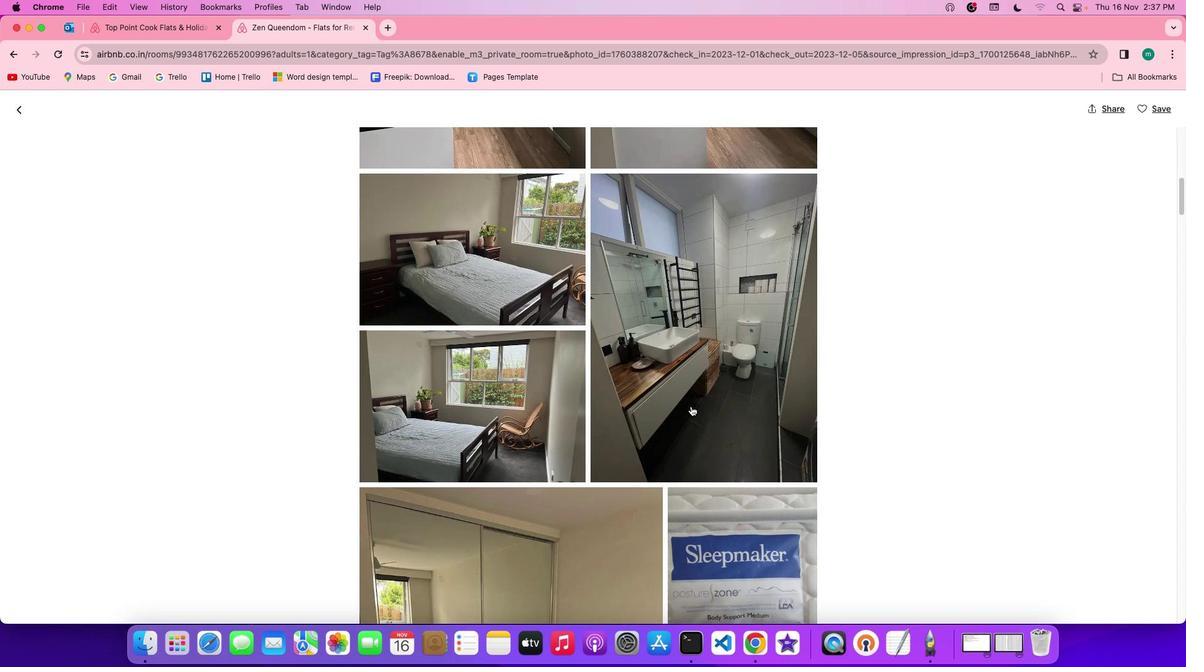 
Action: Mouse scrolled (690, 405) with delta (0, 0)
Screenshot: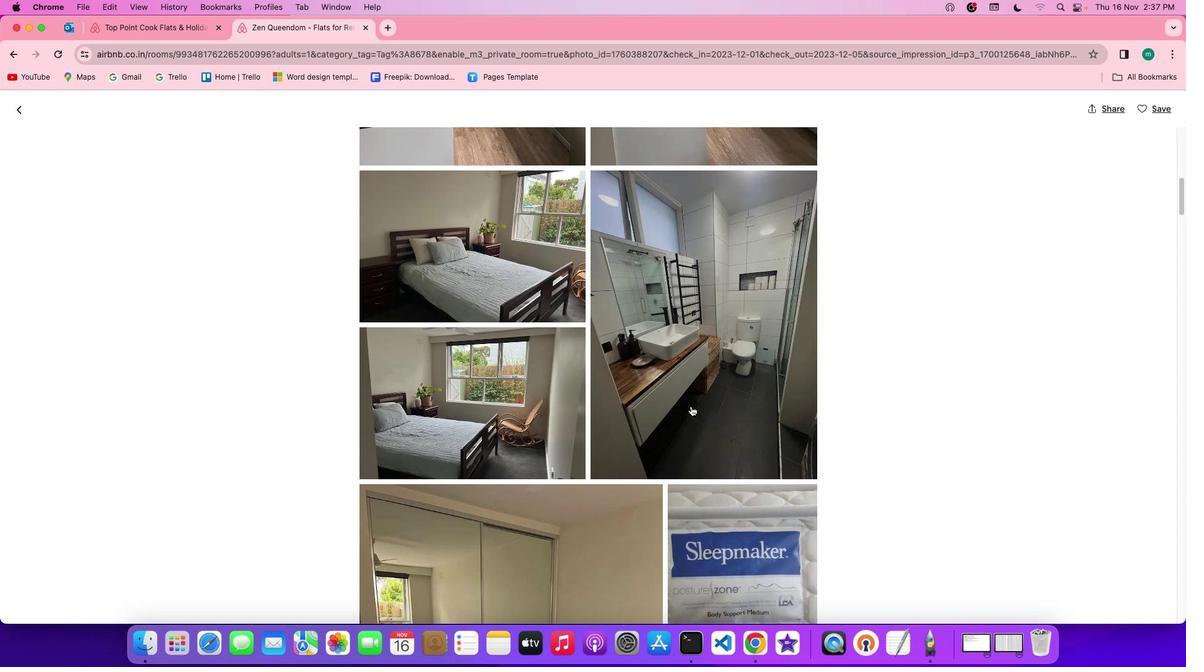 
Action: Mouse scrolled (690, 405) with delta (0, 0)
Screenshot: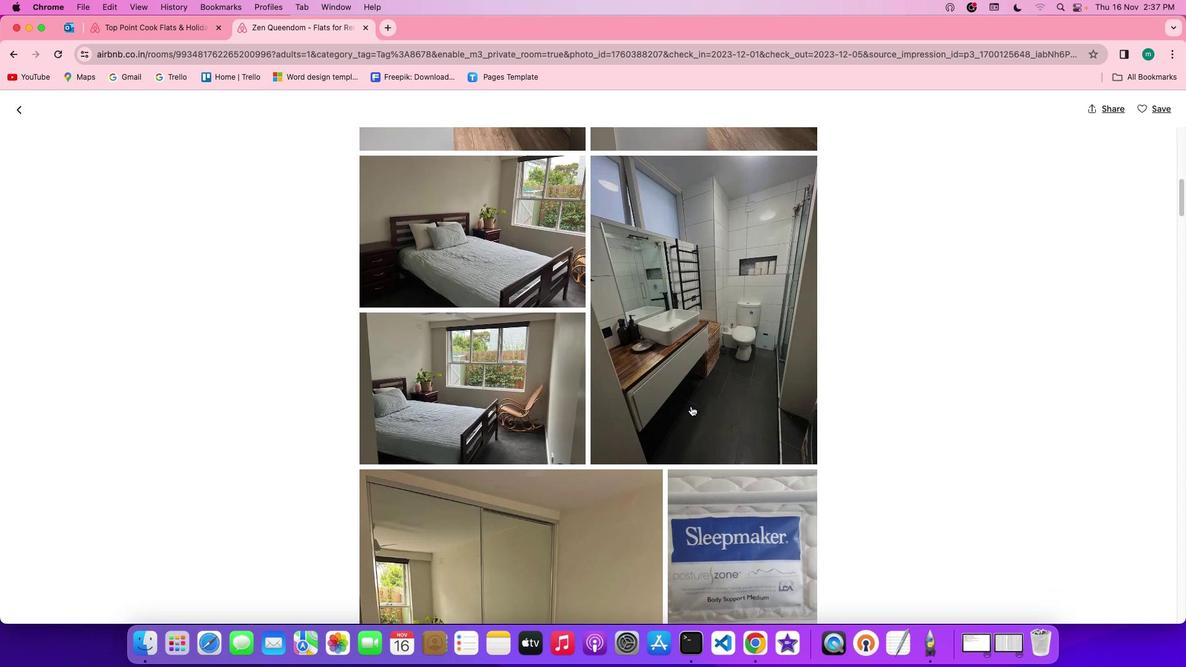 
Action: Mouse scrolled (690, 405) with delta (0, -1)
Screenshot: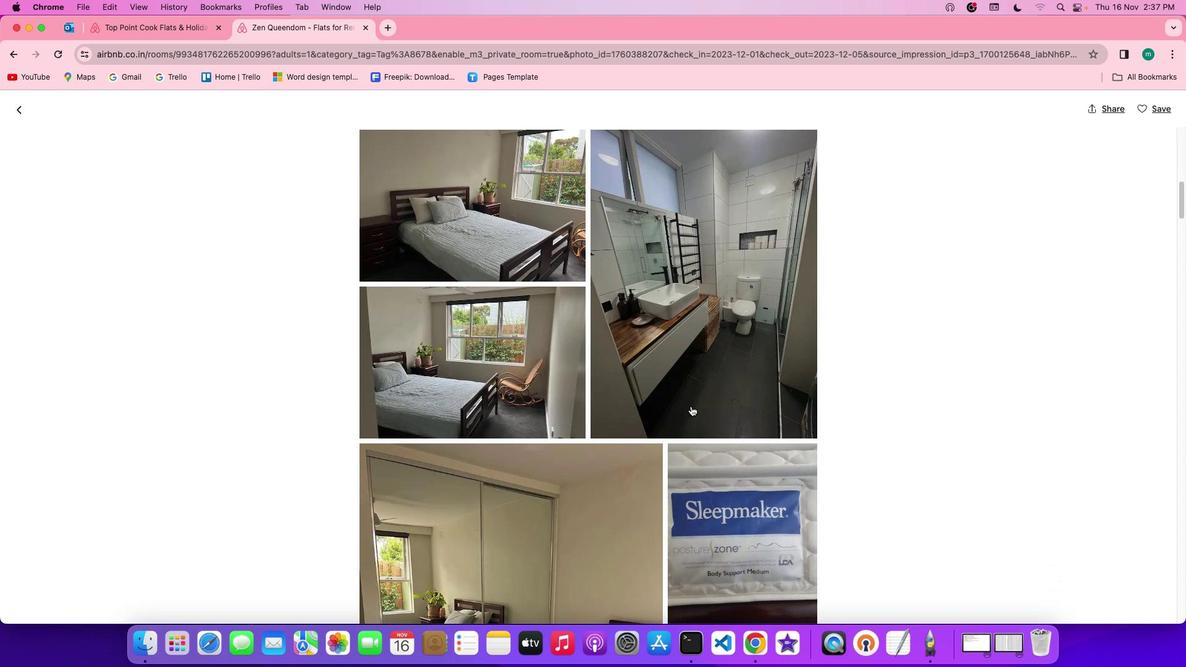 
Action: Mouse moved to (690, 405)
Screenshot: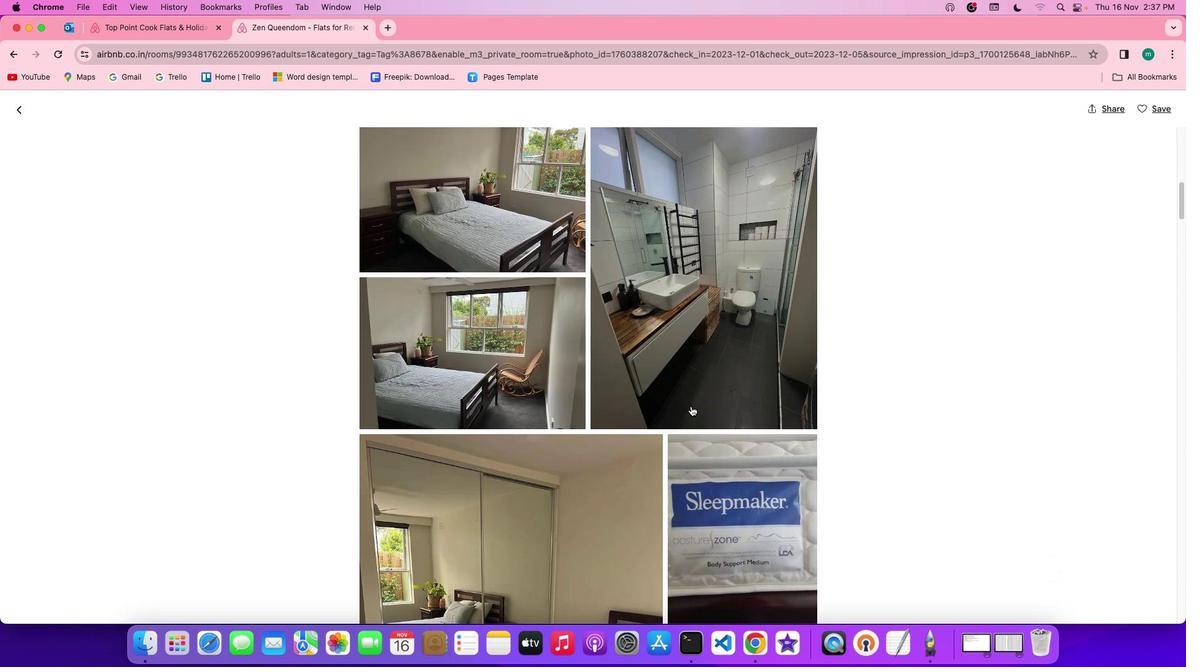 
Action: Mouse scrolled (690, 405) with delta (0, -1)
Screenshot: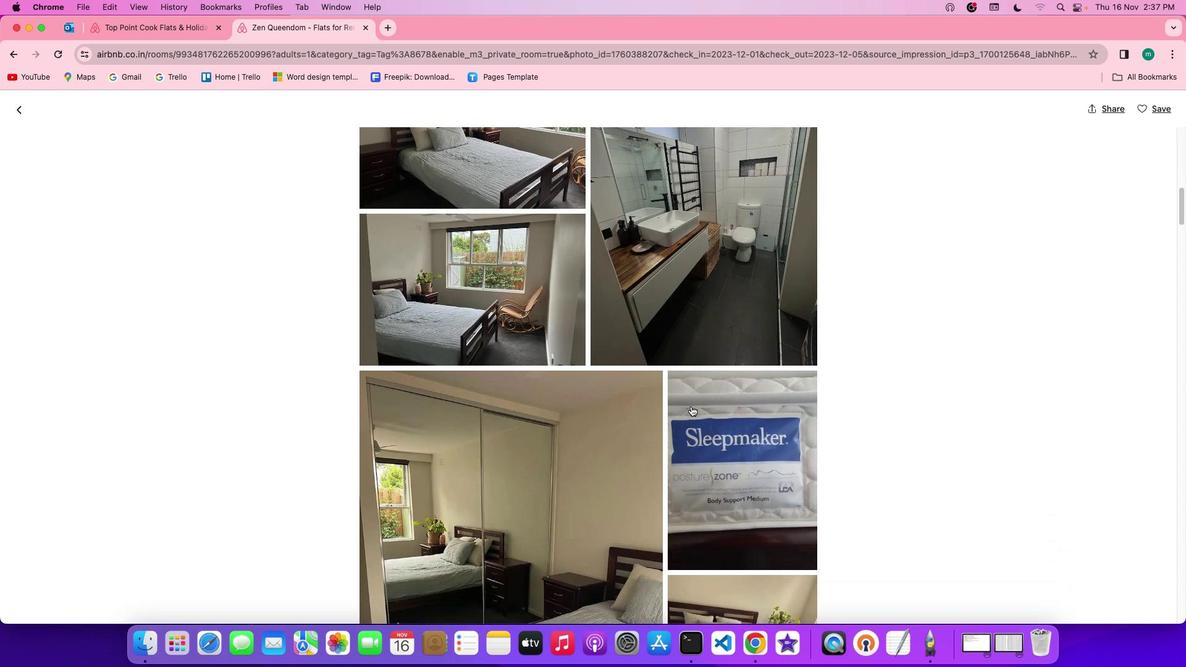 
Action: Mouse moved to (666, 344)
Screenshot: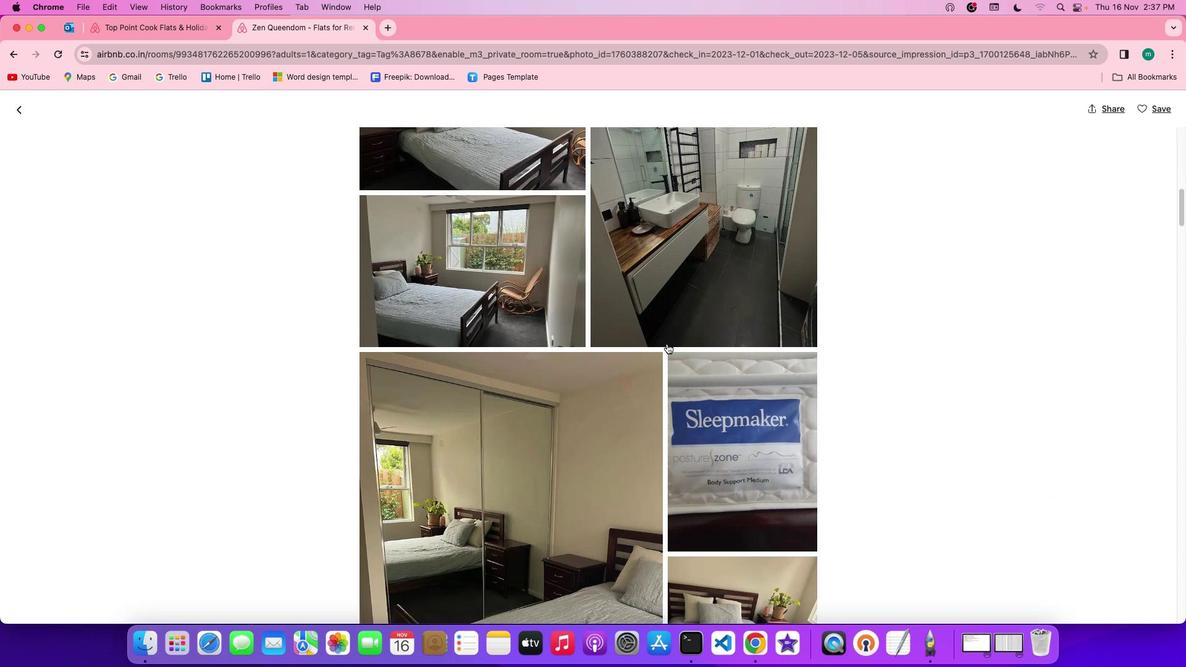 
Action: Mouse scrolled (666, 344) with delta (0, 0)
Screenshot: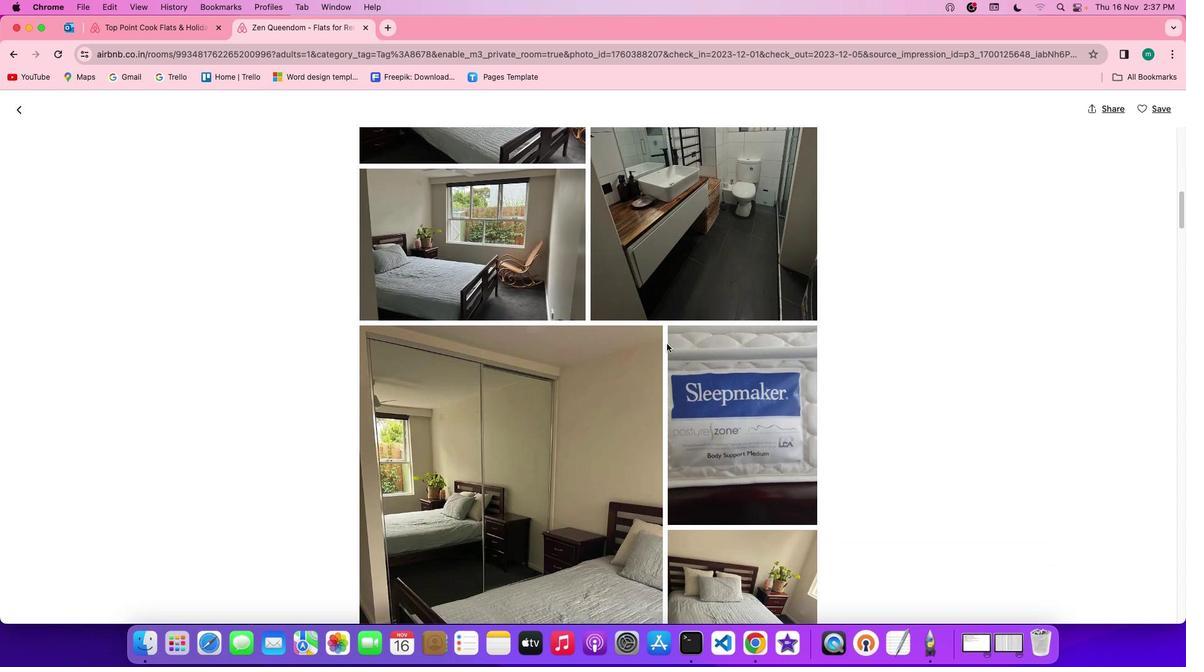 
Action: Mouse scrolled (666, 344) with delta (0, 0)
Screenshot: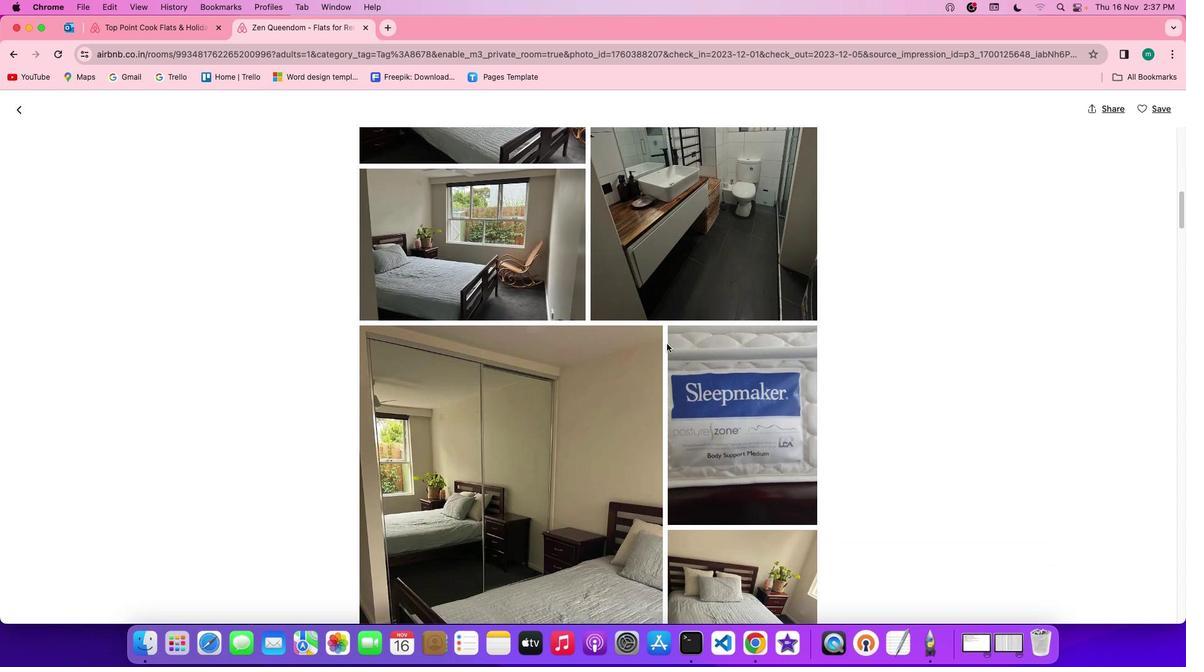 
Action: Mouse scrolled (666, 344) with delta (0, -1)
Screenshot: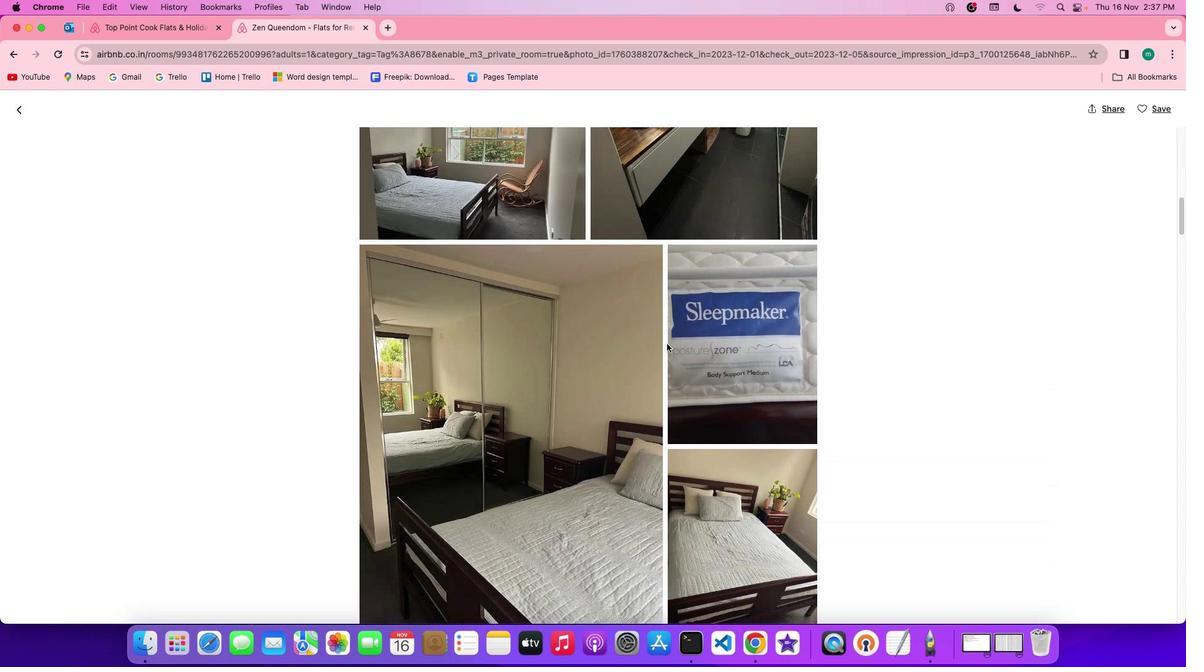 
Action: Mouse scrolled (666, 344) with delta (0, -3)
Screenshot: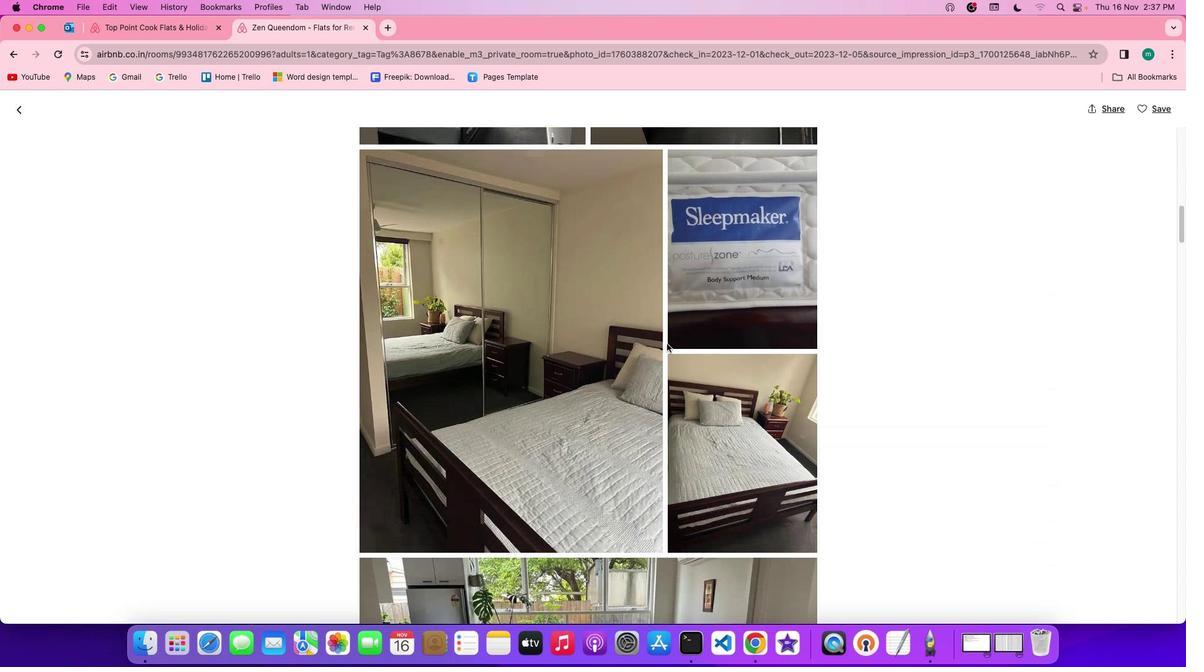 
Action: Mouse moved to (652, 331)
Screenshot: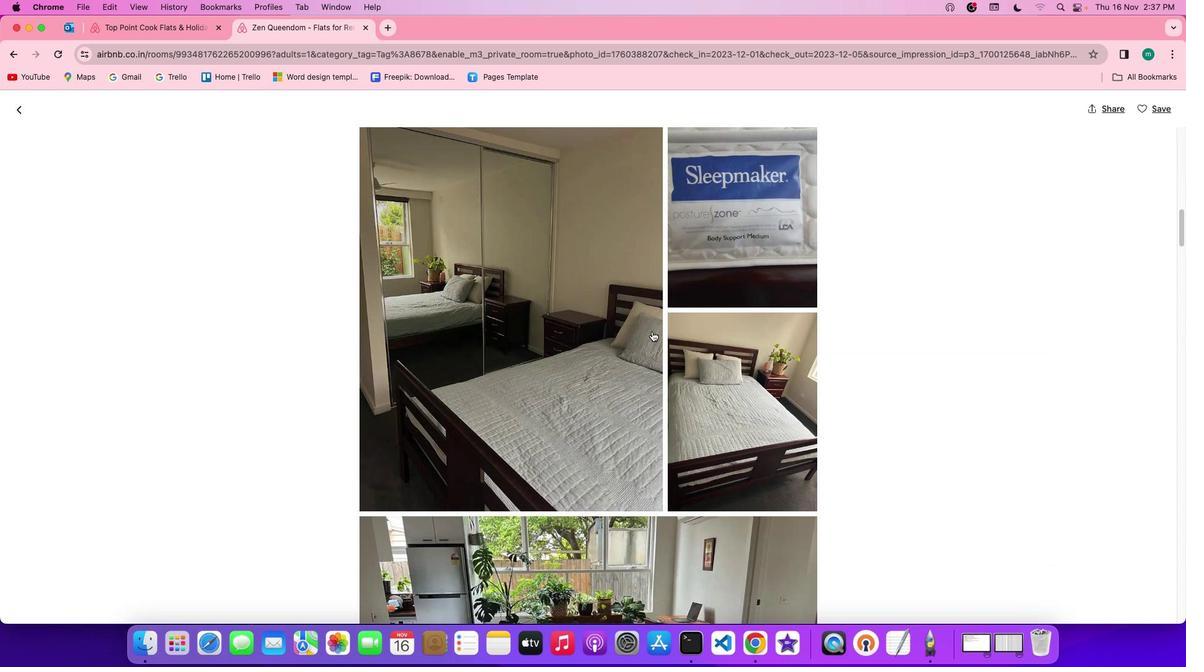 
Action: Mouse scrolled (652, 331) with delta (0, 0)
Screenshot: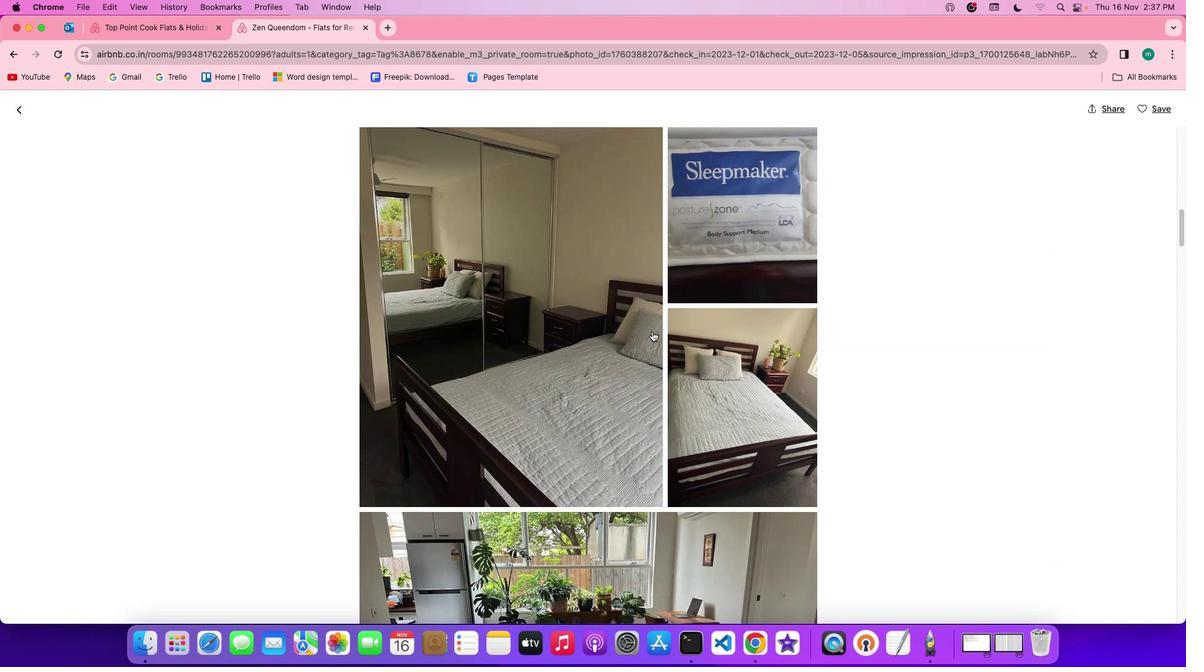 
Action: Mouse scrolled (652, 331) with delta (0, 0)
Screenshot: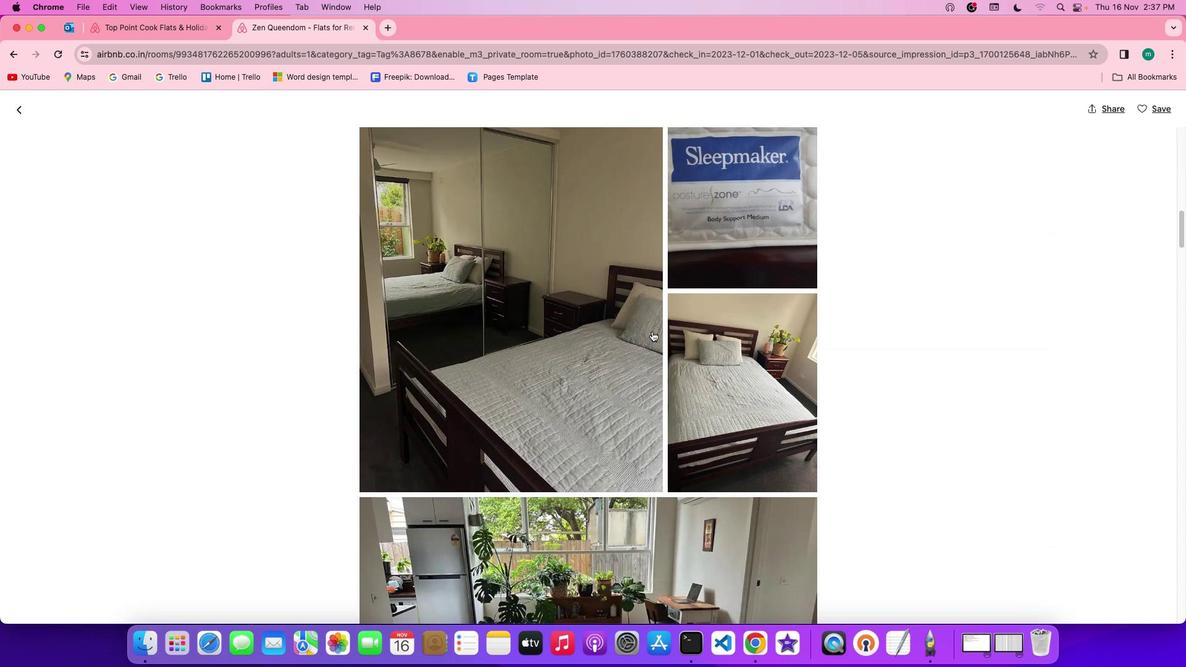 
Action: Mouse scrolled (652, 331) with delta (0, -1)
Screenshot: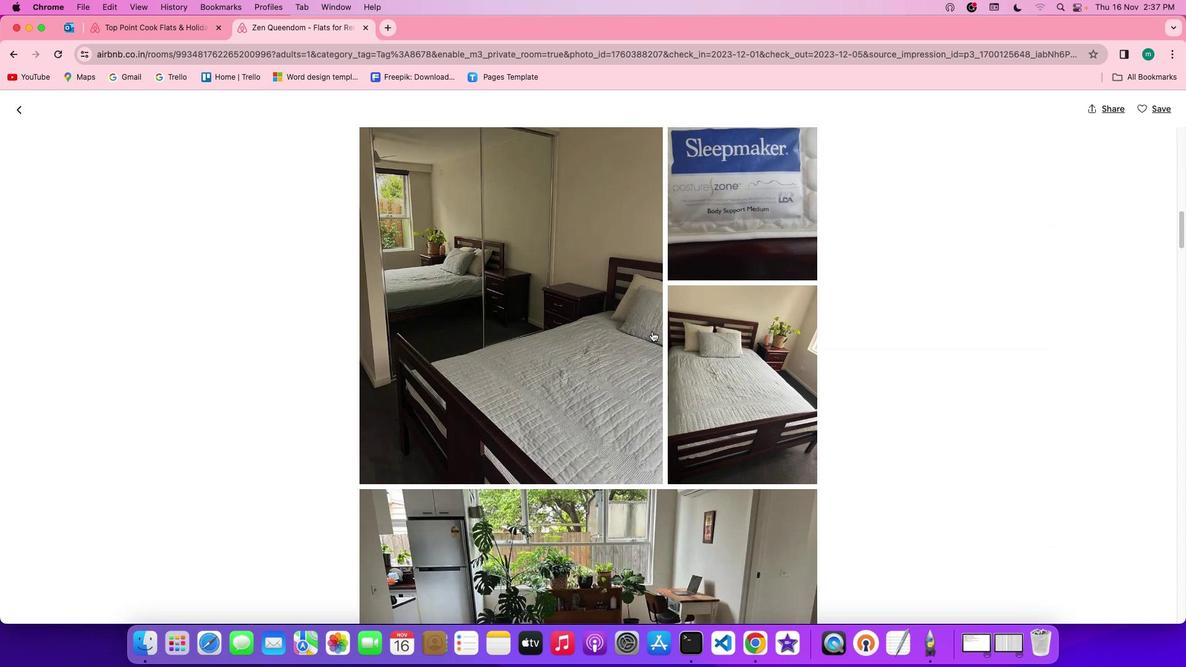
Action: Mouse scrolled (652, 331) with delta (0, 0)
Screenshot: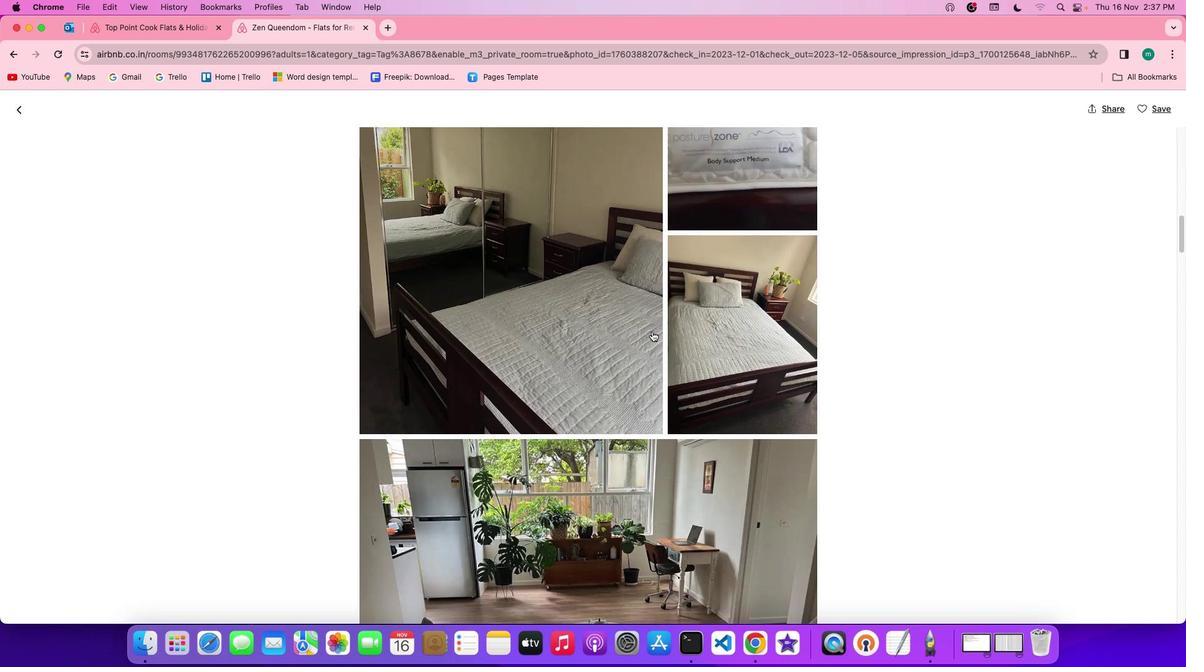 
Action: Mouse scrolled (652, 331) with delta (0, 0)
Screenshot: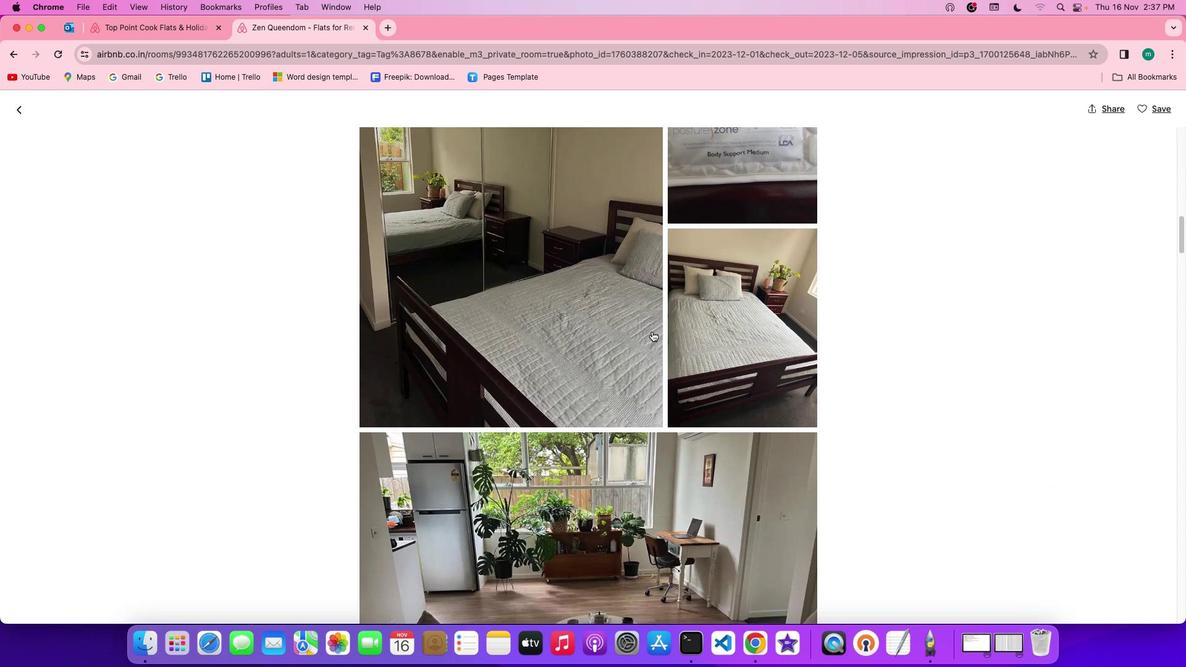 
Action: Mouse scrolled (652, 331) with delta (0, 0)
Screenshot: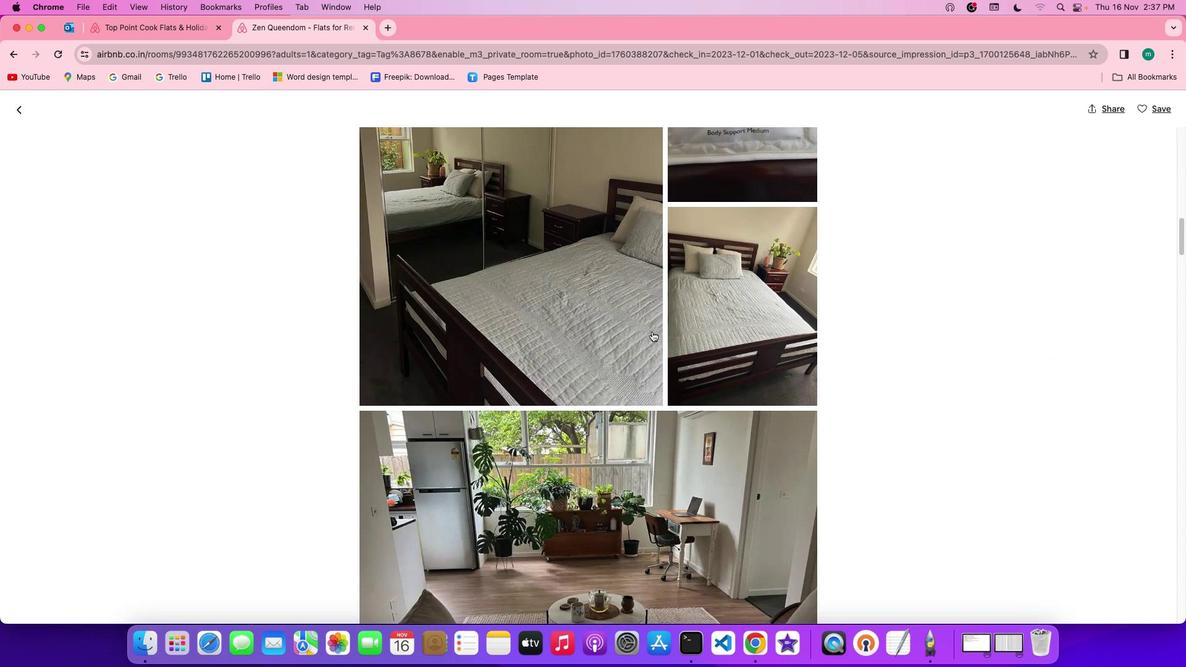 
Action: Mouse scrolled (652, 331) with delta (0, 0)
Screenshot: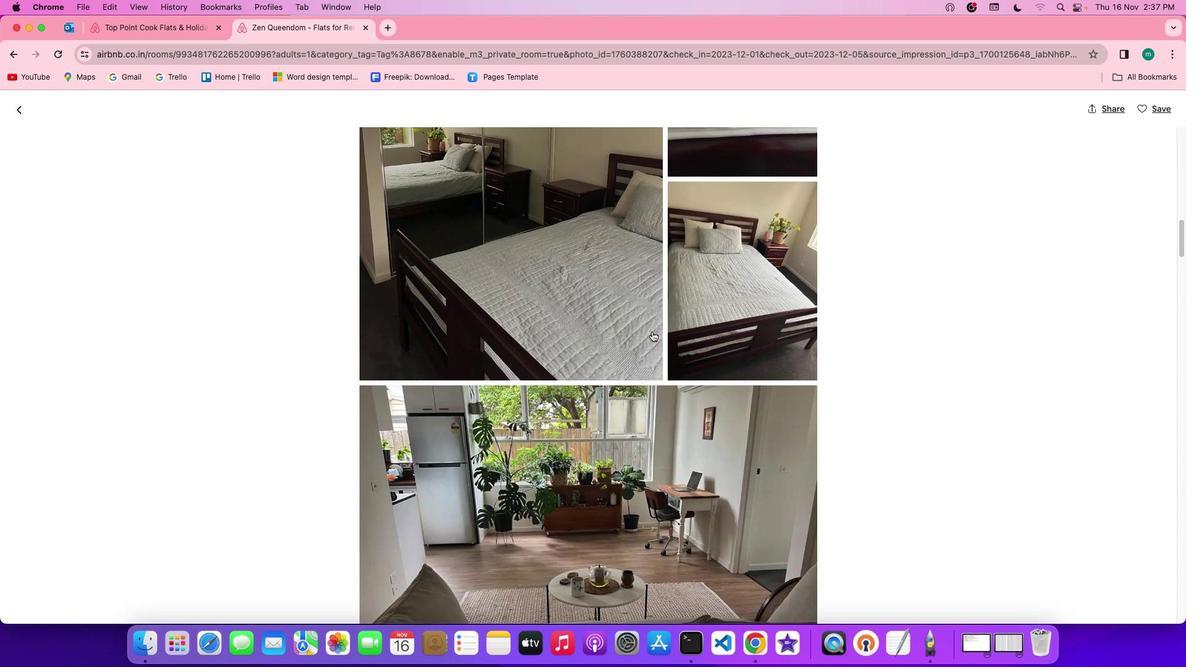 
Action: Mouse scrolled (652, 331) with delta (0, 0)
Screenshot: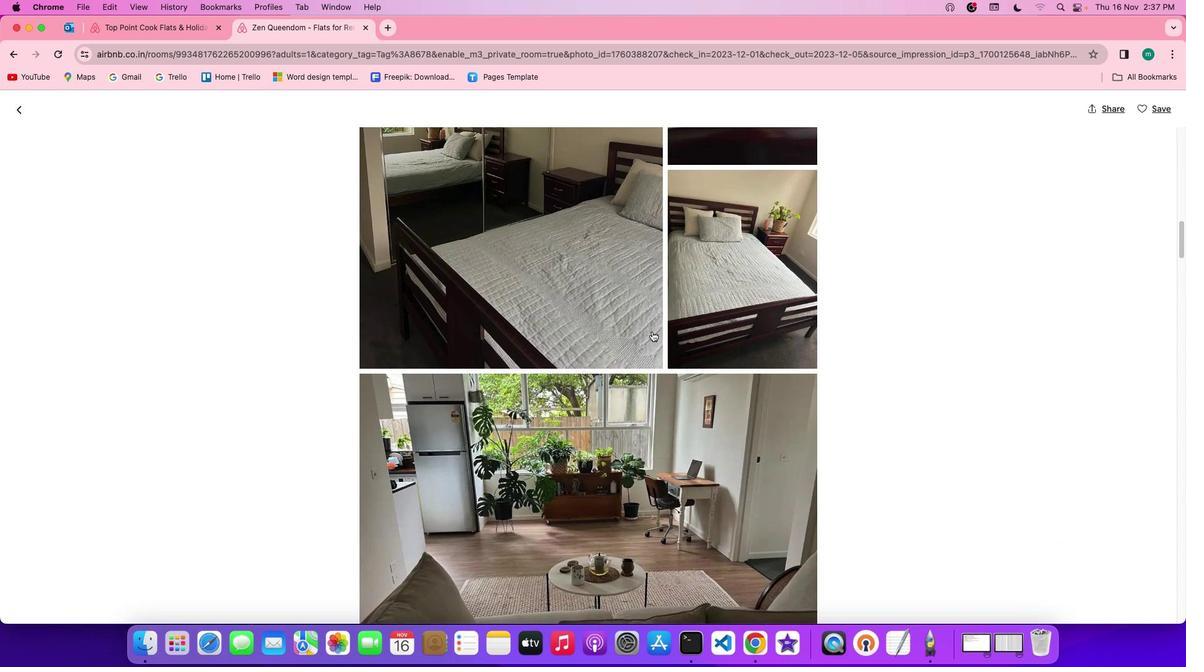 
Action: Mouse scrolled (652, 331) with delta (0, 0)
Screenshot: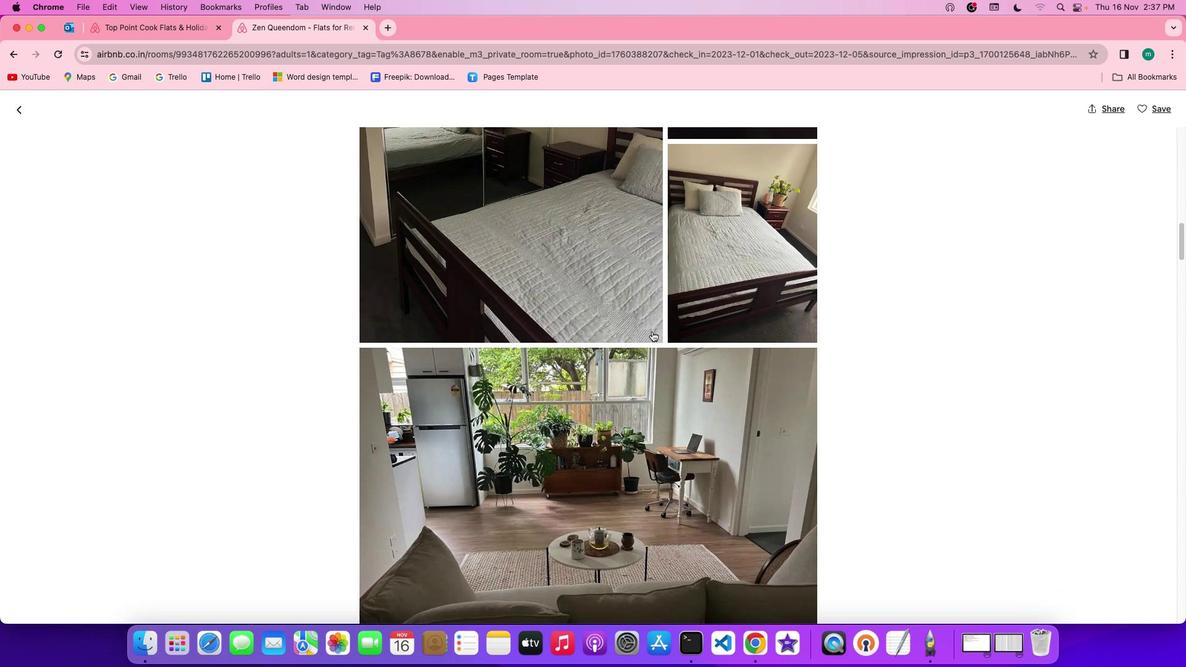 
Action: Mouse scrolled (652, 331) with delta (0, 0)
Screenshot: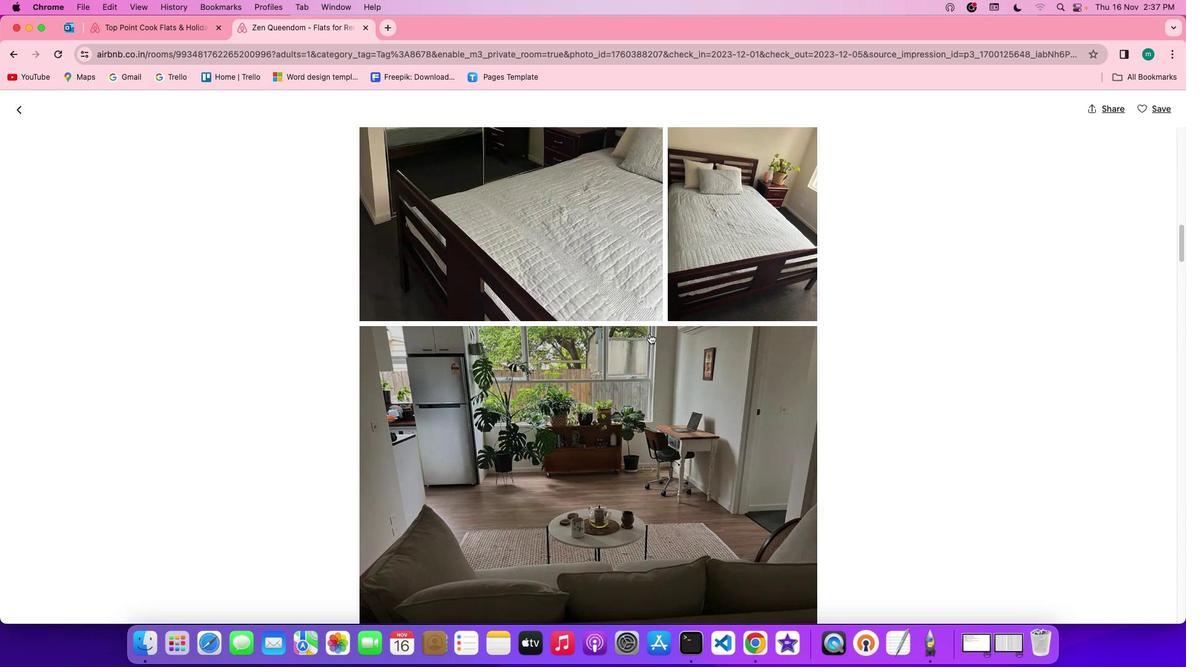 
Action: Mouse moved to (650, 332)
Screenshot: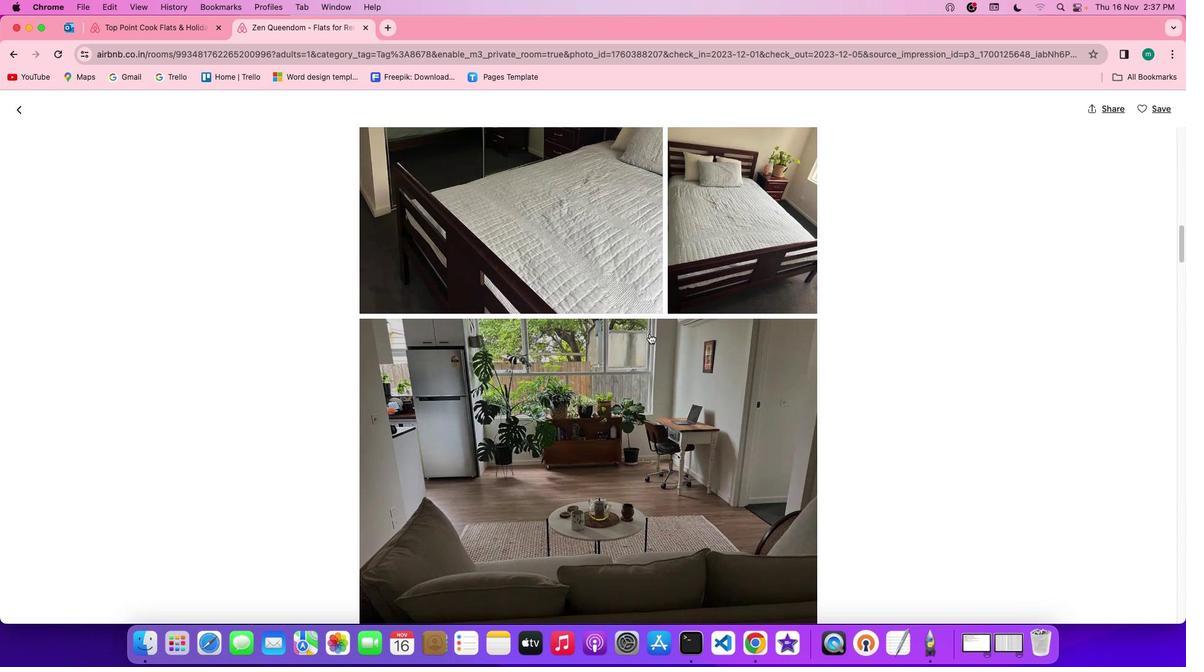 
Action: Mouse scrolled (650, 332) with delta (0, 0)
Screenshot: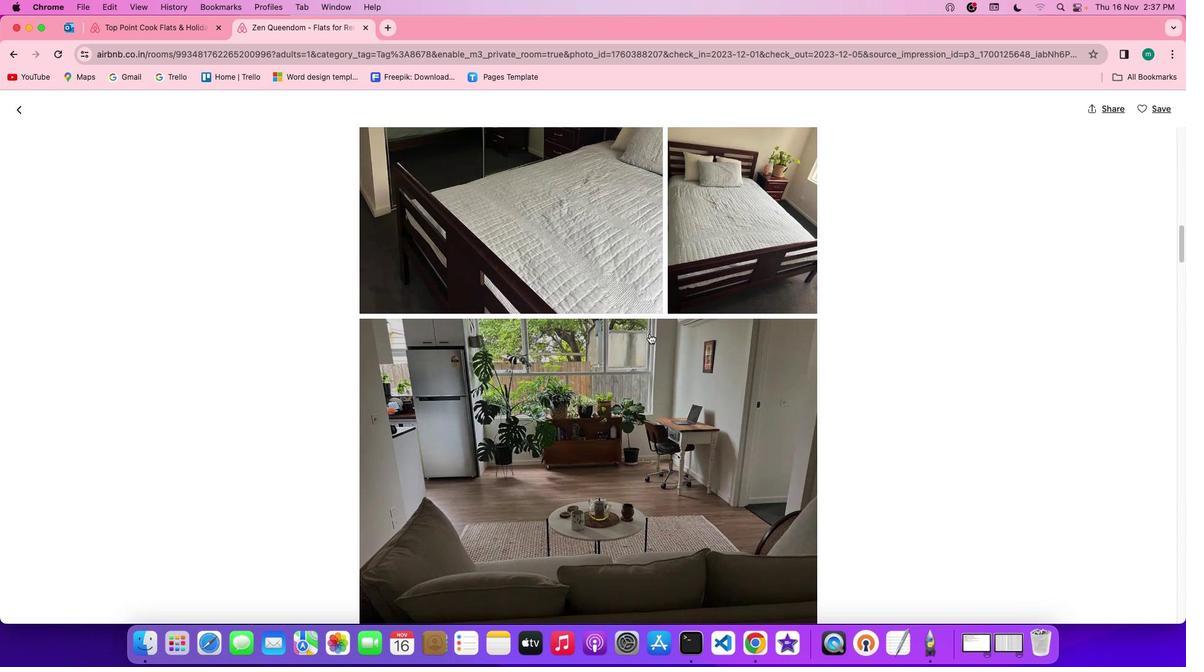 
Action: Mouse moved to (649, 333)
Screenshot: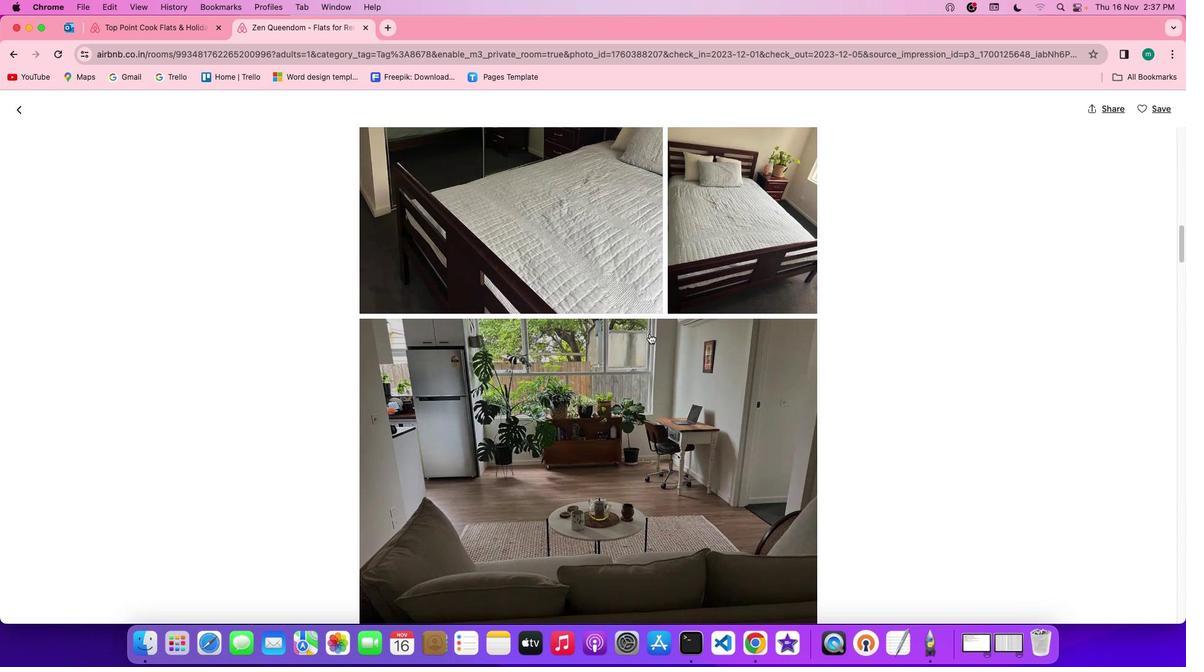
Action: Mouse scrolled (649, 333) with delta (0, 0)
Screenshot: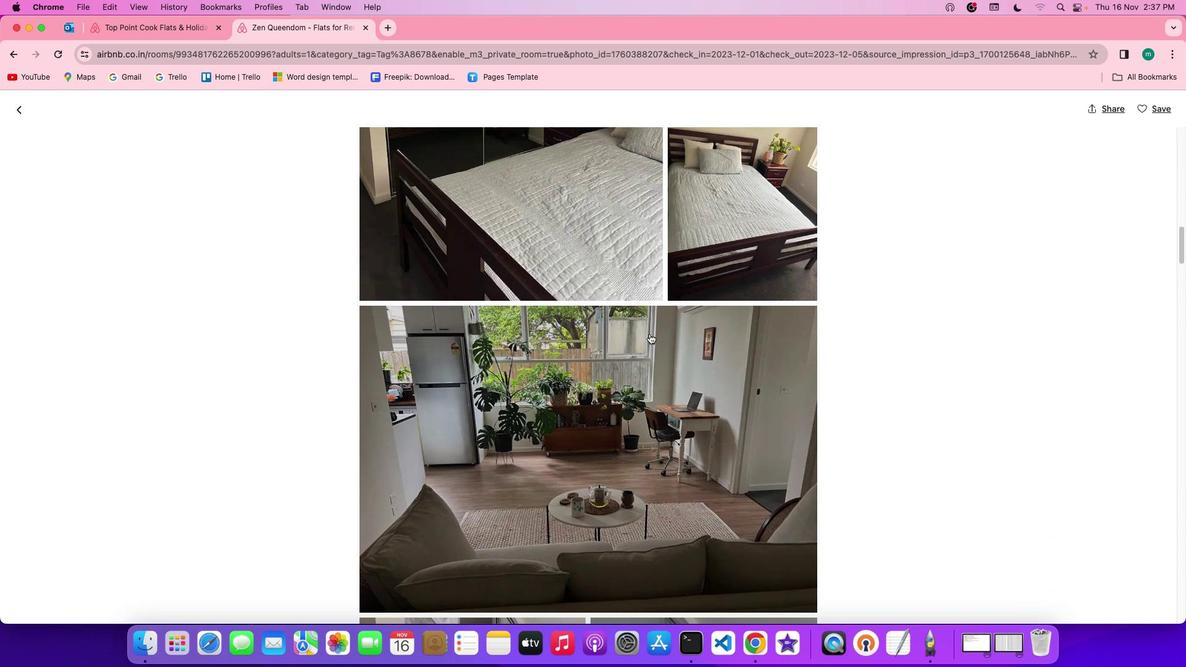 
Action: Mouse scrolled (649, 333) with delta (0, 0)
Screenshot: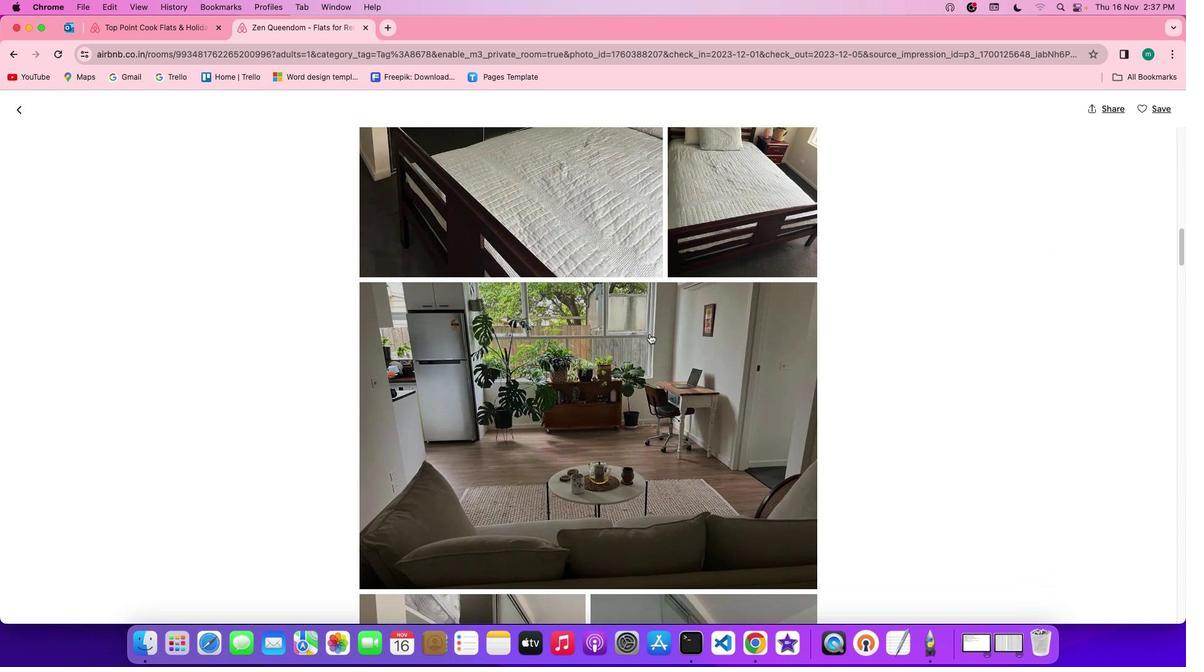 
Action: Mouse scrolled (649, 333) with delta (0, 0)
Screenshot: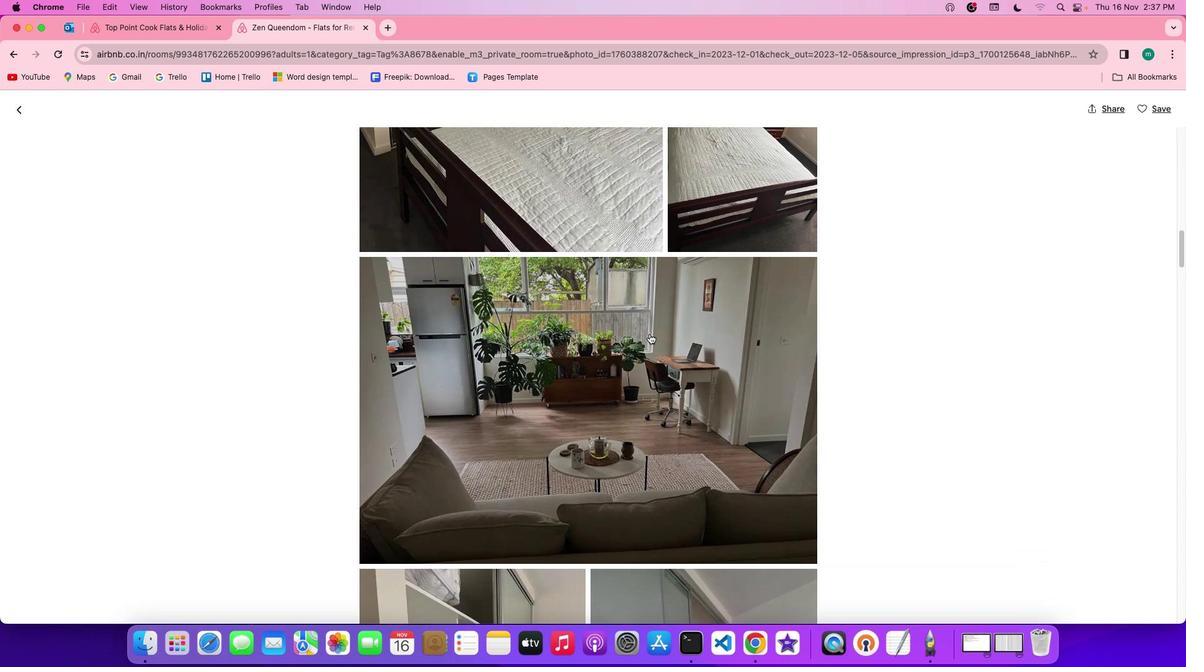 
Action: Mouse scrolled (649, 333) with delta (0, 0)
Screenshot: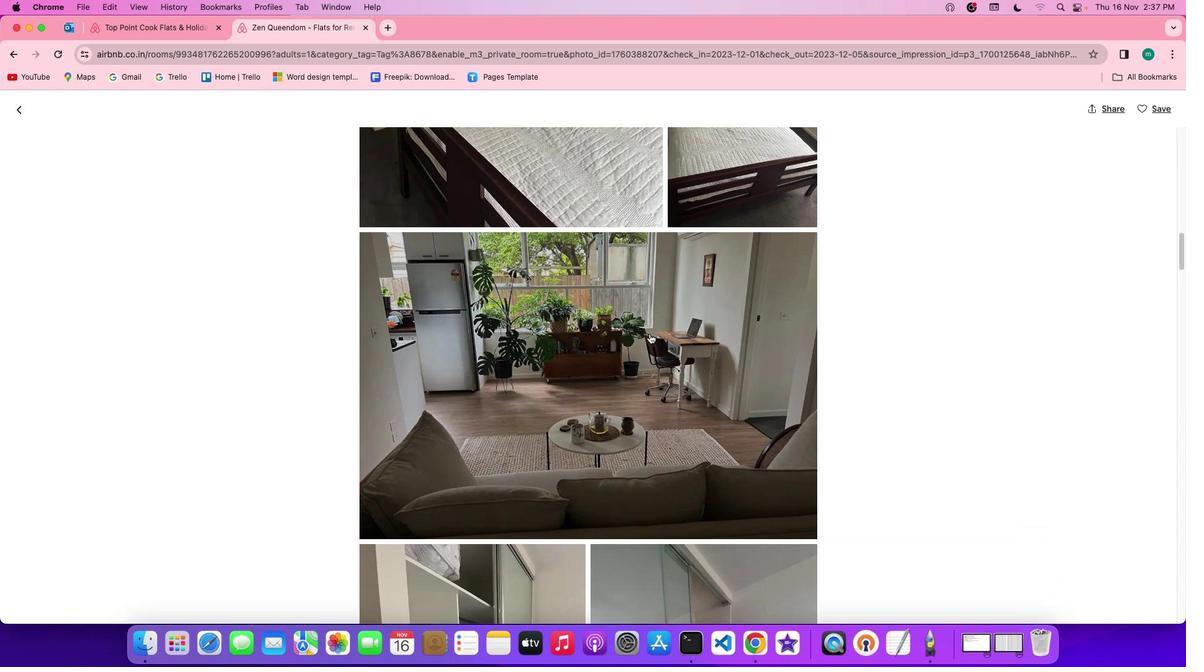 
Action: Mouse scrolled (649, 333) with delta (0, -1)
Screenshot: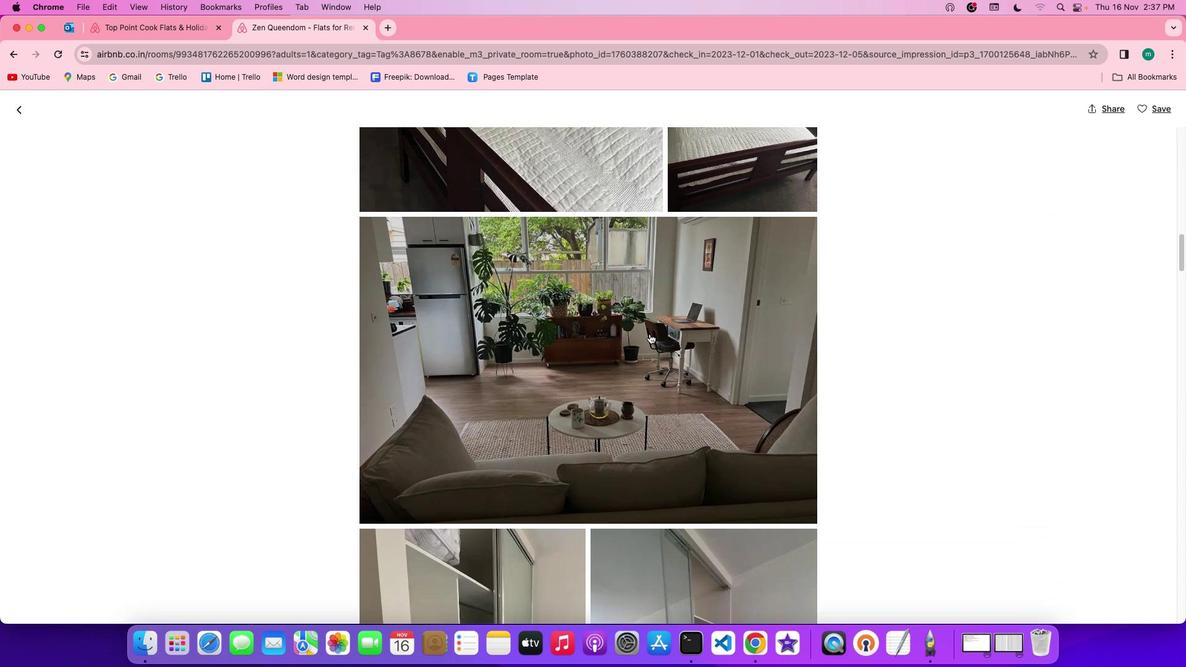 
Action: Mouse scrolled (649, 333) with delta (0, 0)
Screenshot: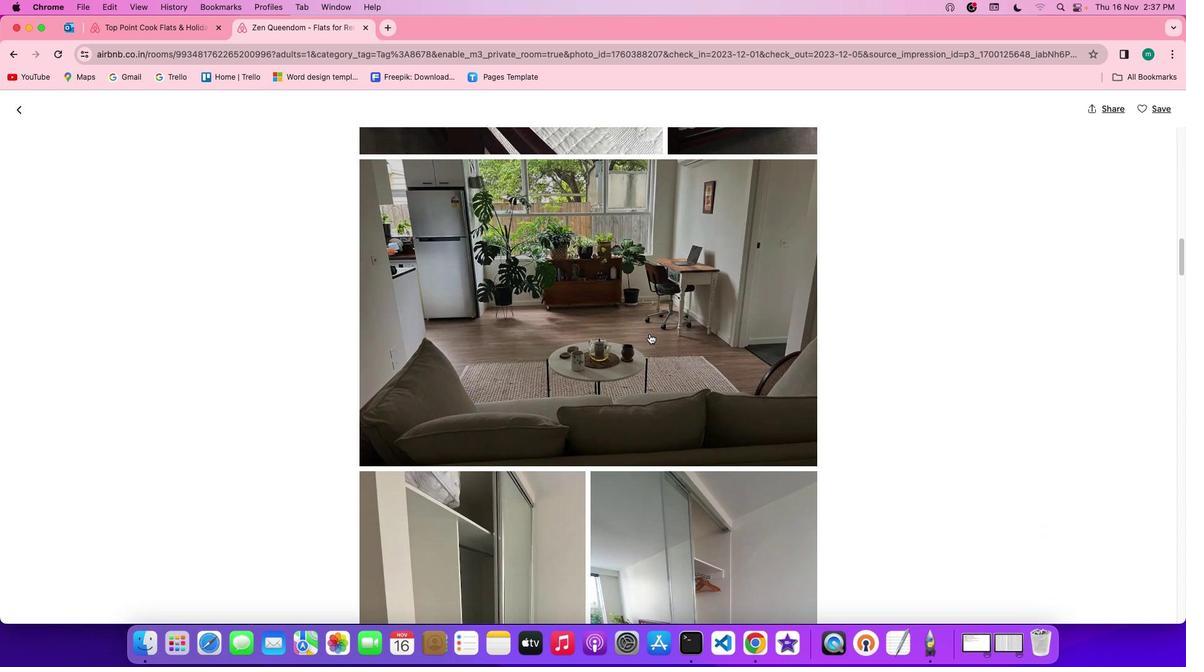 
Action: Mouse scrolled (649, 333) with delta (0, 0)
Screenshot: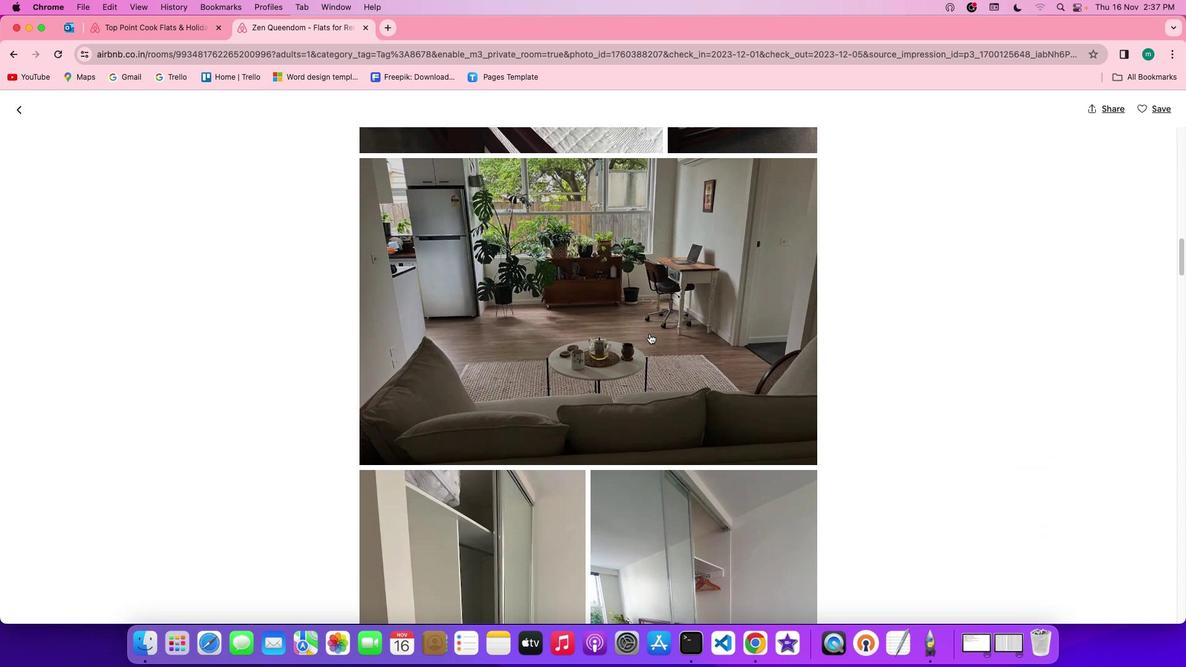 
Action: Mouse scrolled (649, 333) with delta (0, 0)
Screenshot: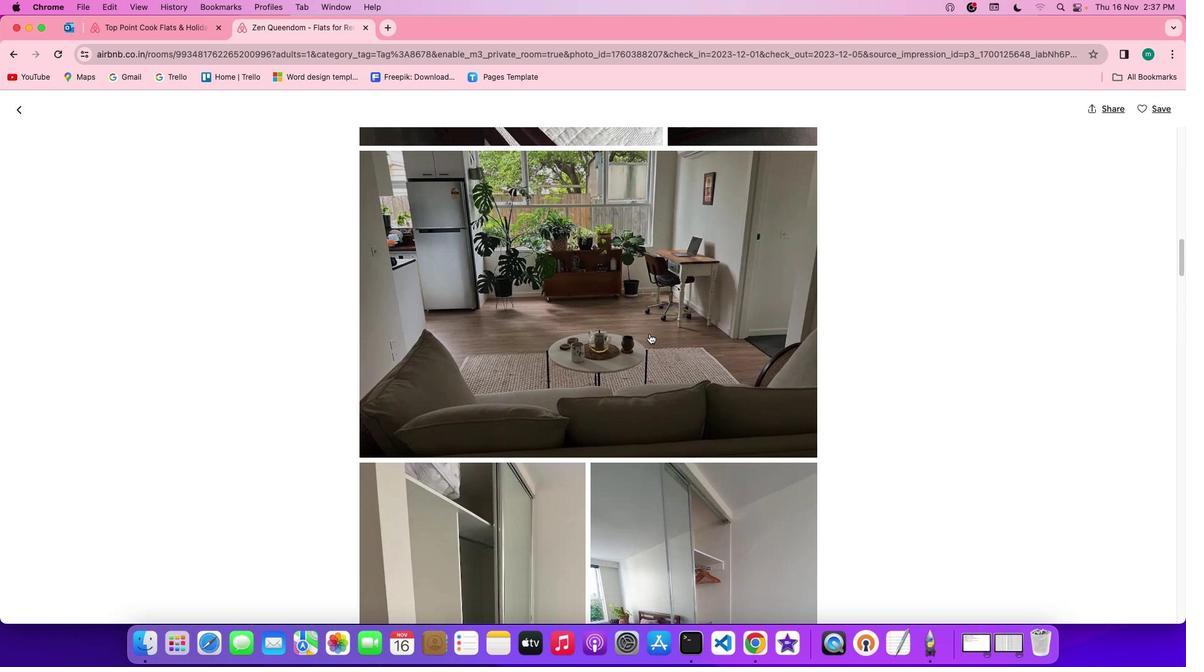 
Action: Mouse scrolled (649, 333) with delta (0, 0)
Screenshot: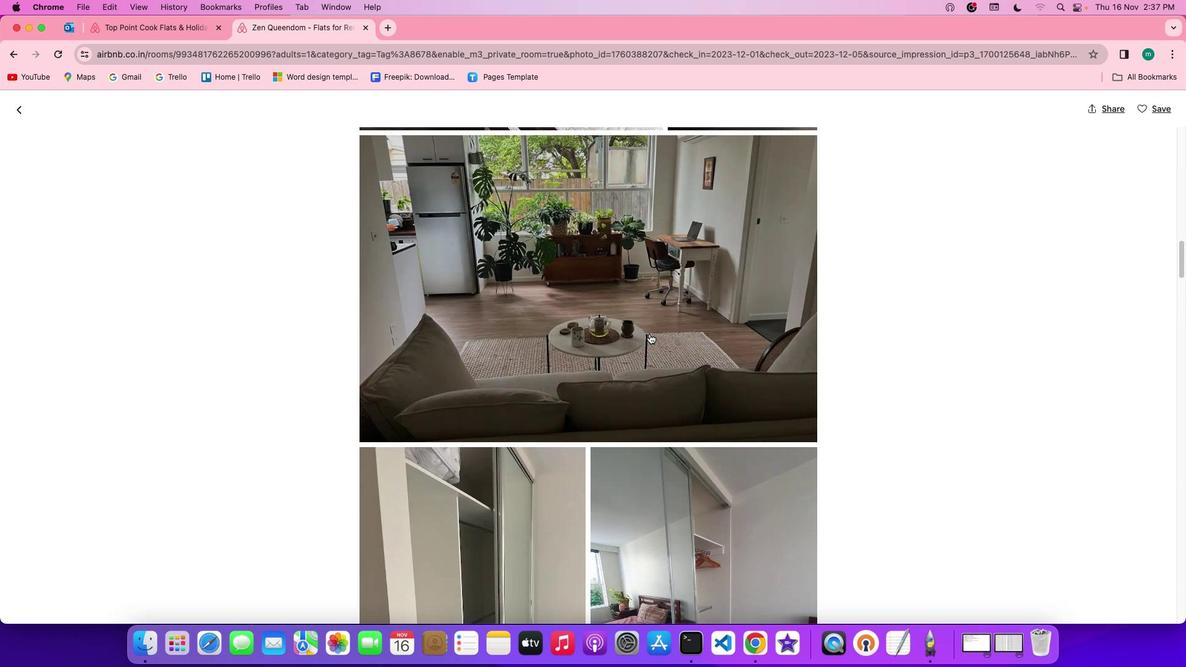 
Action: Mouse scrolled (649, 333) with delta (0, 0)
Screenshot: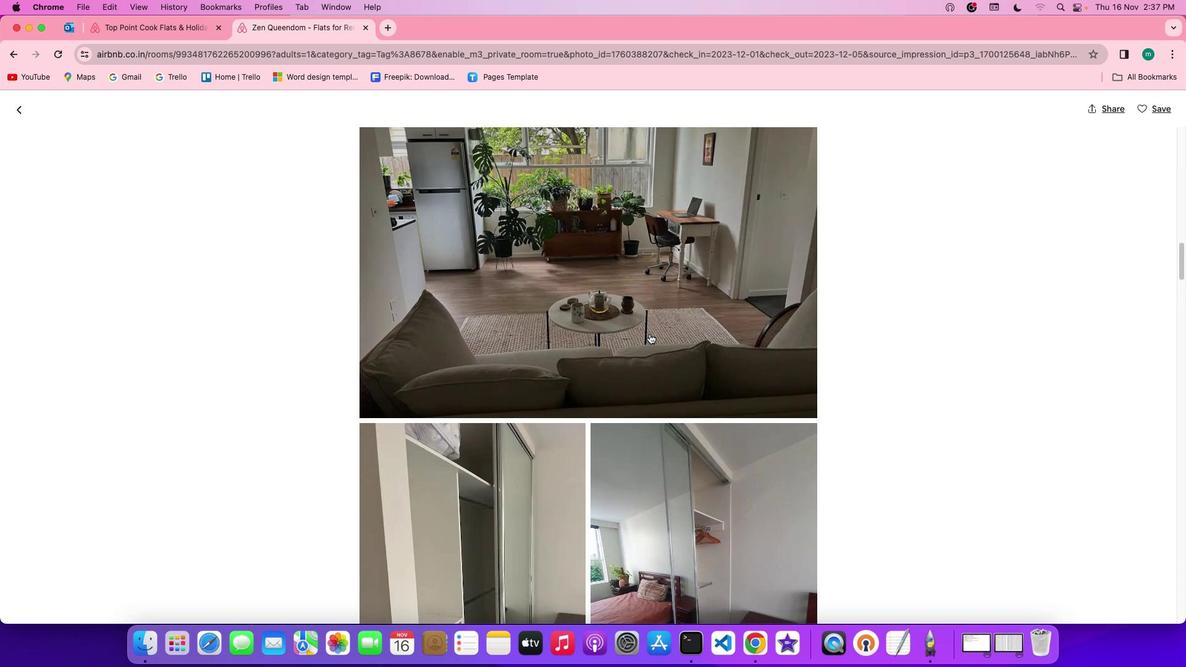 
Action: Mouse scrolled (649, 333) with delta (0, 0)
Screenshot: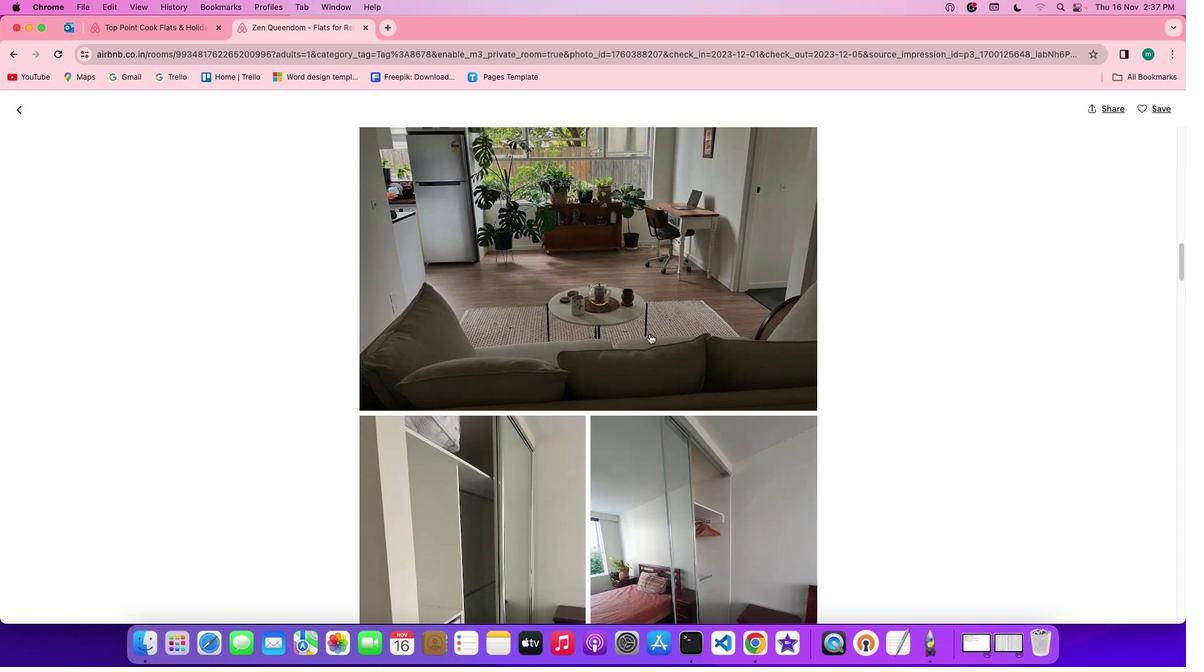 
Action: Mouse scrolled (649, 333) with delta (0, -1)
Screenshot: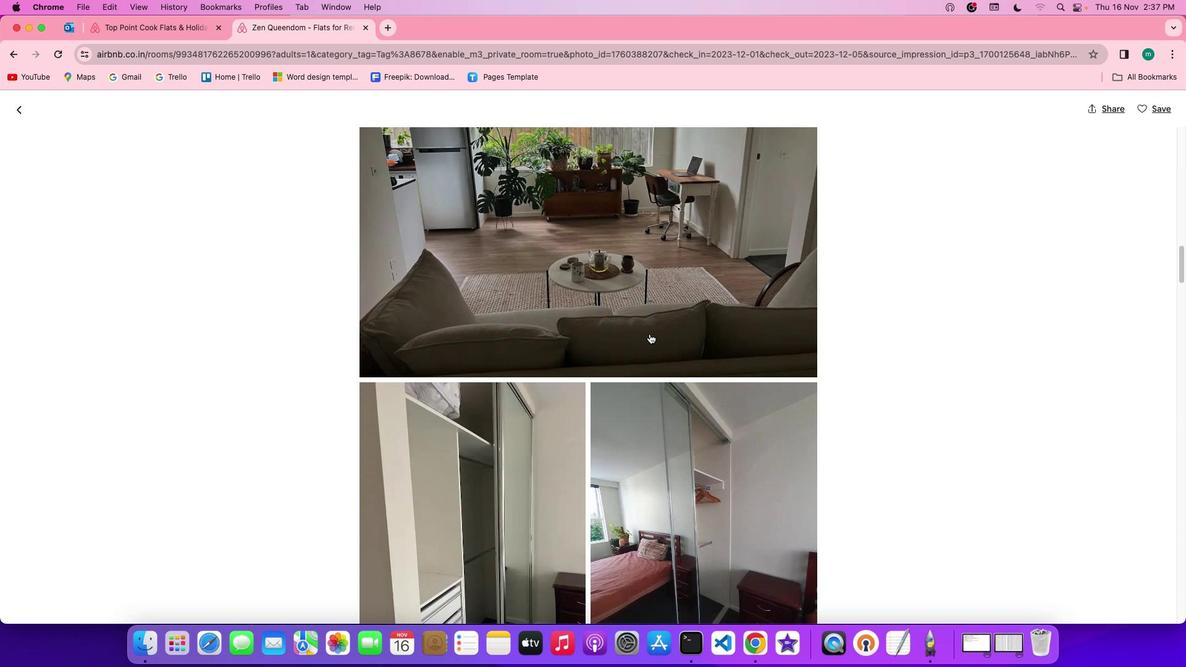 
Action: Mouse scrolled (649, 333) with delta (0, 0)
Screenshot: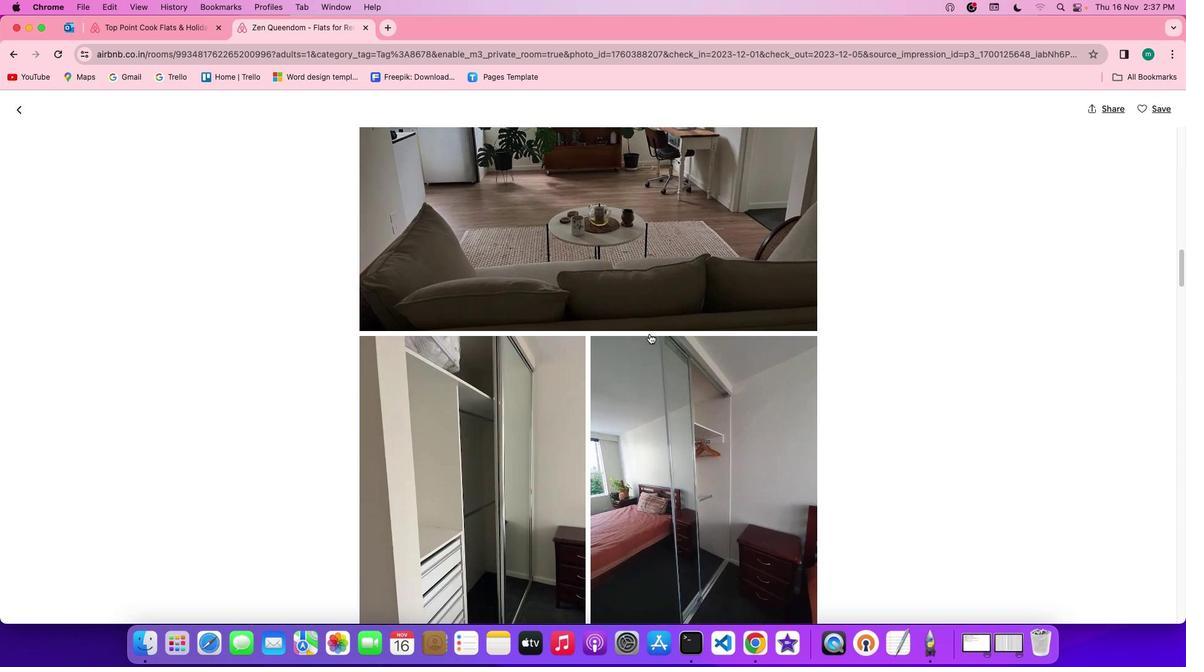 
Action: Mouse scrolled (649, 333) with delta (0, 0)
Screenshot: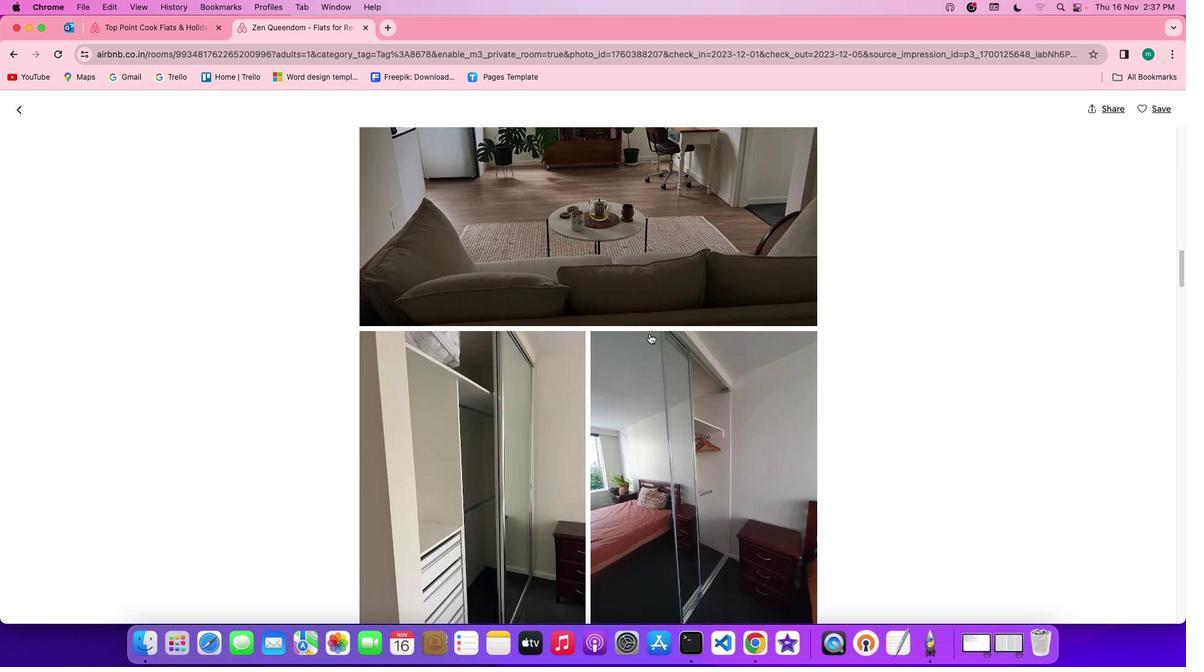 
Action: Mouse scrolled (649, 333) with delta (0, 0)
Screenshot: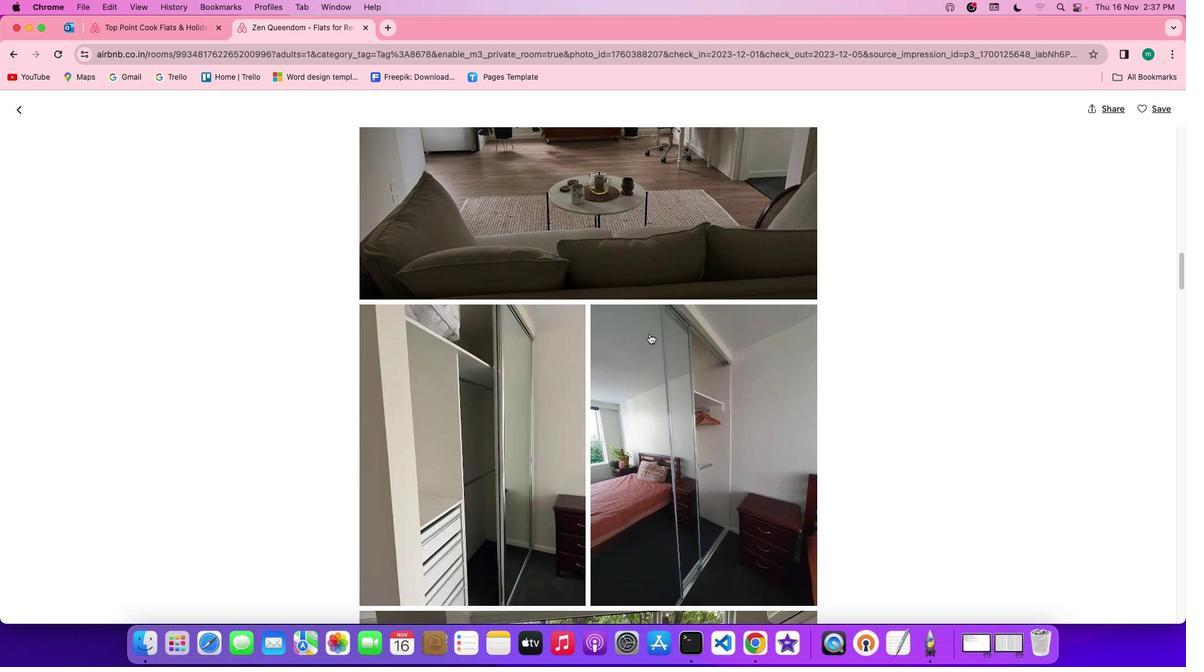 
Action: Mouse scrolled (649, 333) with delta (0, 0)
Screenshot: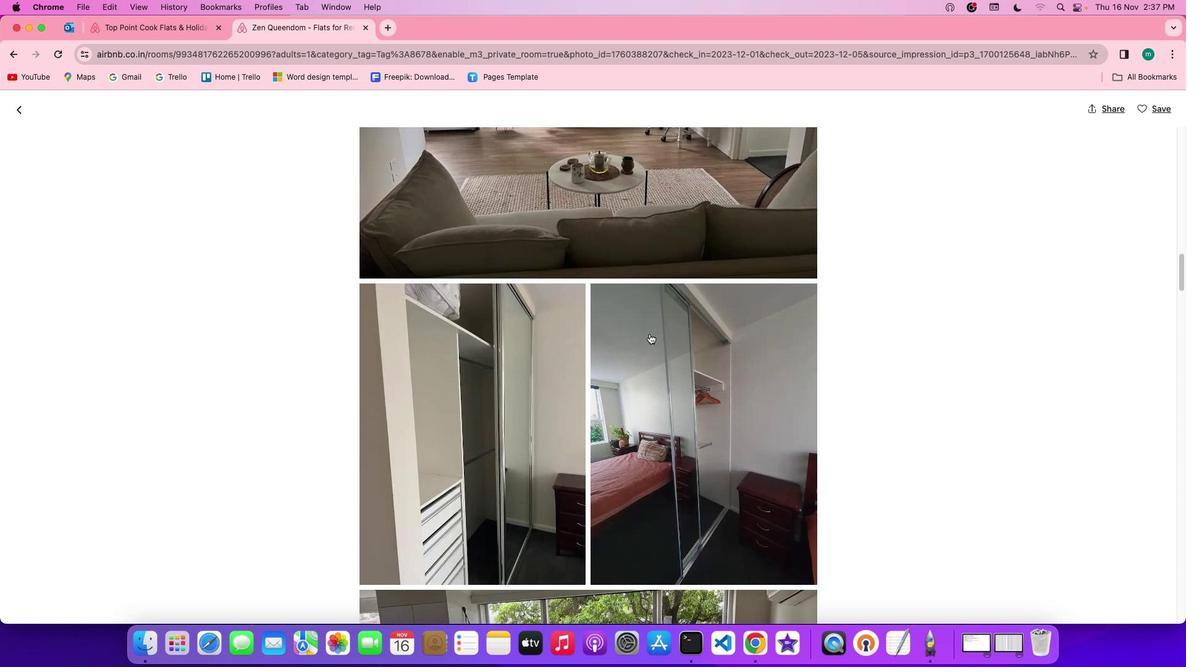 
Action: Mouse scrolled (649, 333) with delta (0, 0)
Screenshot: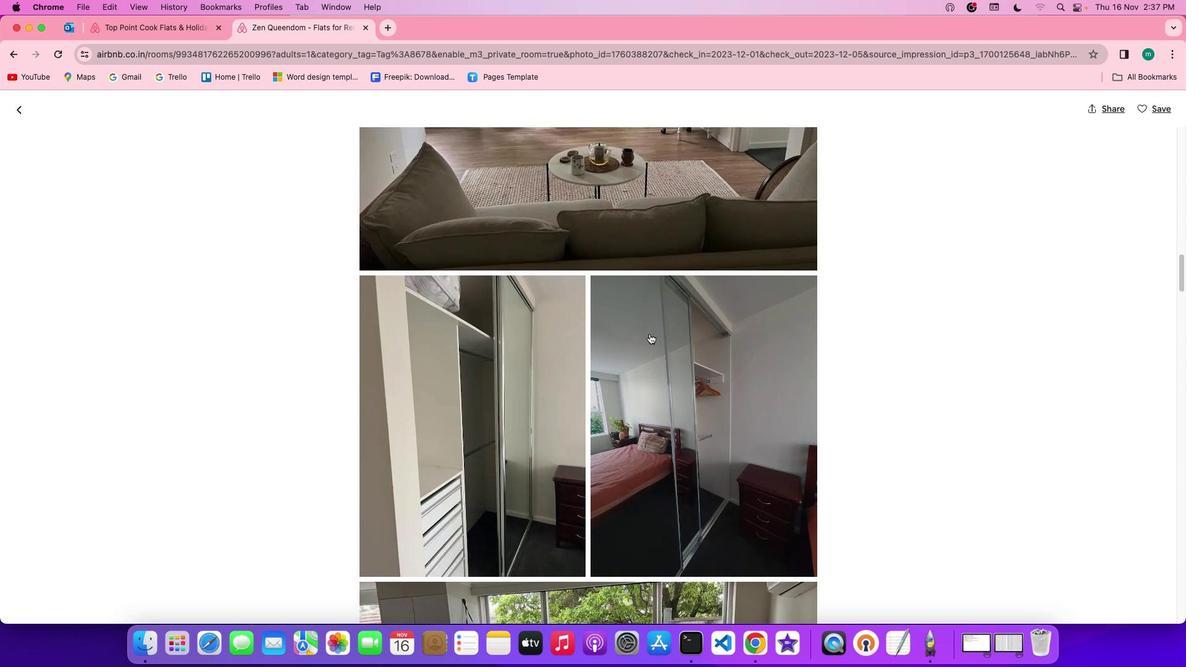 
Action: Mouse scrolled (649, 333) with delta (0, 0)
Screenshot: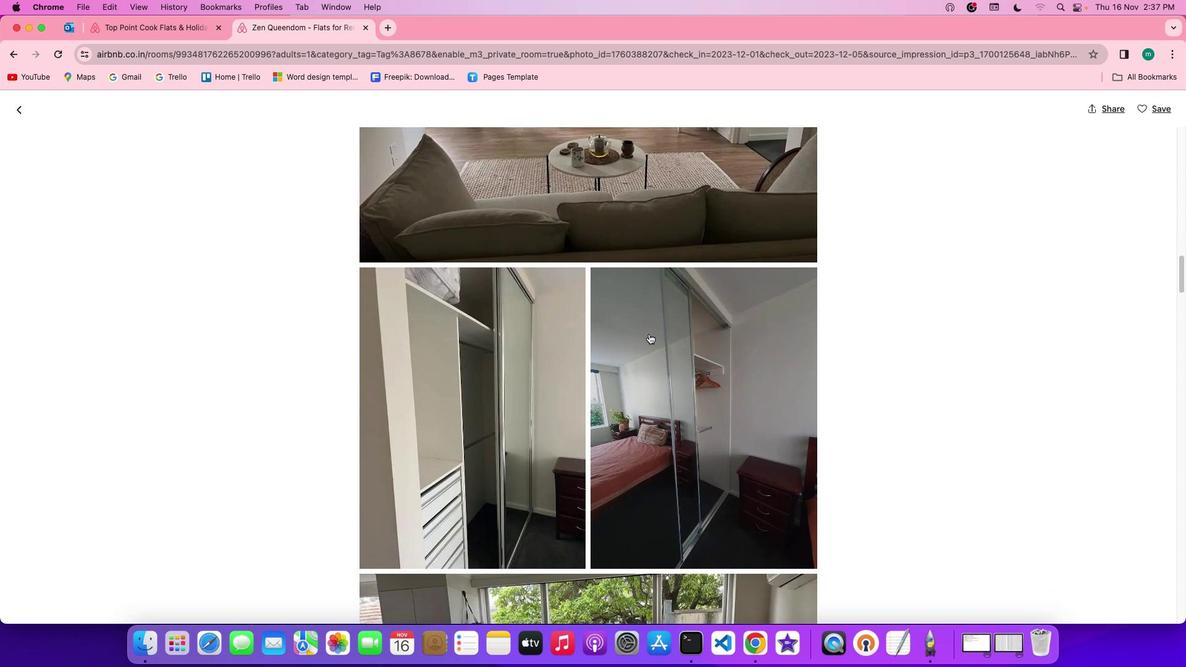 
Action: Mouse scrolled (649, 333) with delta (0, 0)
Screenshot: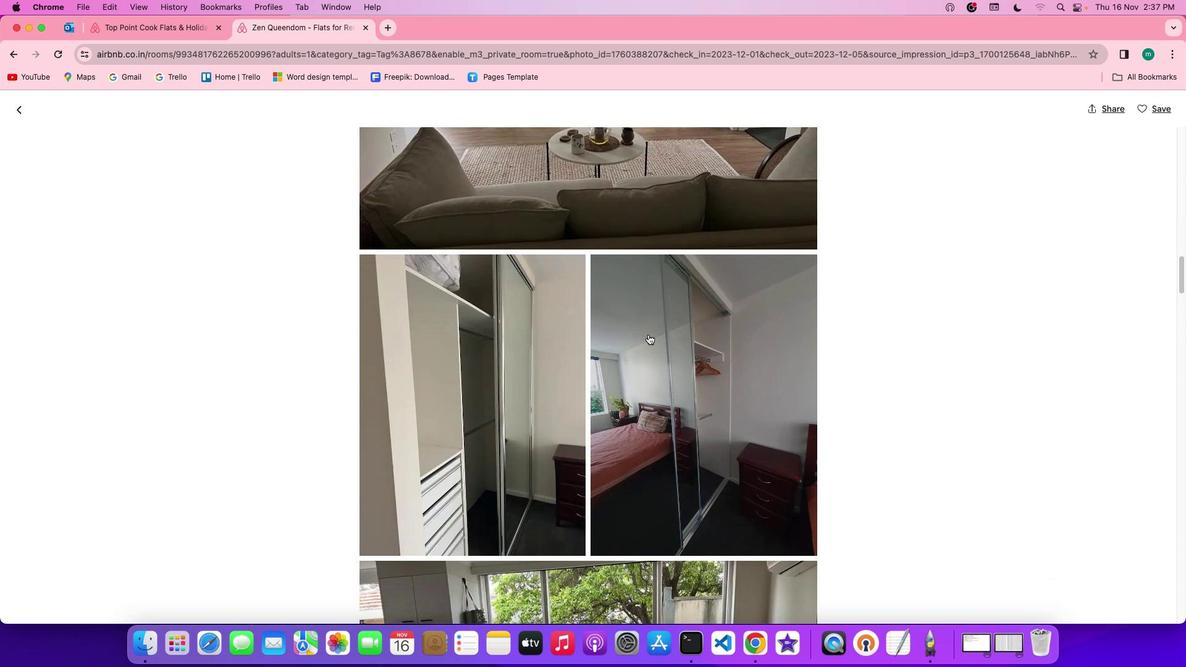 
Action: Mouse moved to (647, 334)
Screenshot: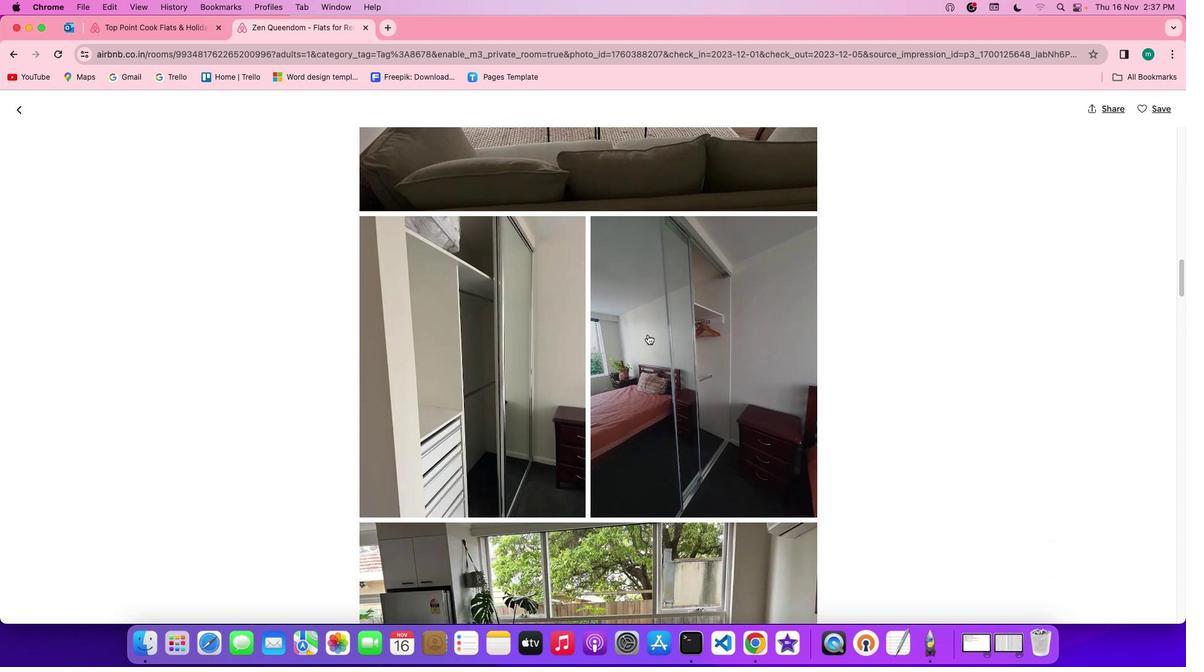 
Action: Mouse scrolled (647, 334) with delta (0, 0)
Screenshot: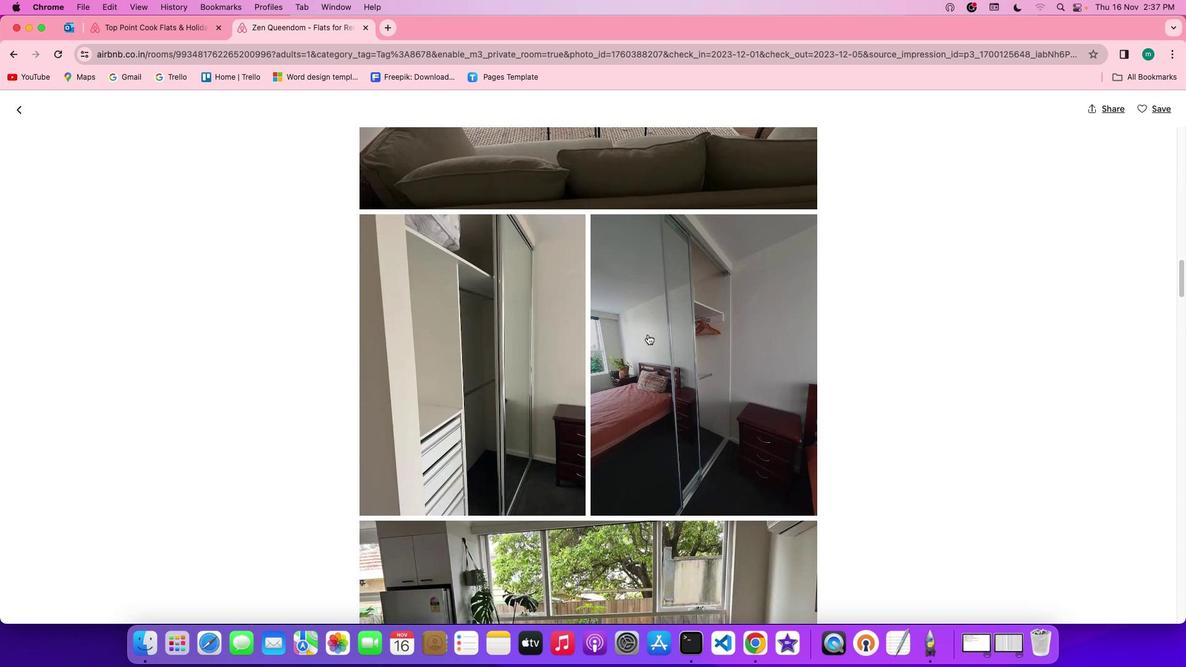 
Action: Mouse moved to (646, 337)
Screenshot: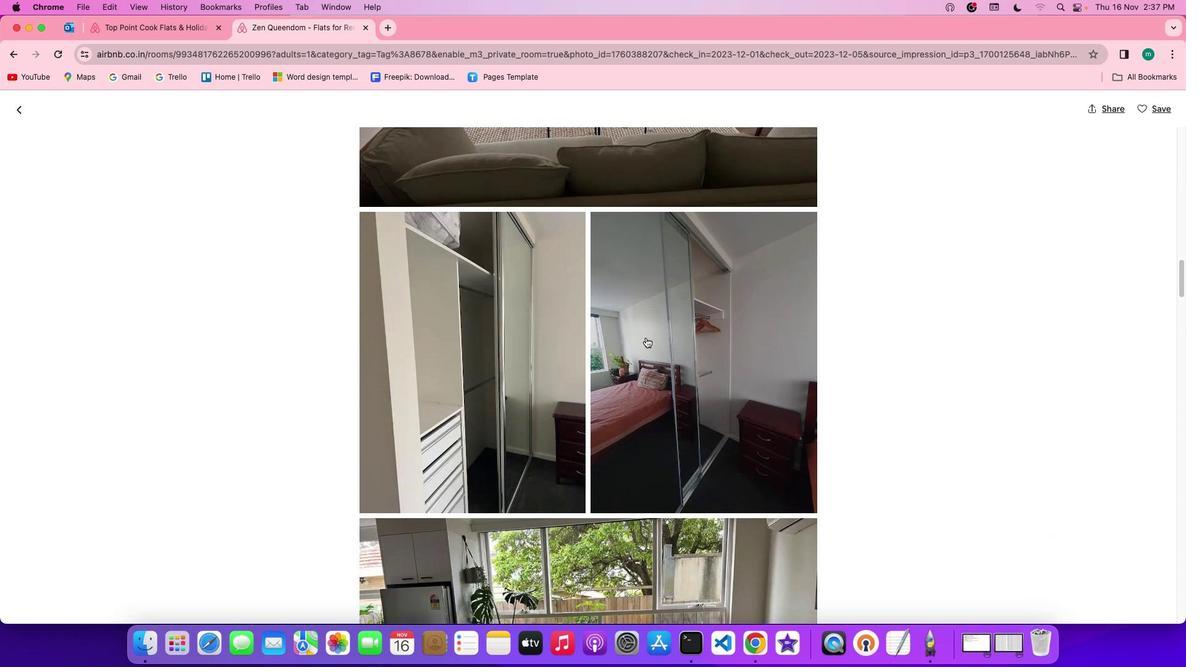 
Action: Mouse scrolled (646, 337) with delta (0, 0)
Screenshot: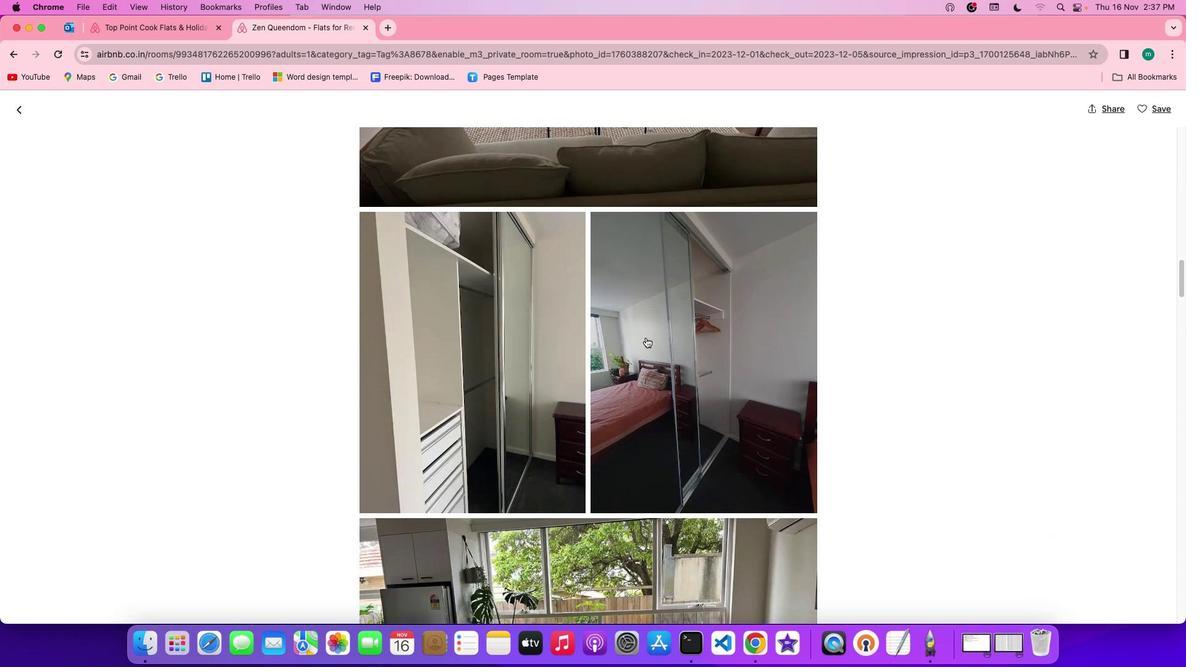 
Action: Mouse scrolled (646, 337) with delta (0, 0)
Screenshot: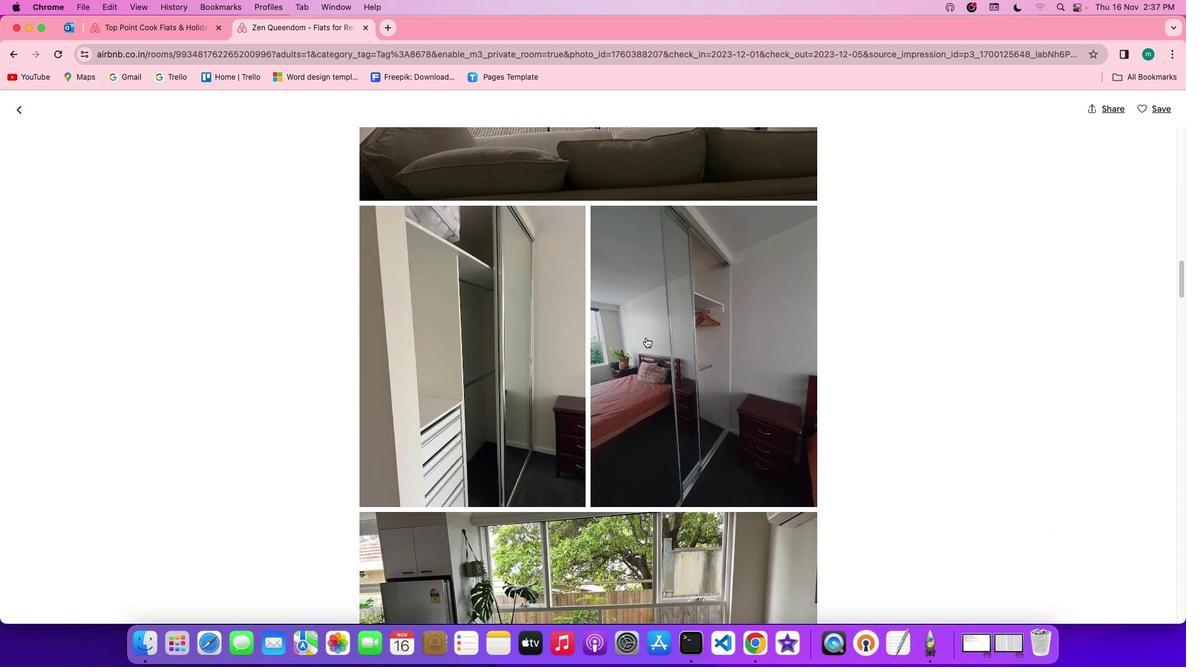 
Action: Mouse scrolled (646, 337) with delta (0, 0)
Screenshot: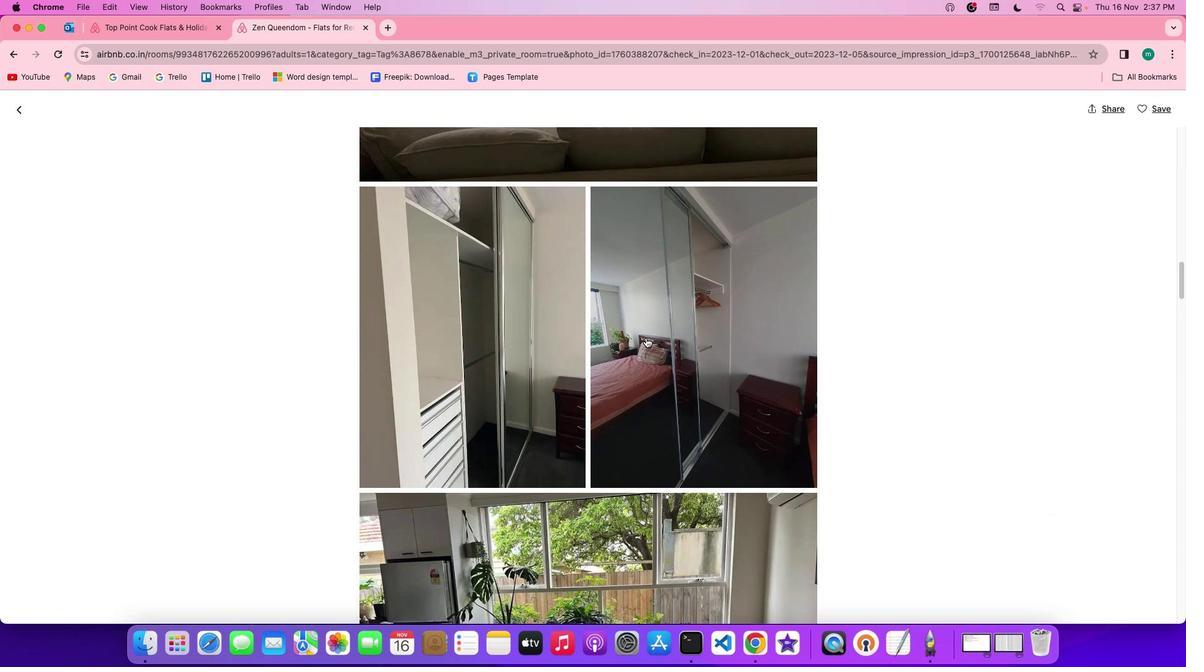
Action: Mouse scrolled (646, 337) with delta (0, 0)
Screenshot: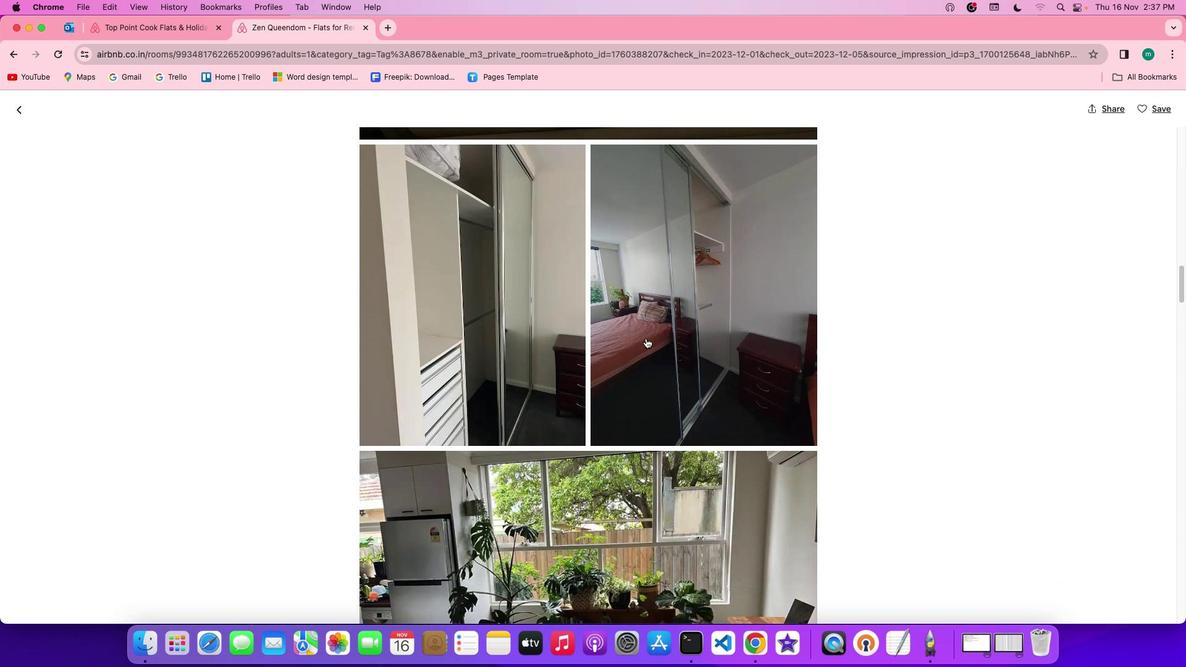 
Action: Mouse scrolled (646, 337) with delta (0, 0)
Screenshot: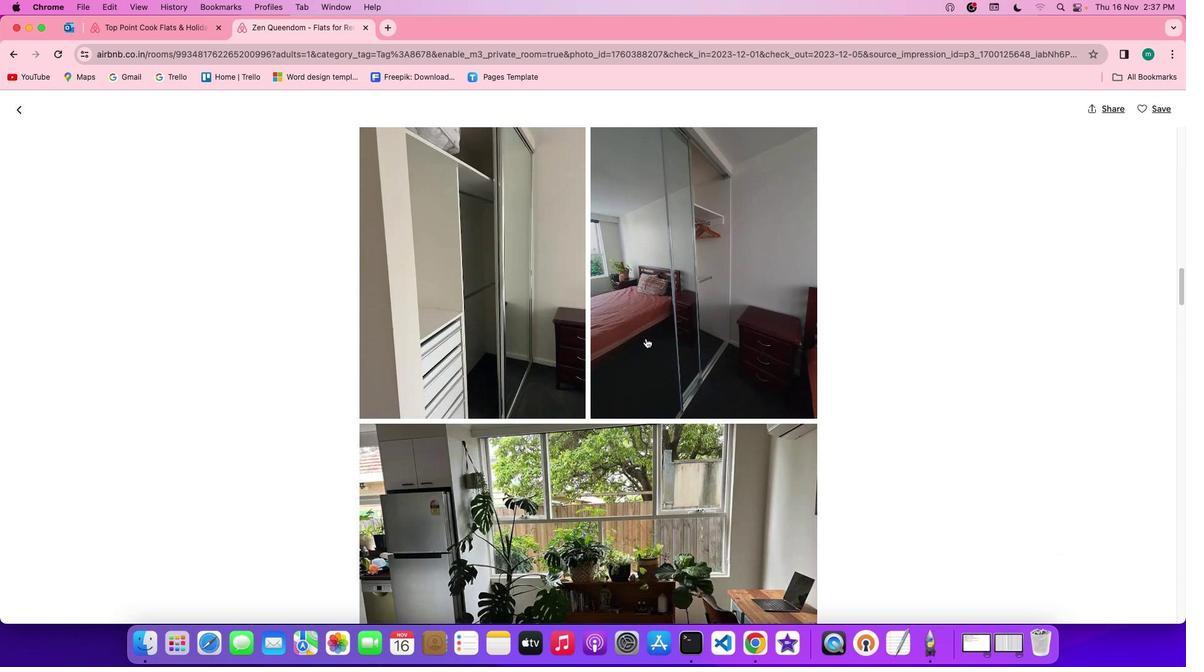 
Action: Mouse scrolled (646, 337) with delta (0, -1)
Screenshot: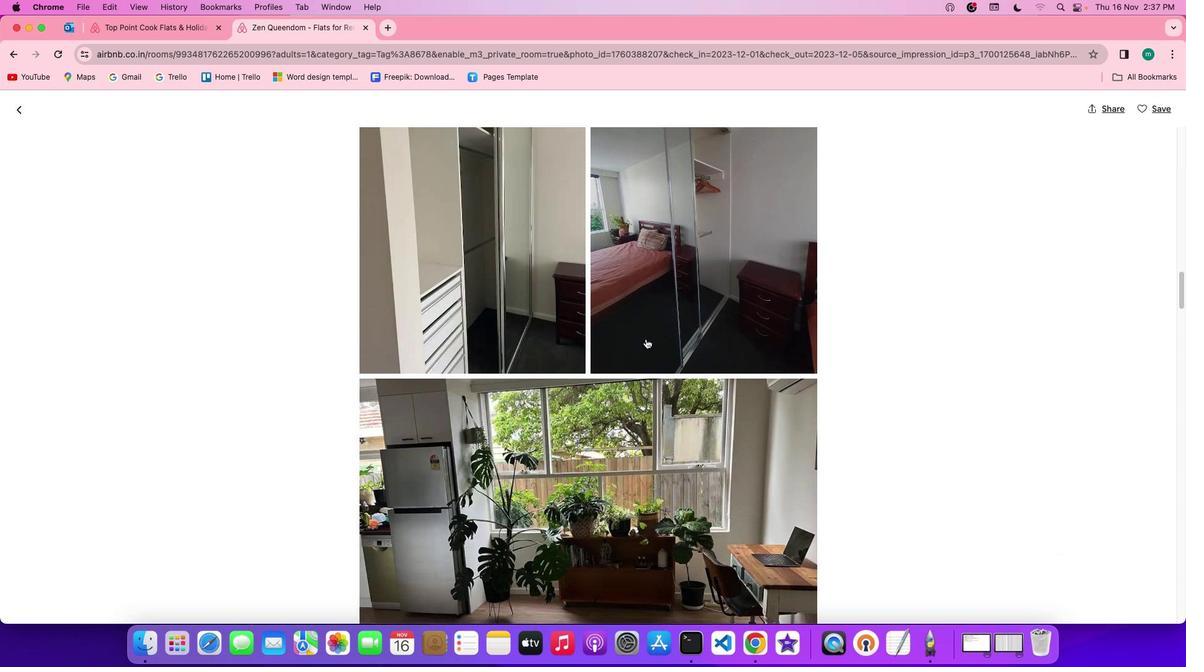 
Action: Mouse scrolled (646, 337) with delta (0, -2)
Screenshot: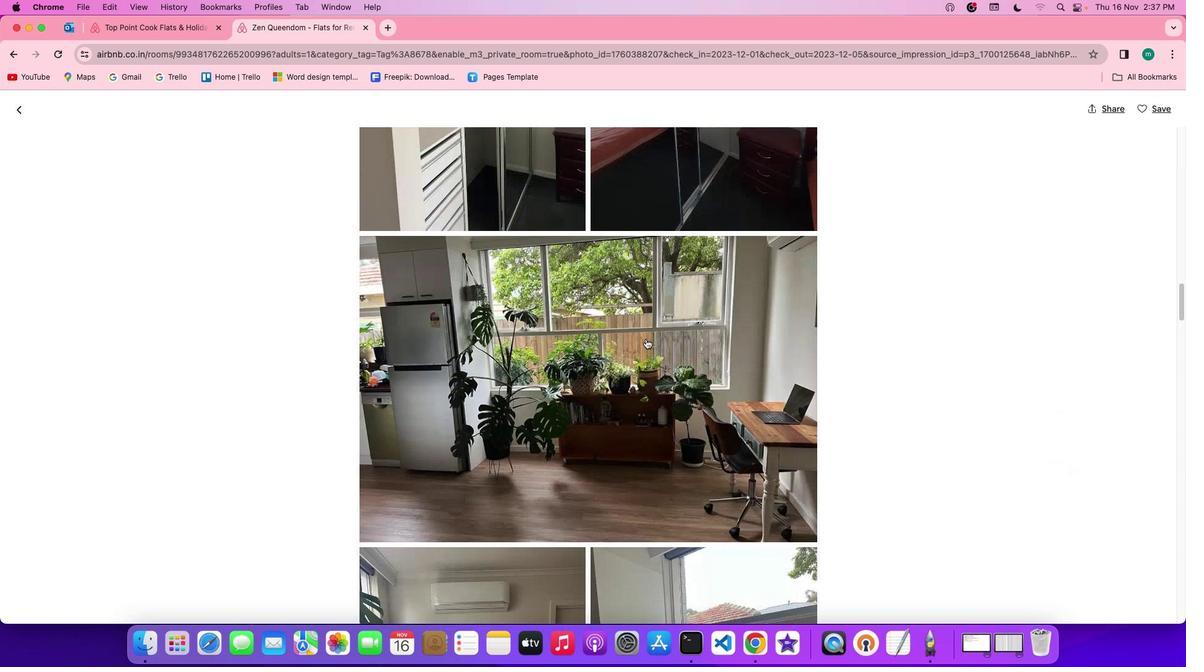 
Action: Mouse moved to (646, 337)
Screenshot: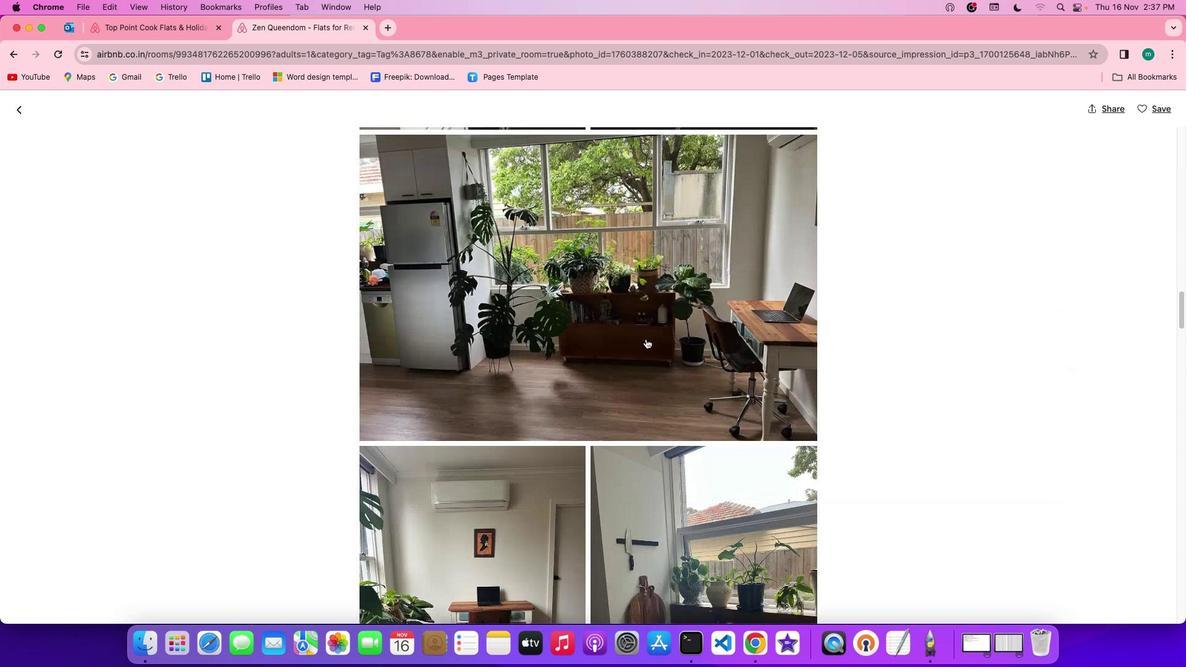 
Action: Mouse scrolled (646, 337) with delta (0, -3)
Screenshot: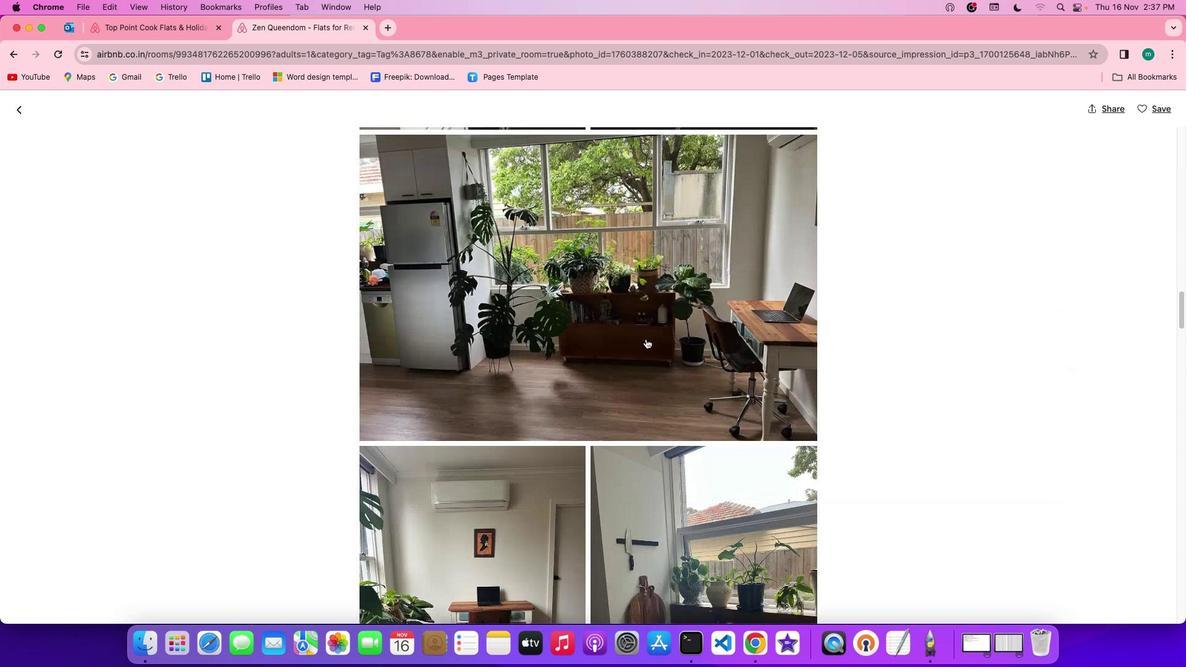 
Action: Mouse moved to (646, 339)
Screenshot: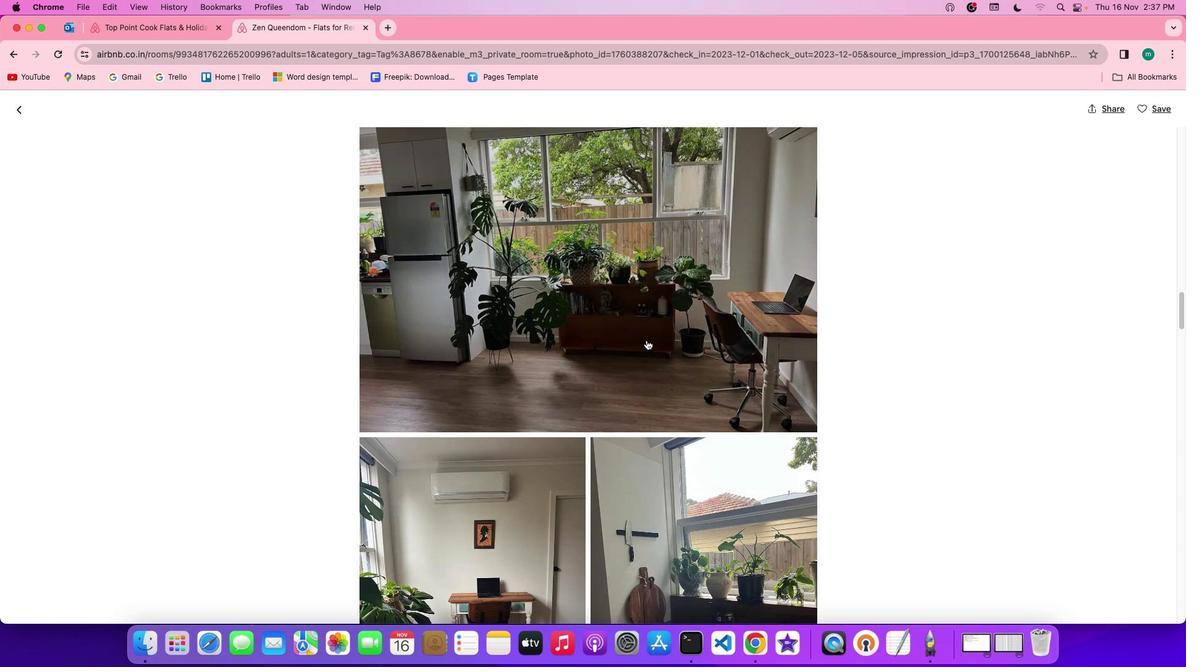 
Action: Mouse scrolled (646, 339) with delta (0, 0)
Screenshot: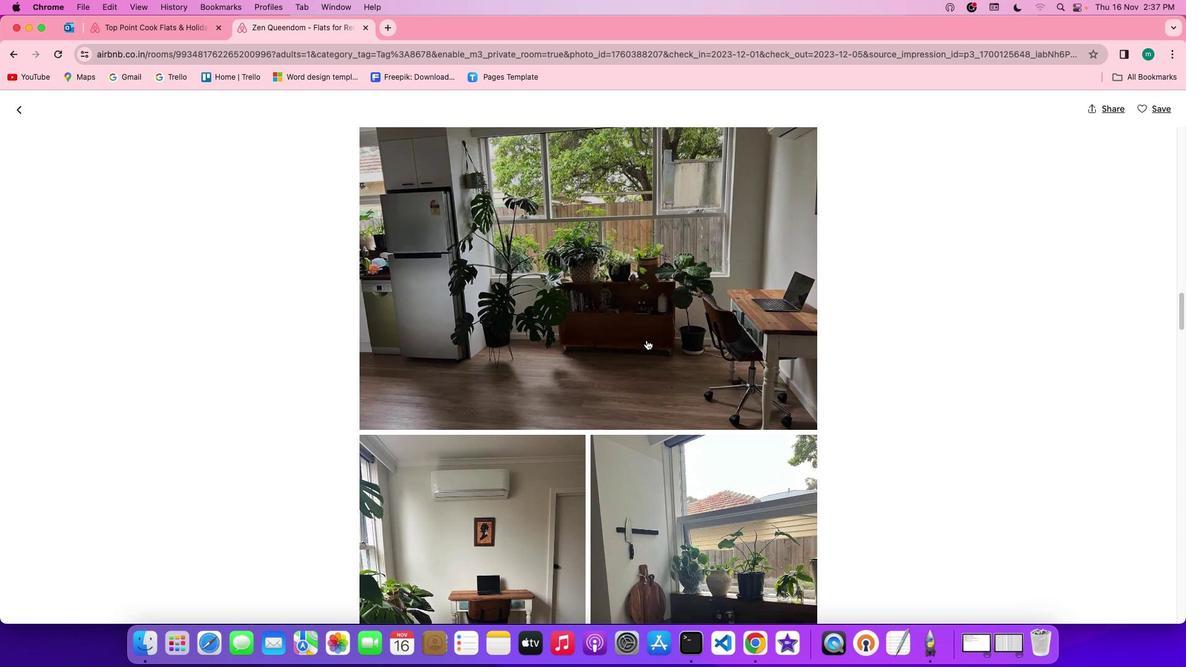
Action: Mouse scrolled (646, 339) with delta (0, 0)
Screenshot: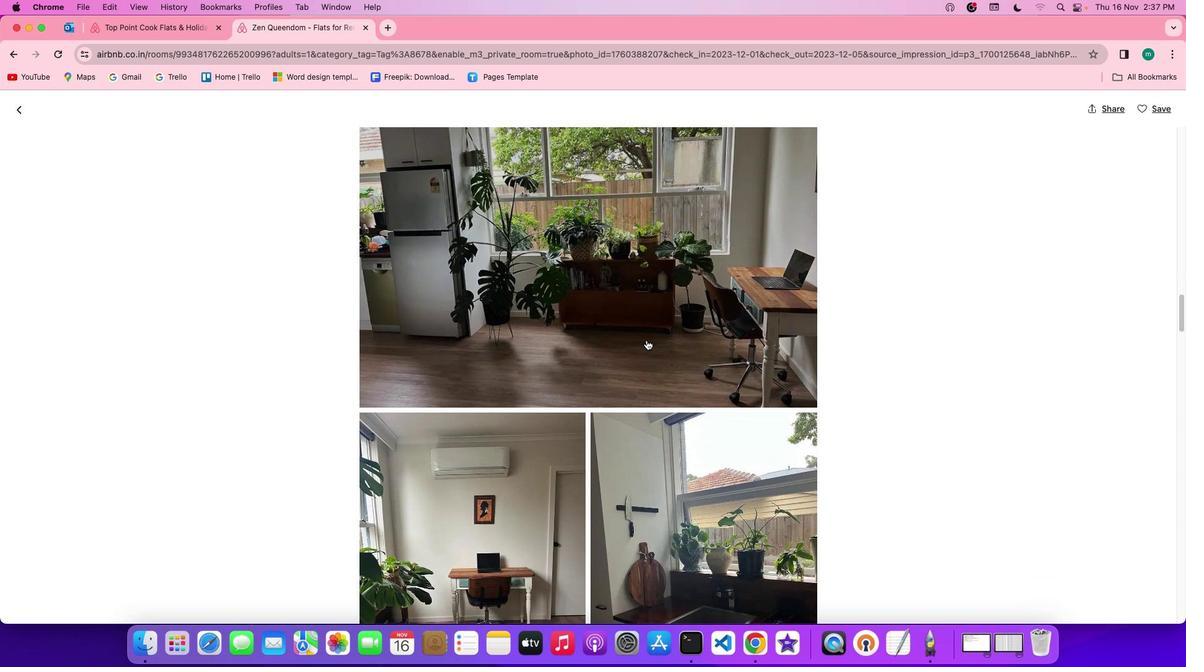
Action: Mouse scrolled (646, 339) with delta (0, -1)
Screenshot: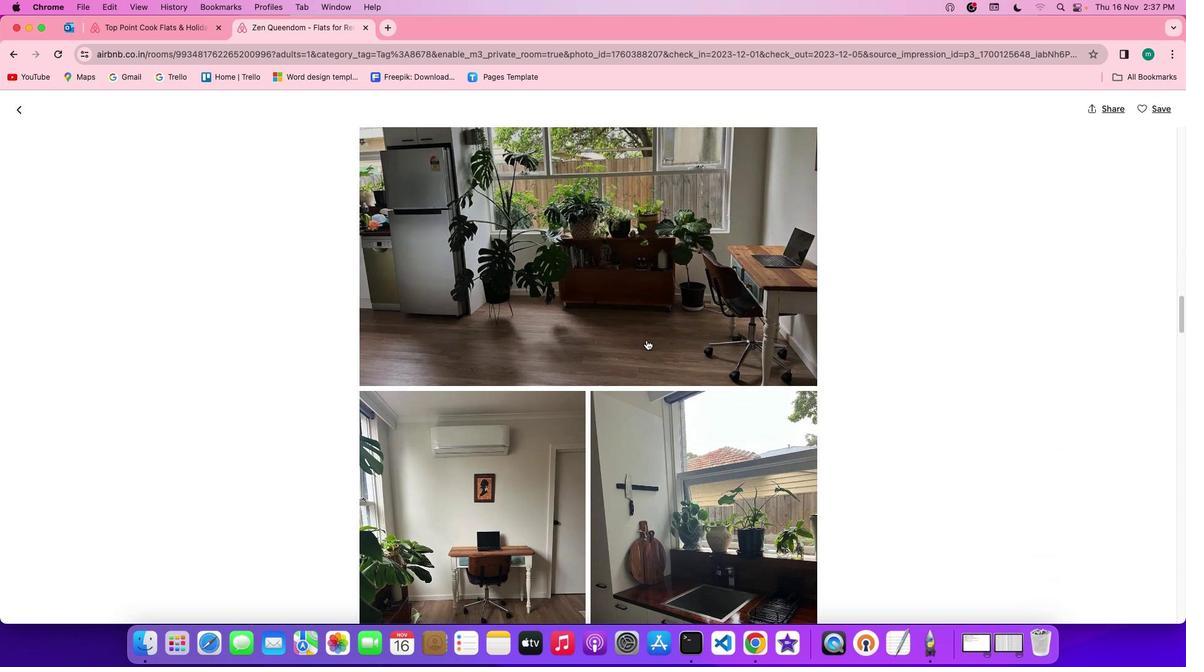 
Action: Mouse scrolled (646, 339) with delta (0, 0)
Screenshot: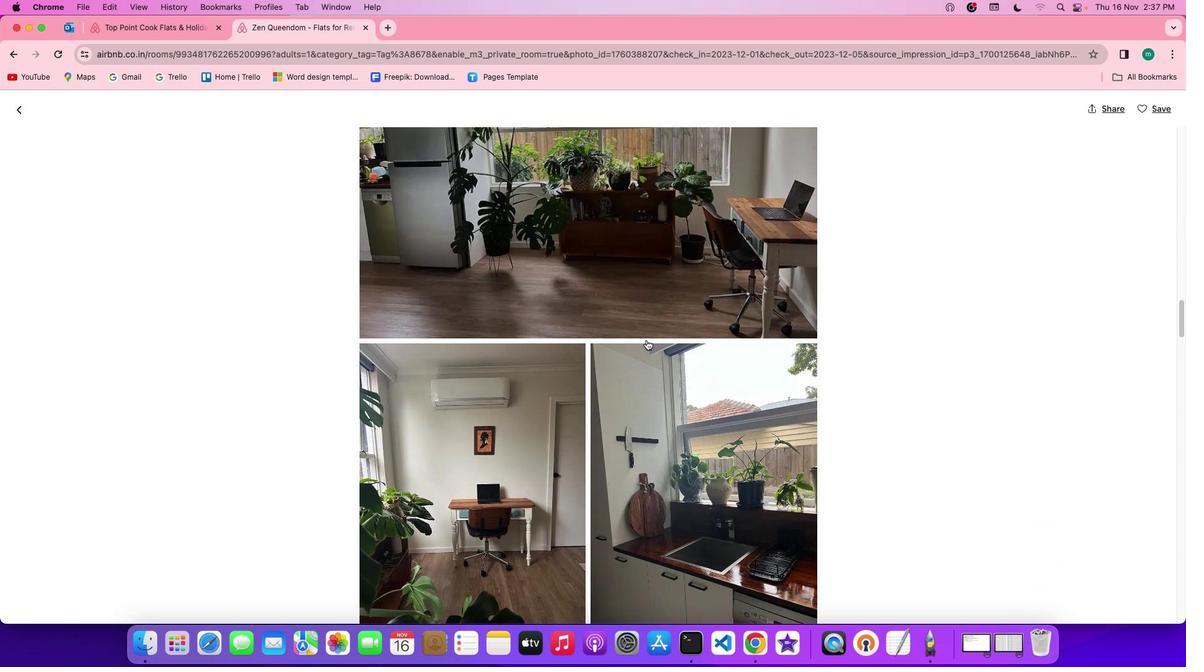 
Action: Mouse scrolled (646, 339) with delta (0, 0)
Screenshot: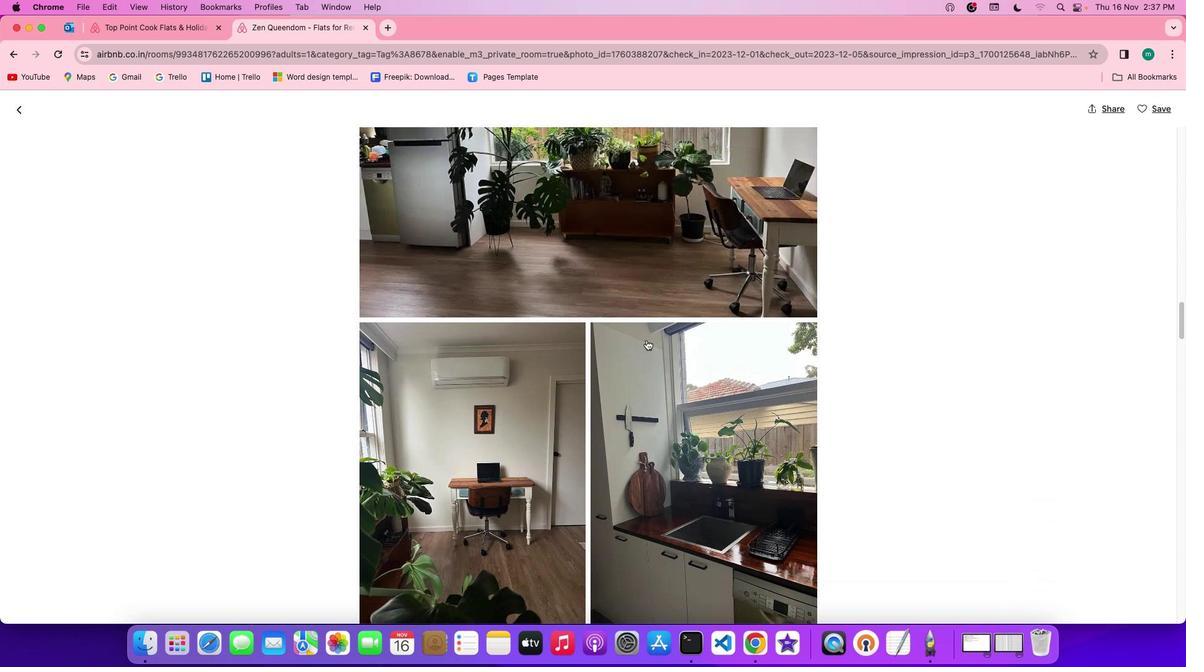 
Action: Mouse scrolled (646, 339) with delta (0, -1)
Screenshot: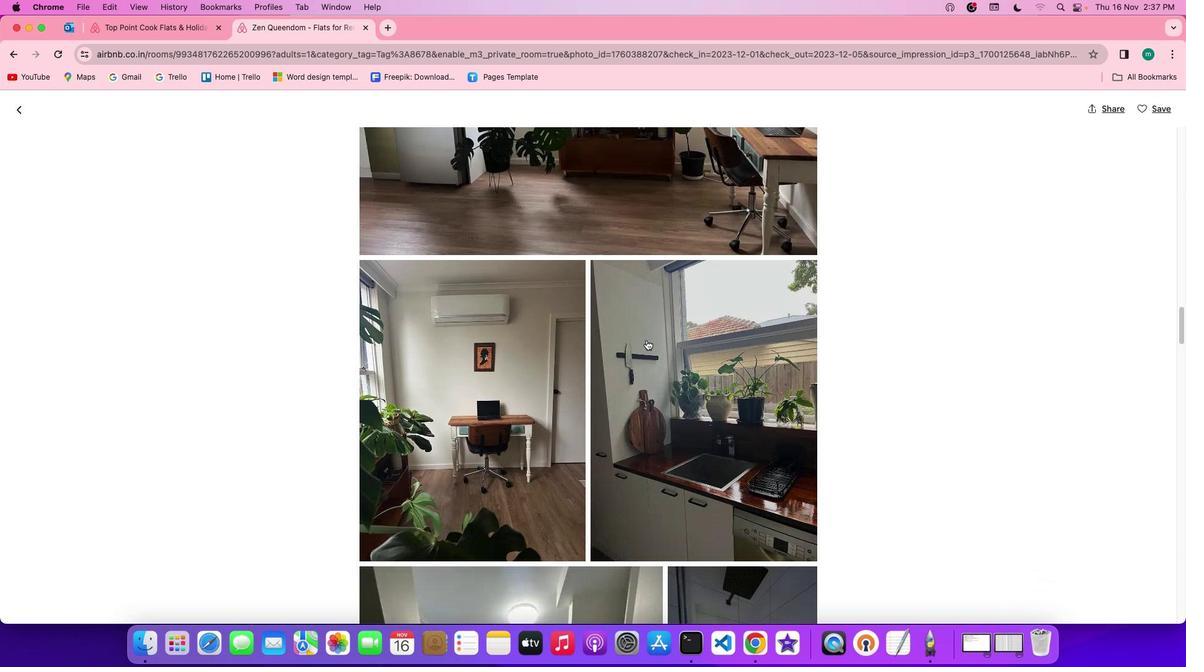 
Action: Mouse scrolled (646, 339) with delta (0, -1)
Screenshot: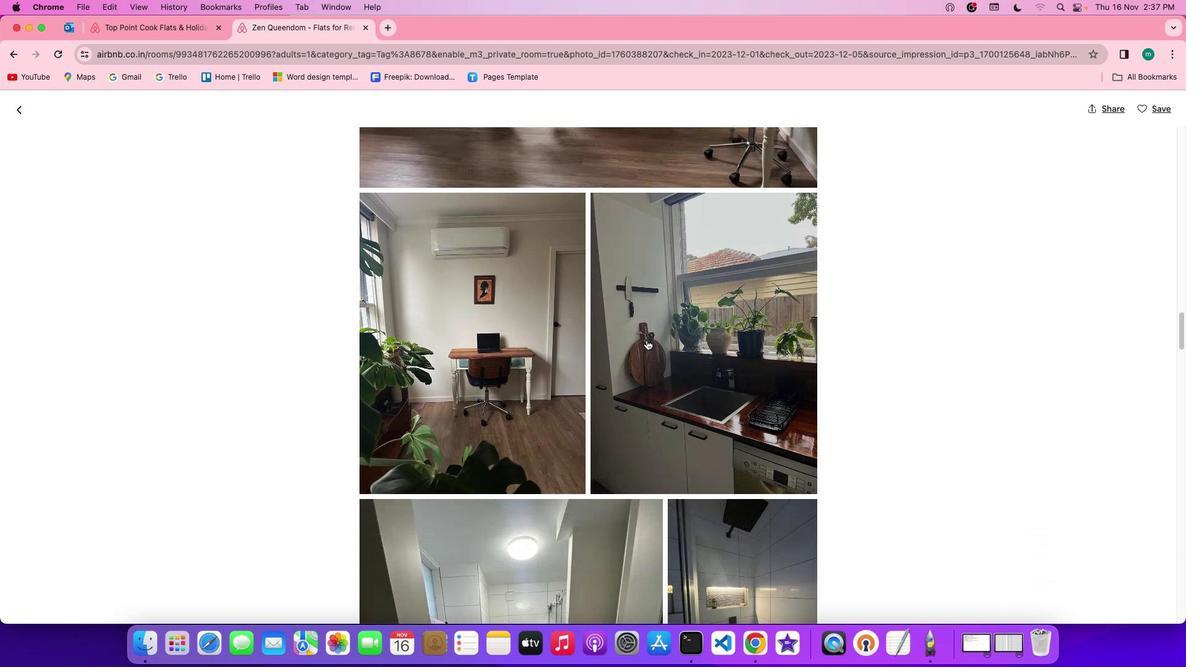 
Action: Mouse scrolled (646, 339) with delta (0, 0)
